 Task: Use high contrast lighting for a bold and impactful portrait.
Action: Mouse moved to (704, 263)
Screenshot: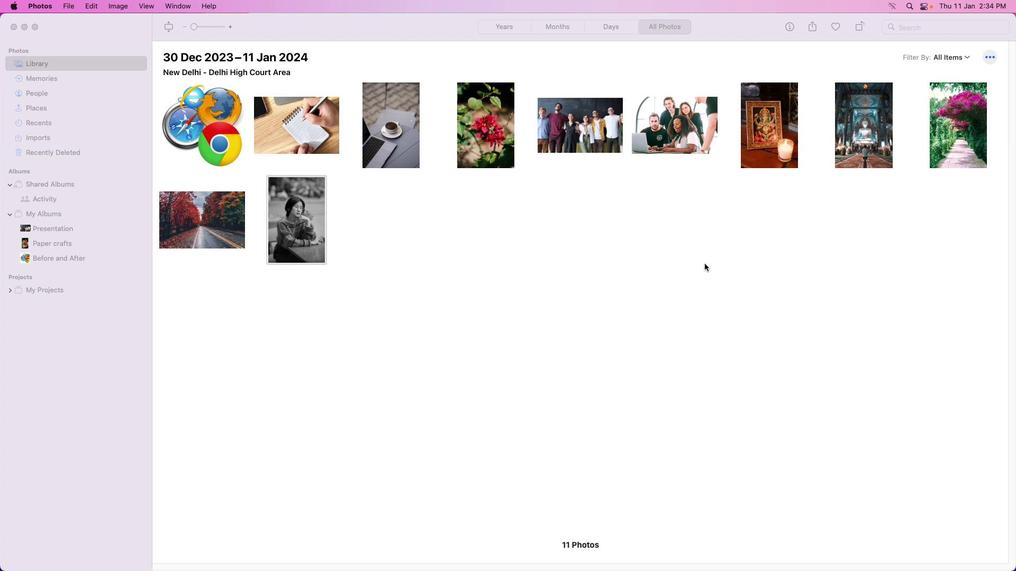 
Action: Mouse pressed left at (704, 263)
Screenshot: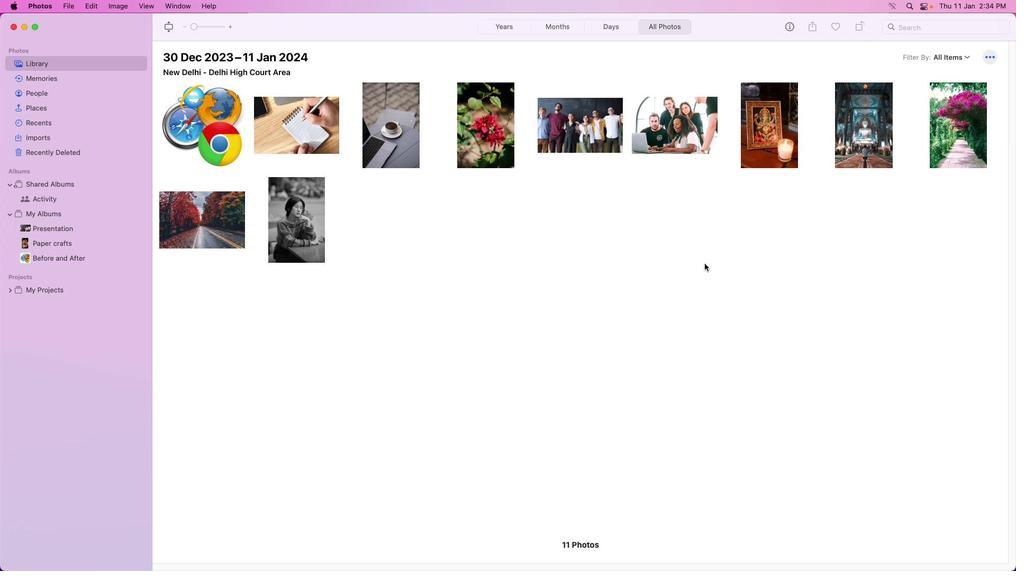 
Action: Mouse moved to (69, 9)
Screenshot: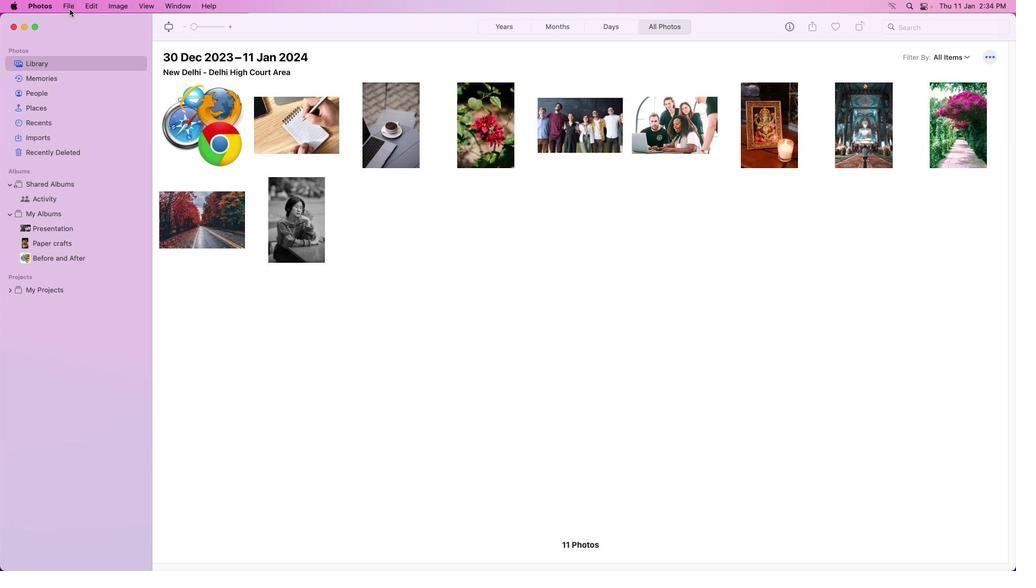 
Action: Mouse pressed left at (69, 9)
Screenshot: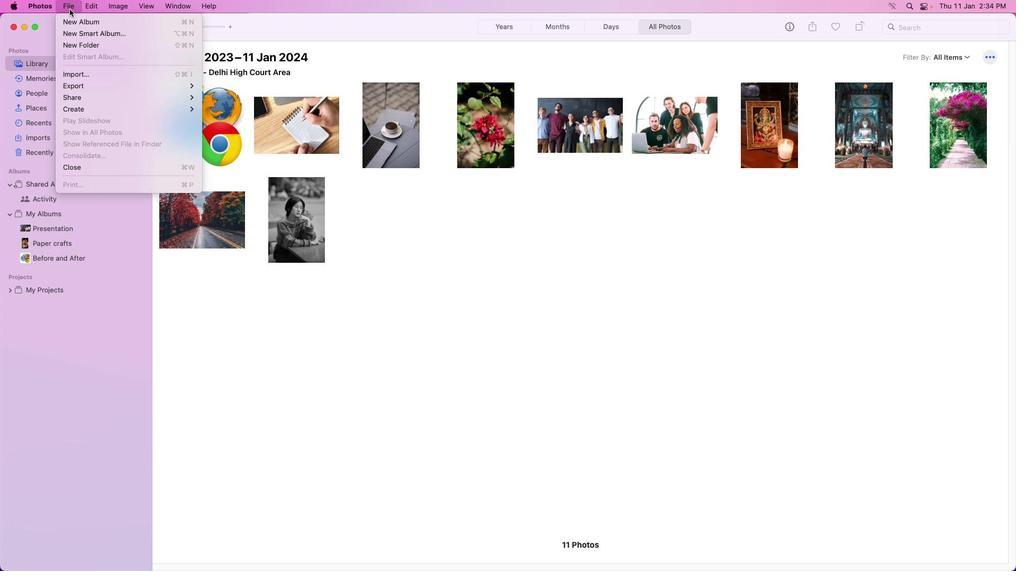 
Action: Mouse moved to (99, 71)
Screenshot: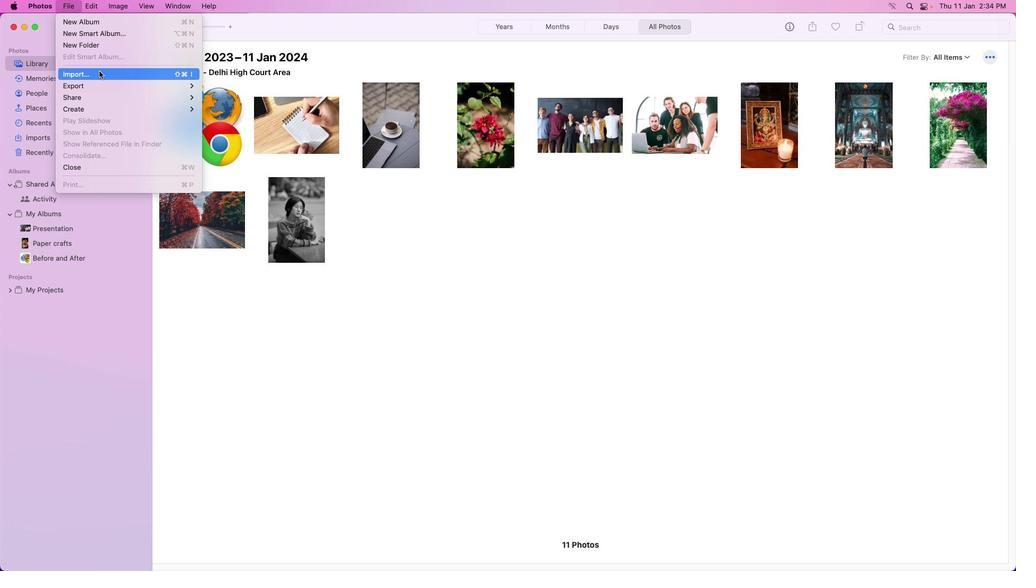 
Action: Mouse pressed left at (99, 71)
Screenshot: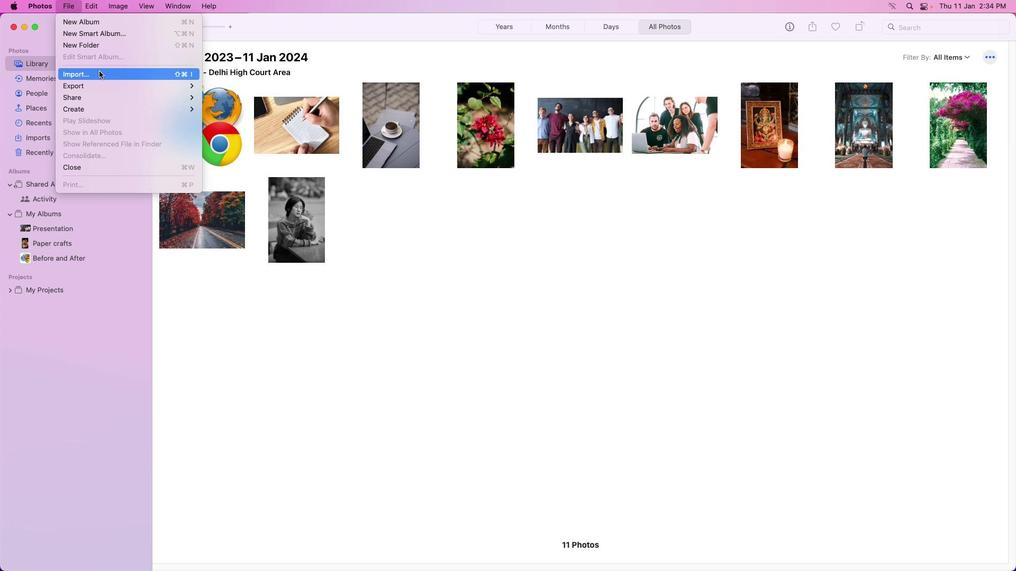 
Action: Mouse moved to (451, 296)
Screenshot: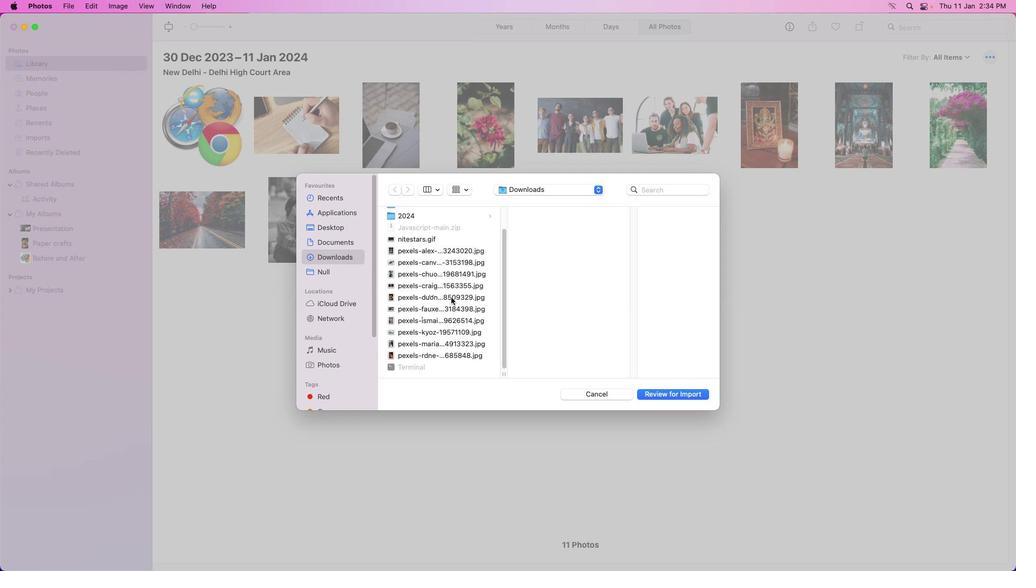 
Action: Mouse scrolled (451, 296) with delta (0, 0)
Screenshot: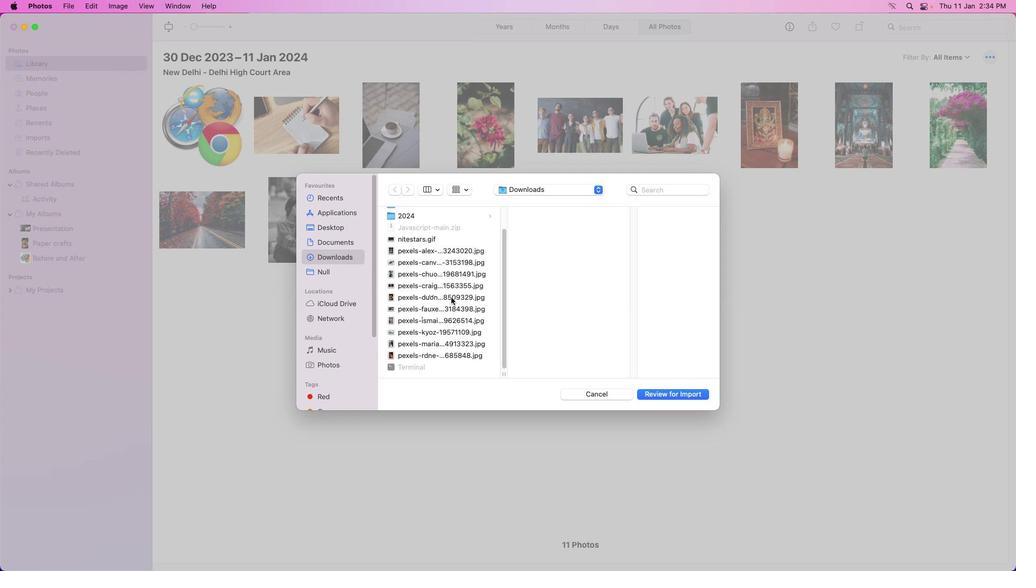
Action: Mouse moved to (451, 297)
Screenshot: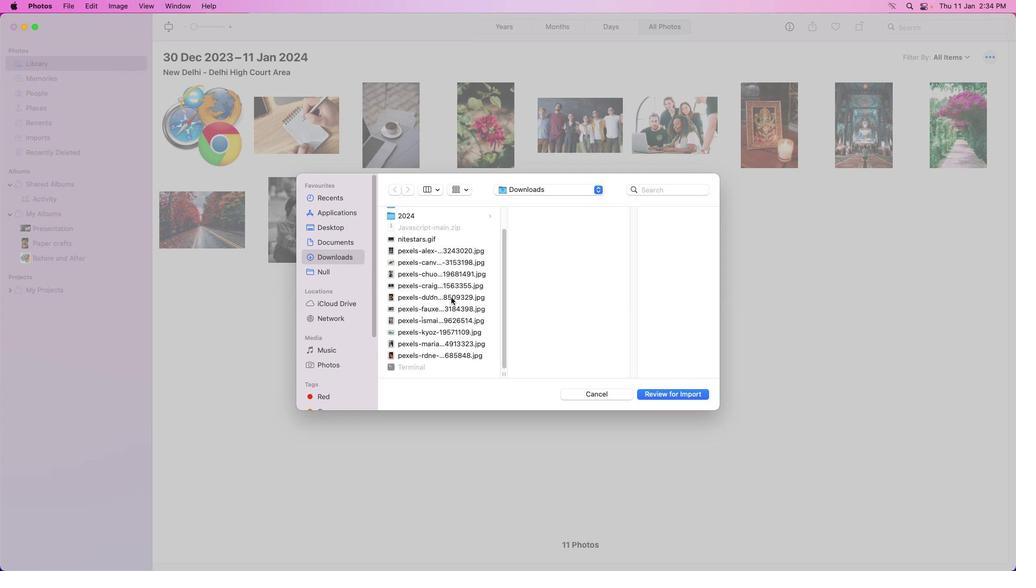 
Action: Mouse scrolled (451, 297) with delta (0, 0)
Screenshot: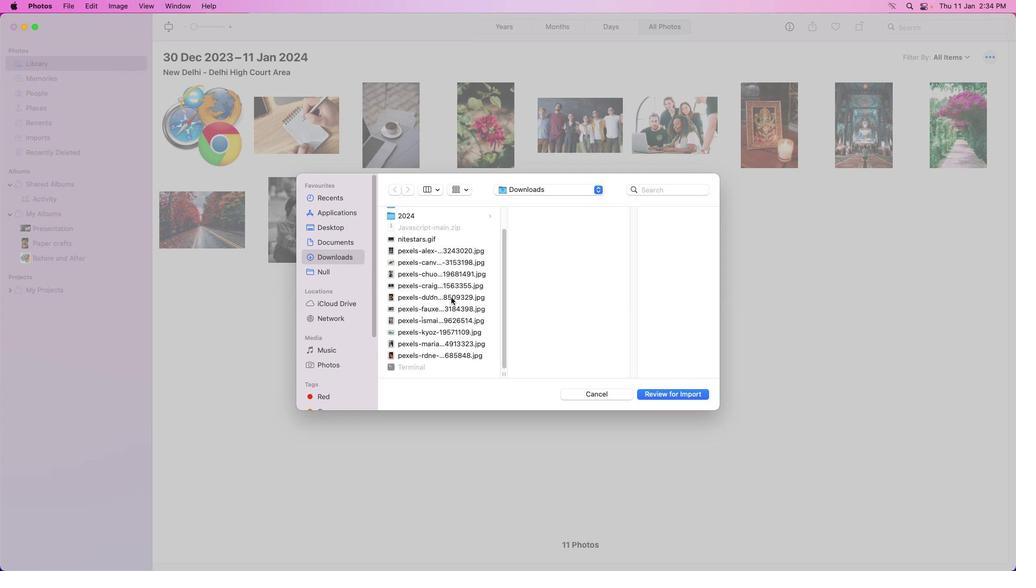 
Action: Mouse moved to (451, 298)
Screenshot: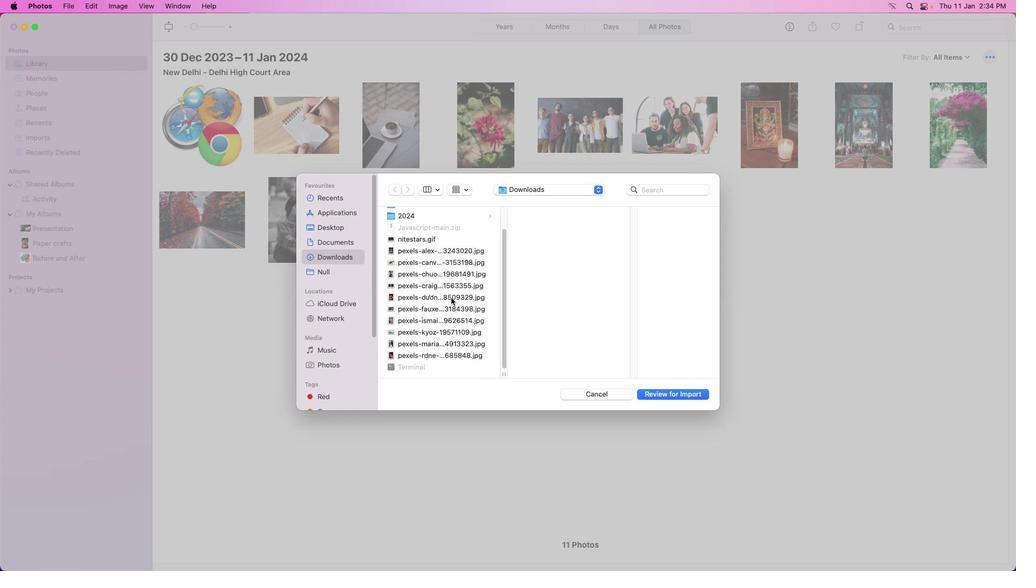 
Action: Mouse scrolled (451, 298) with delta (0, -1)
Screenshot: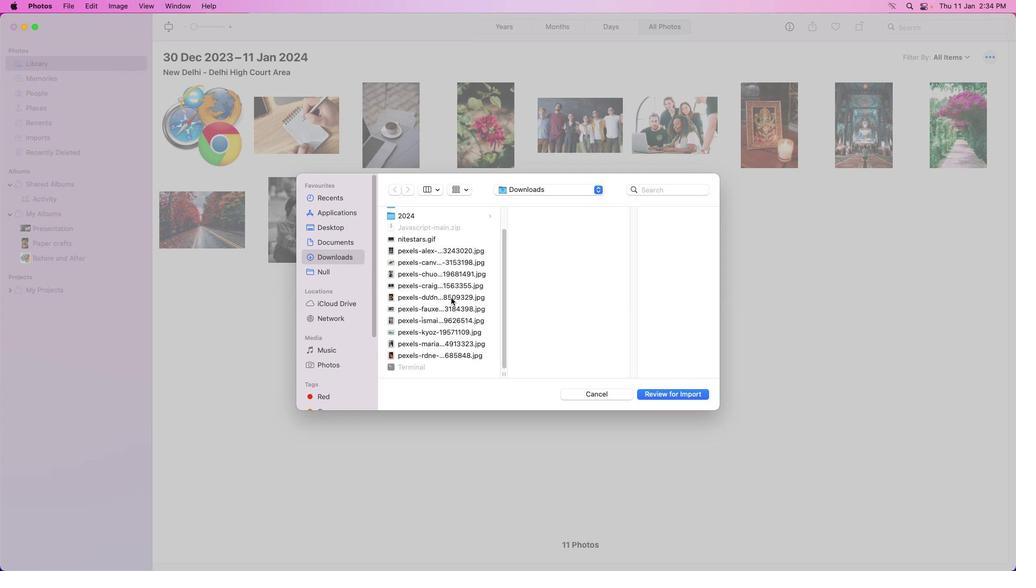
Action: Mouse scrolled (451, 298) with delta (0, 0)
Screenshot: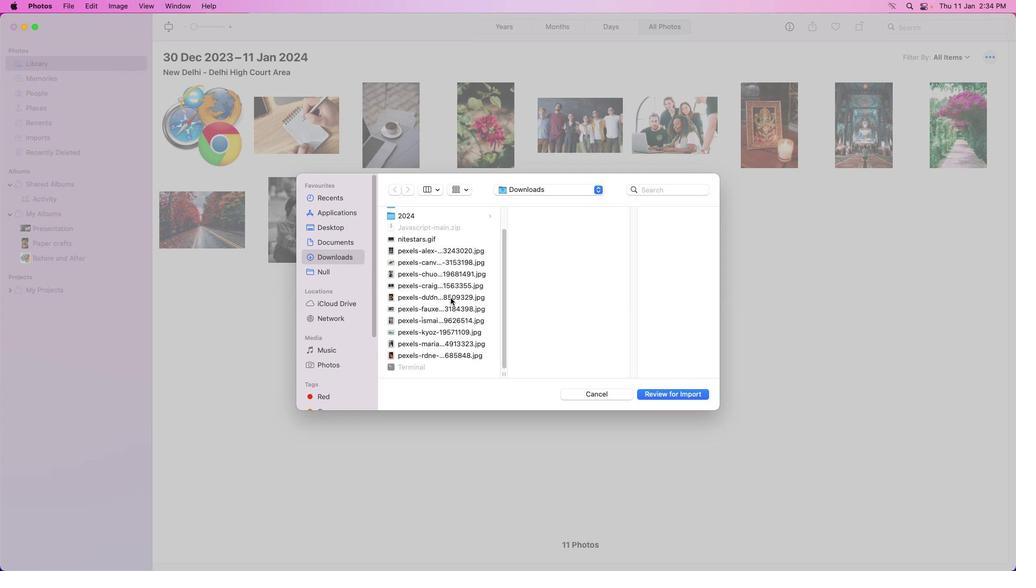 
Action: Mouse moved to (451, 298)
Screenshot: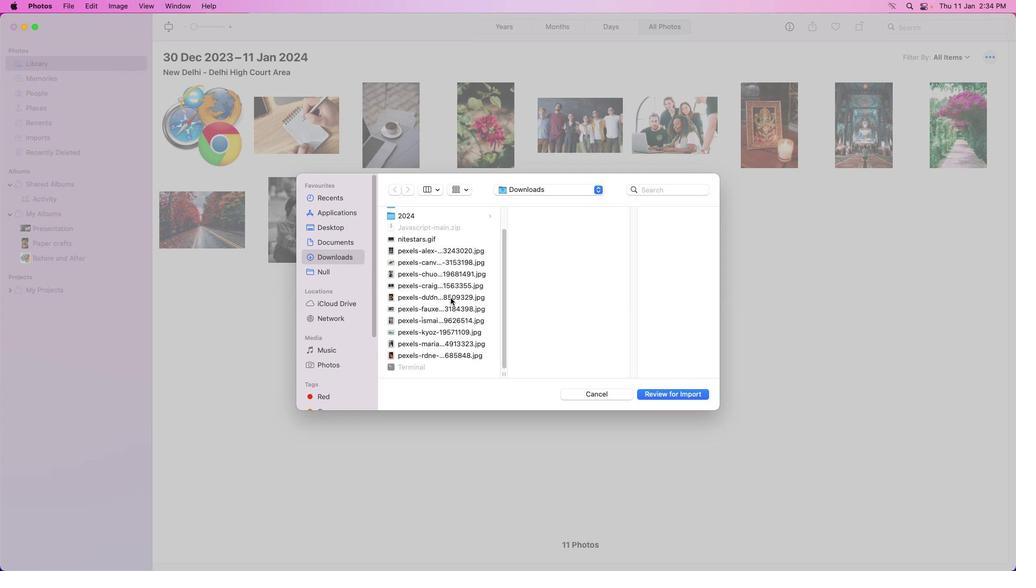 
Action: Mouse scrolled (451, 298) with delta (0, -1)
Screenshot: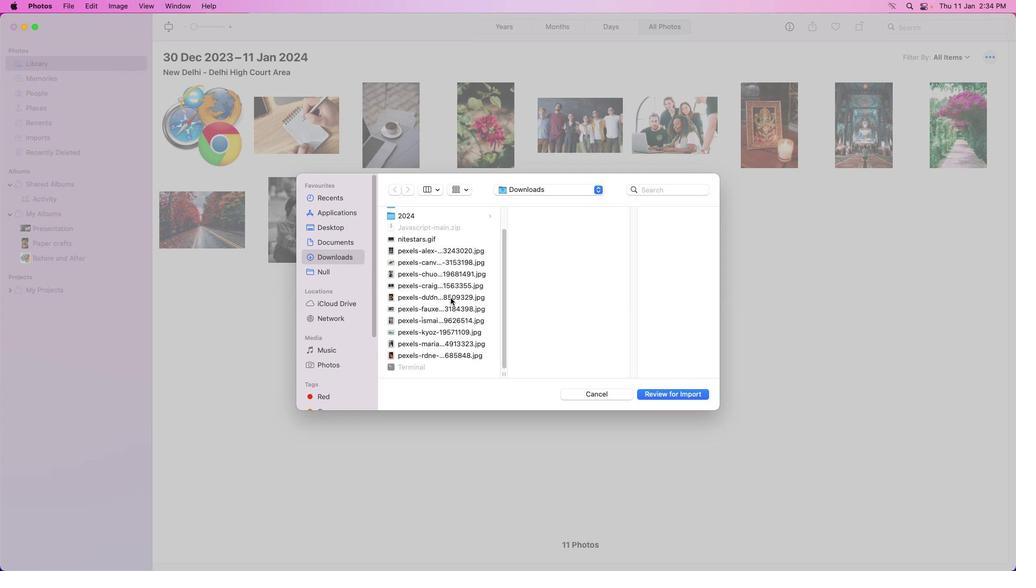 
Action: Mouse moved to (456, 270)
Screenshot: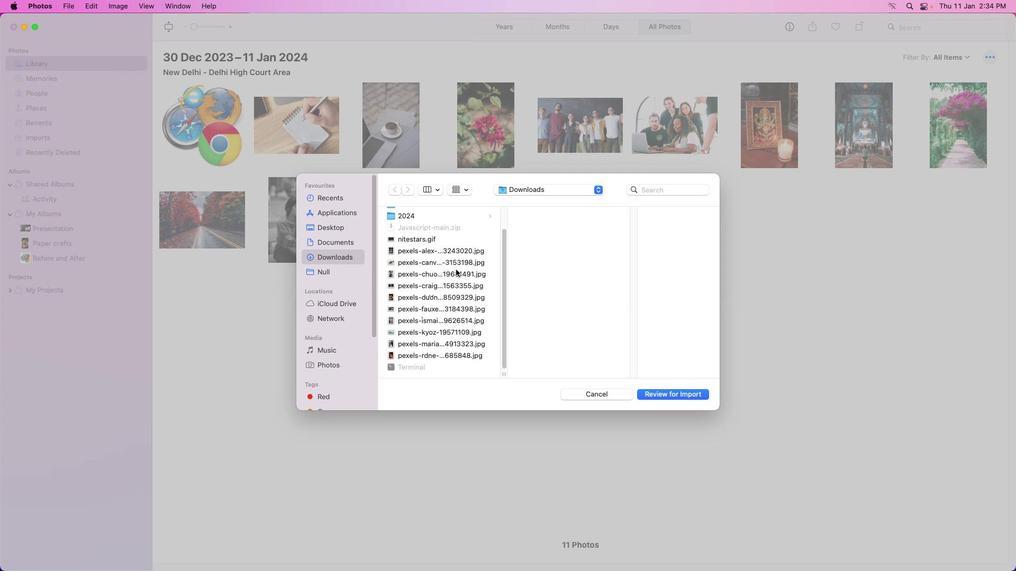 
Action: Mouse pressed left at (456, 270)
Screenshot: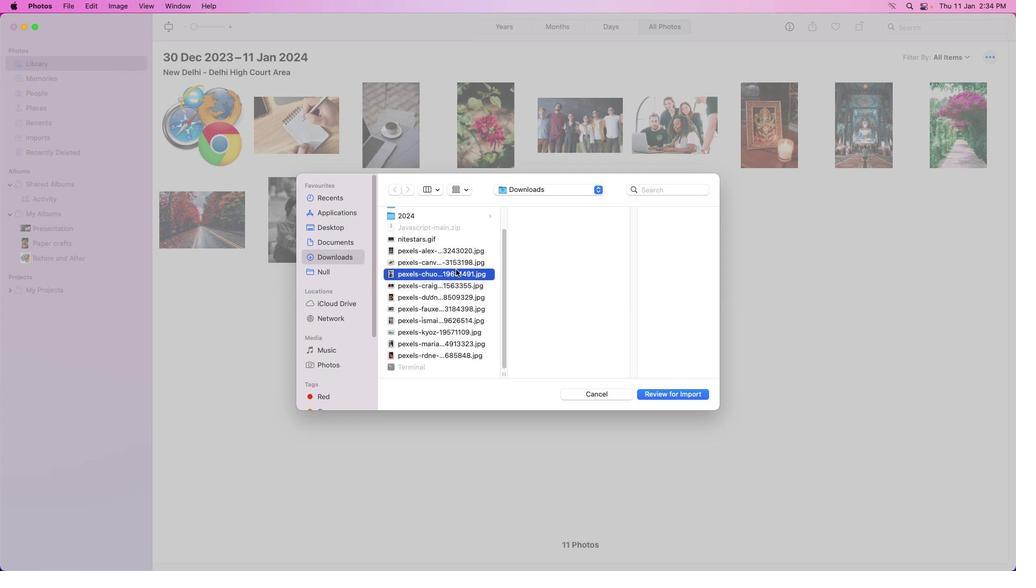 
Action: Mouse moved to (456, 263)
Screenshot: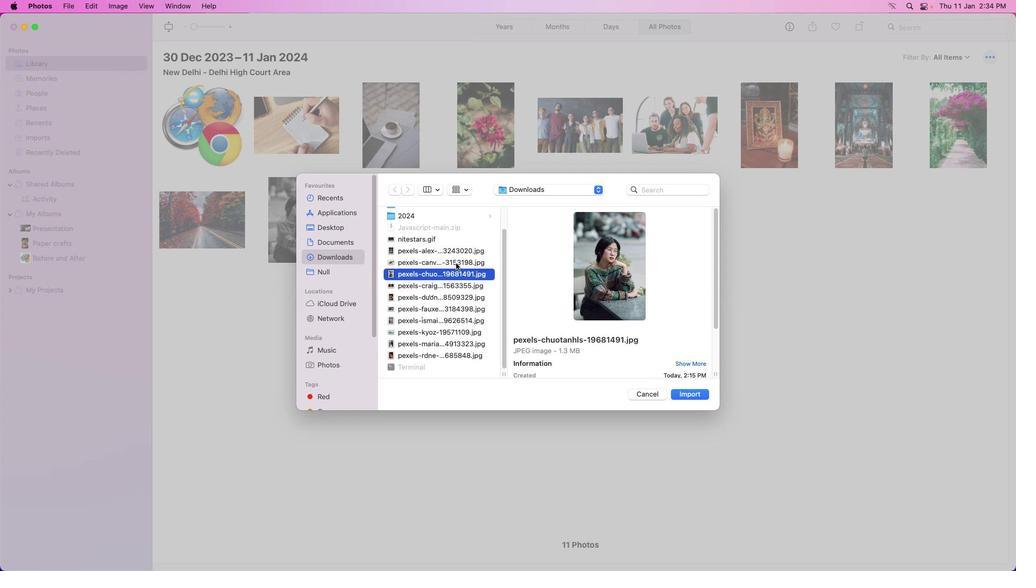 
Action: Mouse pressed left at (456, 263)
Screenshot: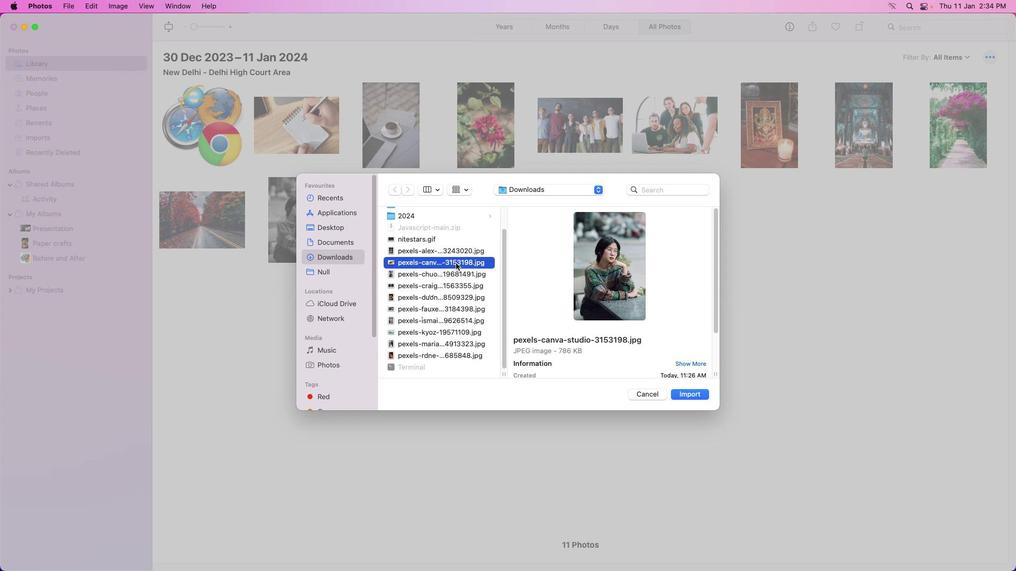 
Action: Mouse moved to (460, 253)
Screenshot: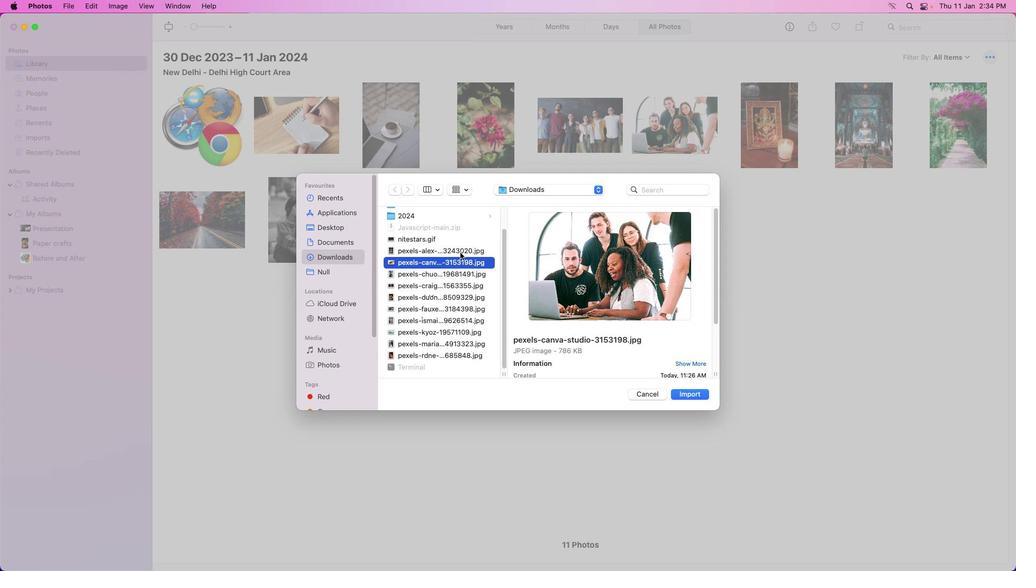 
Action: Mouse pressed left at (460, 253)
Screenshot: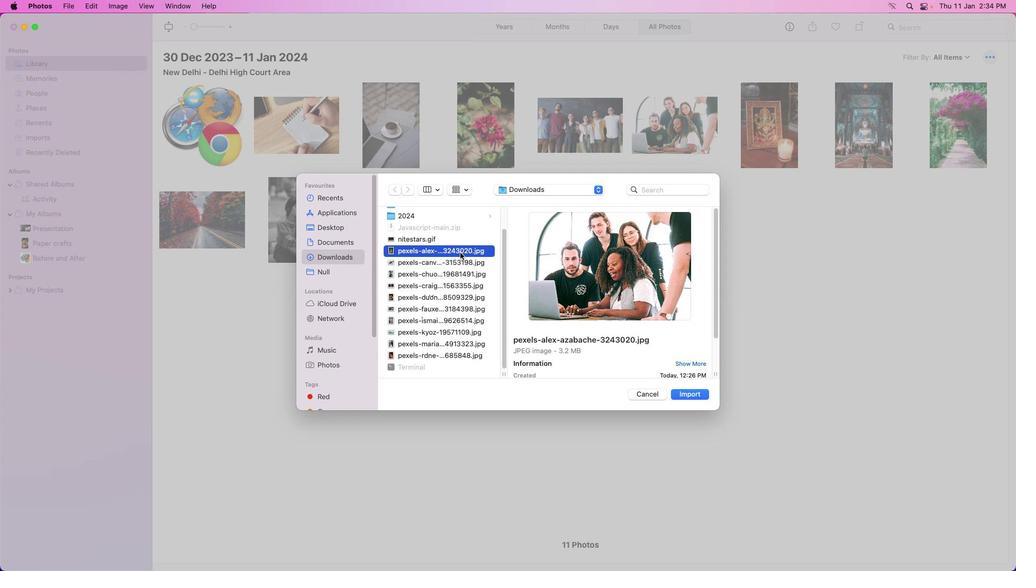 
Action: Mouse moved to (439, 276)
Screenshot: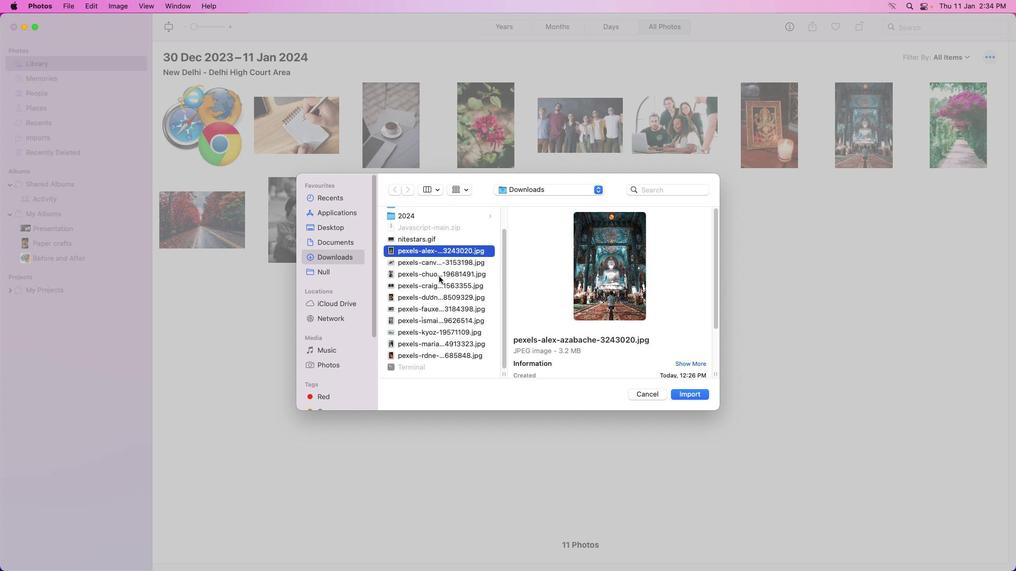 
Action: Mouse pressed left at (439, 276)
Screenshot: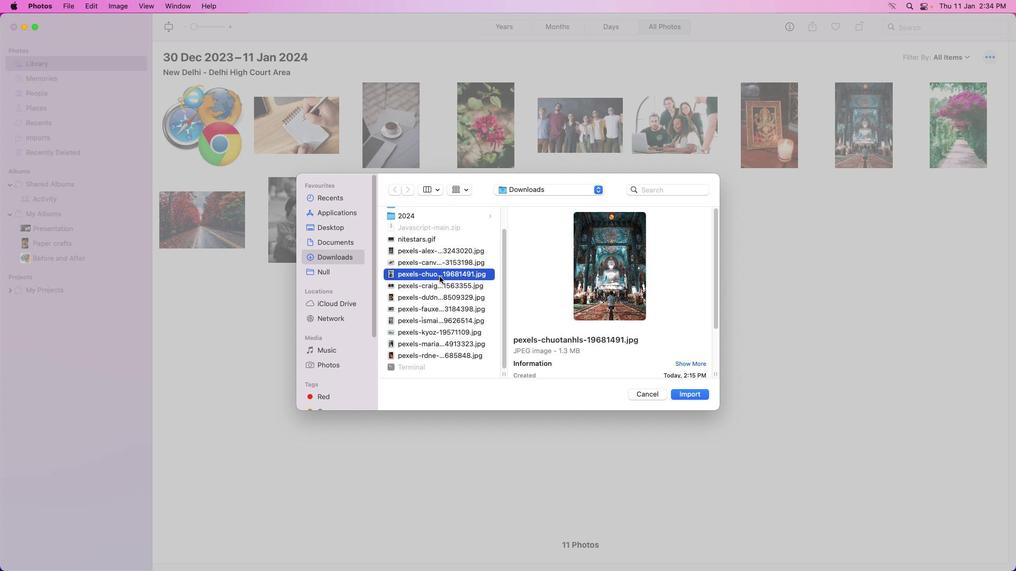 
Action: Mouse moved to (438, 283)
Screenshot: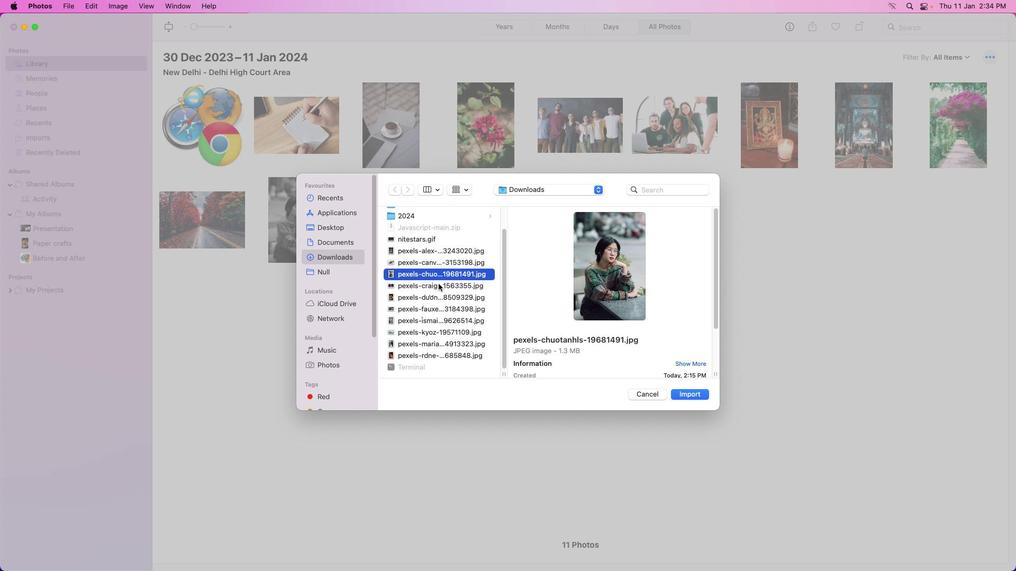 
Action: Mouse pressed left at (438, 283)
Screenshot: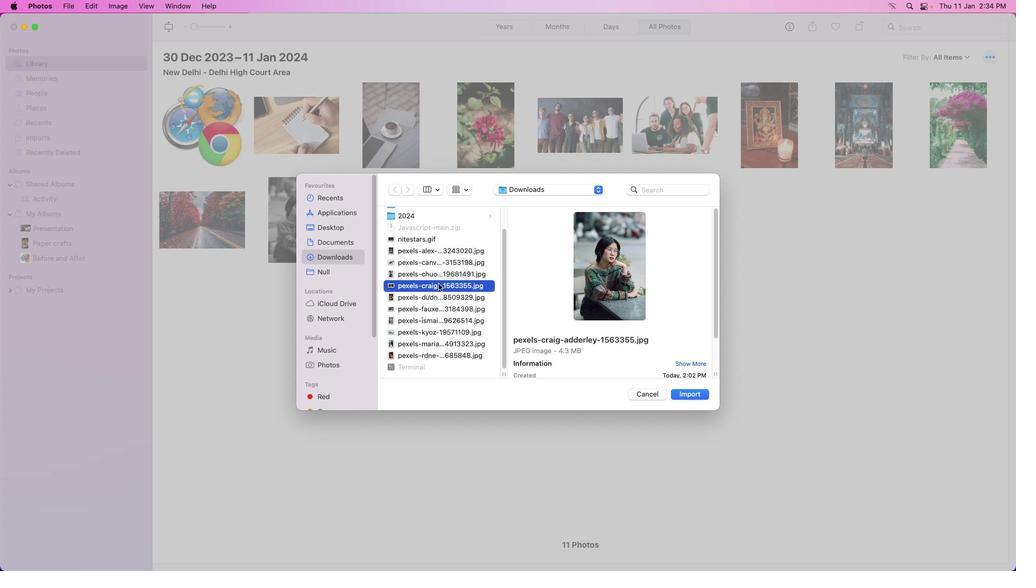 
Action: Mouse moved to (443, 297)
Screenshot: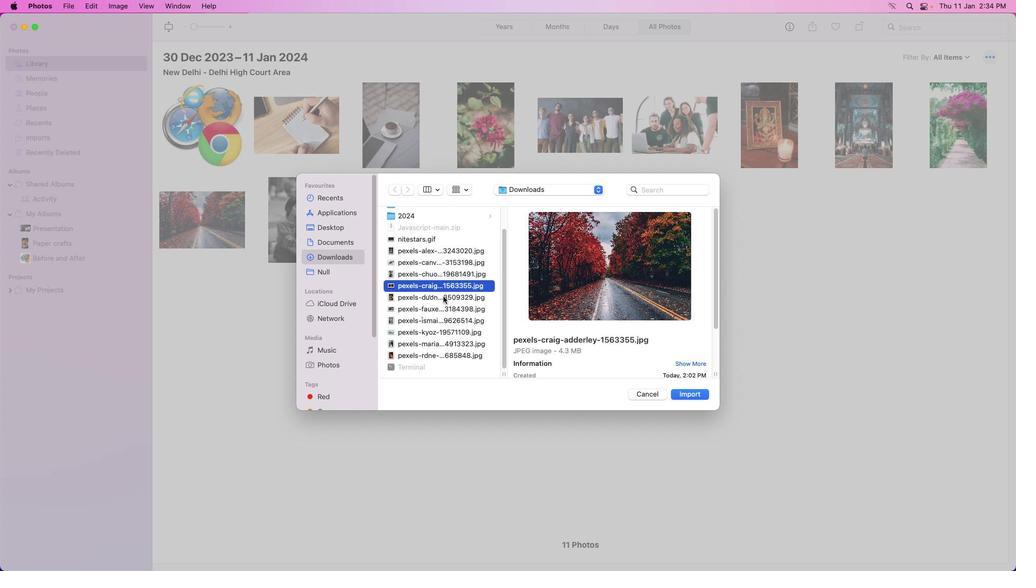 
Action: Mouse pressed left at (443, 297)
Screenshot: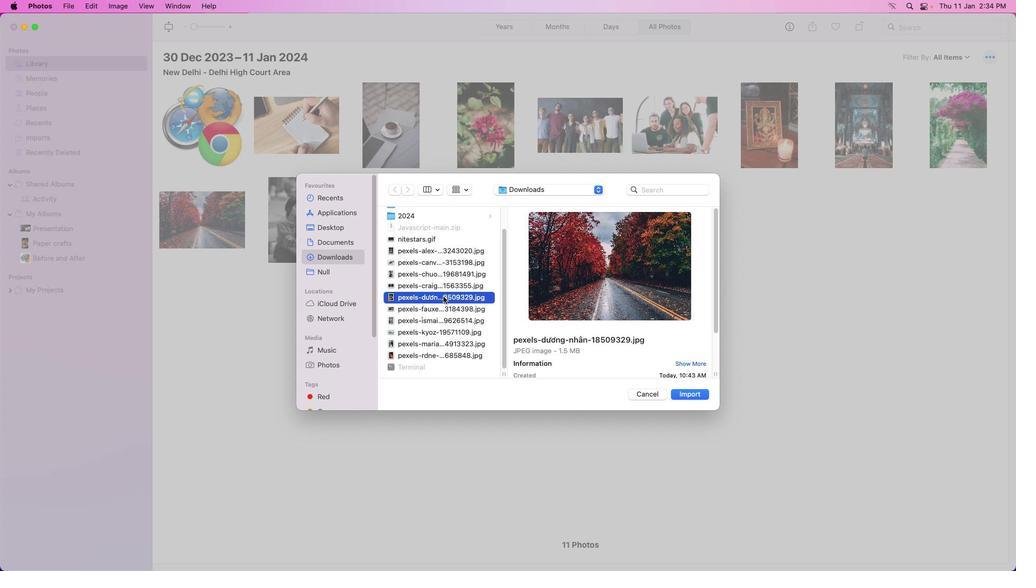 
Action: Mouse moved to (442, 306)
Screenshot: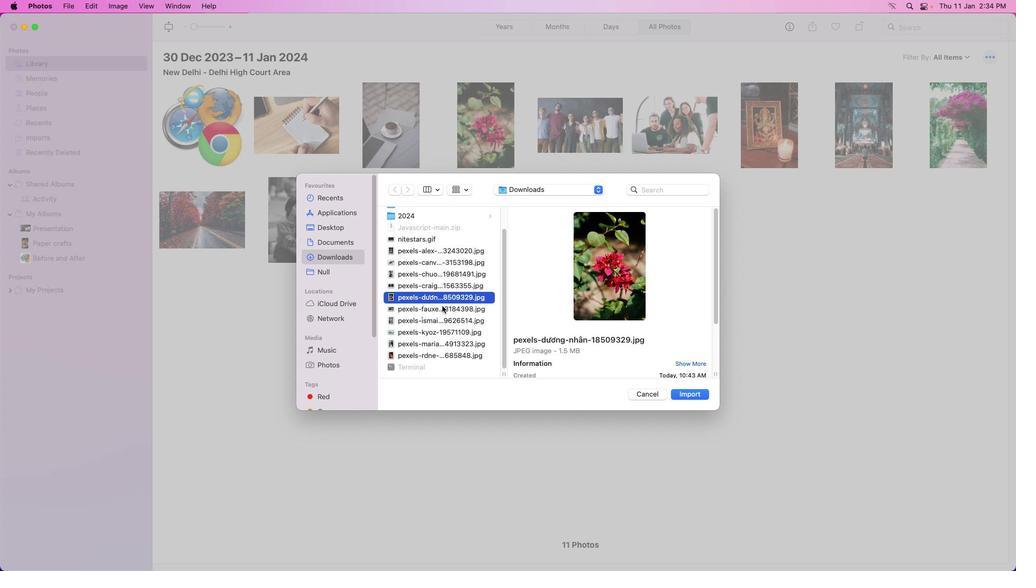 
Action: Mouse pressed left at (442, 306)
Screenshot: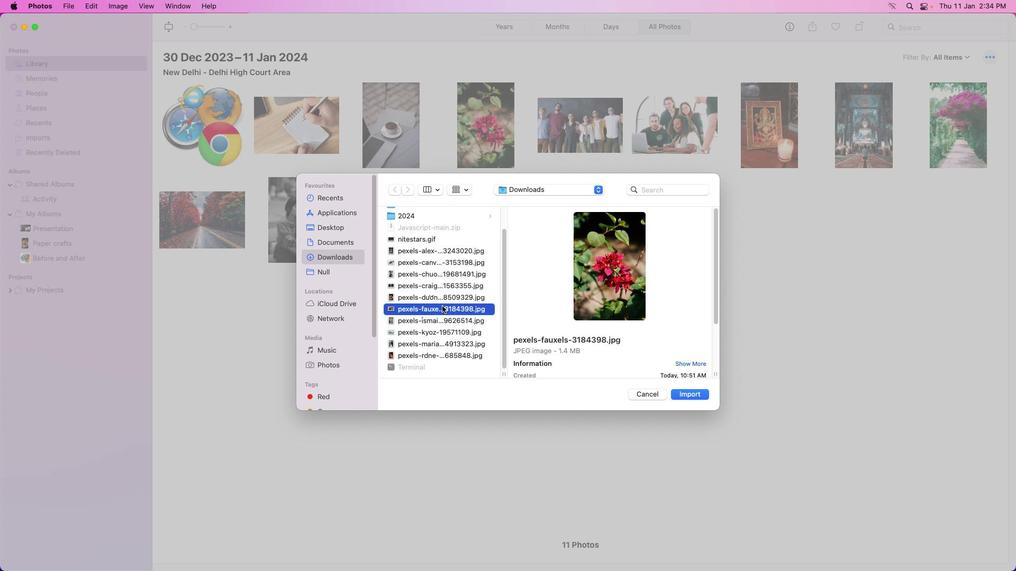 
Action: Mouse moved to (452, 324)
Screenshot: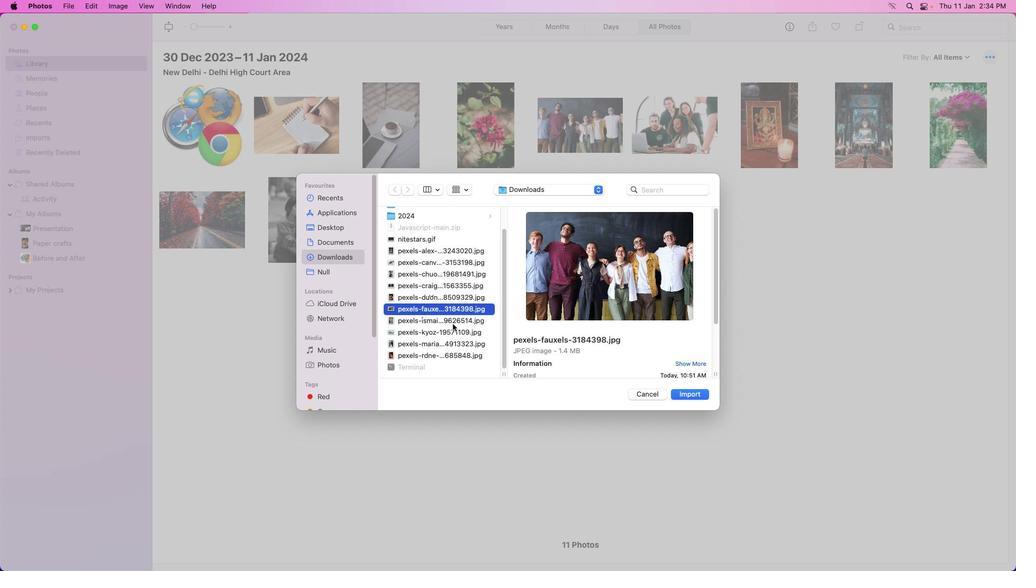 
Action: Mouse pressed left at (452, 324)
Screenshot: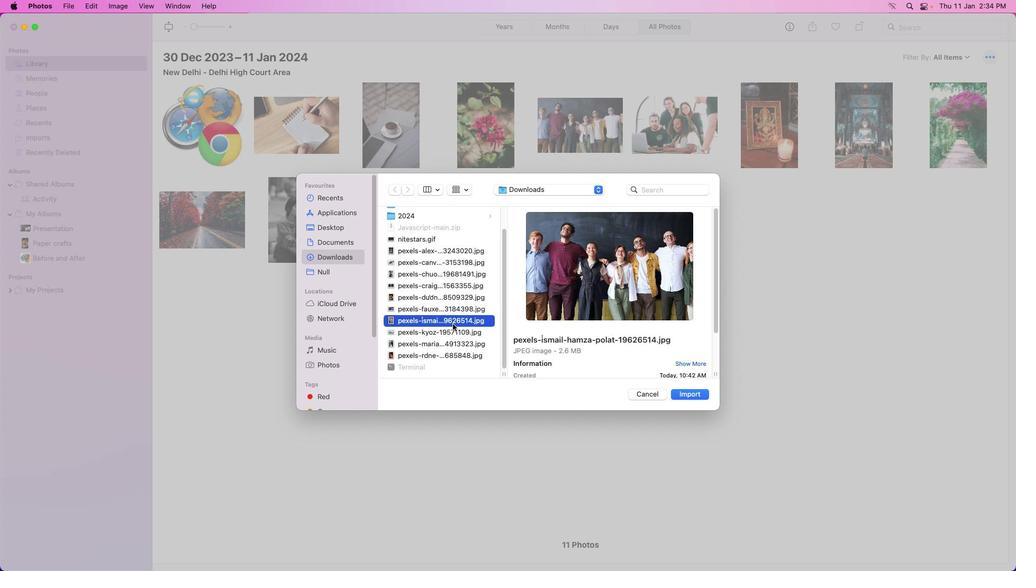 
Action: Mouse moved to (442, 352)
Screenshot: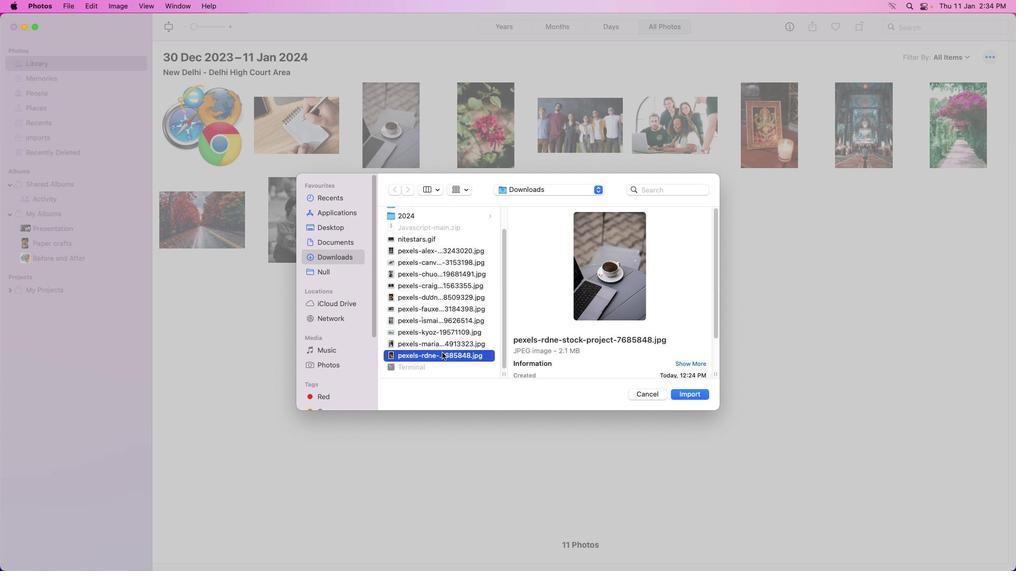 
Action: Mouse pressed left at (442, 352)
Screenshot: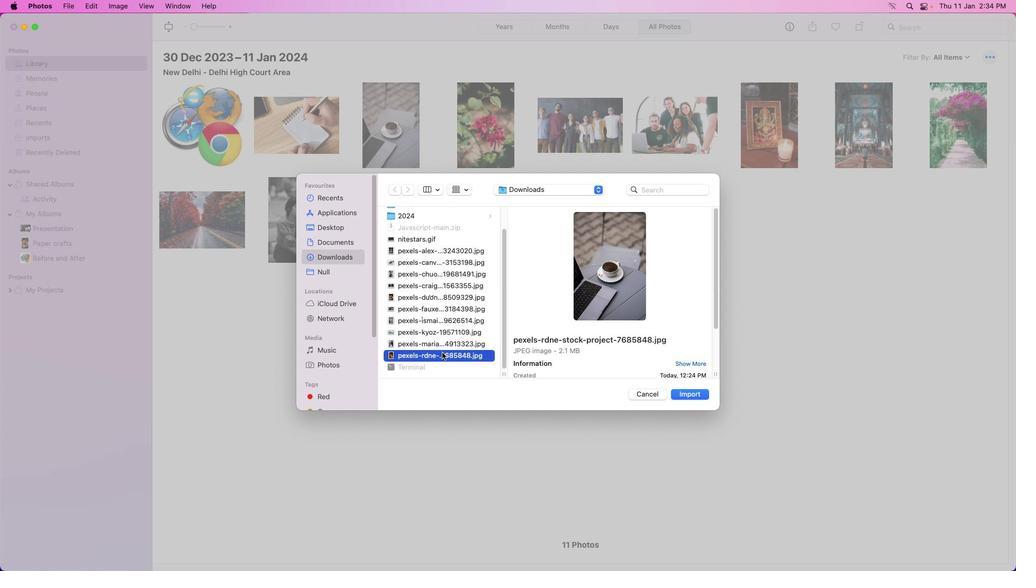 
Action: Mouse moved to (442, 346)
Screenshot: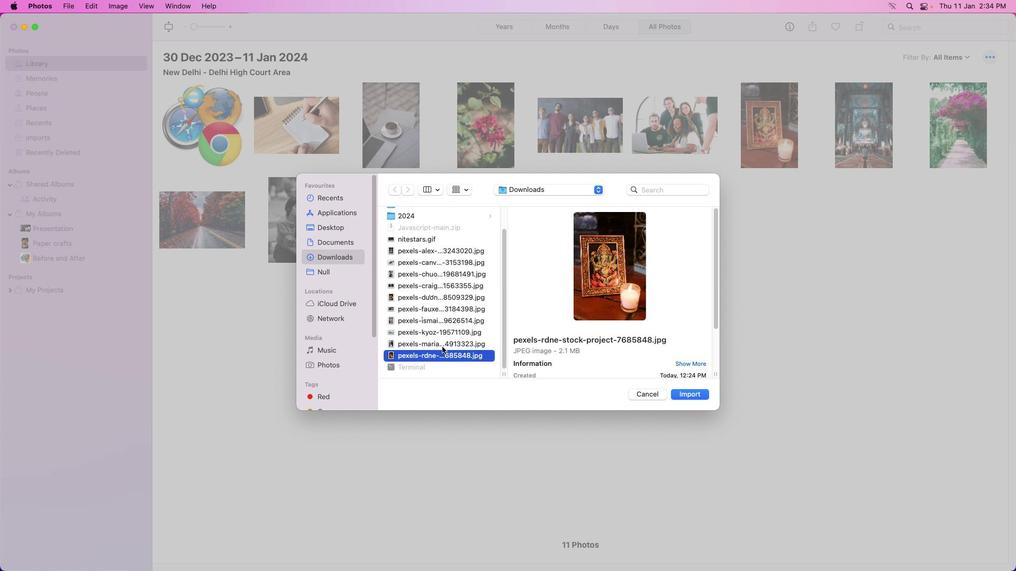 
Action: Mouse pressed left at (442, 346)
Screenshot: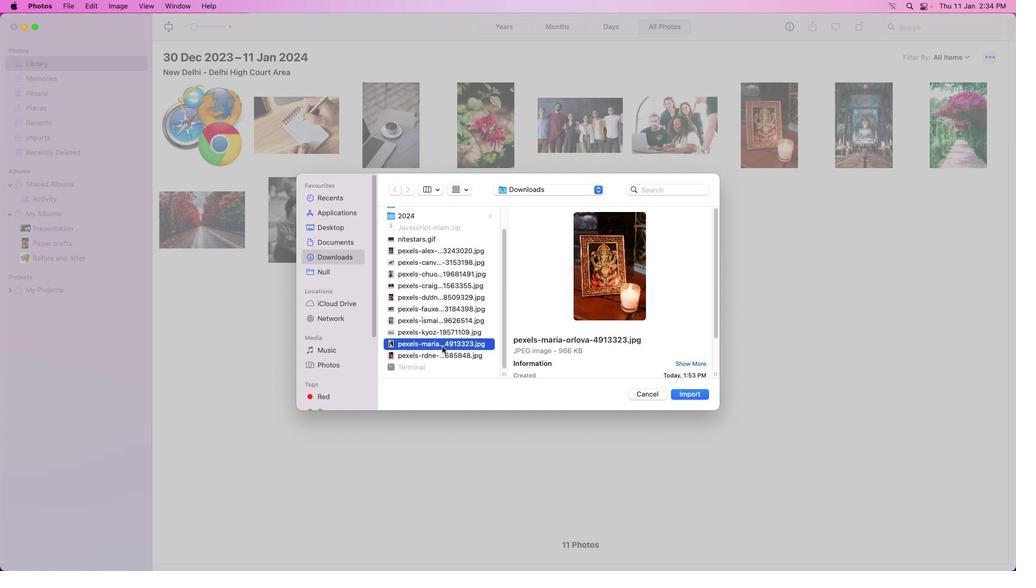 
Action: Mouse moved to (441, 336)
Screenshot: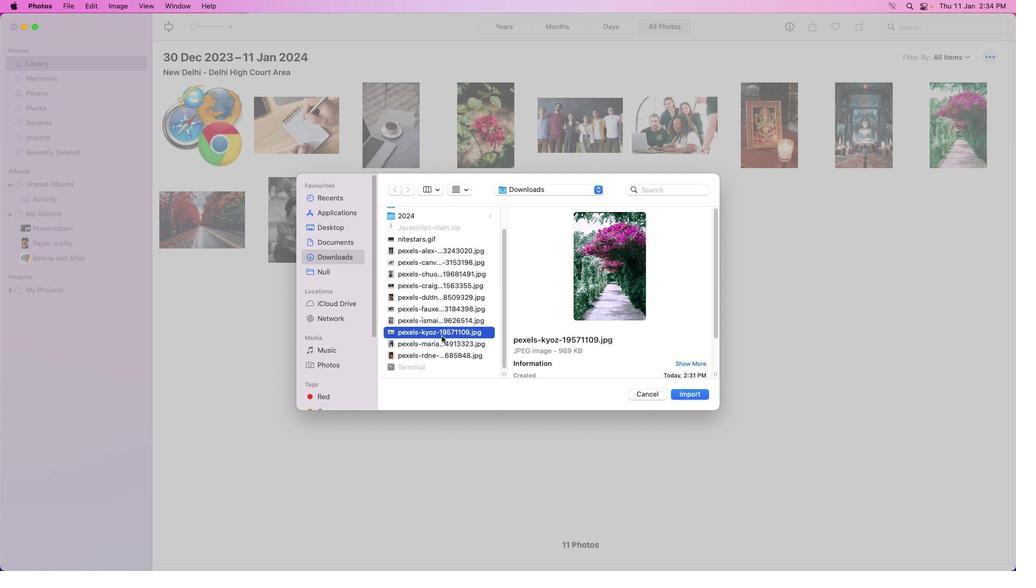 
Action: Mouse pressed left at (441, 336)
Screenshot: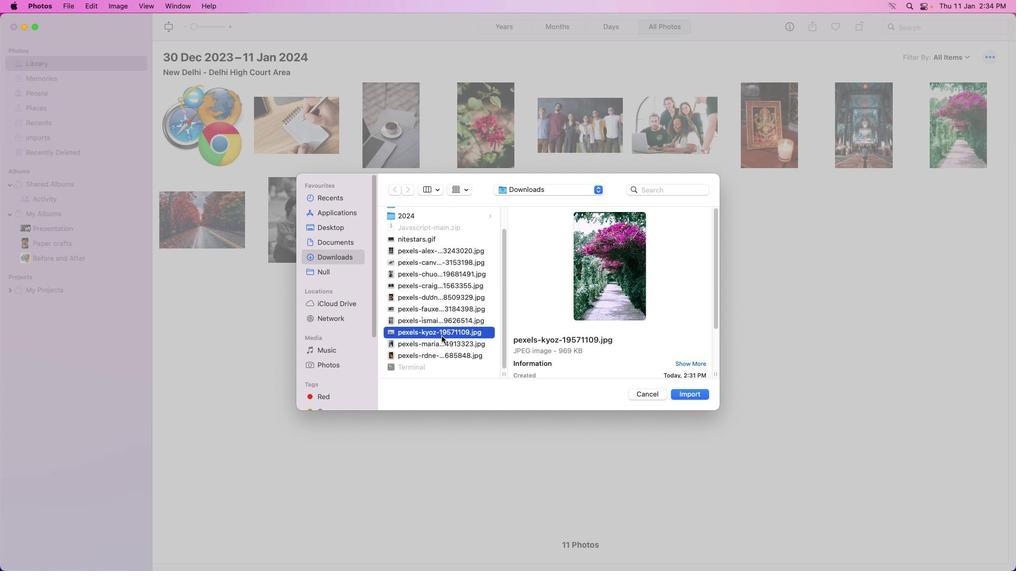 
Action: Mouse moved to (688, 394)
Screenshot: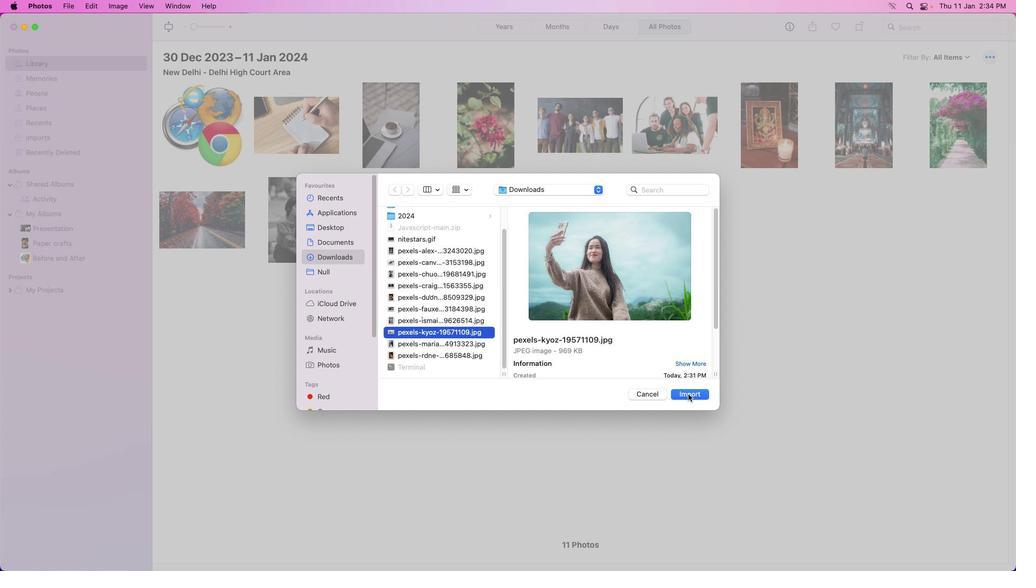 
Action: Mouse pressed left at (688, 394)
Screenshot: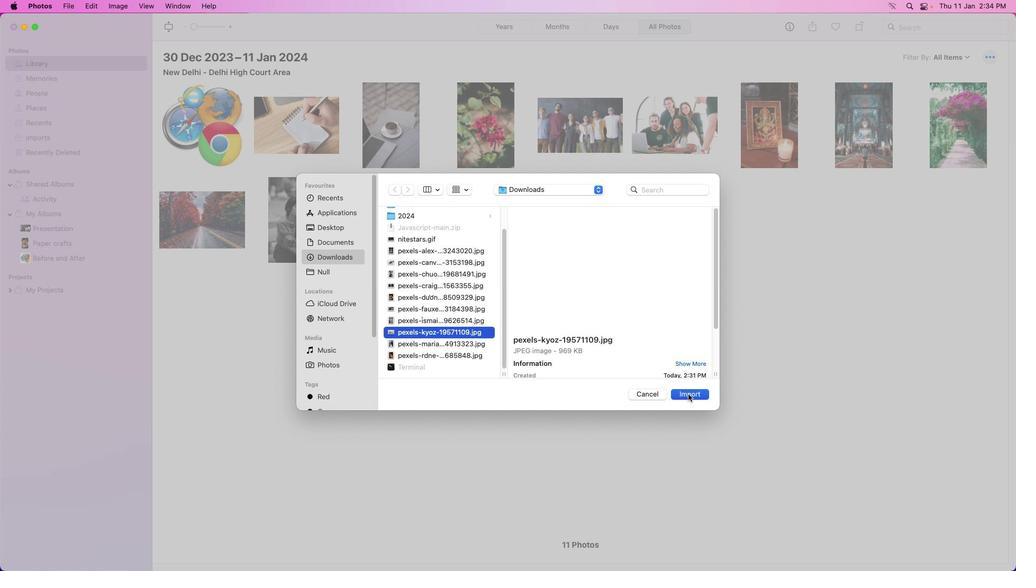 
Action: Mouse moved to (403, 236)
Screenshot: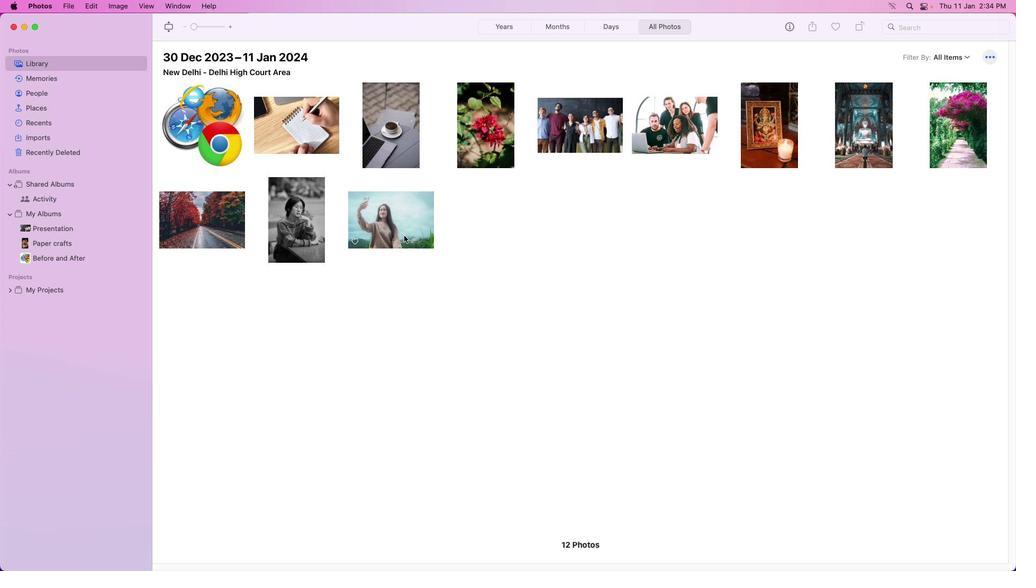 
Action: Mouse pressed left at (403, 236)
Screenshot: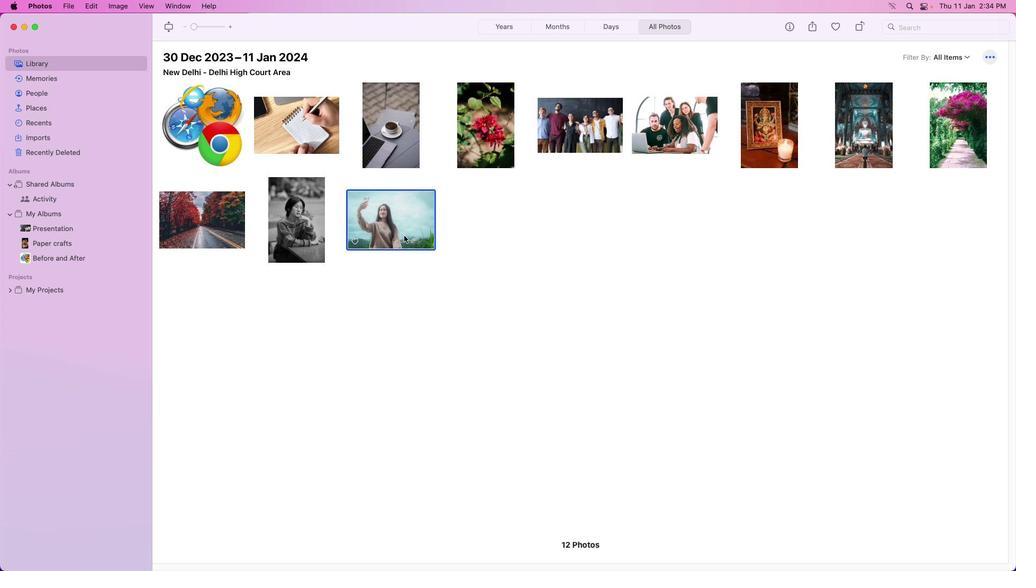 
Action: Mouse pressed left at (403, 236)
Screenshot: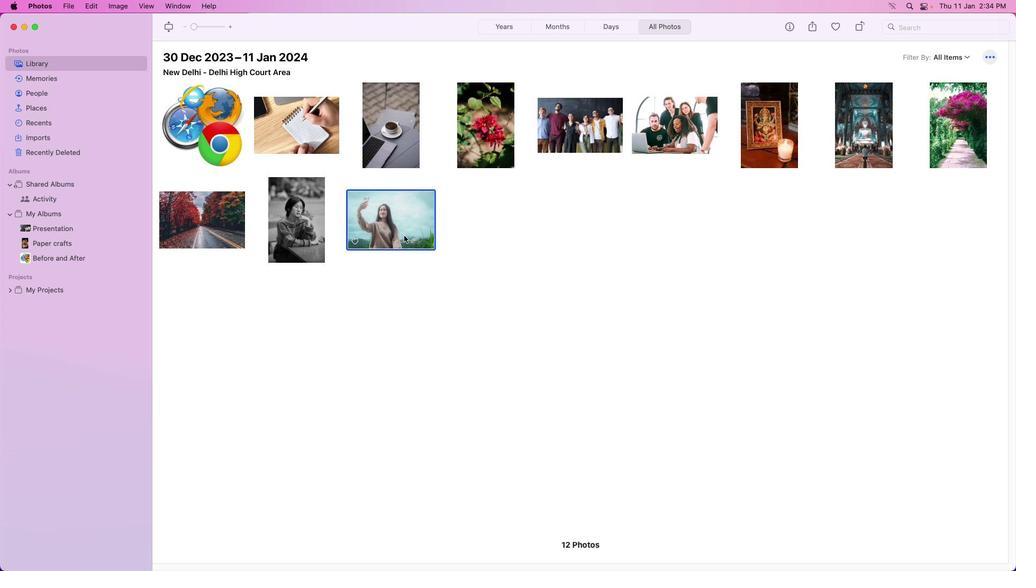 
Action: Mouse pressed left at (403, 236)
Screenshot: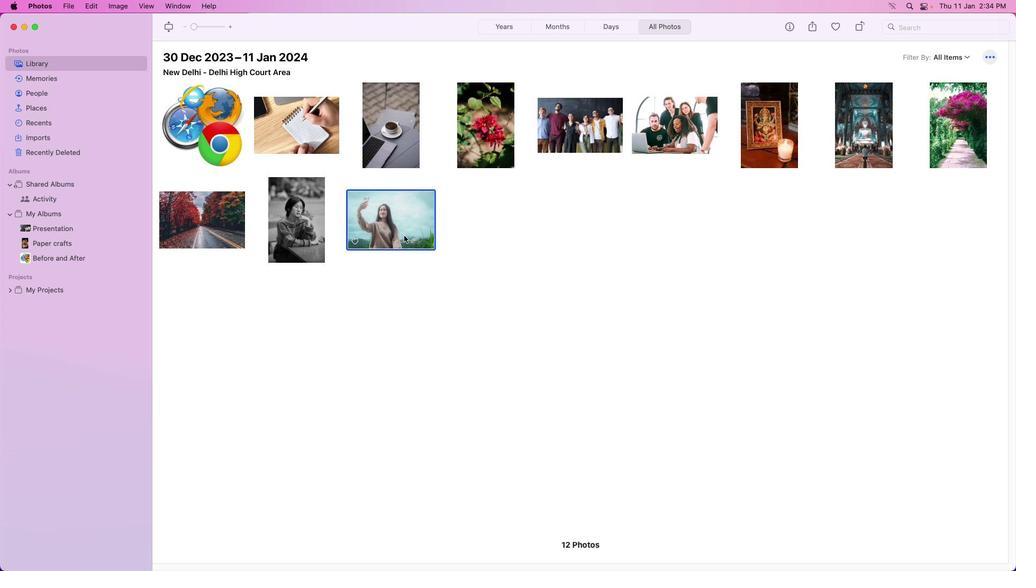 
Action: Mouse moved to (995, 26)
Screenshot: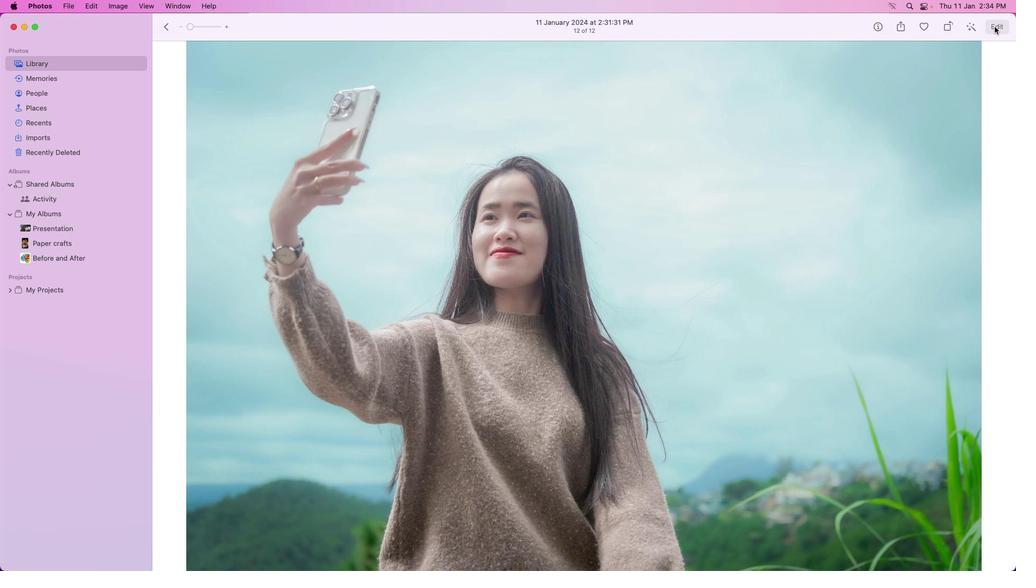 
Action: Mouse pressed left at (995, 26)
Screenshot: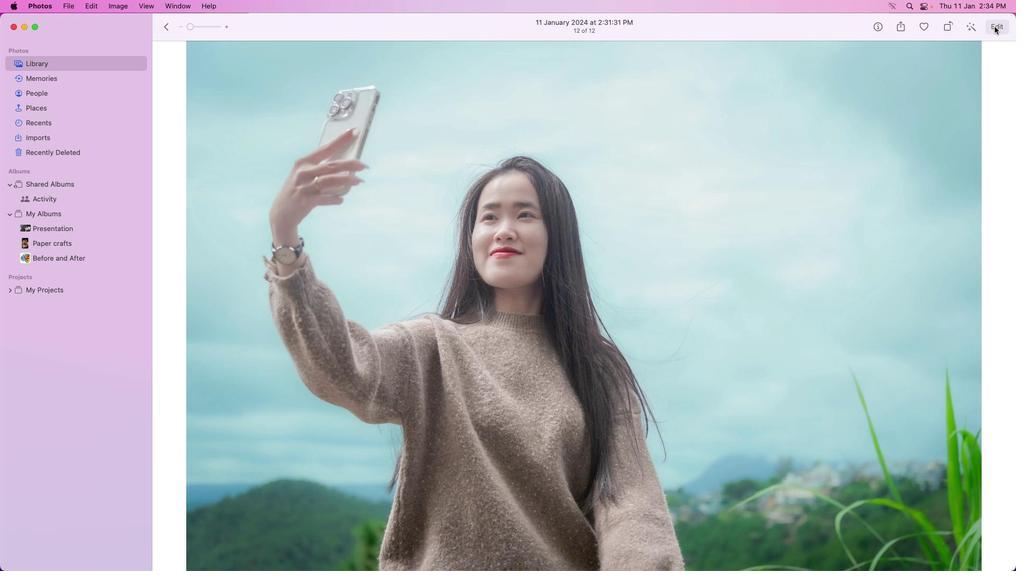 
Action: Mouse moved to (582, 29)
Screenshot: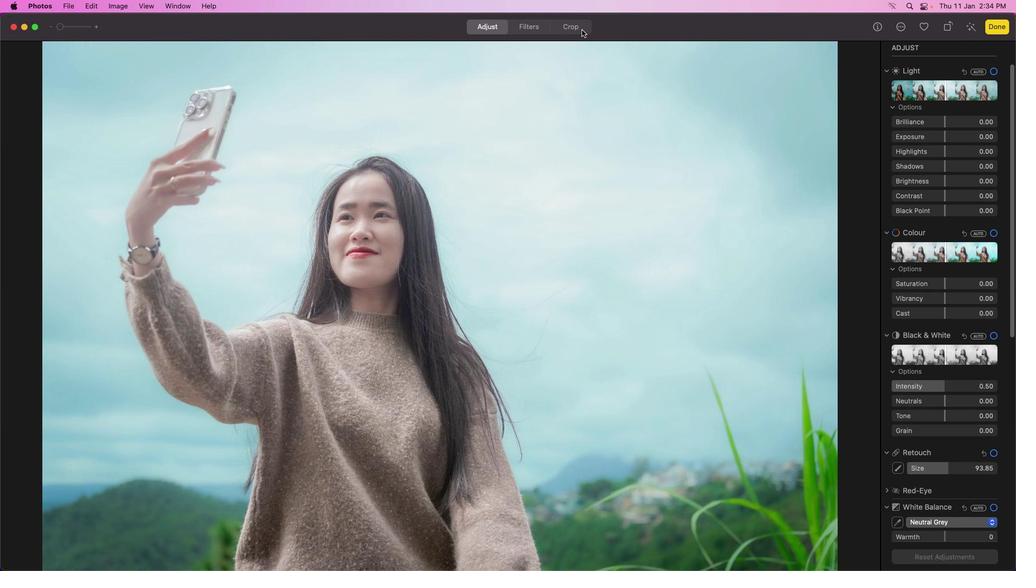 
Action: Mouse pressed left at (582, 29)
Screenshot: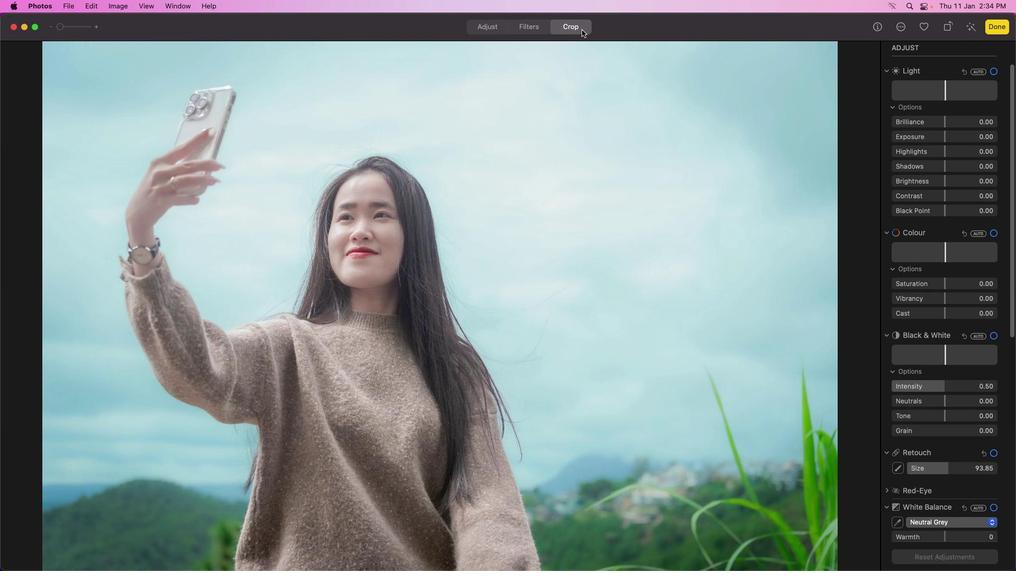 
Action: Mouse moved to (811, 159)
Screenshot: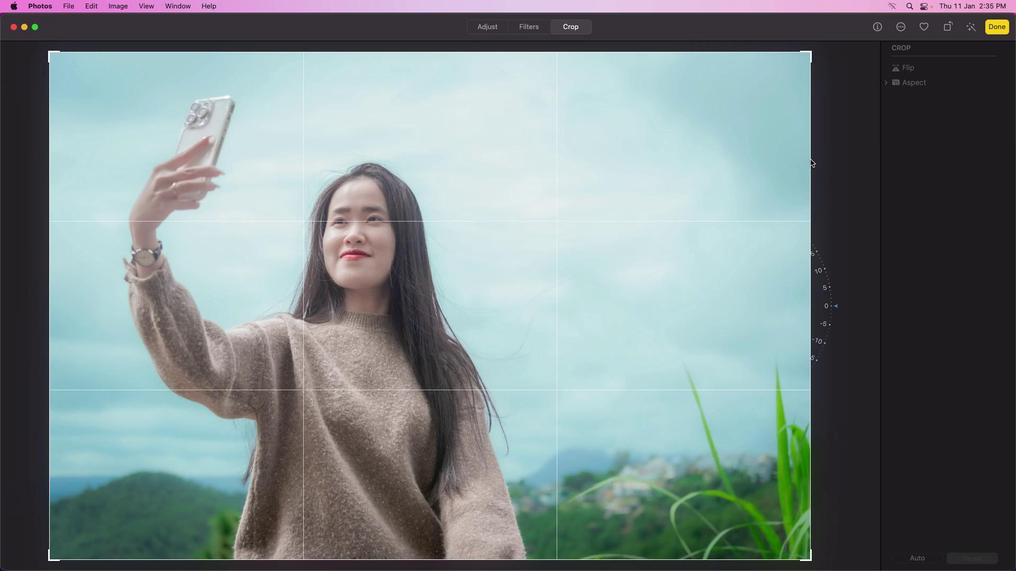 
Action: Mouse pressed left at (811, 159)
Screenshot: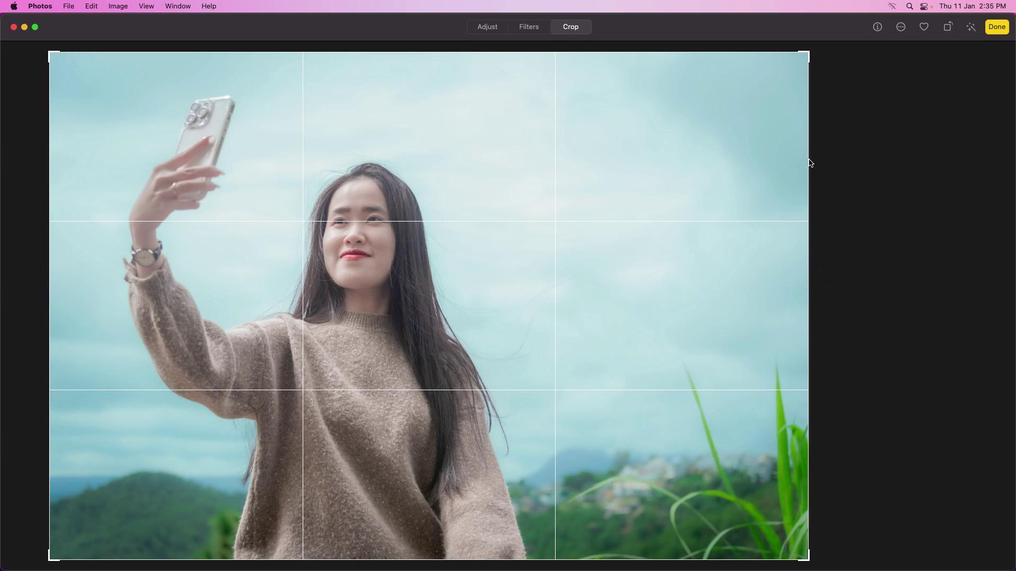 
Action: Mouse moved to (177, 205)
Screenshot: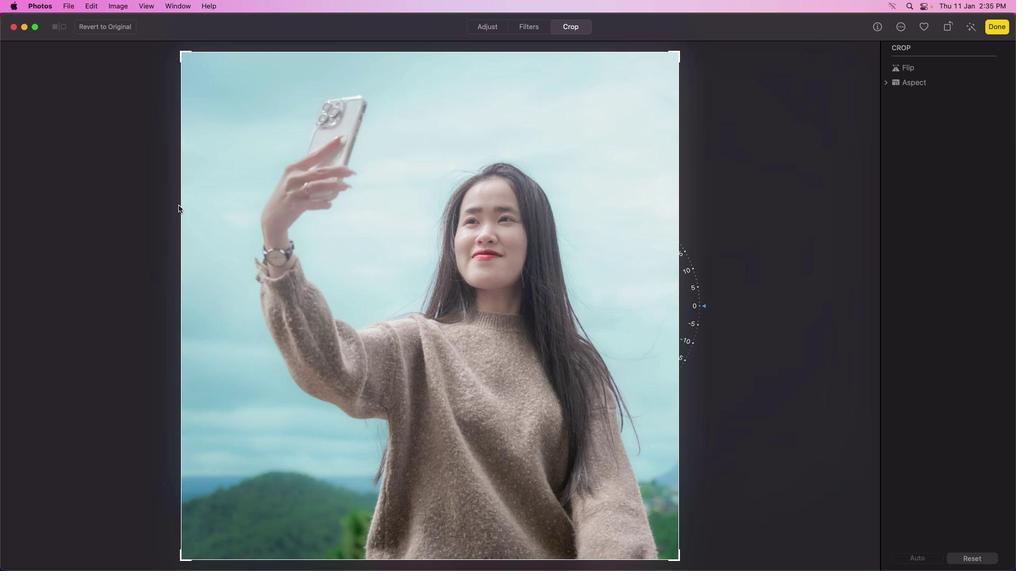 
Action: Mouse pressed left at (177, 205)
Screenshot: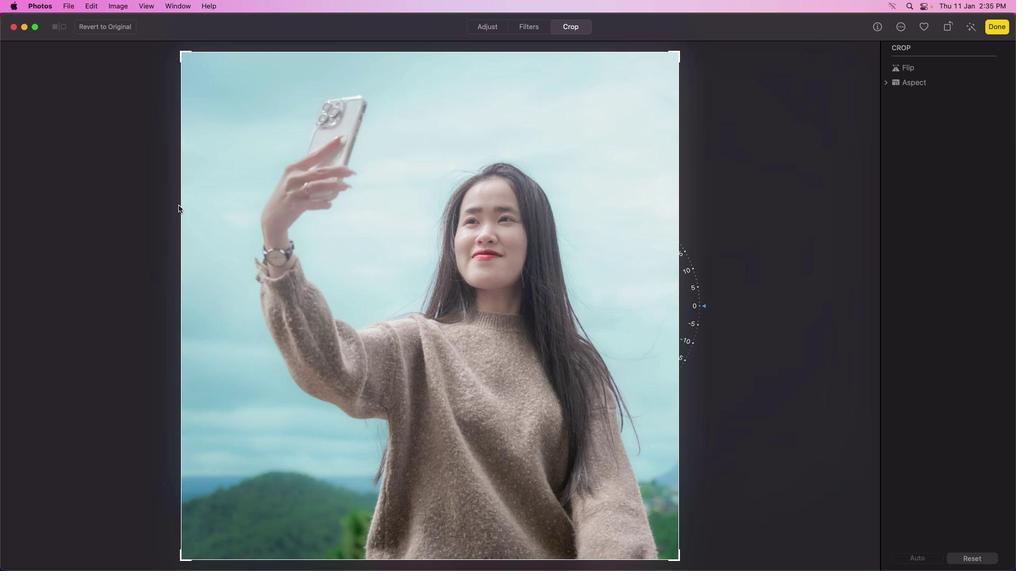 
Action: Mouse moved to (178, 205)
Screenshot: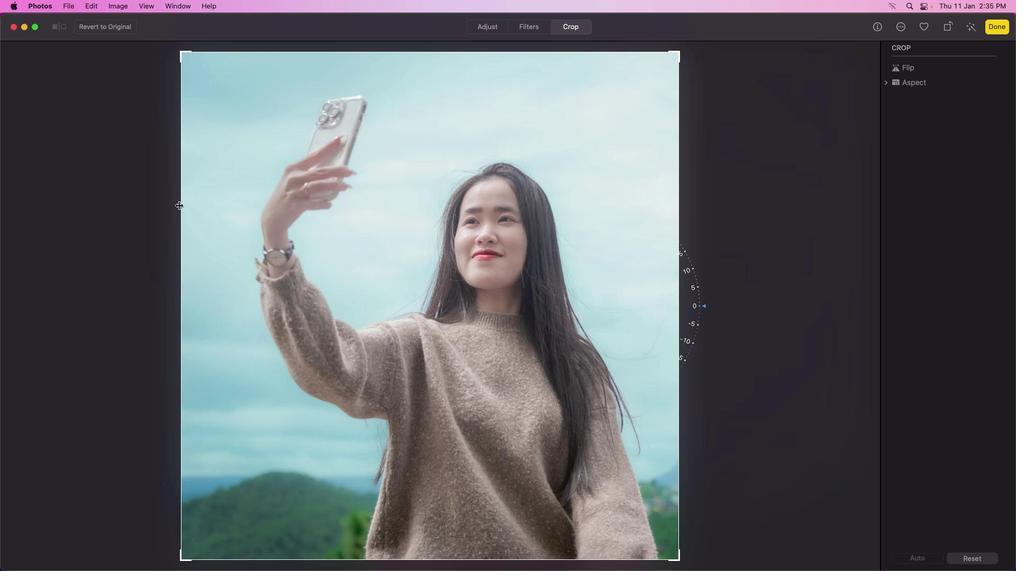 
Action: Mouse pressed left at (178, 205)
Screenshot: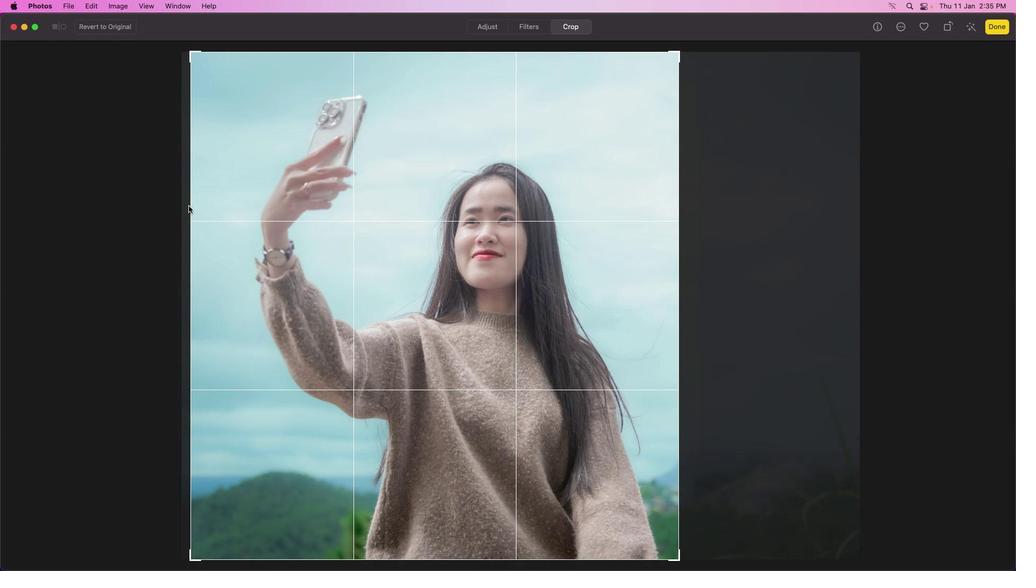 
Action: Mouse moved to (1002, 29)
Screenshot: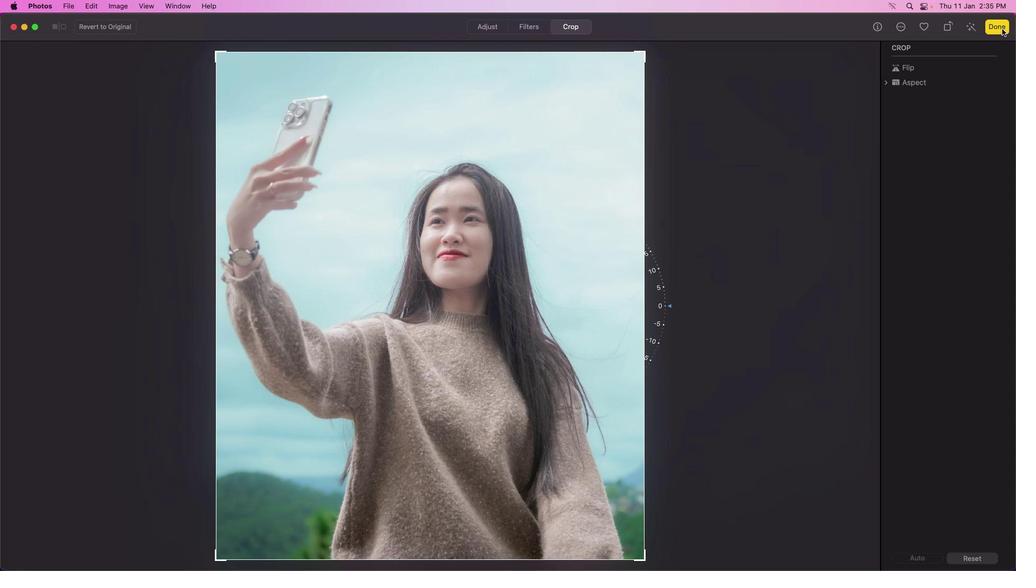 
Action: Mouse pressed left at (1002, 29)
Screenshot: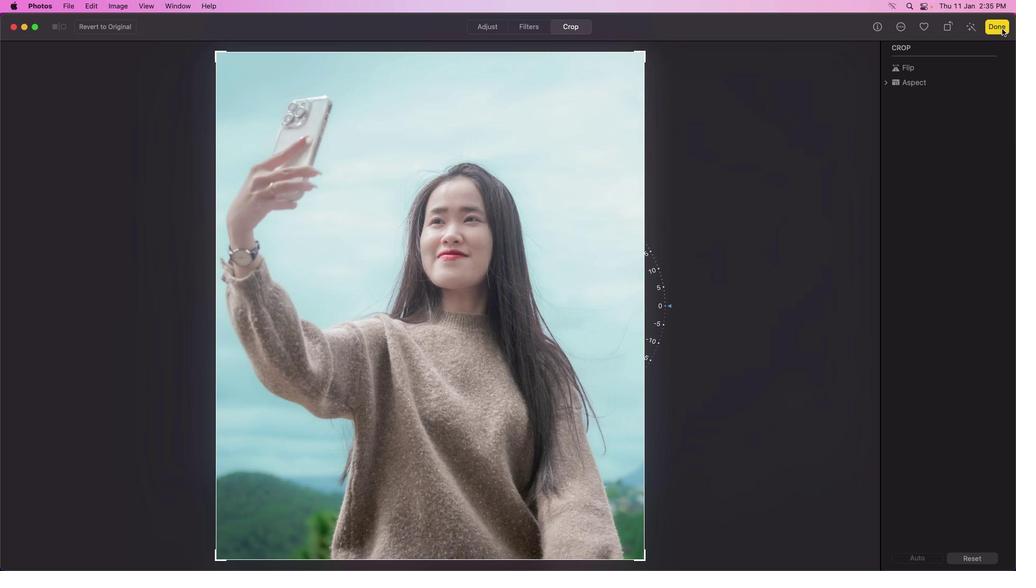 
Action: Mouse moved to (995, 26)
Screenshot: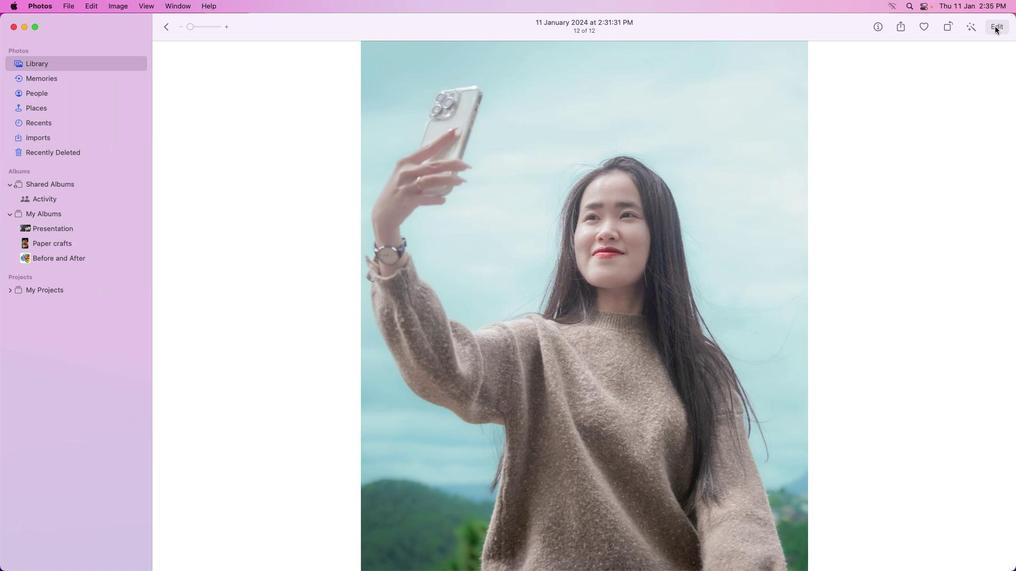 
Action: Mouse pressed left at (995, 26)
Screenshot: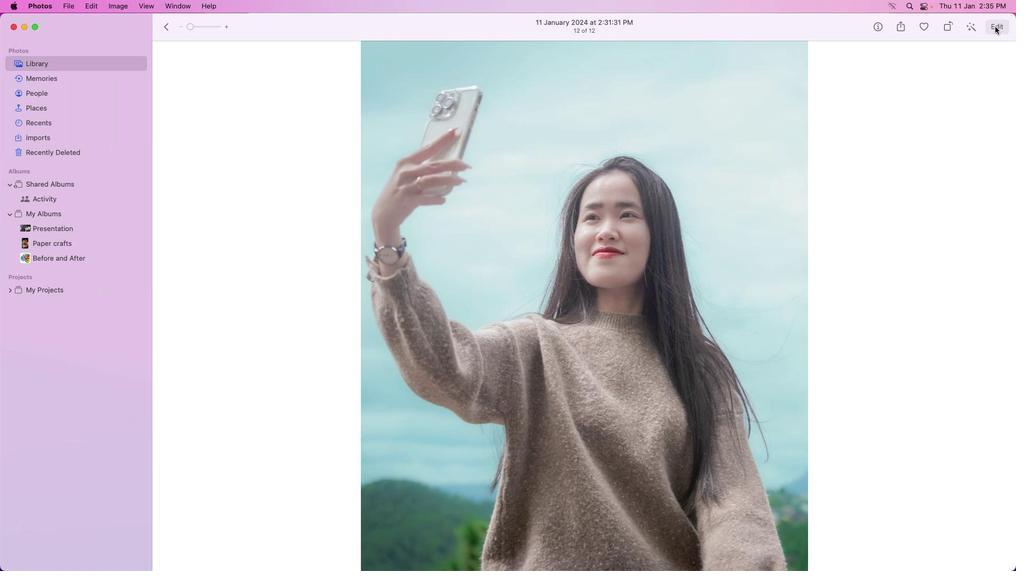 
Action: Mouse moved to (961, 123)
Screenshot: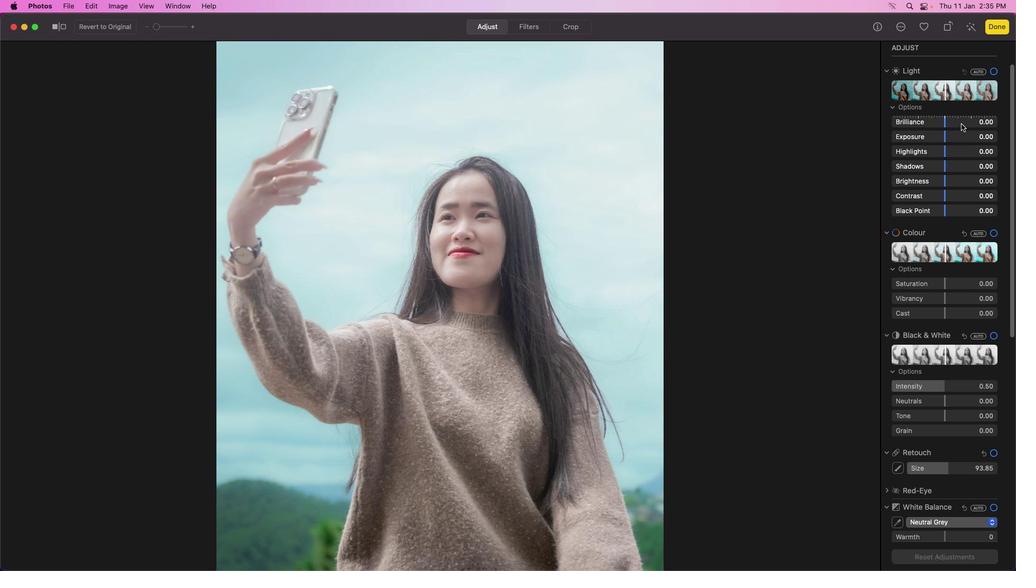 
Action: Mouse scrolled (961, 123) with delta (0, 0)
Screenshot: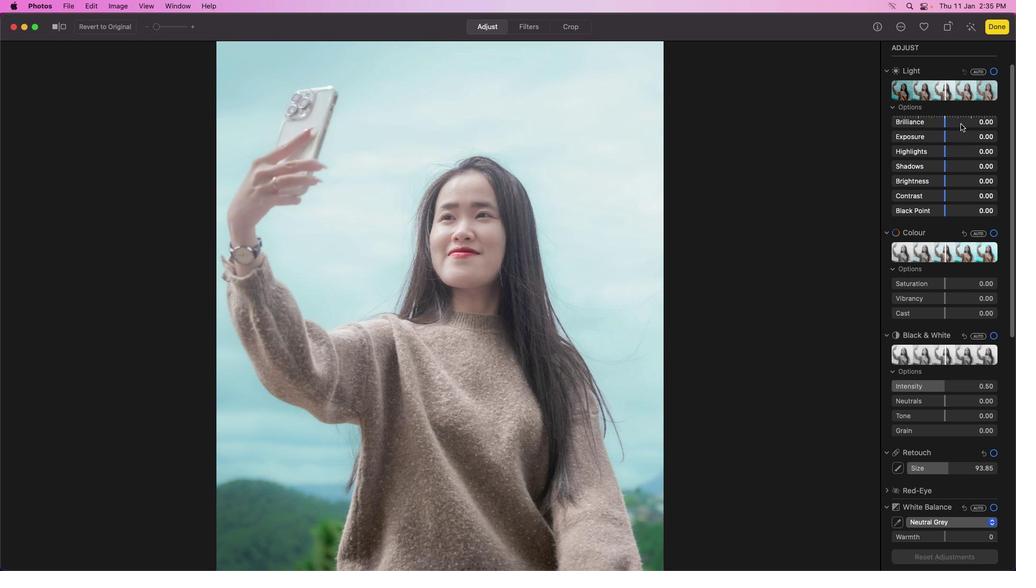 
Action: Mouse scrolled (961, 123) with delta (0, 0)
Screenshot: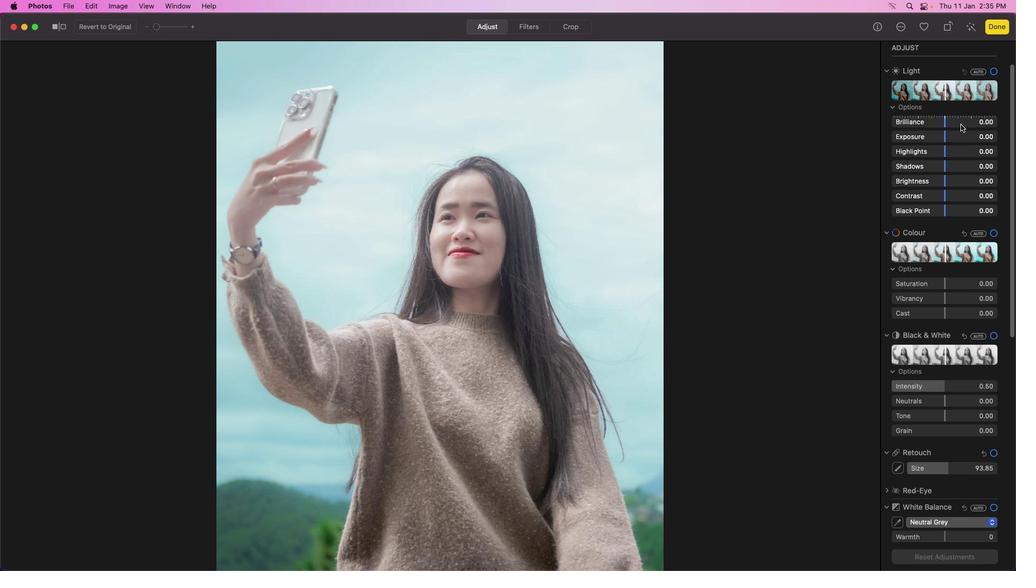 
Action: Mouse scrolled (961, 123) with delta (0, 1)
Screenshot: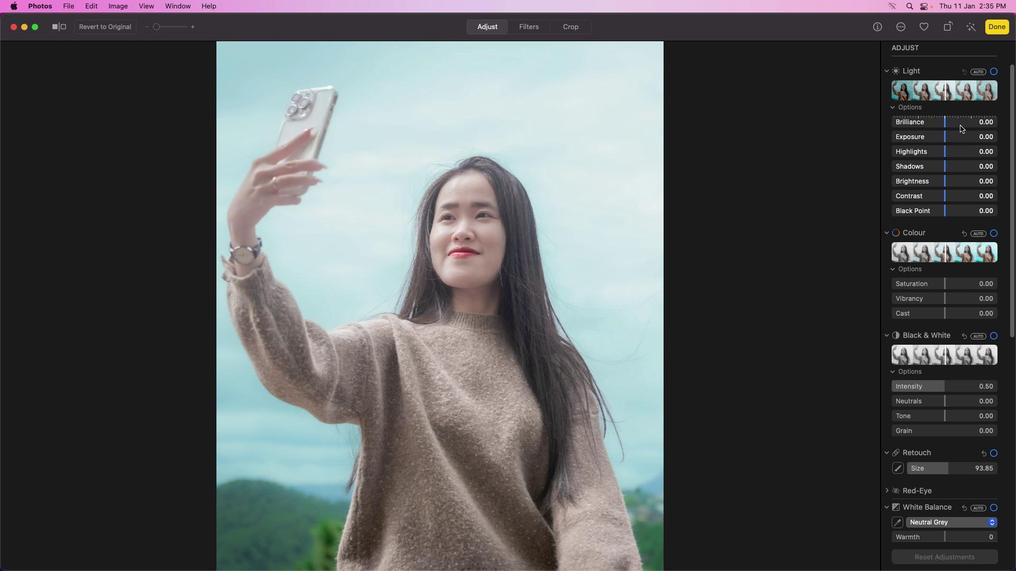 
Action: Mouse moved to (942, 300)
Screenshot: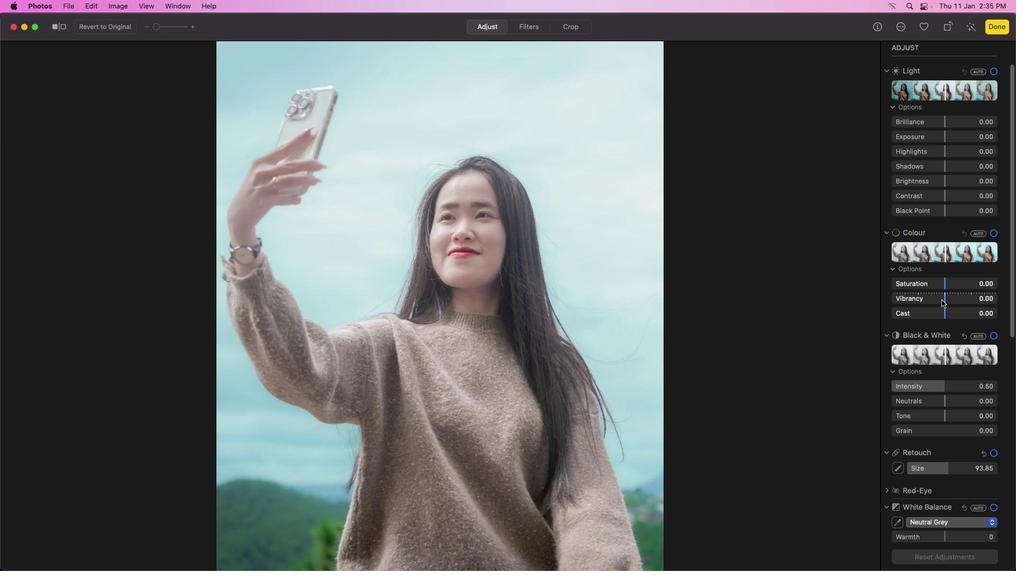 
Action: Mouse scrolled (942, 300) with delta (0, 0)
Screenshot: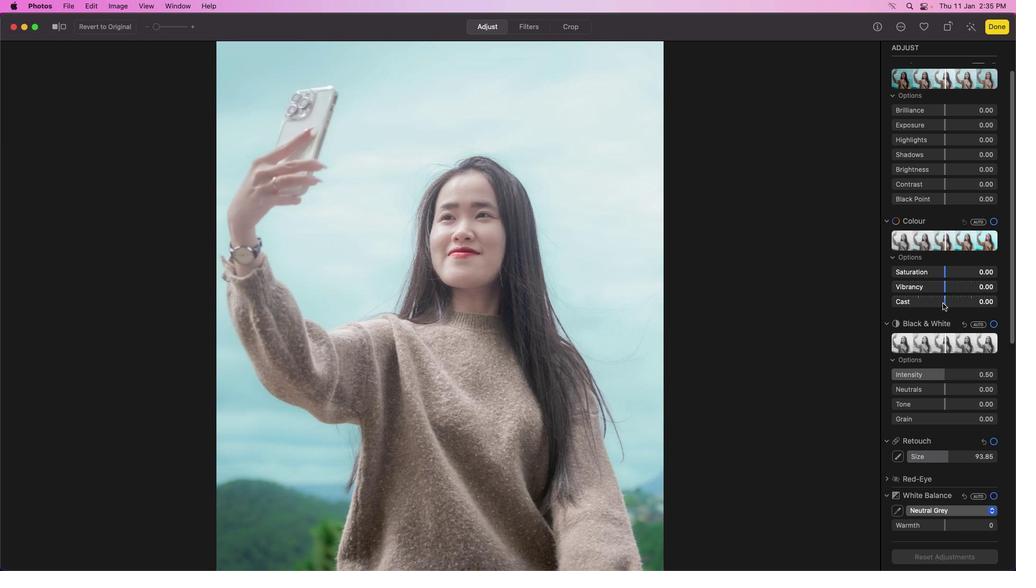 
Action: Mouse scrolled (942, 300) with delta (0, 0)
Screenshot: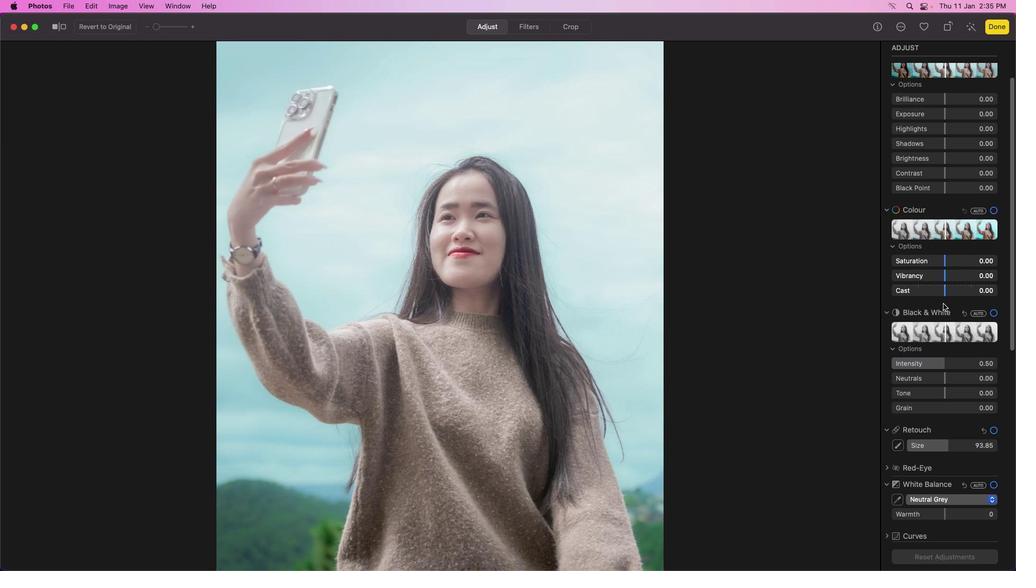 
Action: Mouse moved to (942, 302)
Screenshot: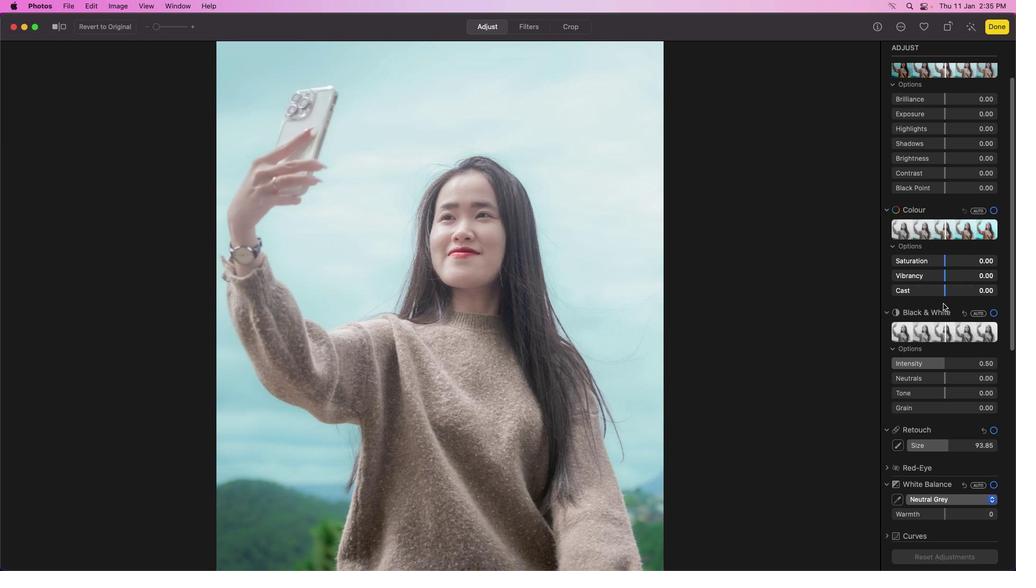 
Action: Mouse scrolled (942, 302) with delta (0, 0)
Screenshot: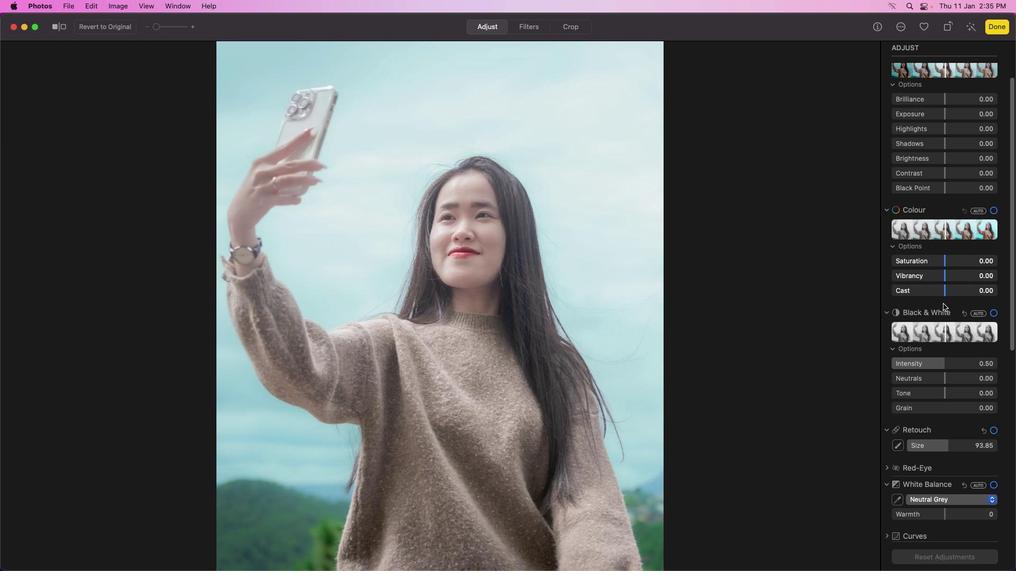 
Action: Mouse moved to (943, 303)
Screenshot: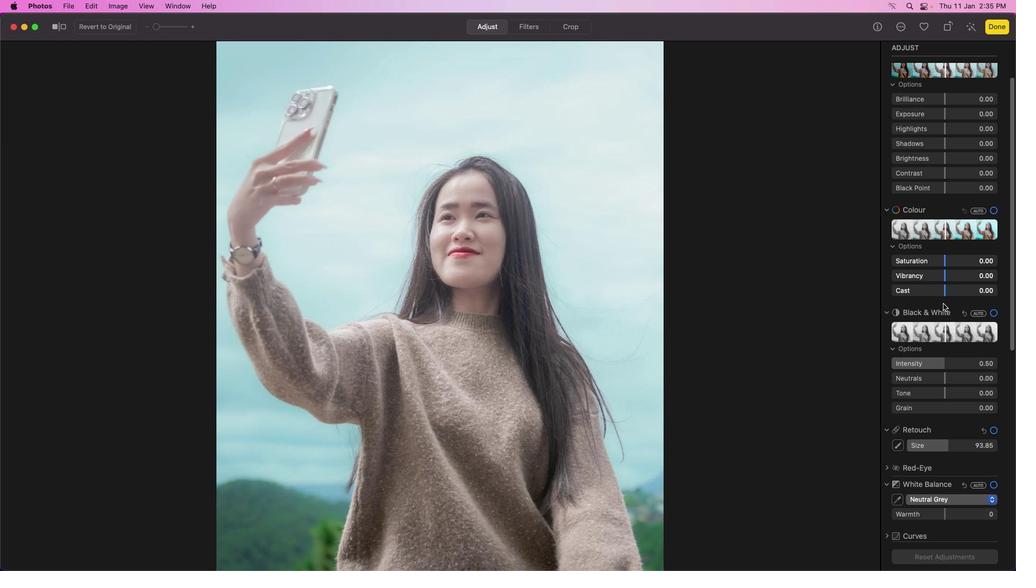 
Action: Mouse scrolled (943, 303) with delta (0, -1)
Screenshot: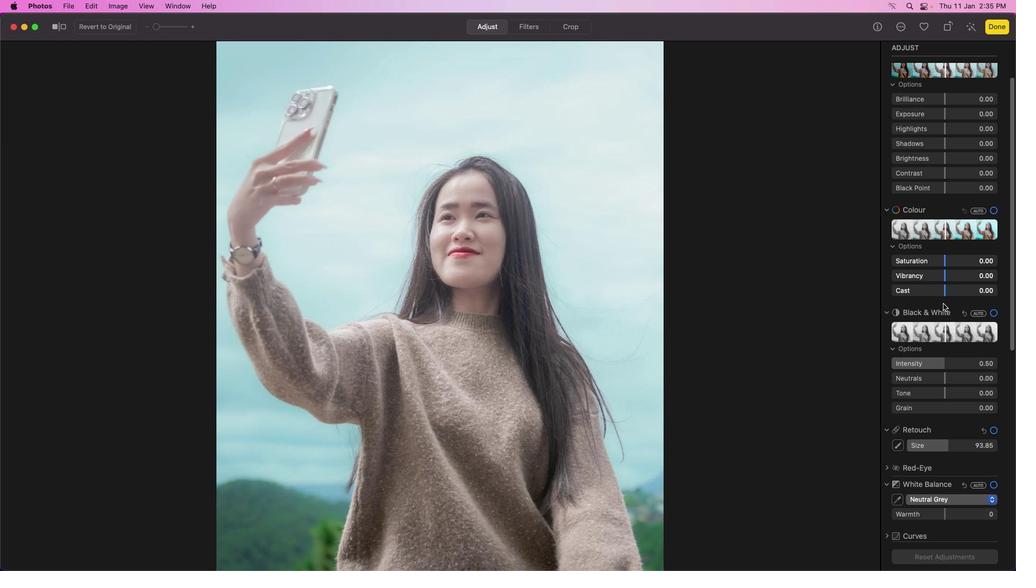 
Action: Mouse moved to (942, 237)
Screenshot: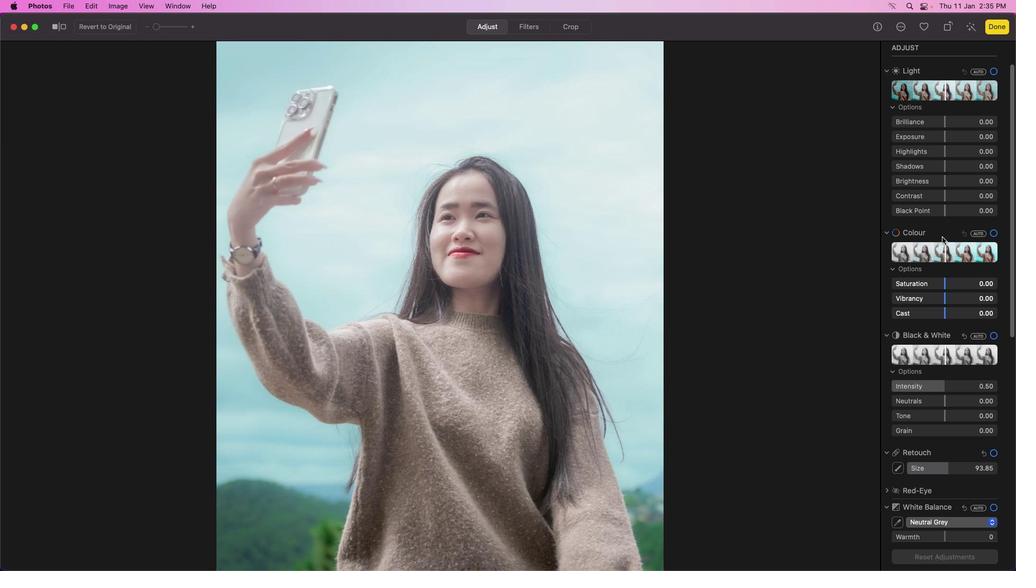 
Action: Mouse scrolled (942, 237) with delta (0, 0)
Screenshot: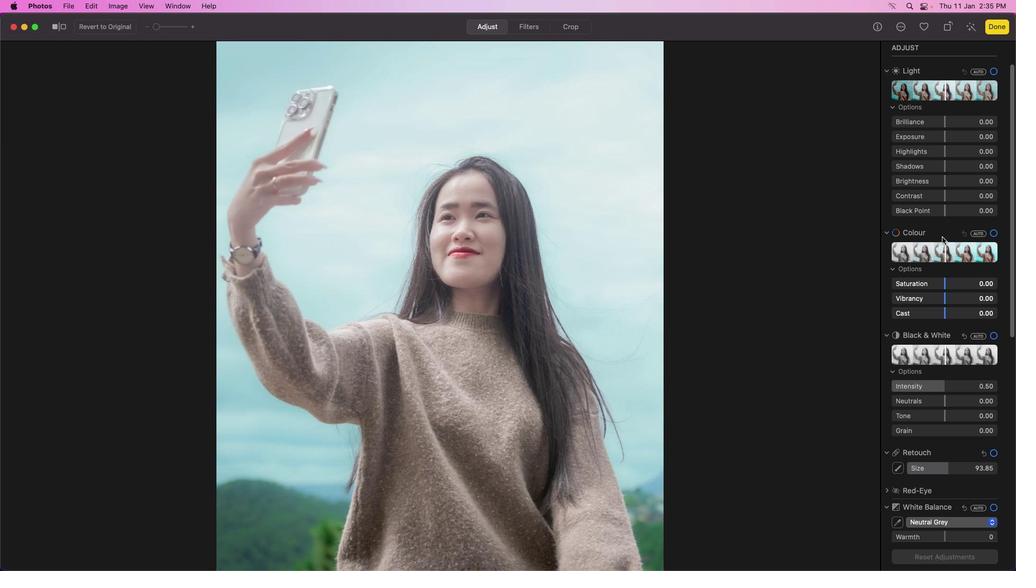 
Action: Mouse moved to (942, 237)
Screenshot: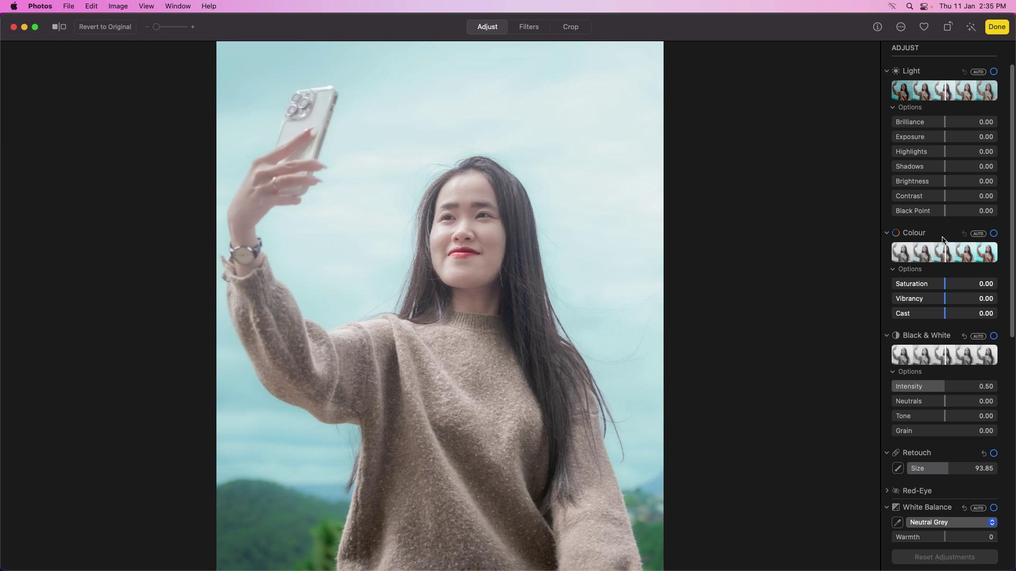 
Action: Mouse scrolled (942, 237) with delta (0, 0)
Screenshot: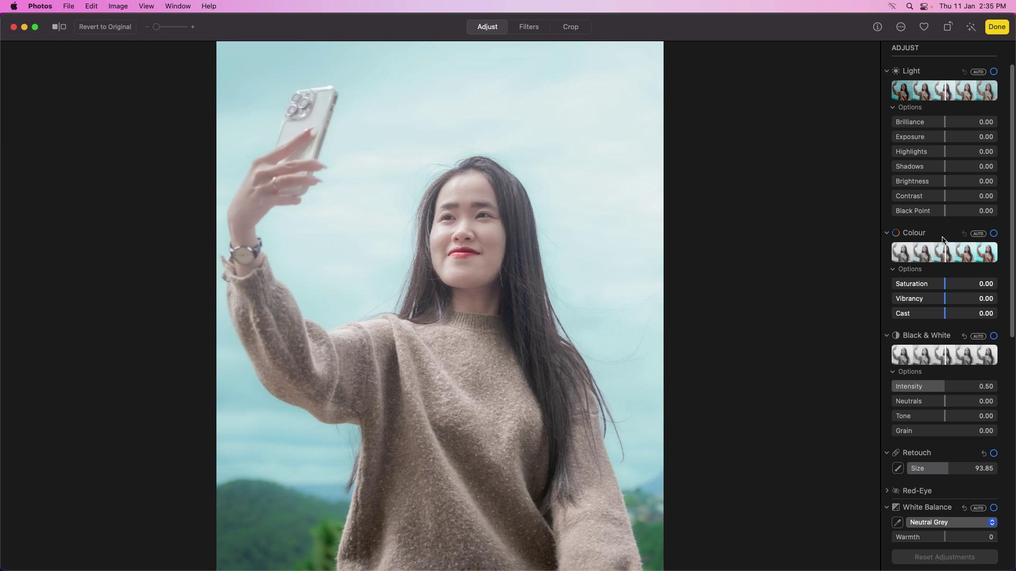 
Action: Mouse scrolled (942, 237) with delta (0, 1)
Screenshot: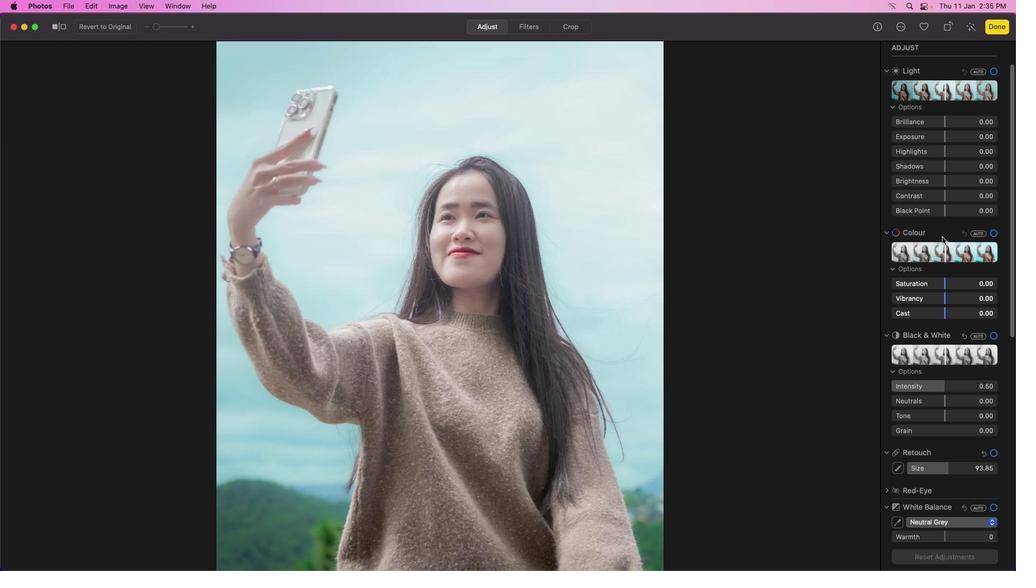 
Action: Mouse scrolled (942, 237) with delta (0, 1)
Screenshot: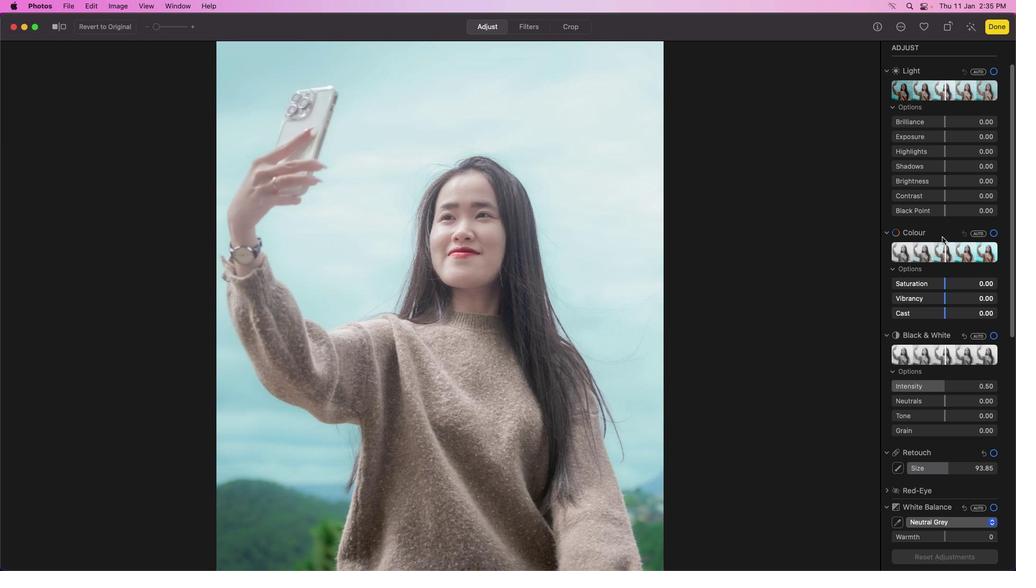 
Action: Mouse scrolled (942, 237) with delta (0, 1)
Screenshot: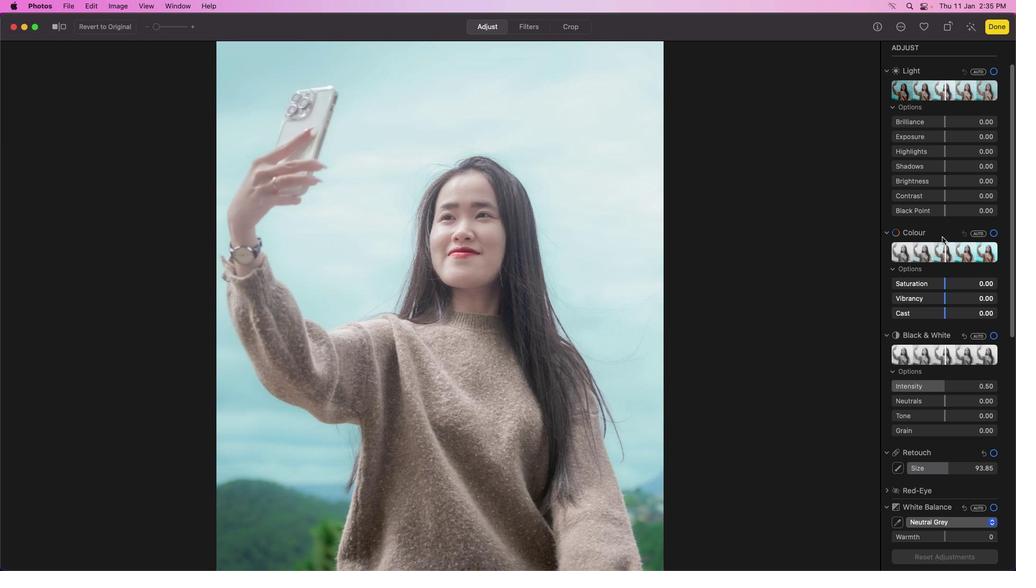 
Action: Mouse moved to (949, 123)
Screenshot: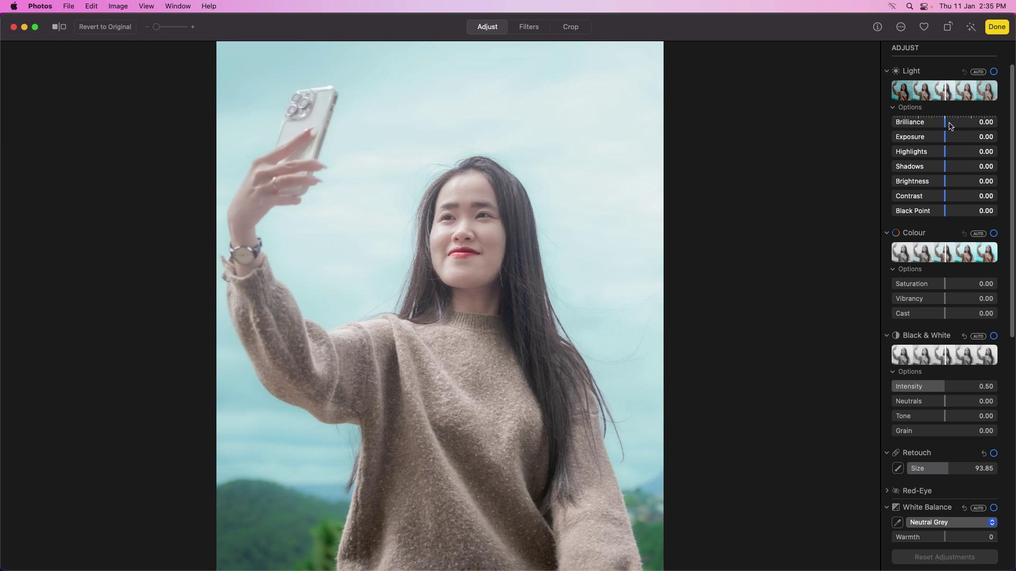 
Action: Mouse pressed left at (949, 123)
Screenshot: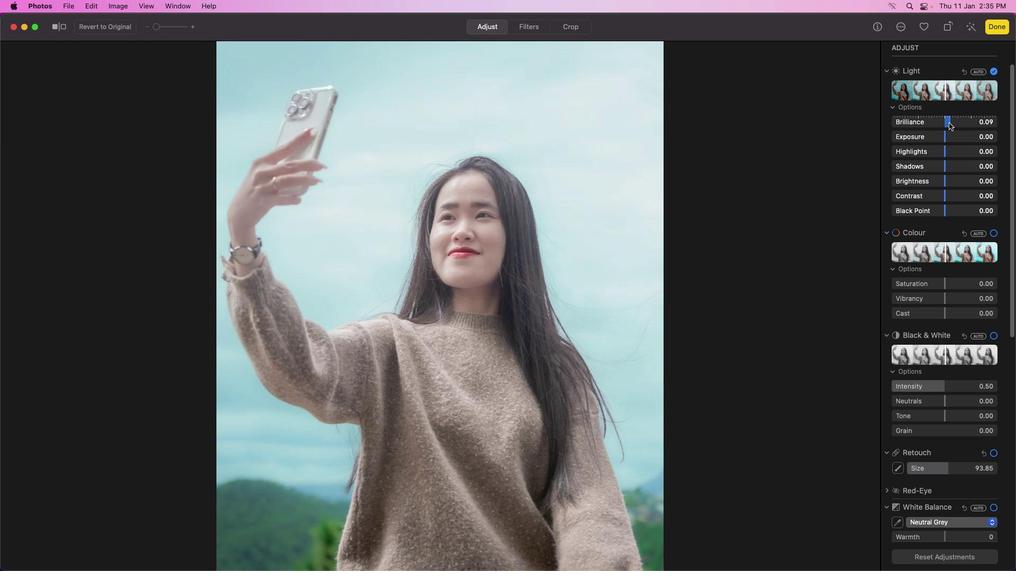 
Action: Mouse moved to (944, 122)
Screenshot: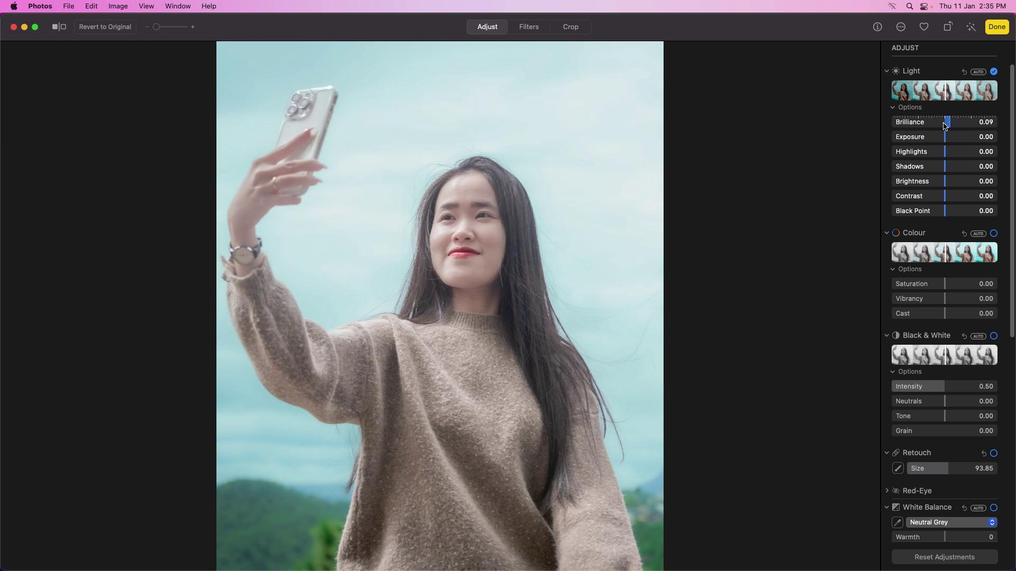 
Action: Mouse pressed left at (944, 122)
Screenshot: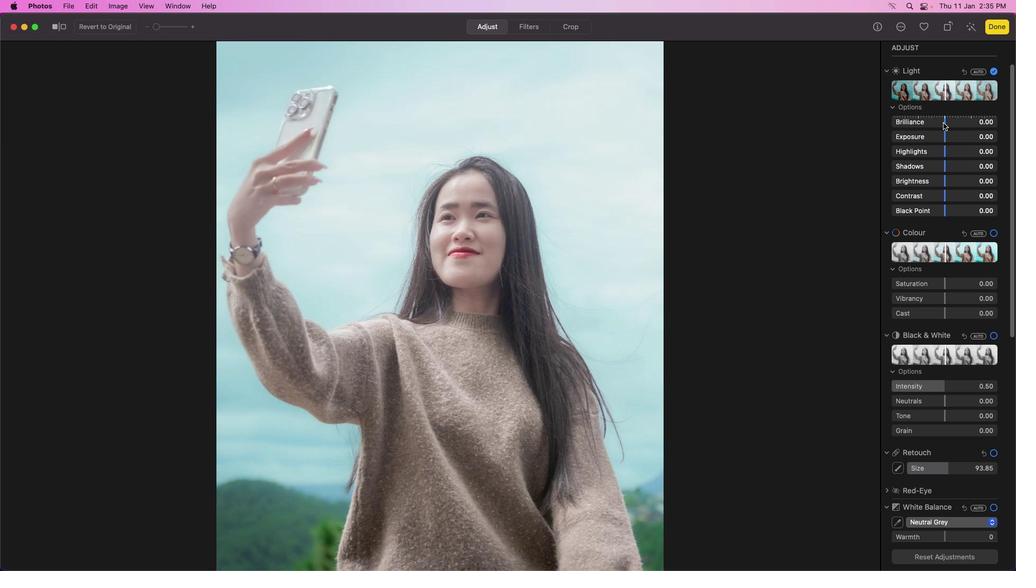 
Action: Mouse moved to (939, 122)
Screenshot: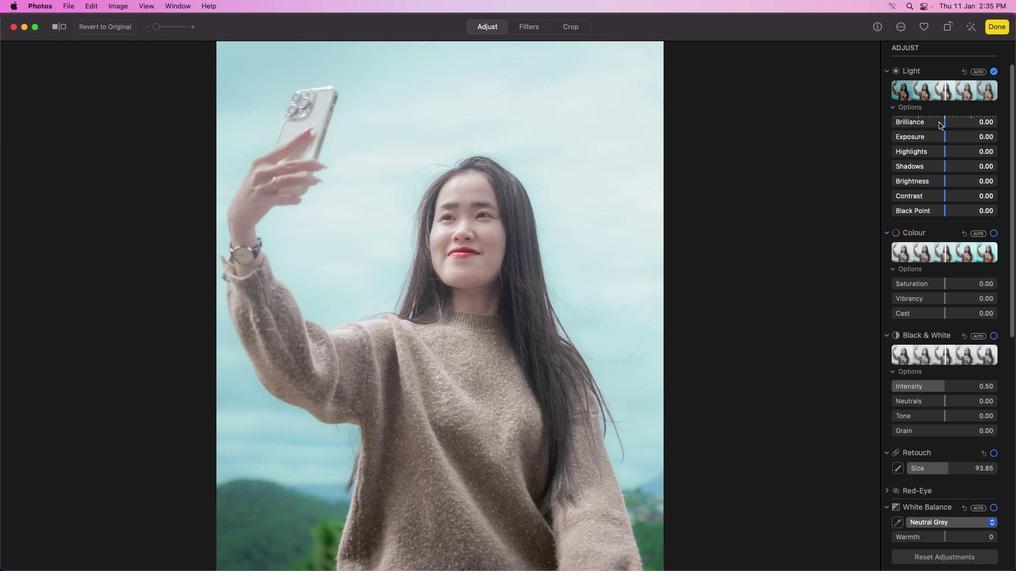 
Action: Mouse pressed left at (939, 122)
Screenshot: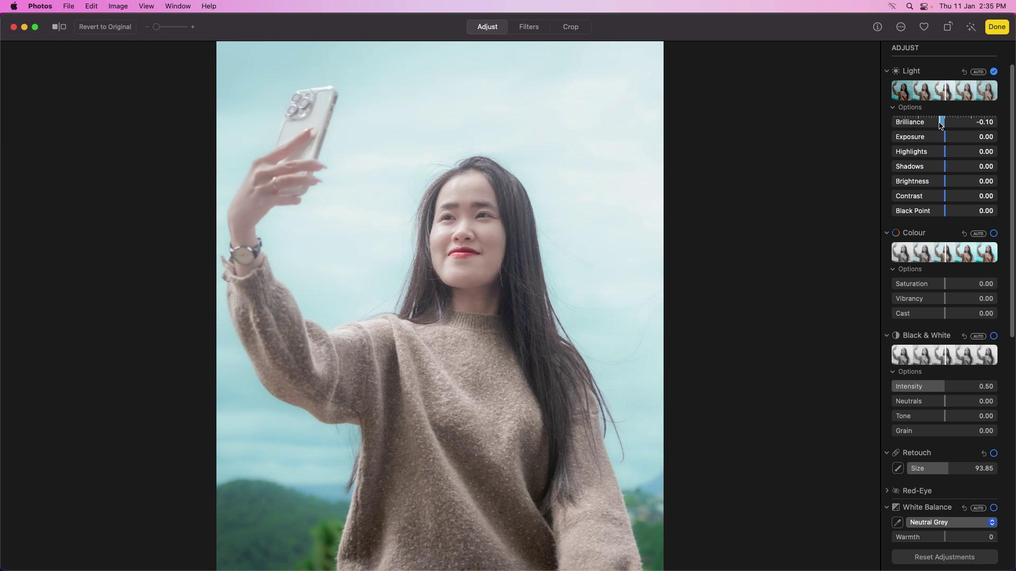 
Action: Mouse moved to (936, 121)
Screenshot: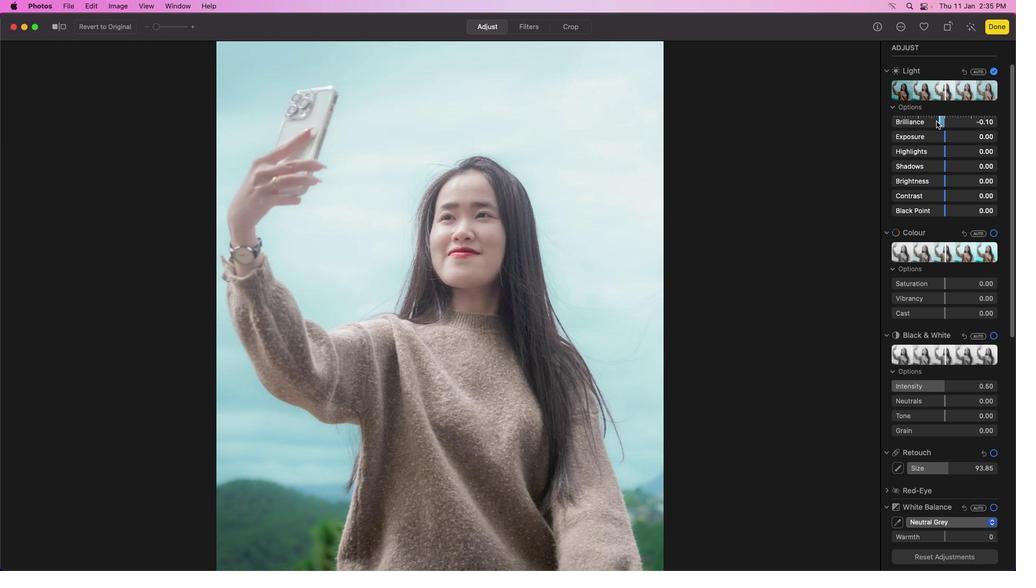 
Action: Mouse pressed left at (936, 121)
Screenshot: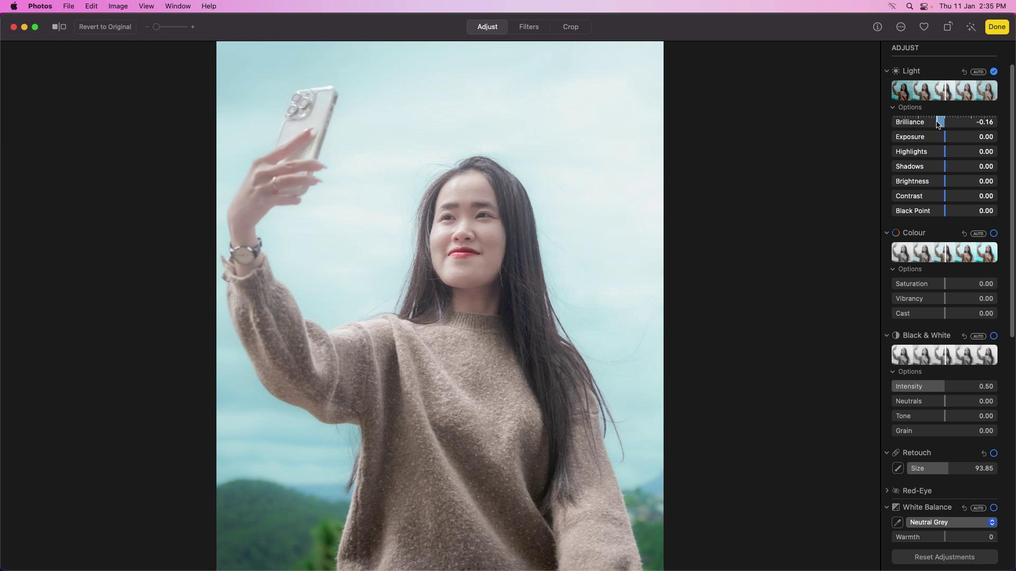 
Action: Mouse moved to (934, 120)
Screenshot: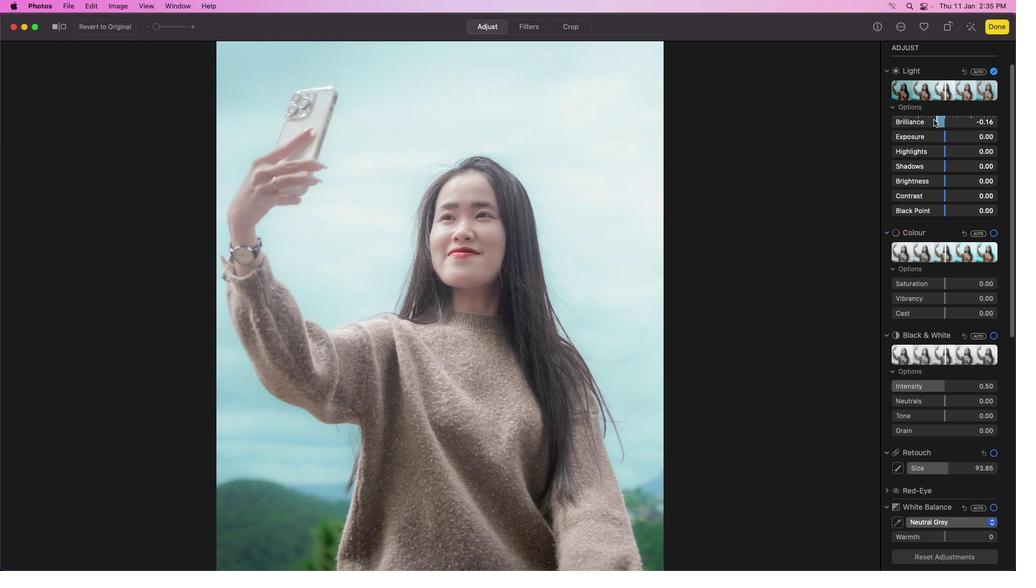 
Action: Mouse pressed left at (934, 120)
Screenshot: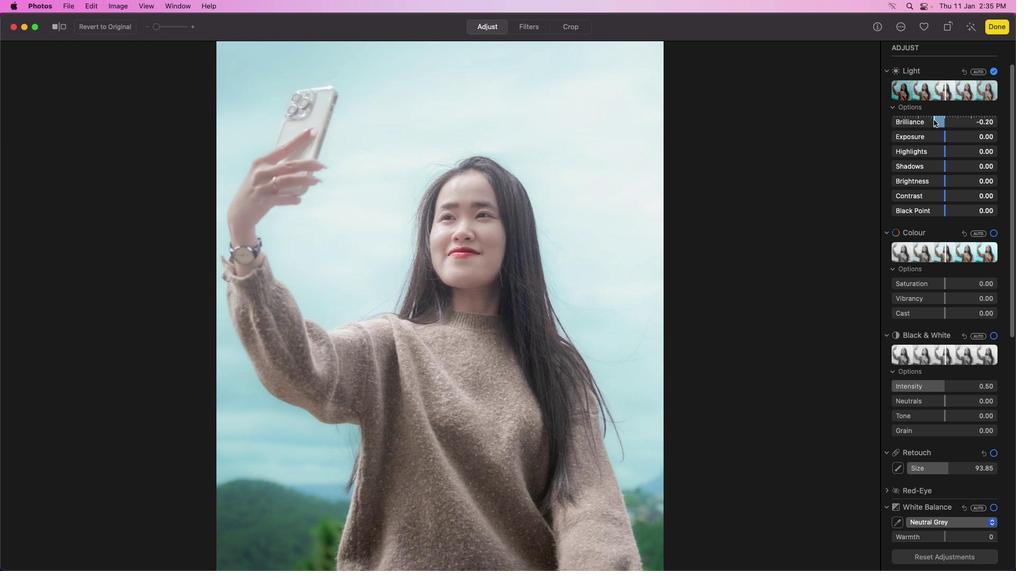 
Action: Mouse moved to (932, 119)
Screenshot: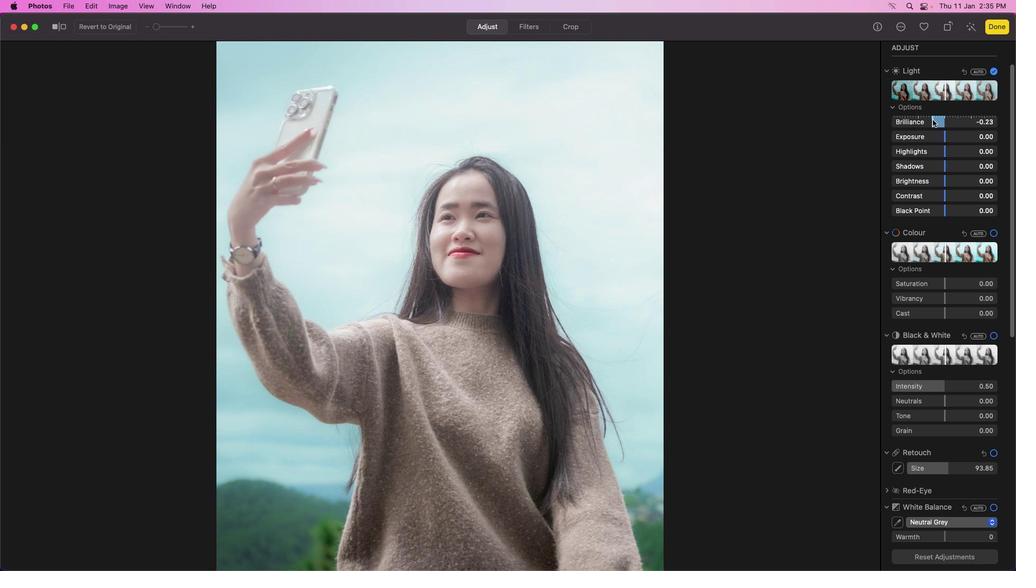 
Action: Mouse pressed left at (932, 119)
Screenshot: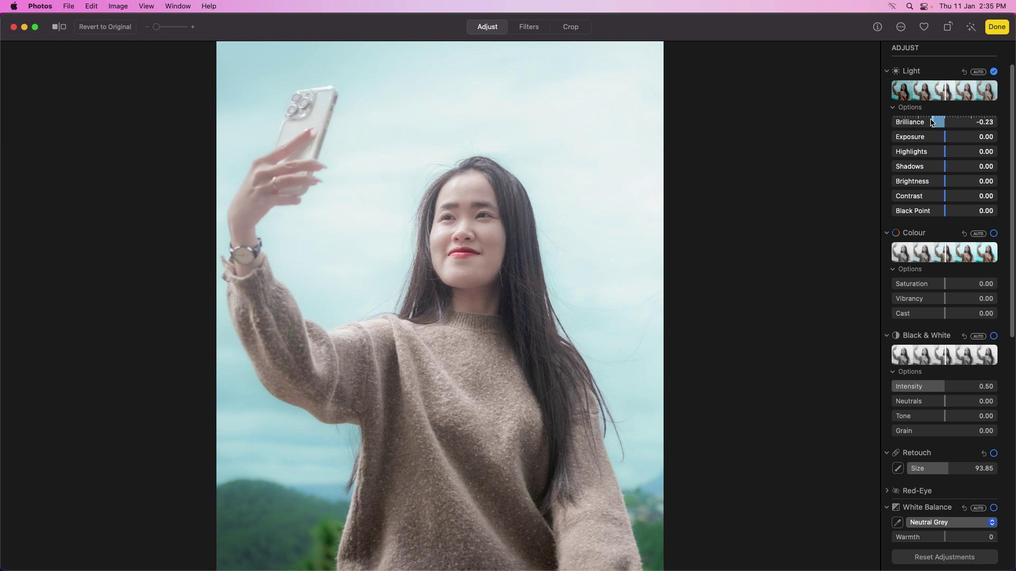 
Action: Mouse moved to (929, 119)
Screenshot: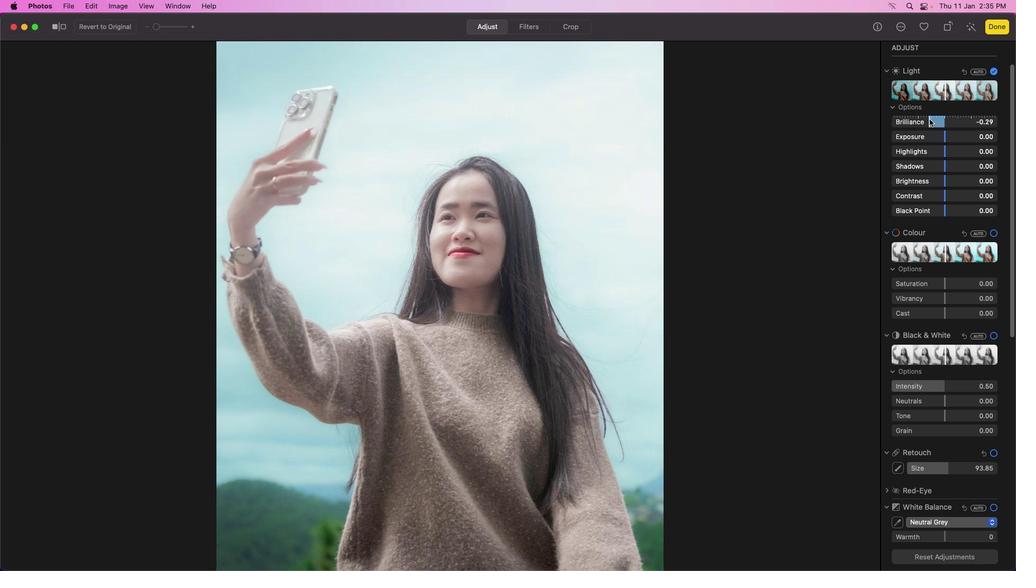 
Action: Mouse pressed left at (929, 119)
Screenshot: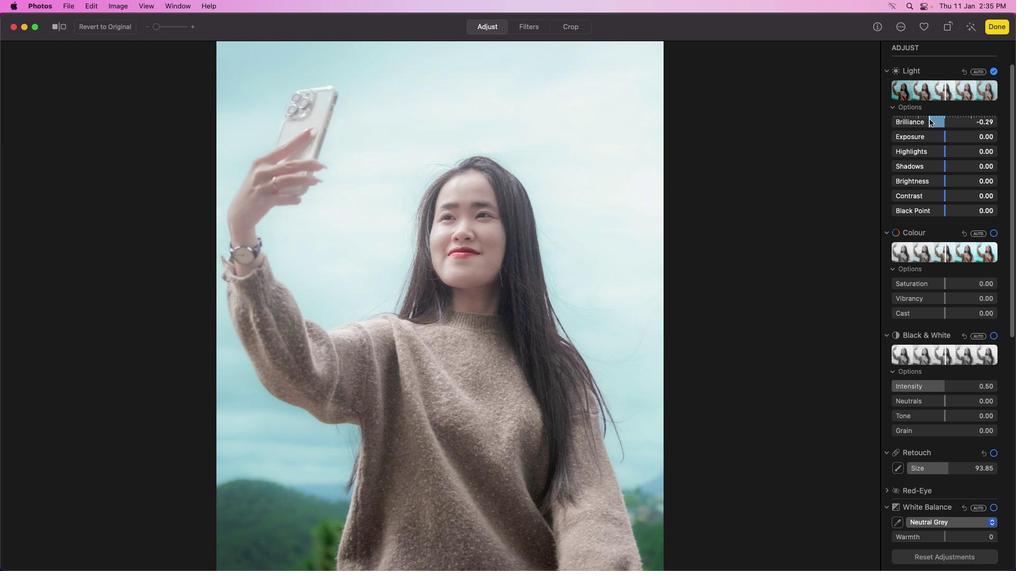 
Action: Mouse moved to (926, 122)
Screenshot: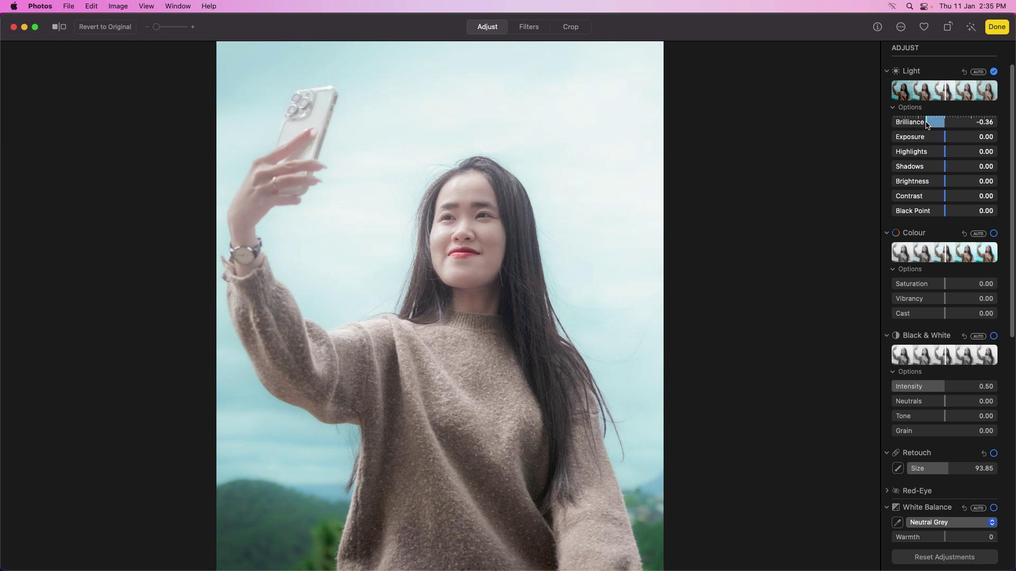 
Action: Mouse pressed left at (926, 122)
Screenshot: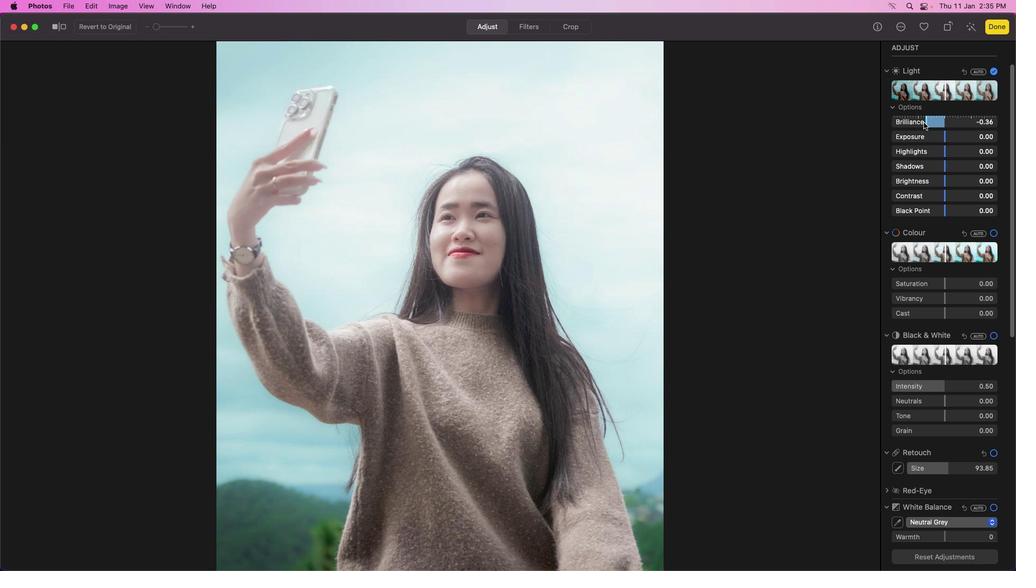 
Action: Mouse moved to (911, 121)
Screenshot: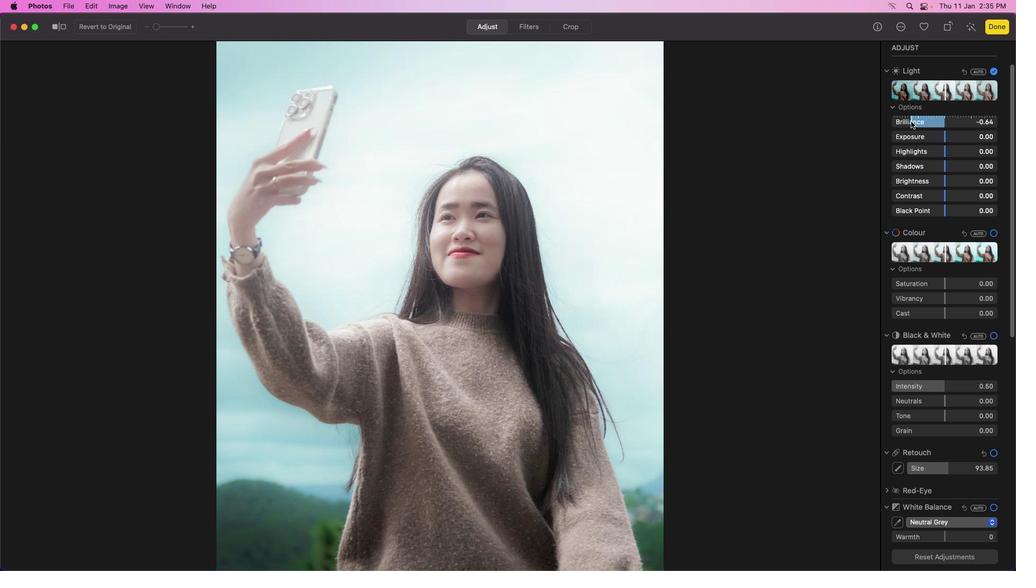 
Action: Mouse pressed left at (911, 121)
Screenshot: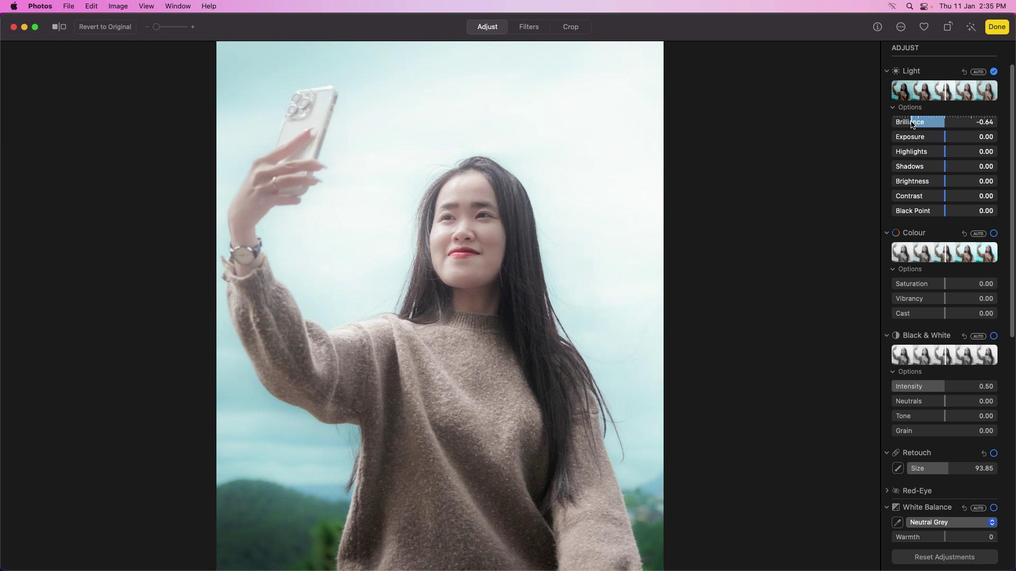 
Action: Mouse moved to (936, 121)
Screenshot: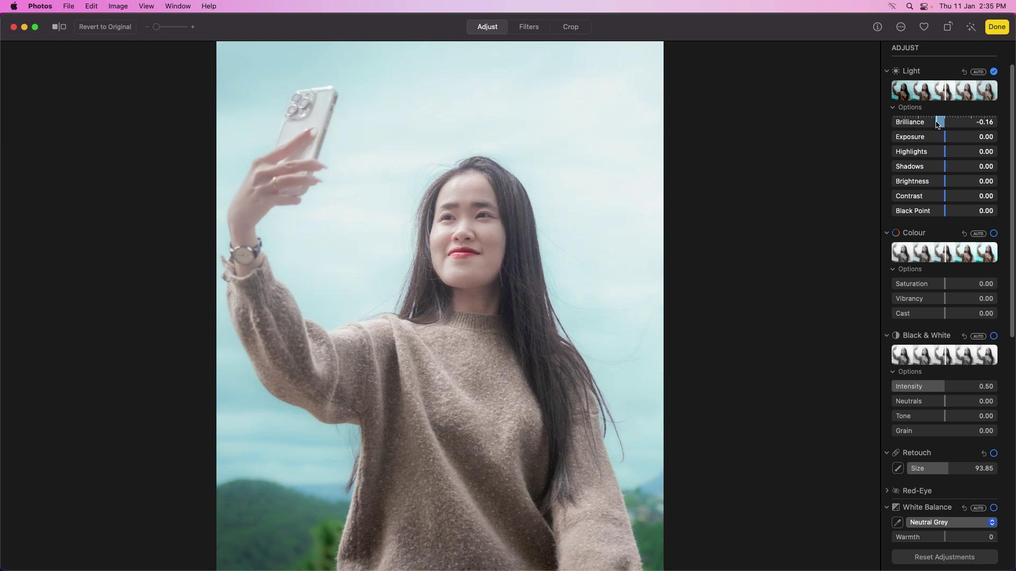
Action: Mouse pressed left at (936, 121)
Screenshot: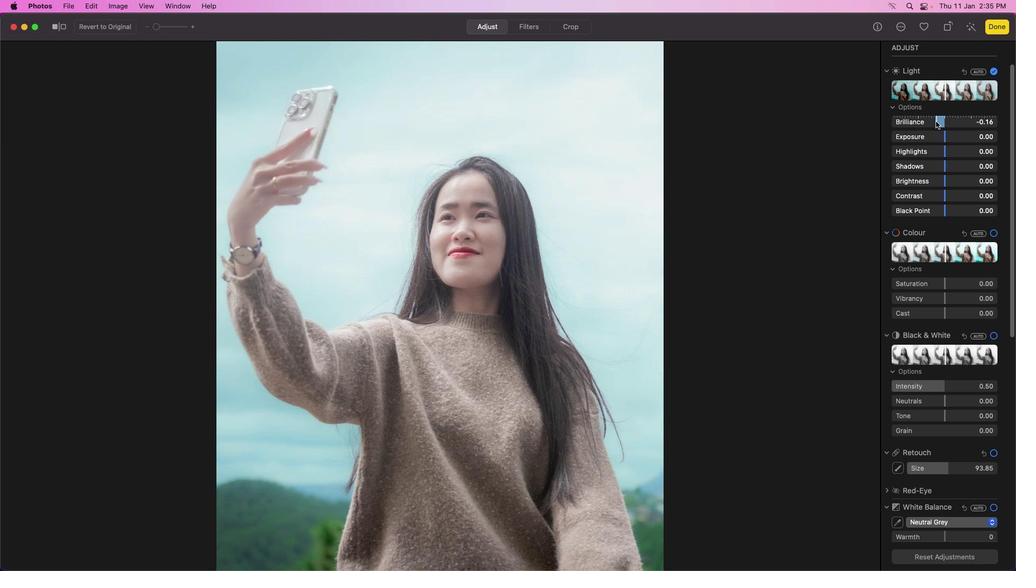 
Action: Mouse moved to (945, 199)
Screenshot: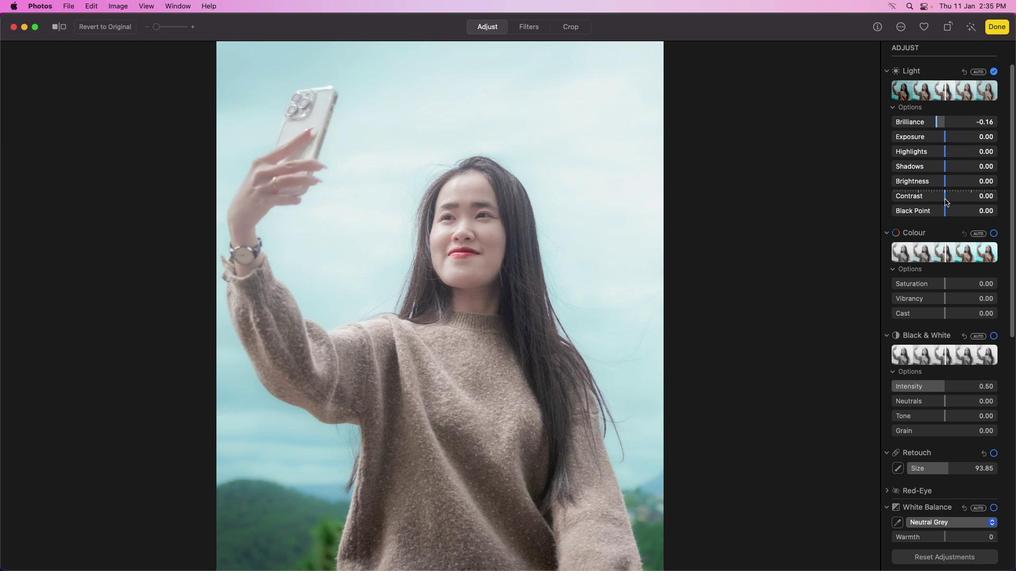 
Action: Mouse pressed left at (945, 199)
Screenshot: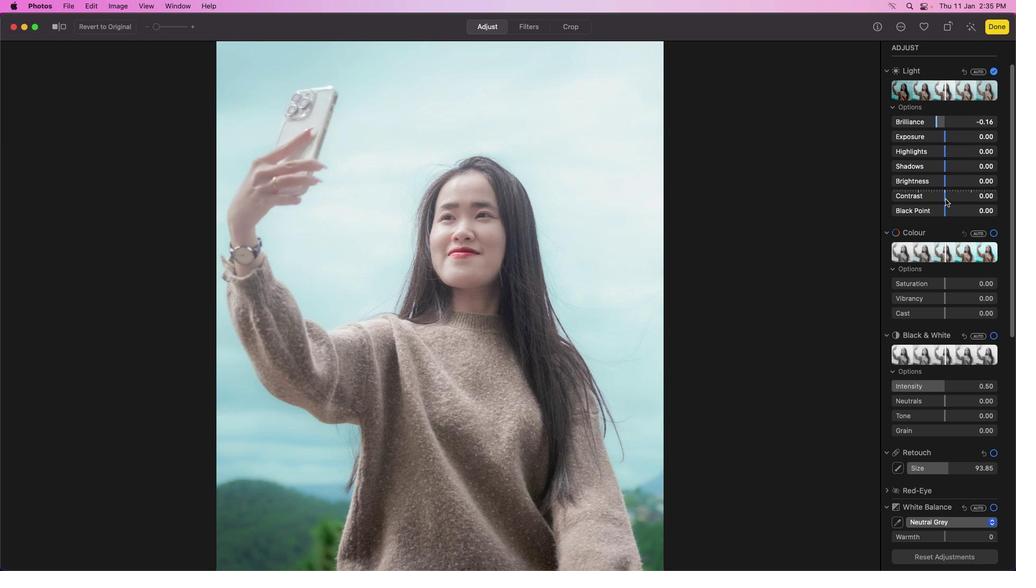 
Action: Mouse moved to (946, 199)
Screenshot: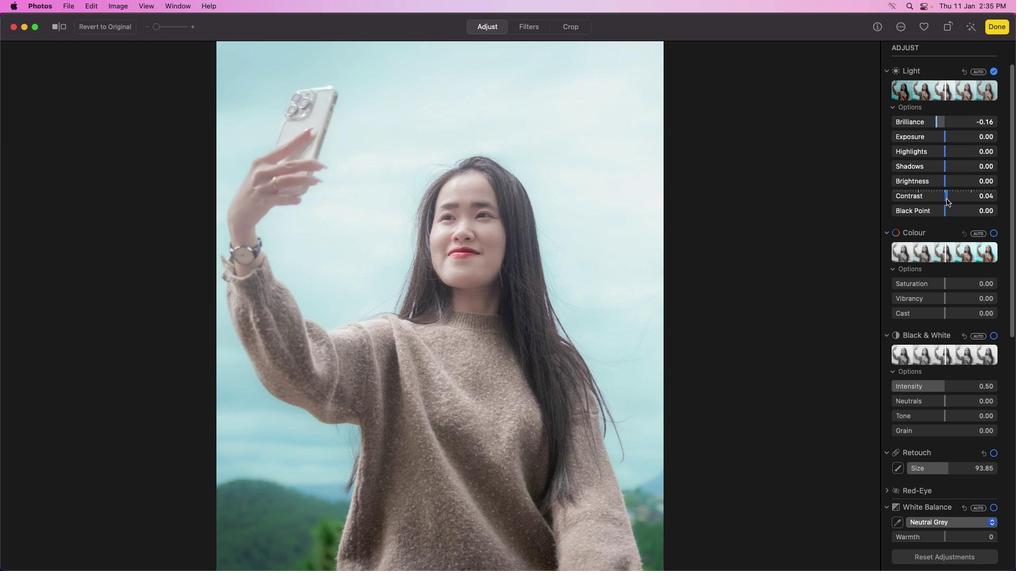 
Action: Mouse pressed left at (946, 199)
Screenshot: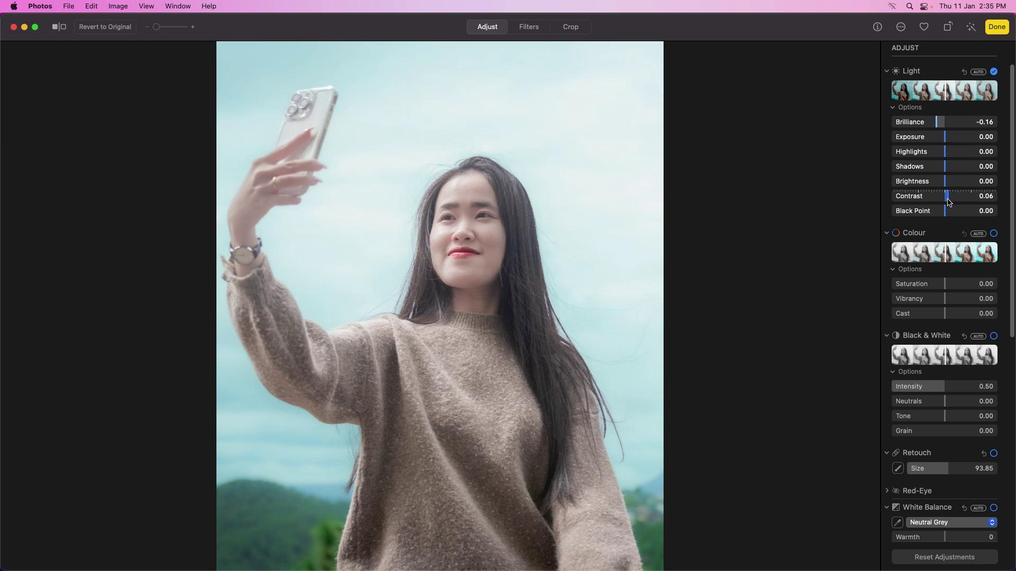 
Action: Mouse moved to (953, 141)
Screenshot: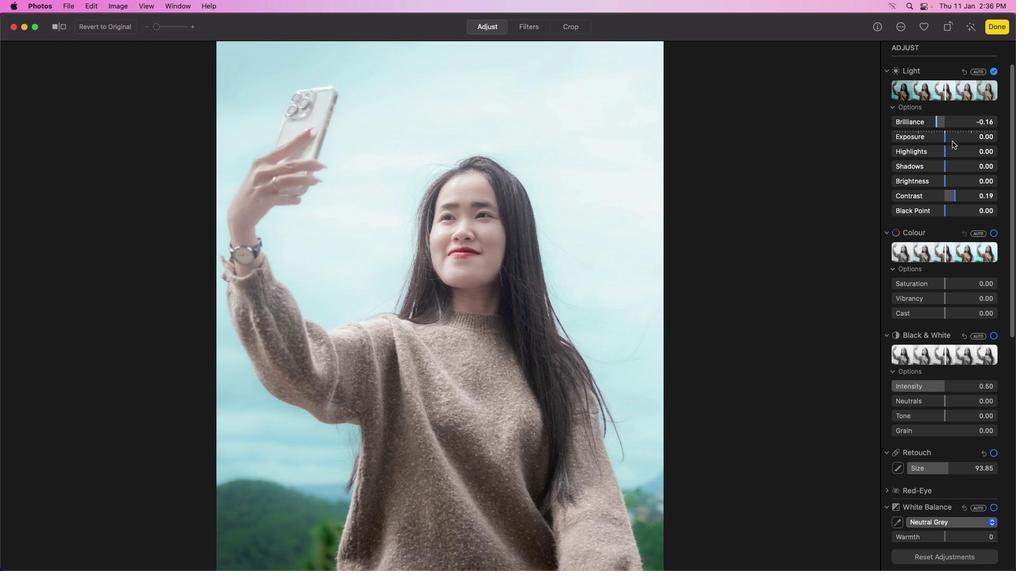 
Action: Mouse pressed left at (953, 141)
Screenshot: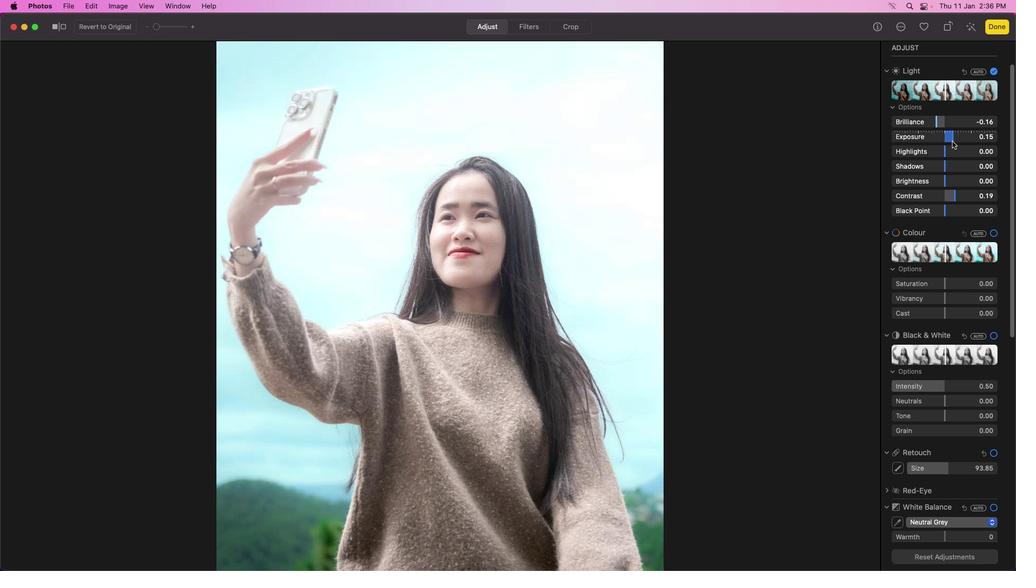 
Action: Mouse moved to (935, 141)
Screenshot: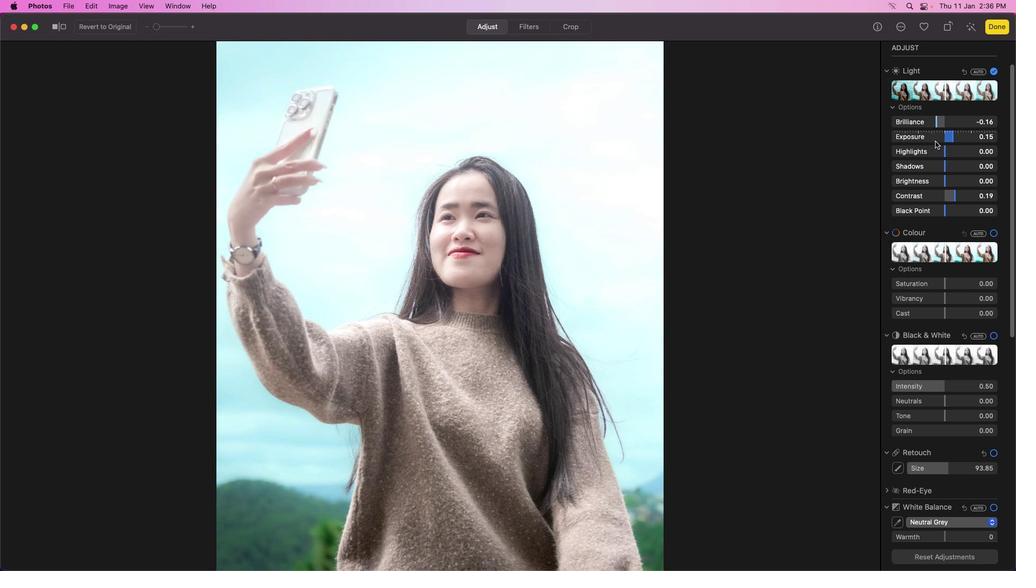 
Action: Mouse pressed left at (935, 141)
Screenshot: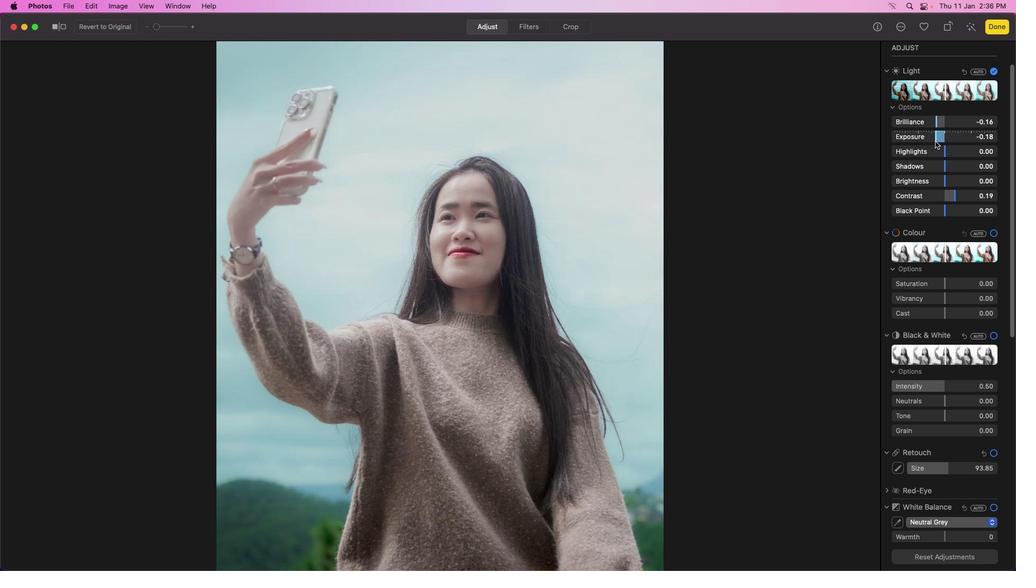 
Action: Mouse moved to (944, 139)
Screenshot: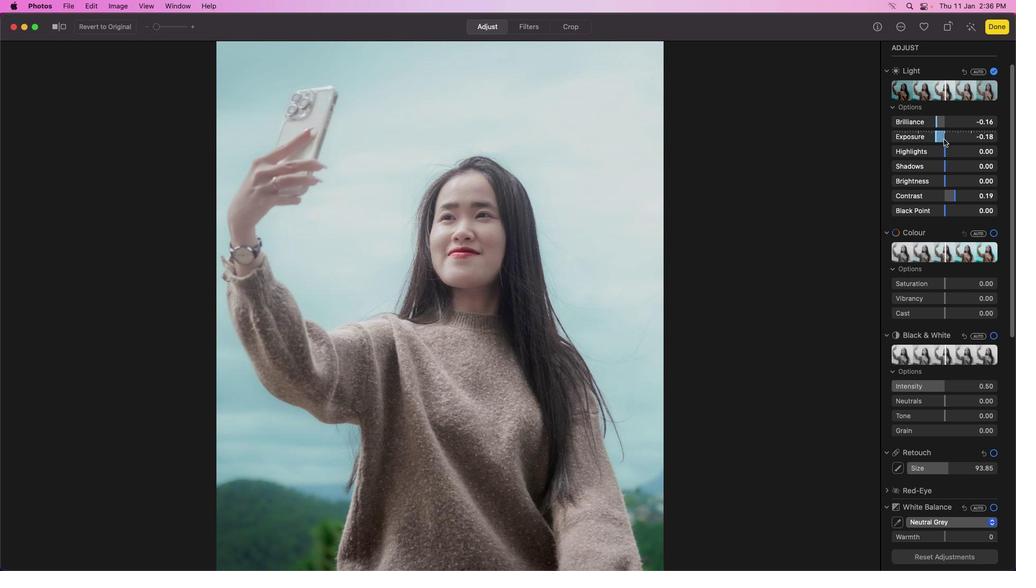 
Action: Mouse pressed left at (944, 139)
Screenshot: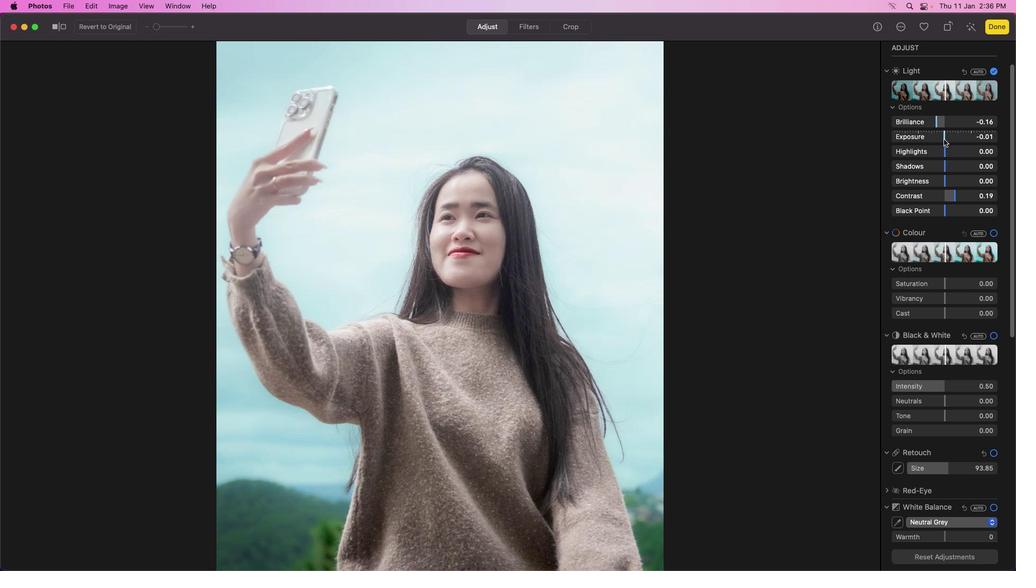 
Action: Mouse moved to (947, 154)
Screenshot: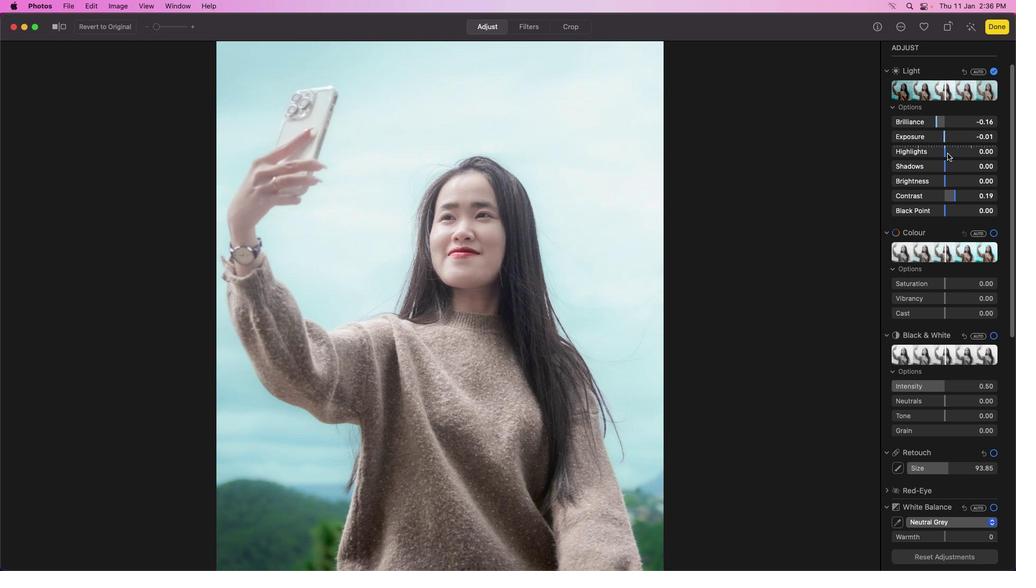 
Action: Mouse pressed left at (947, 154)
Screenshot: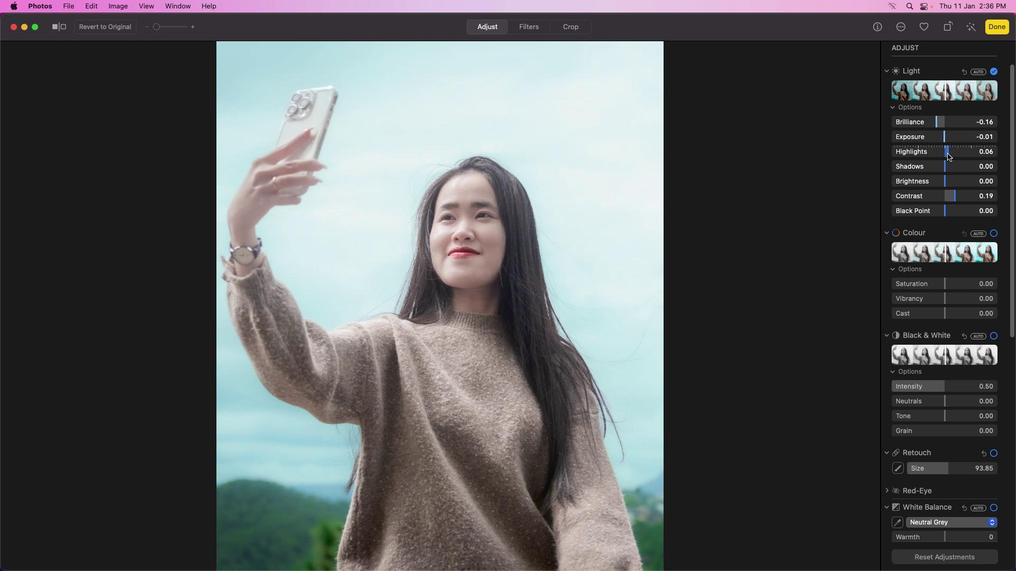 
Action: Mouse moved to (940, 153)
Screenshot: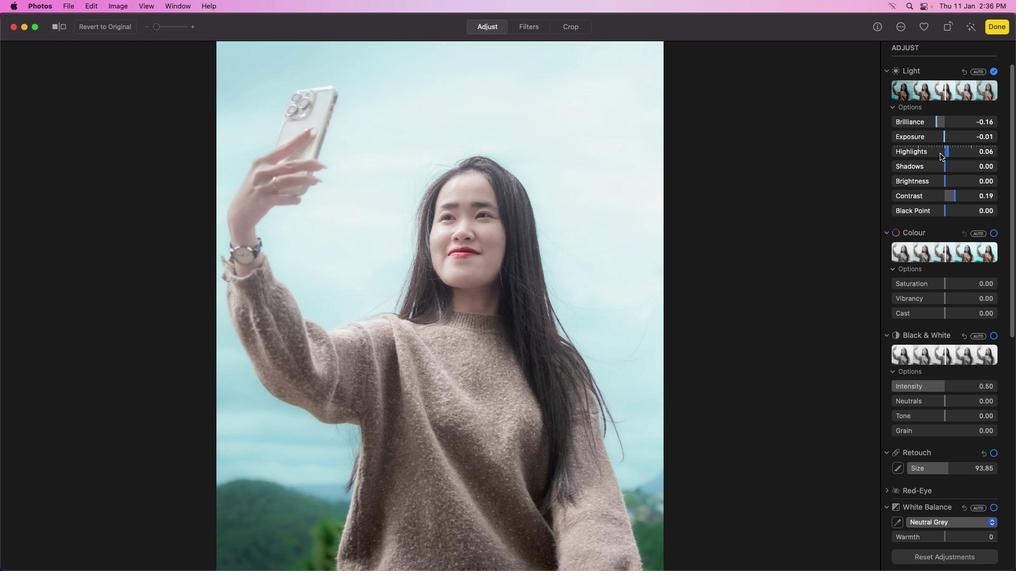 
Action: Mouse pressed left at (940, 153)
Screenshot: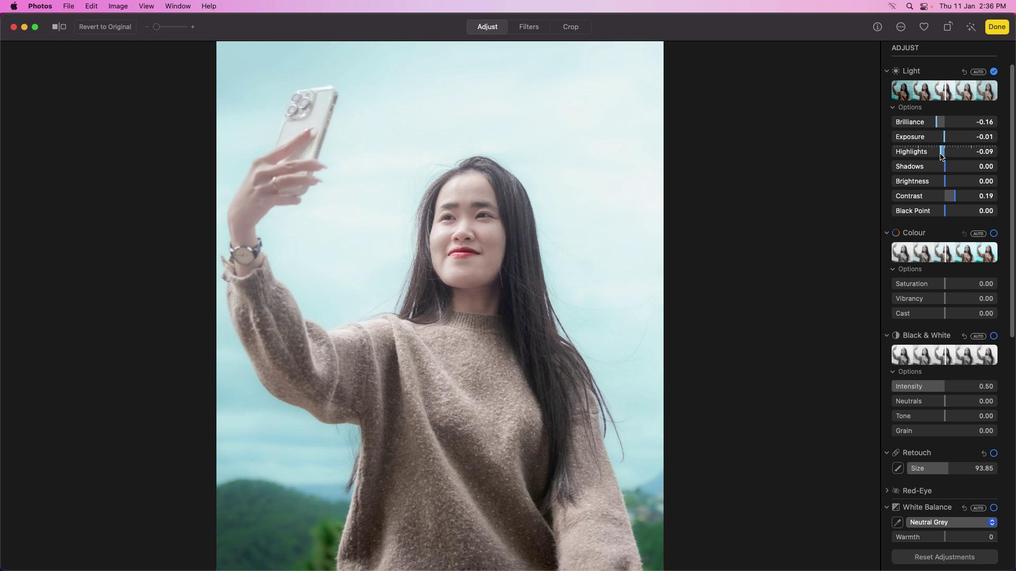 
Action: Mouse moved to (933, 151)
Screenshot: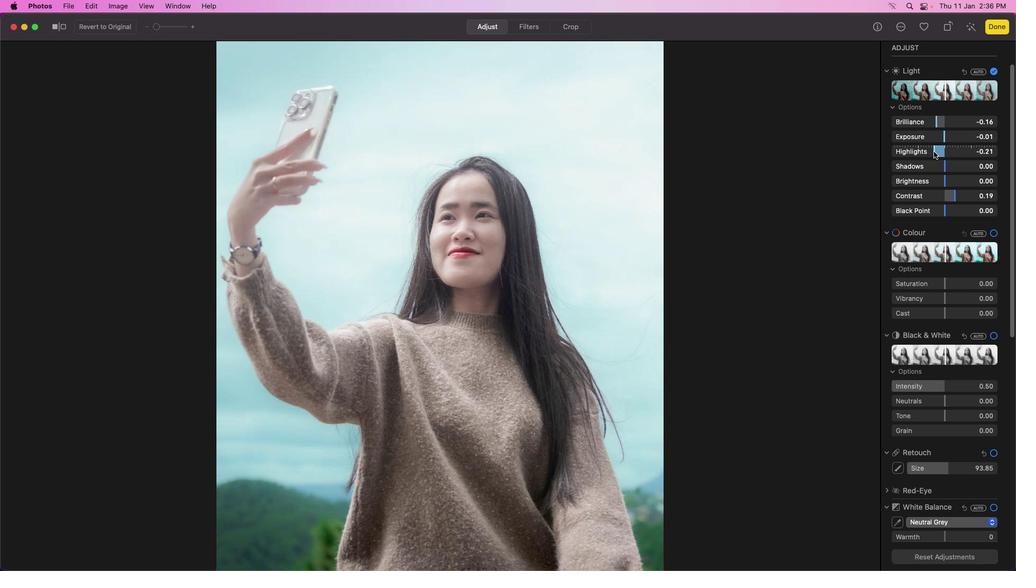 
Action: Mouse pressed left at (933, 151)
Screenshot: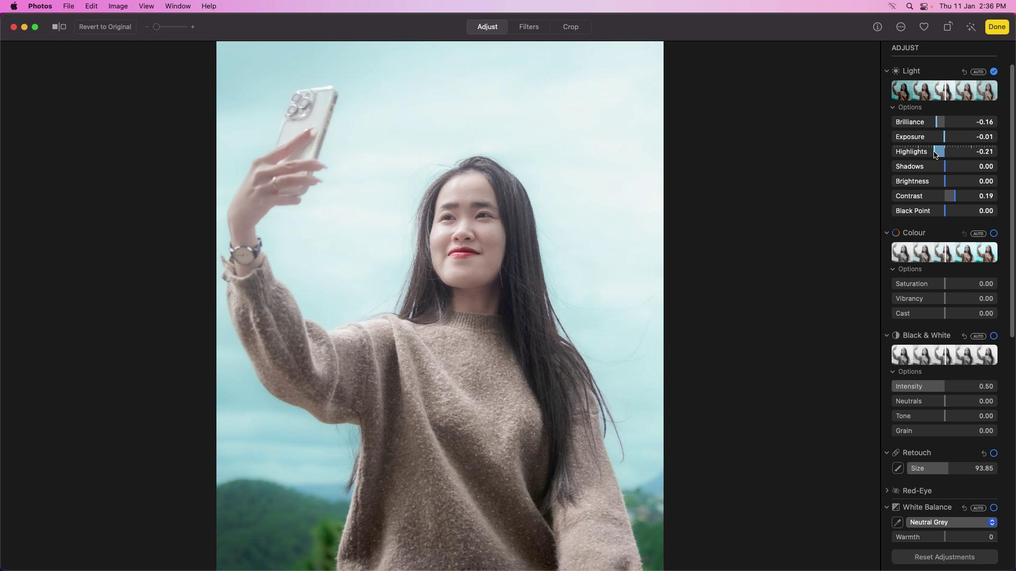 
Action: Mouse moved to (930, 152)
Screenshot: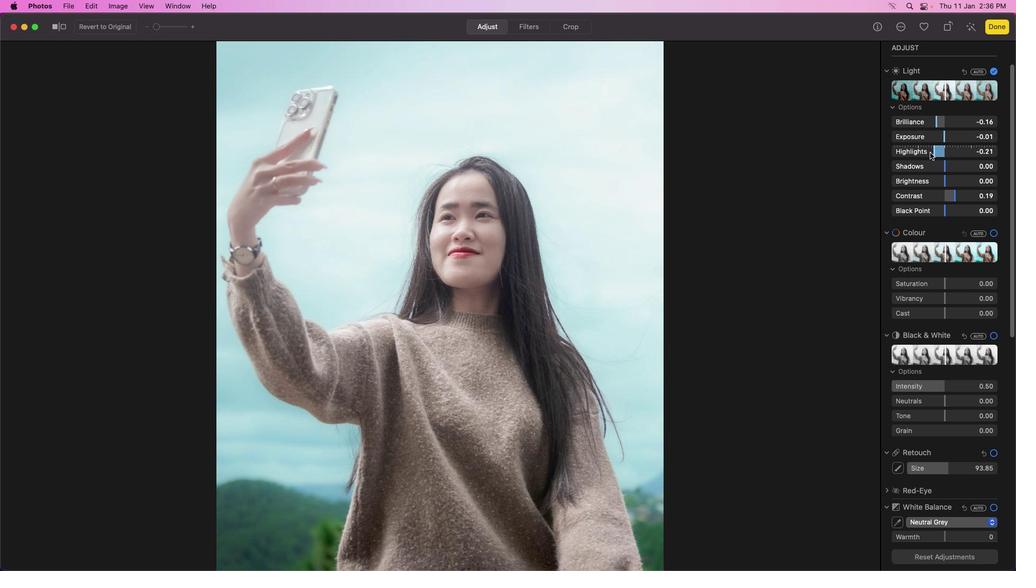 
Action: Mouse pressed left at (930, 152)
Screenshot: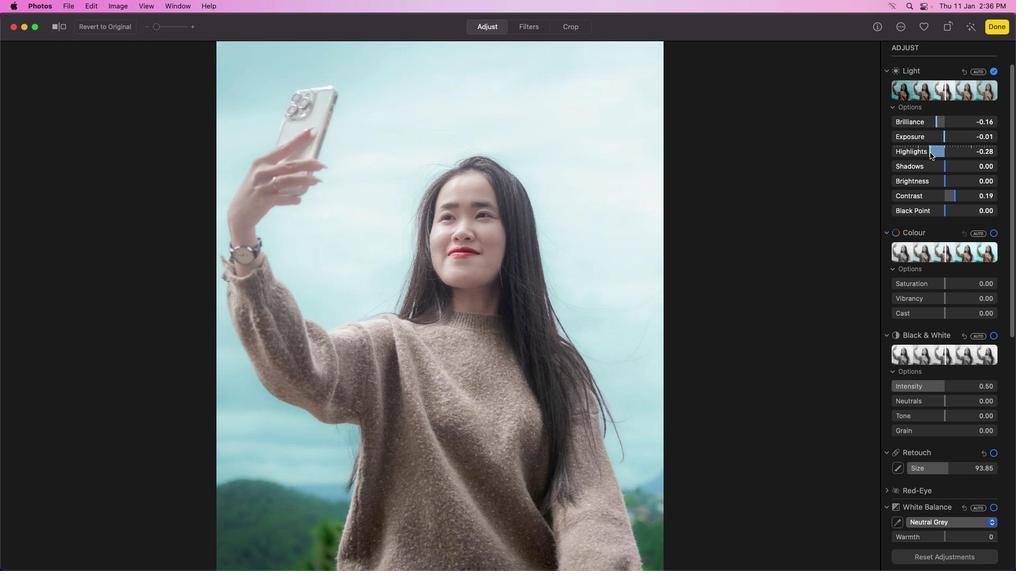 
Action: Mouse moved to (926, 151)
Screenshot: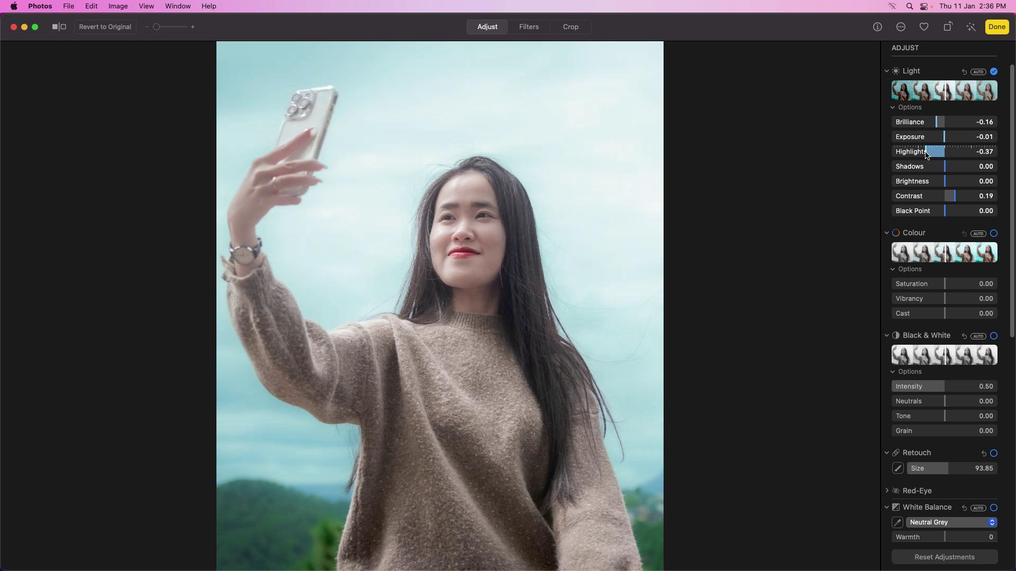 
Action: Mouse pressed left at (926, 151)
Screenshot: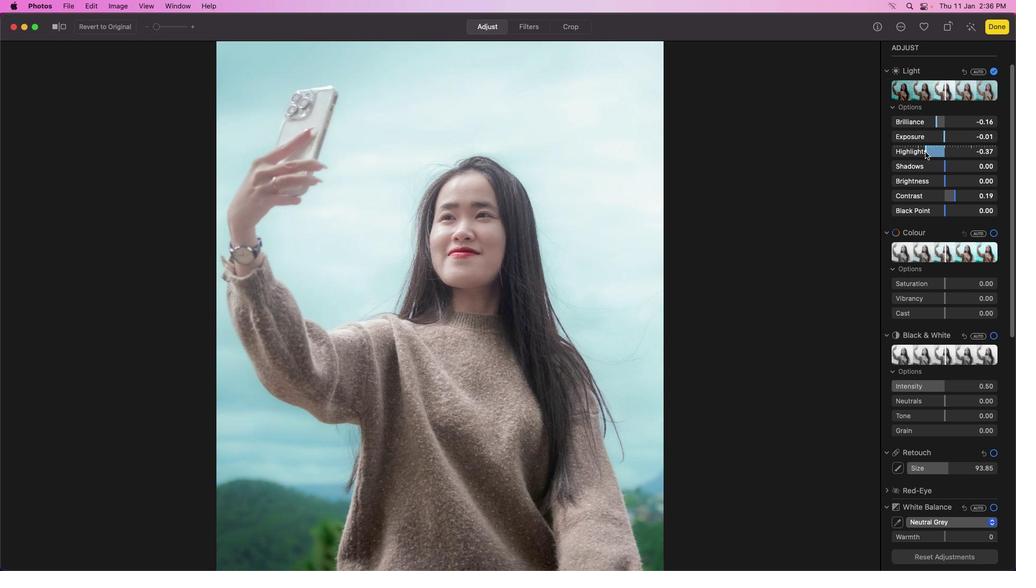 
Action: Mouse moved to (923, 151)
Screenshot: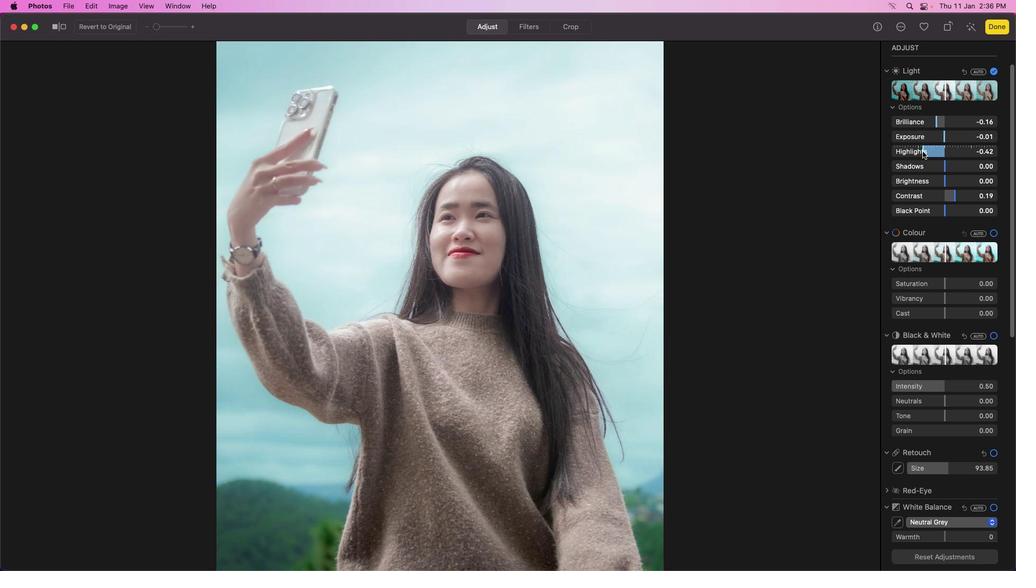 
Action: Mouse pressed left at (923, 151)
Screenshot: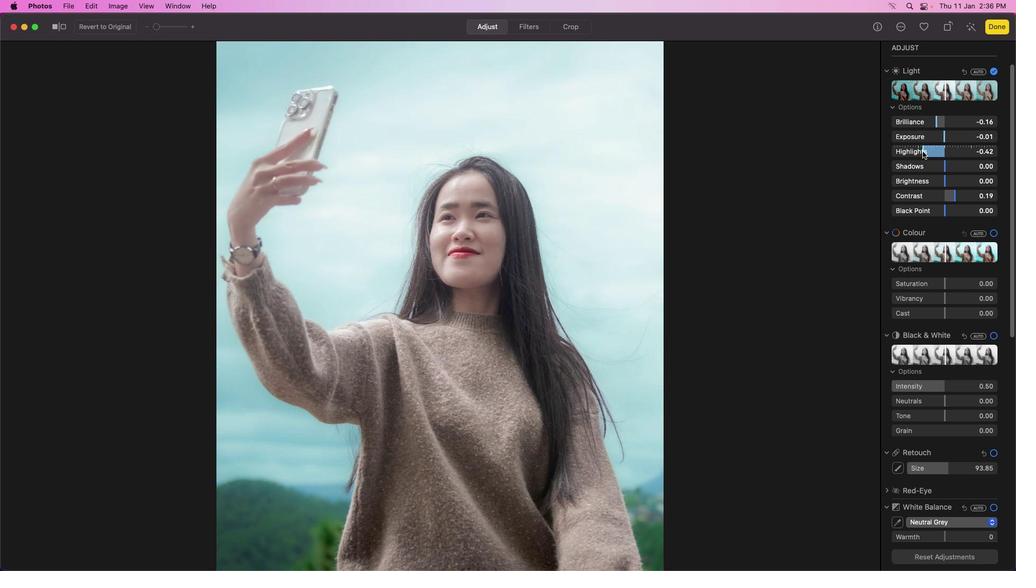 
Action: Mouse moved to (916, 151)
Screenshot: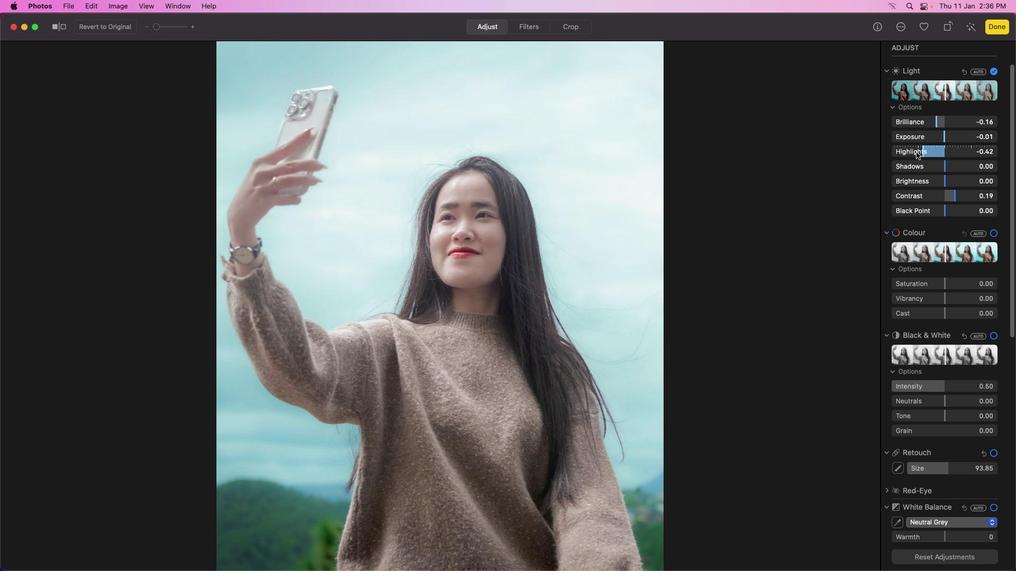 
Action: Mouse pressed left at (916, 151)
Screenshot: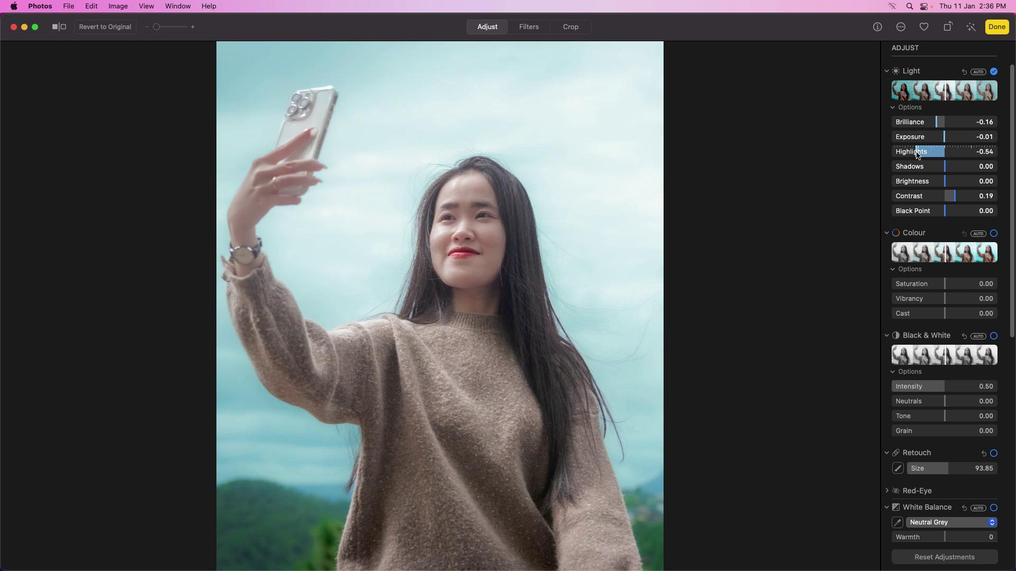 
Action: Mouse moved to (926, 154)
Screenshot: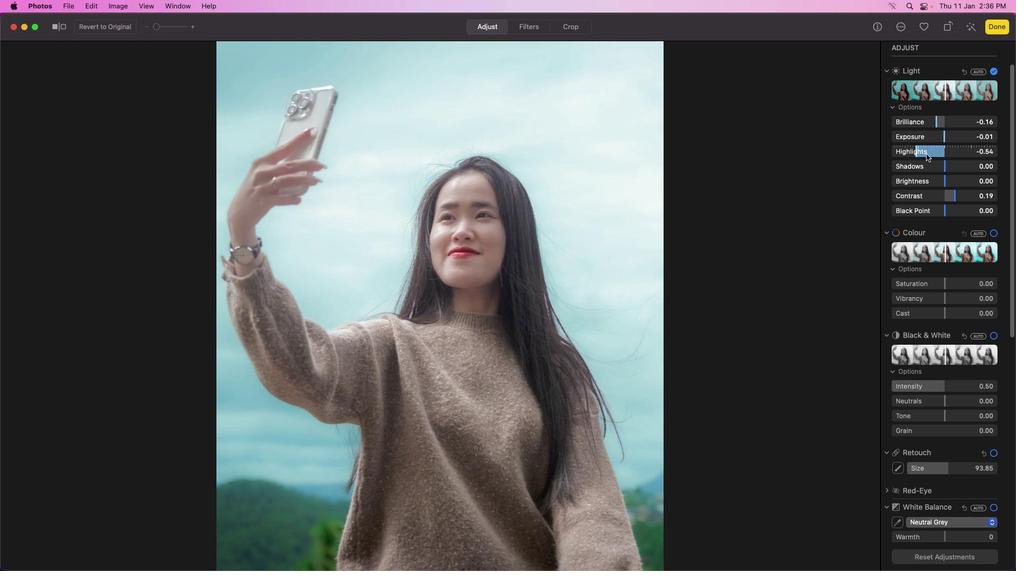 
Action: Mouse pressed left at (926, 154)
Screenshot: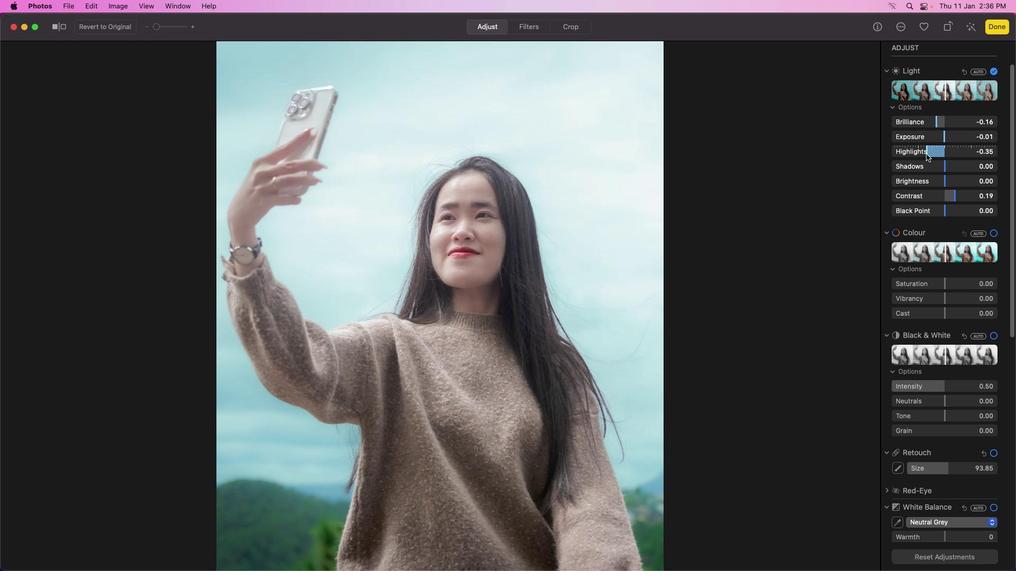 
Action: Mouse moved to (930, 156)
Screenshot: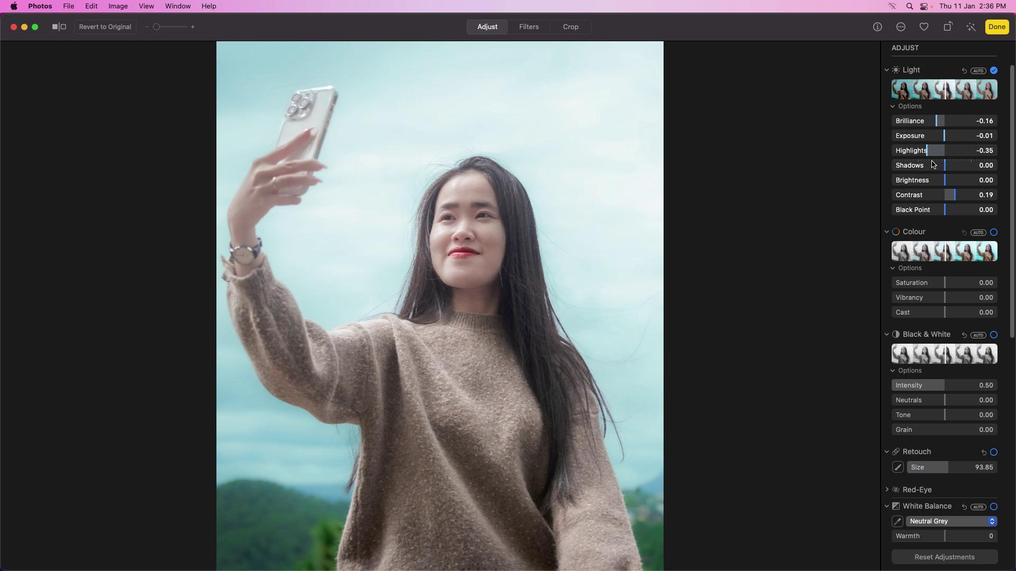 
Action: Mouse scrolled (930, 156) with delta (0, 0)
Screenshot: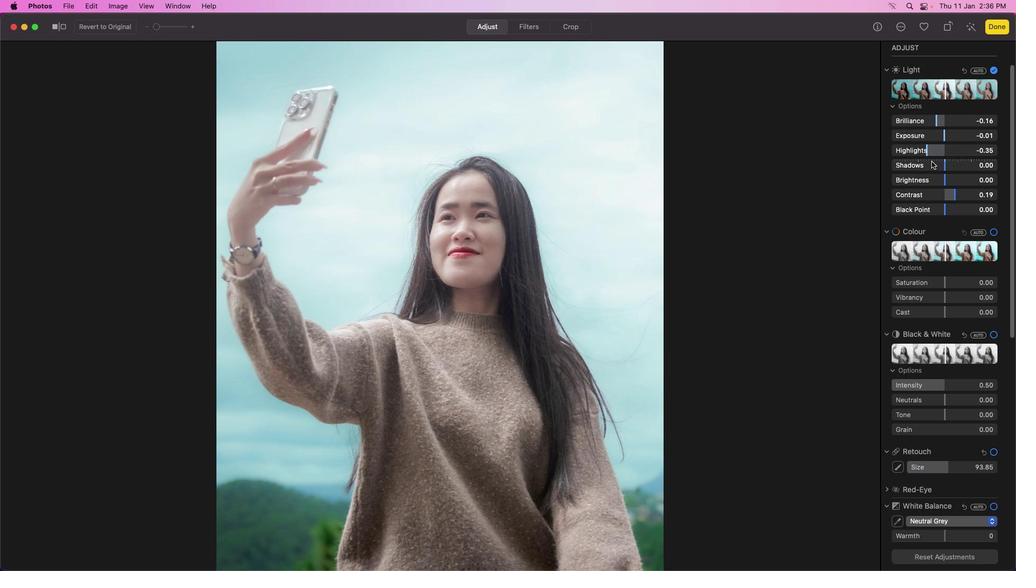 
Action: Mouse moved to (931, 159)
Screenshot: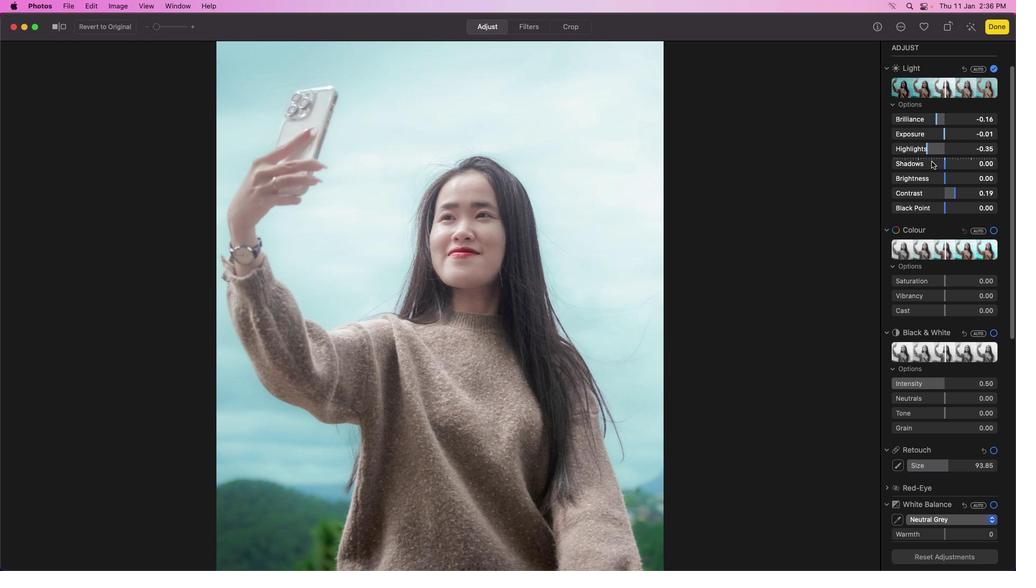 
Action: Mouse scrolled (931, 159) with delta (0, 0)
Screenshot: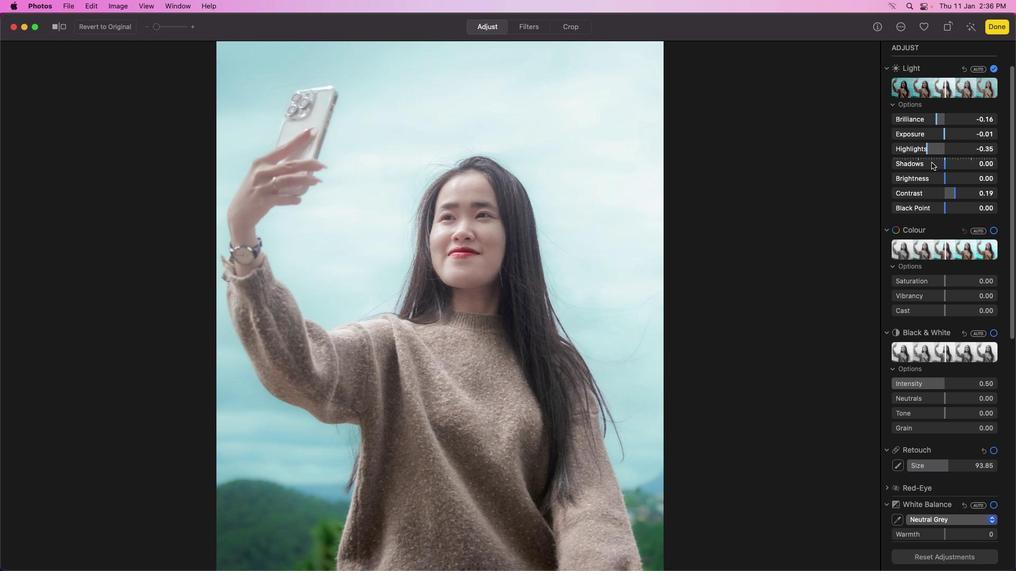 
Action: Mouse moved to (932, 162)
Screenshot: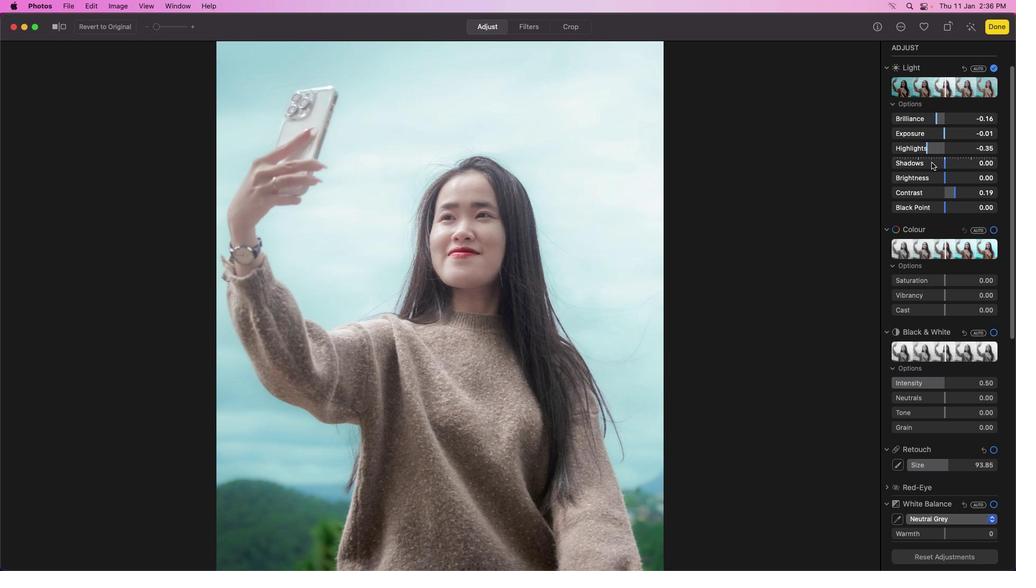 
Action: Mouse scrolled (932, 162) with delta (0, 0)
Screenshot: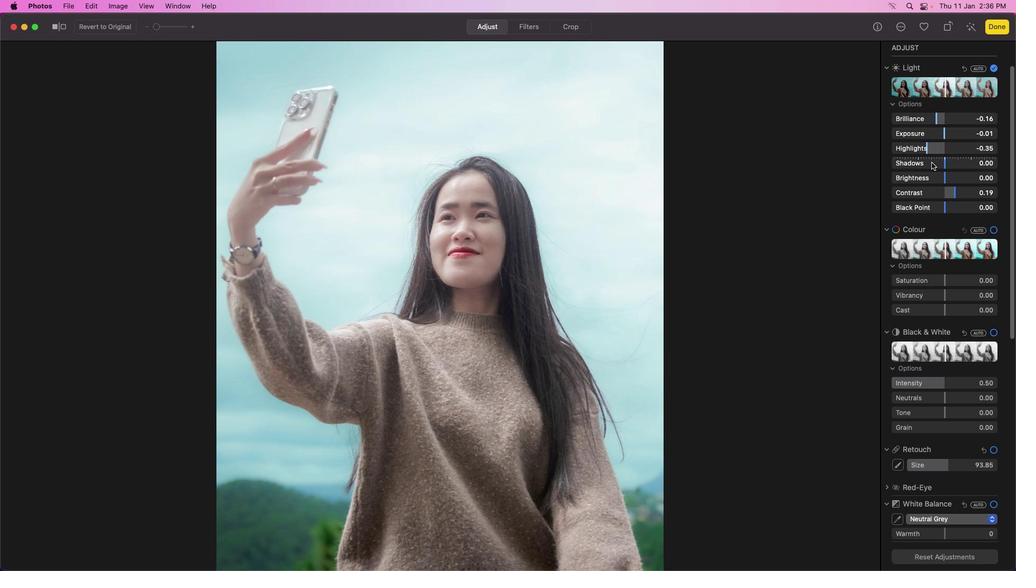 
Action: Mouse moved to (932, 163)
Screenshot: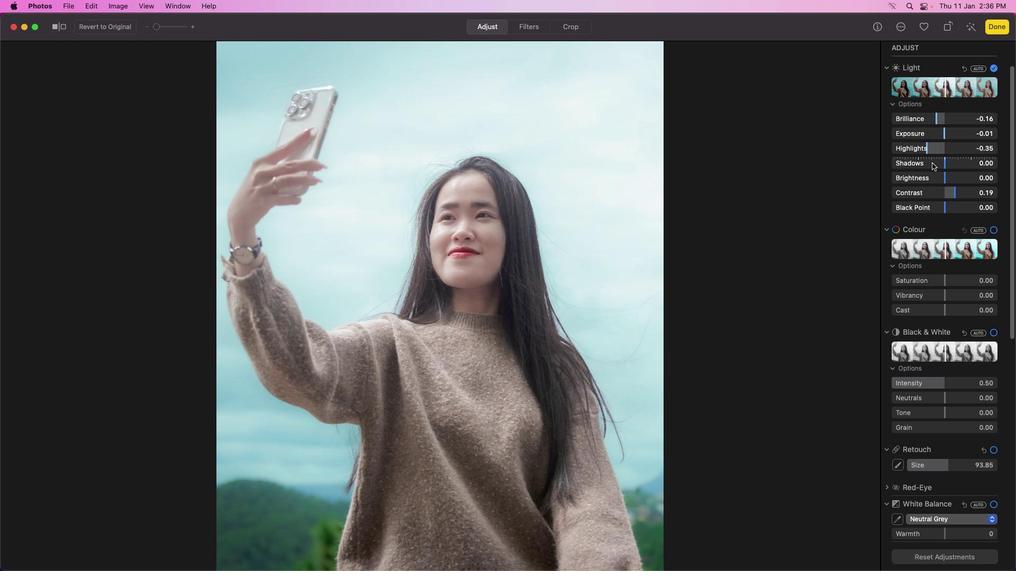 
Action: Mouse scrolled (932, 163) with delta (0, 0)
Screenshot: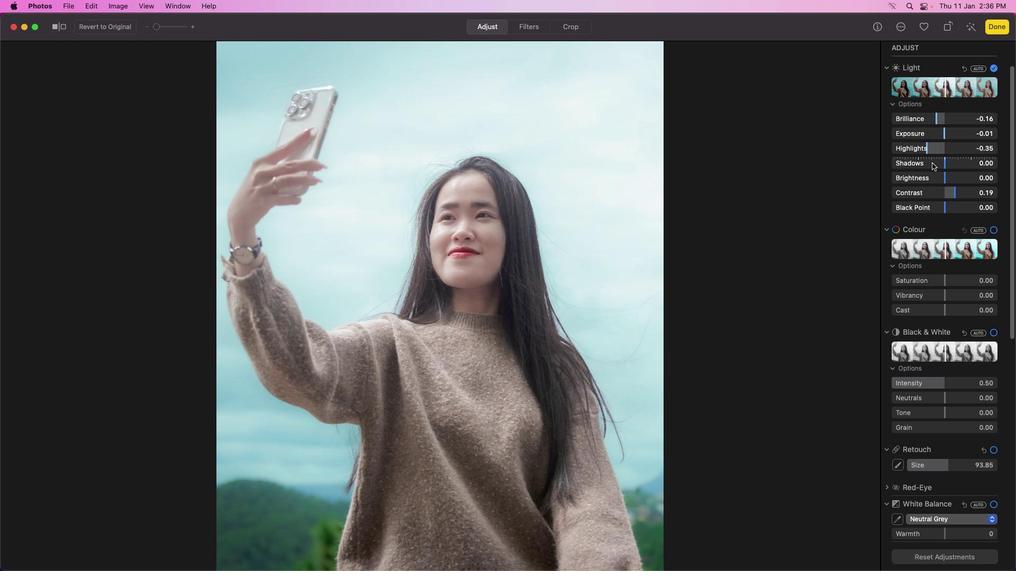 
Action: Mouse moved to (955, 166)
Screenshot: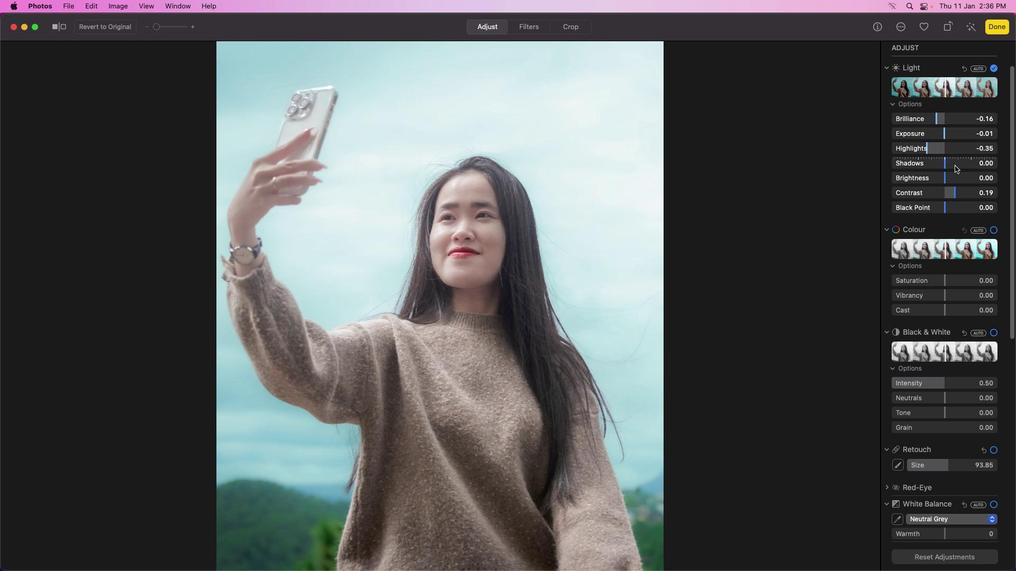 
Action: Mouse pressed left at (955, 166)
Screenshot: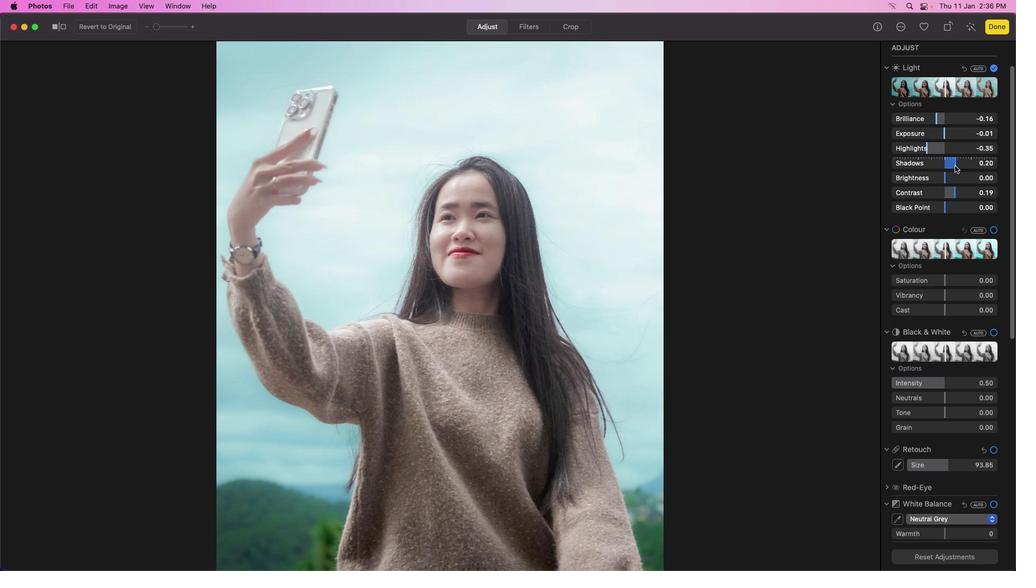 
Action: Mouse moved to (929, 165)
Screenshot: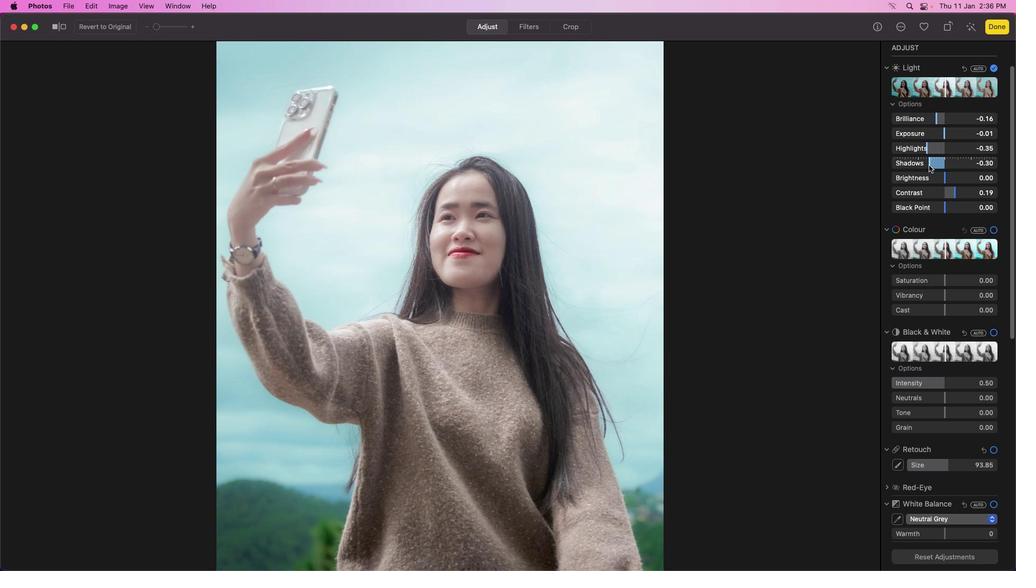 
Action: Mouse pressed left at (929, 165)
Screenshot: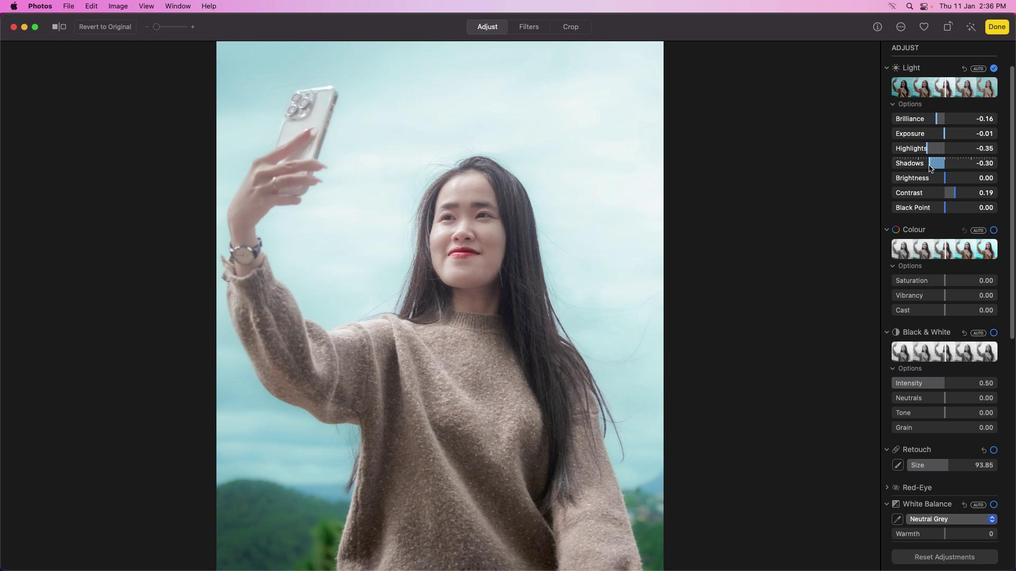 
Action: Mouse moved to (924, 166)
Screenshot: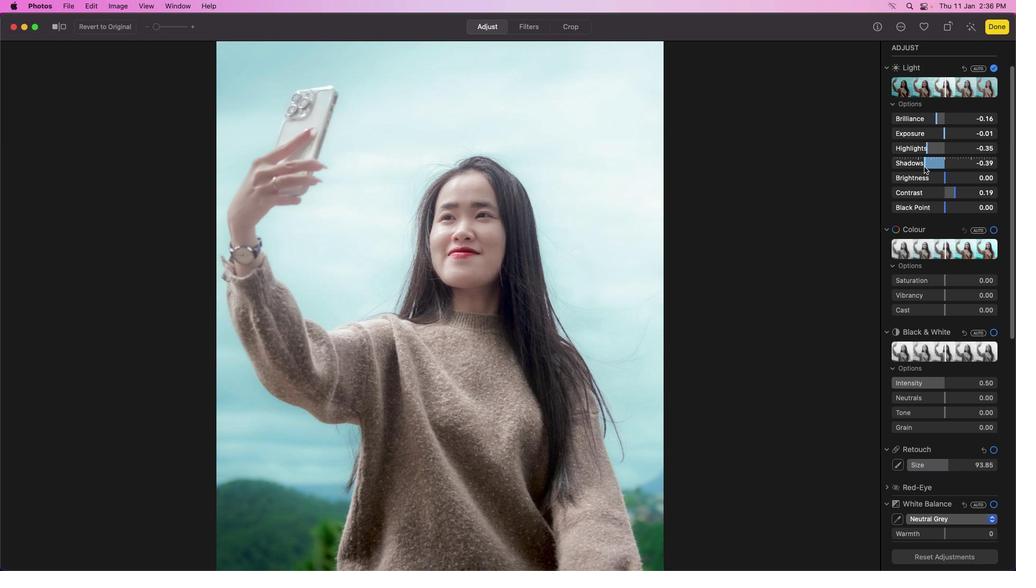 
Action: Mouse pressed left at (924, 166)
Screenshot: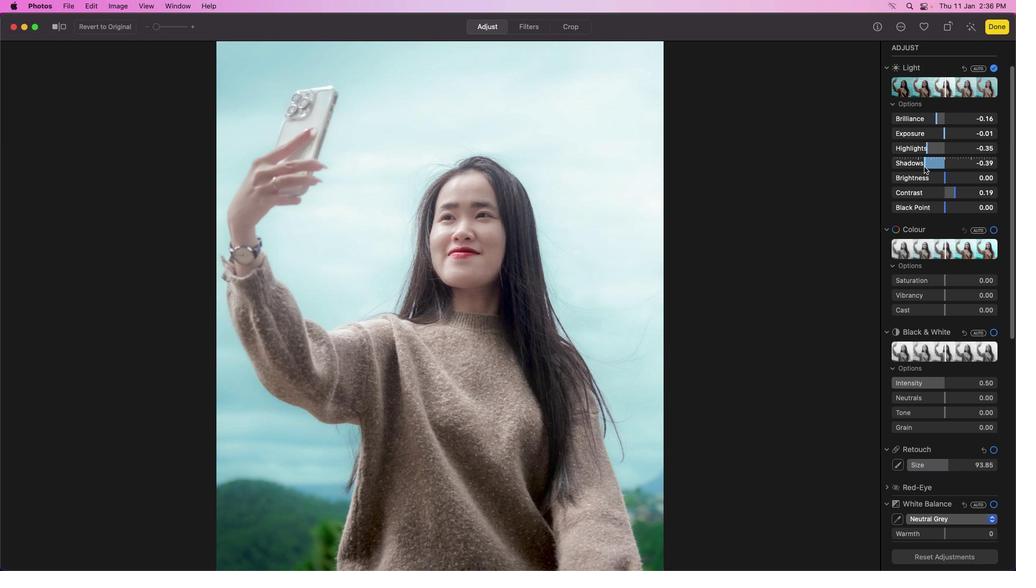 
Action: Mouse moved to (964, 165)
Screenshot: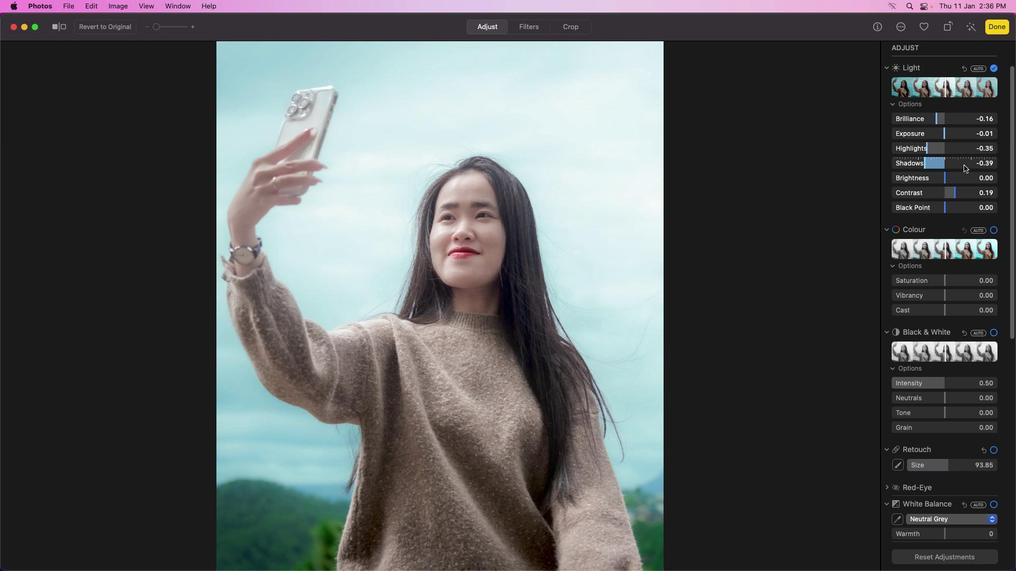
Action: Mouse pressed left at (964, 165)
Screenshot: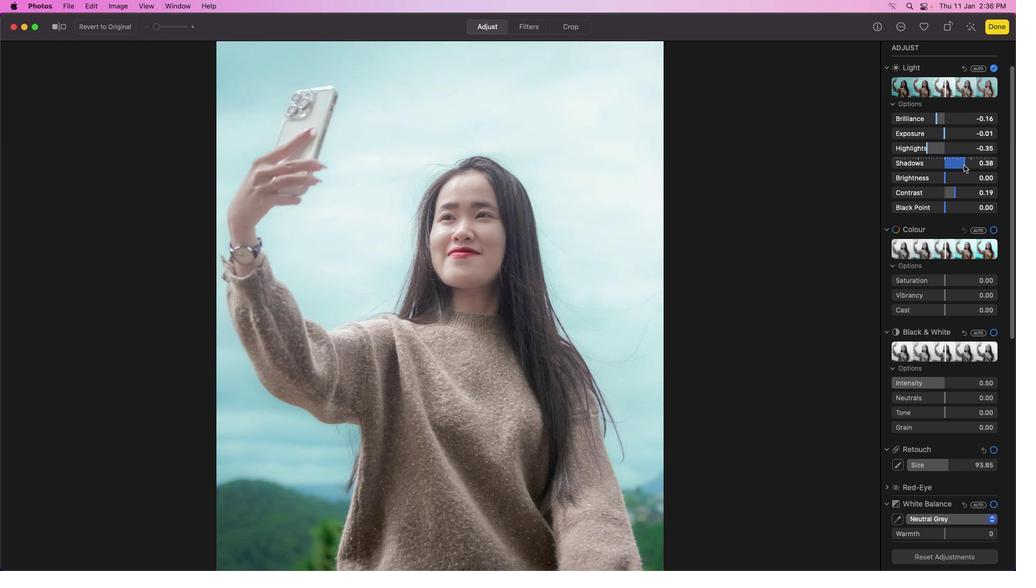 
Action: Mouse moved to (957, 166)
Screenshot: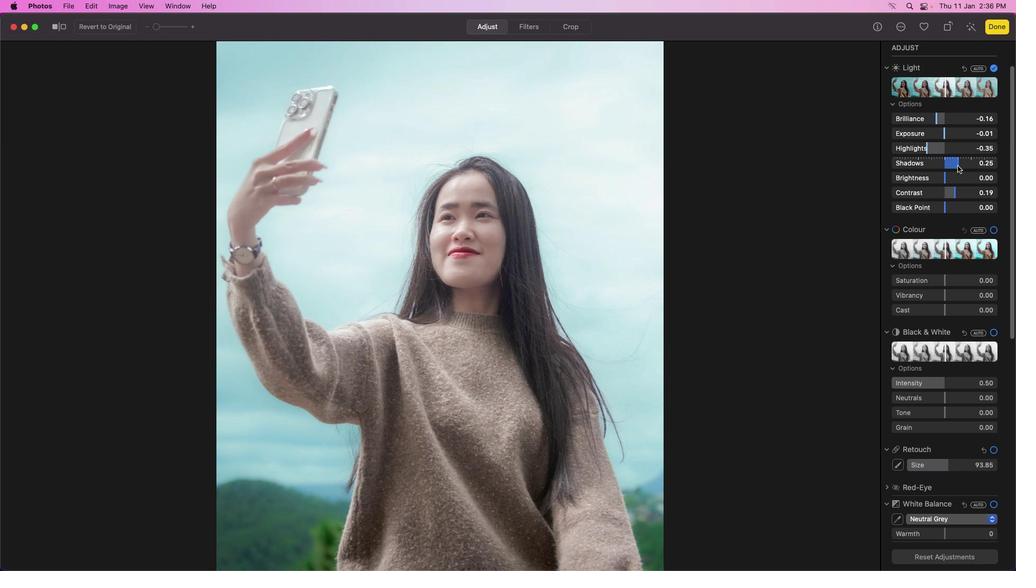 
Action: Mouse pressed left at (957, 166)
Screenshot: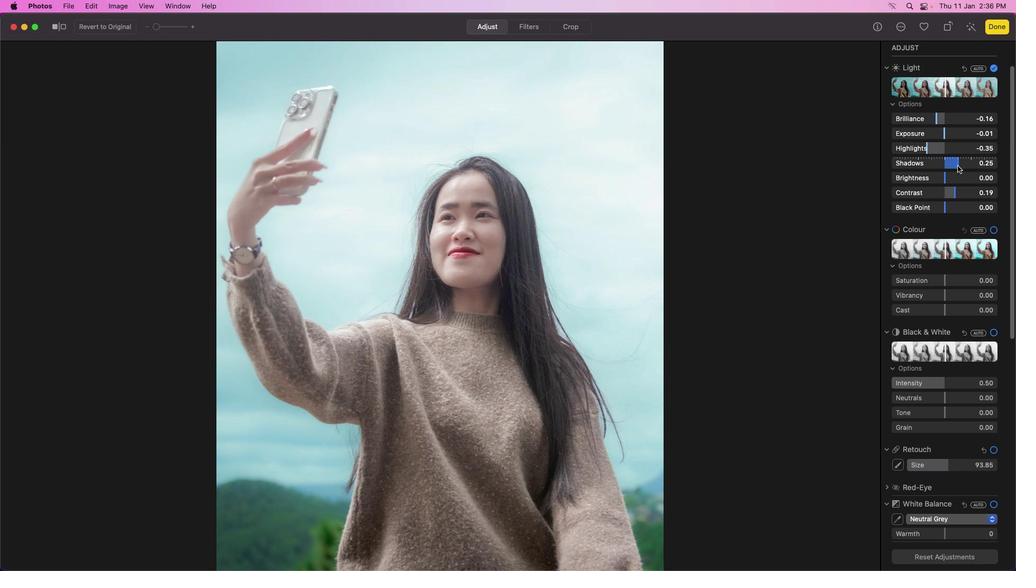 
Action: Mouse moved to (952, 166)
Screenshot: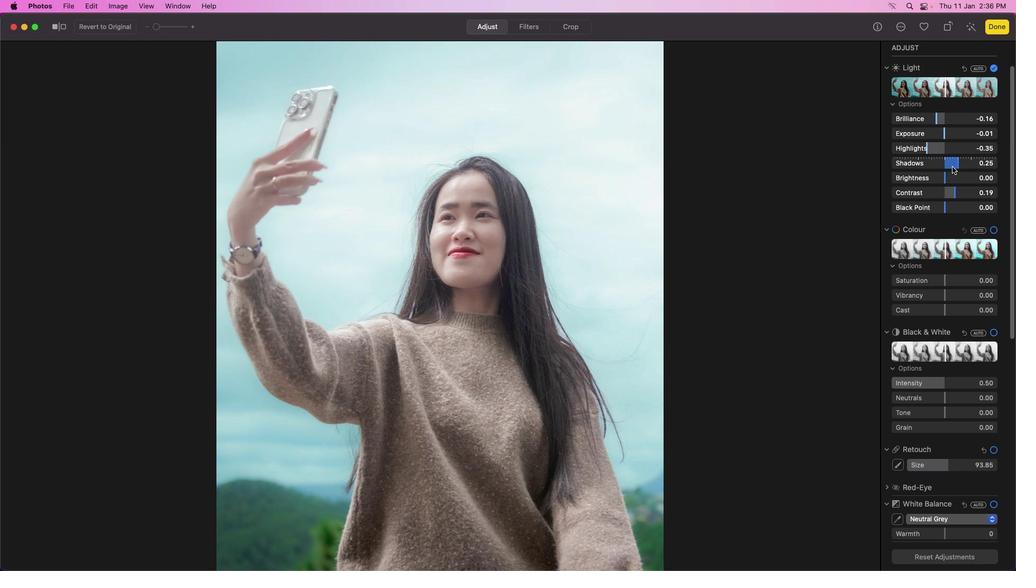 
Action: Mouse pressed left at (952, 166)
Screenshot: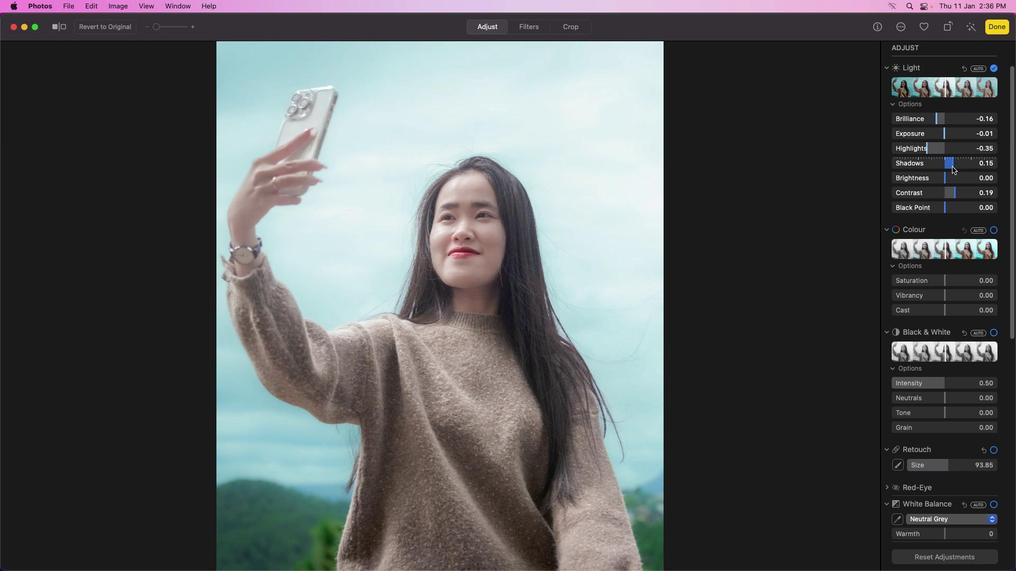 
Action: Mouse moved to (958, 167)
Screenshot: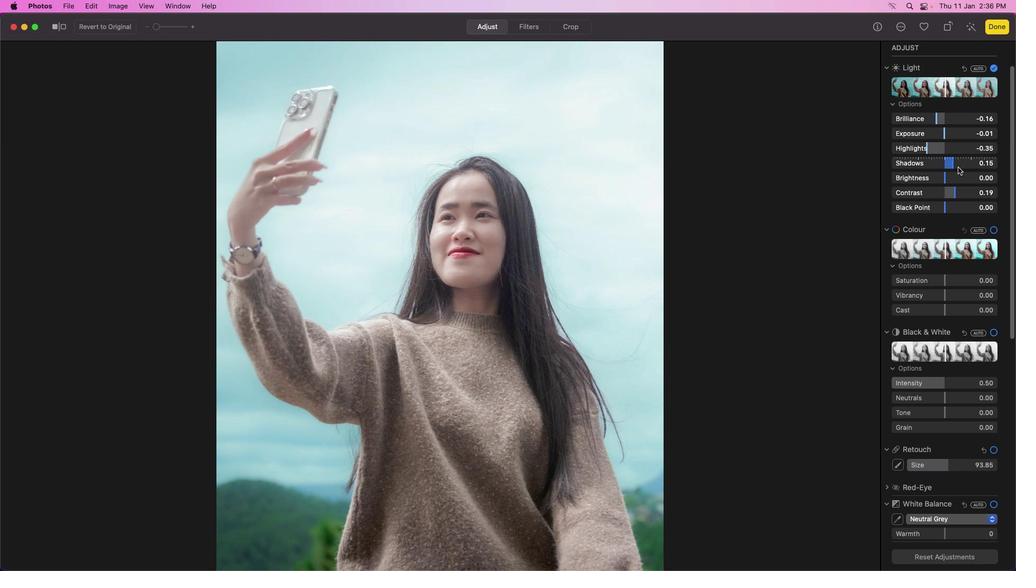 
Action: Mouse pressed left at (958, 167)
Screenshot: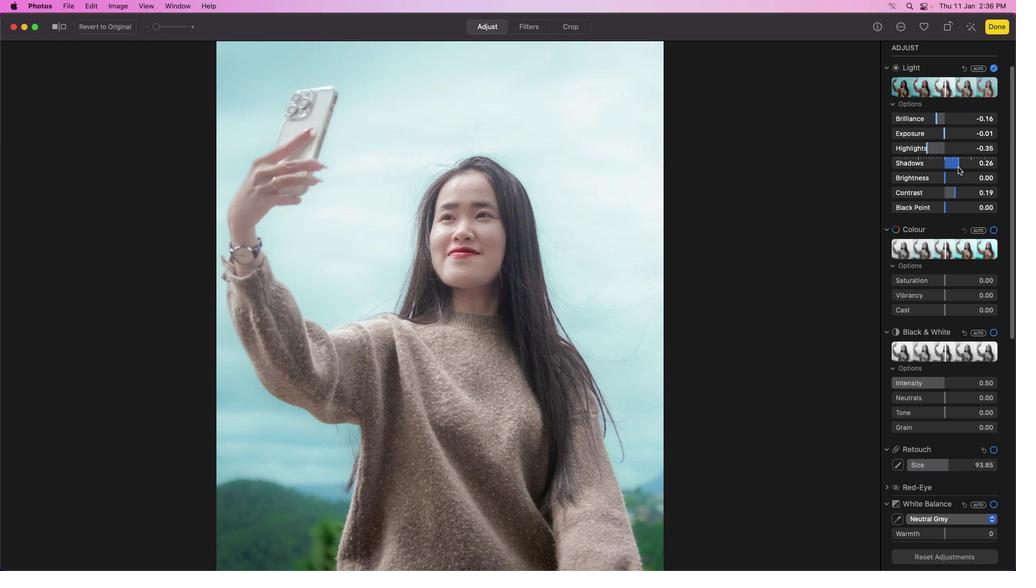 
Action: Mouse moved to (962, 179)
Screenshot: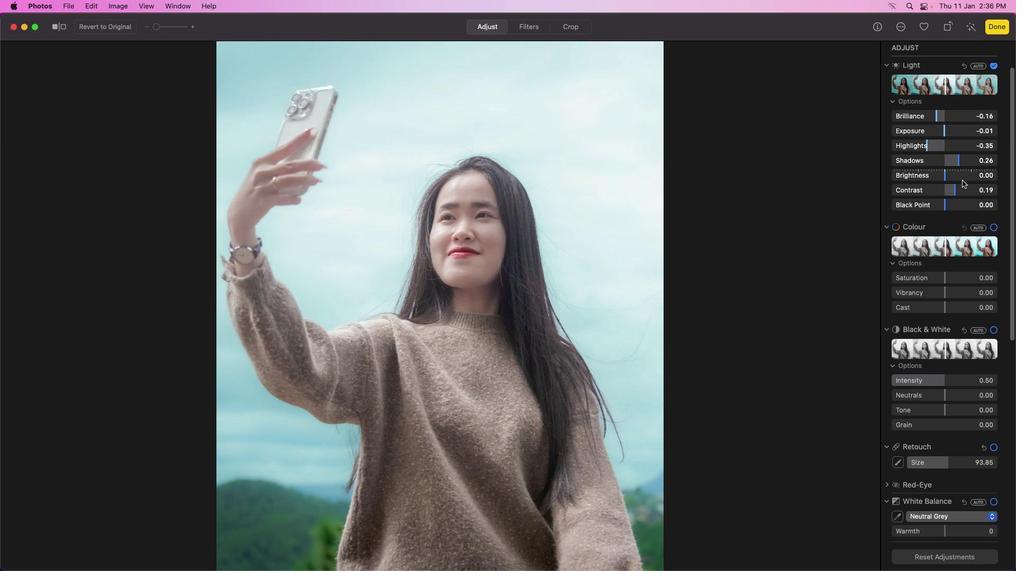 
Action: Mouse scrolled (962, 179) with delta (0, 0)
Screenshot: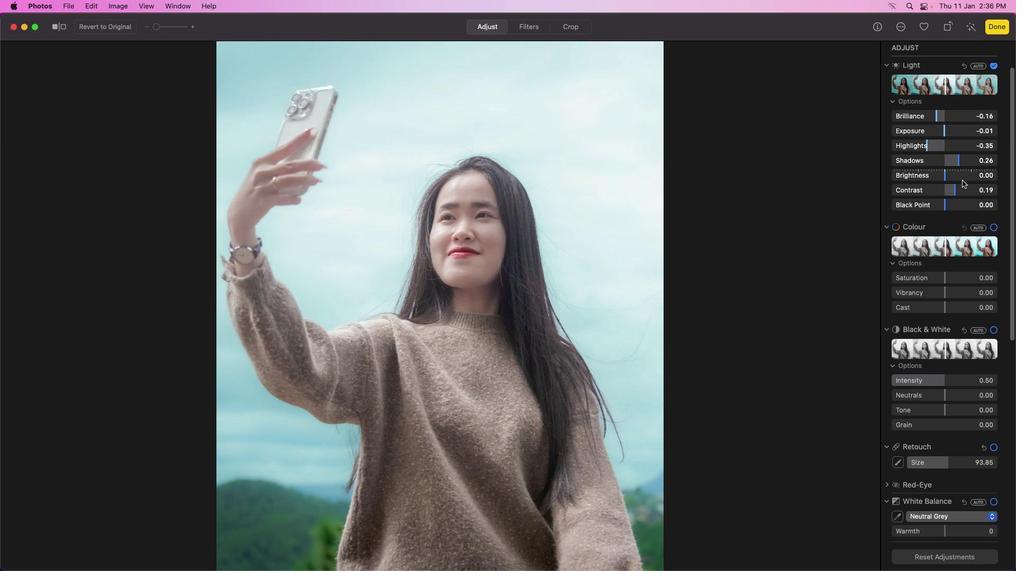 
Action: Mouse moved to (963, 180)
Screenshot: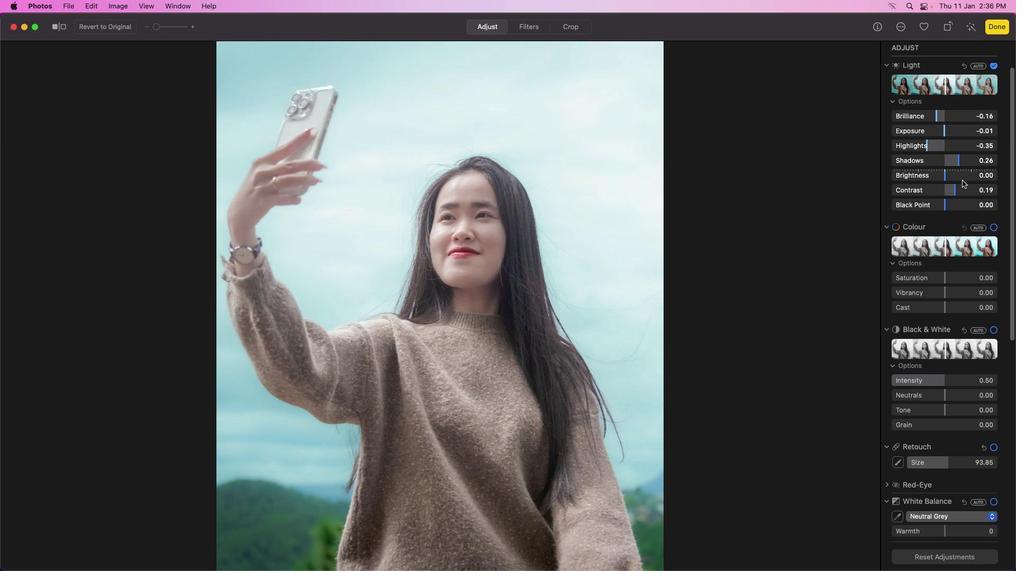
Action: Mouse scrolled (963, 180) with delta (0, 0)
Screenshot: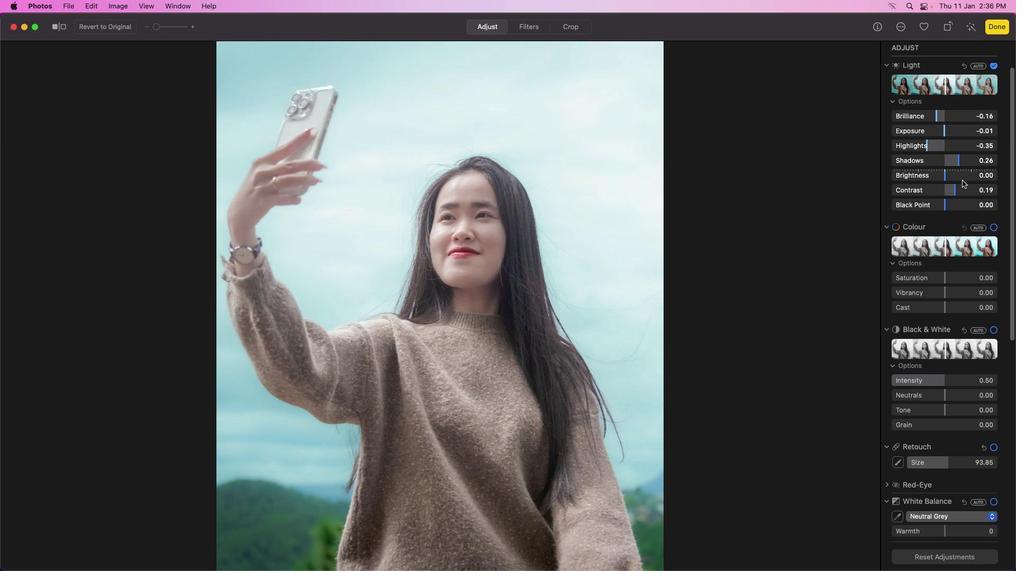 
Action: Mouse moved to (958, 178)
Screenshot: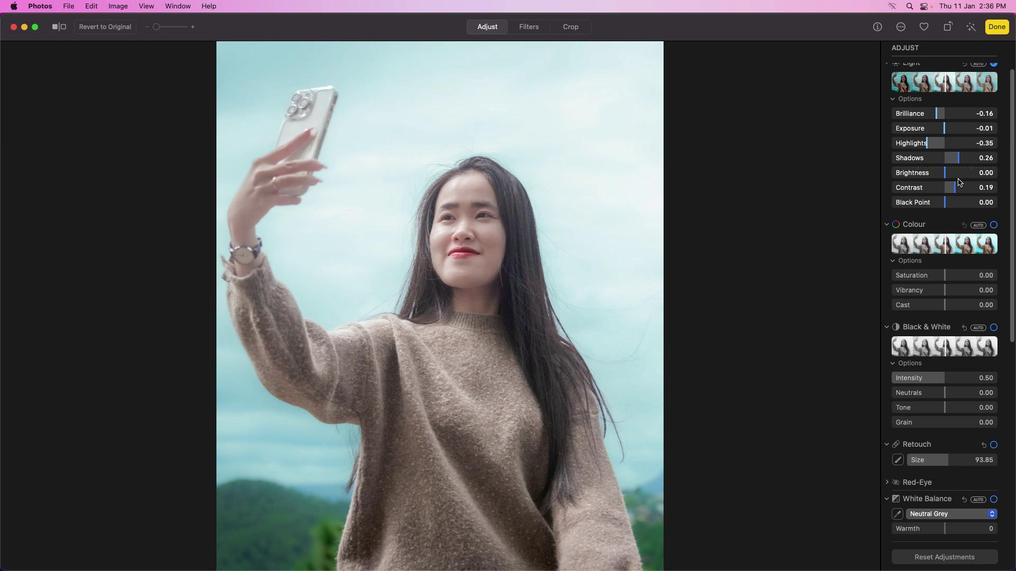 
Action: Mouse scrolled (958, 178) with delta (0, 0)
Screenshot: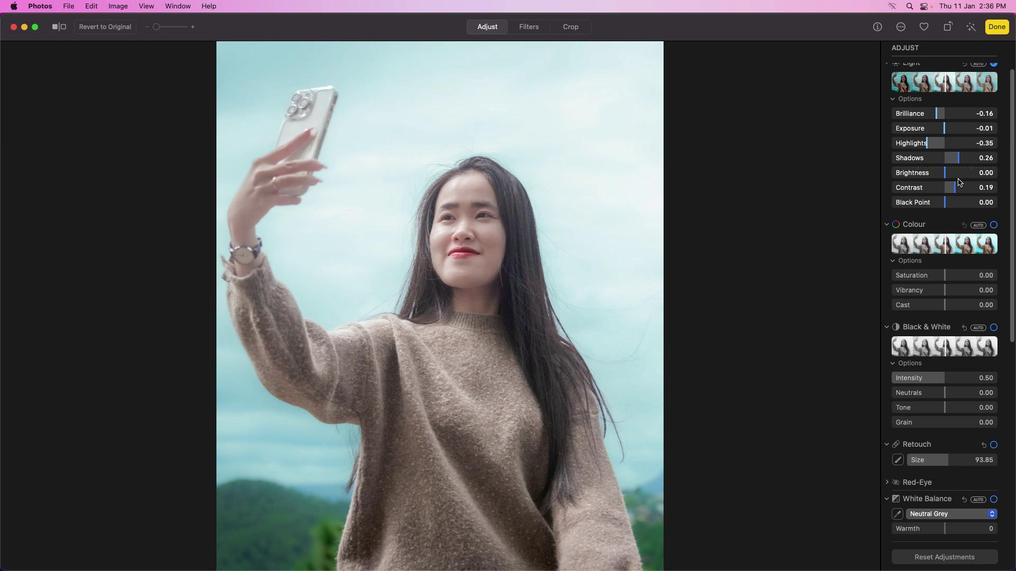 
Action: Mouse moved to (958, 178)
Screenshot: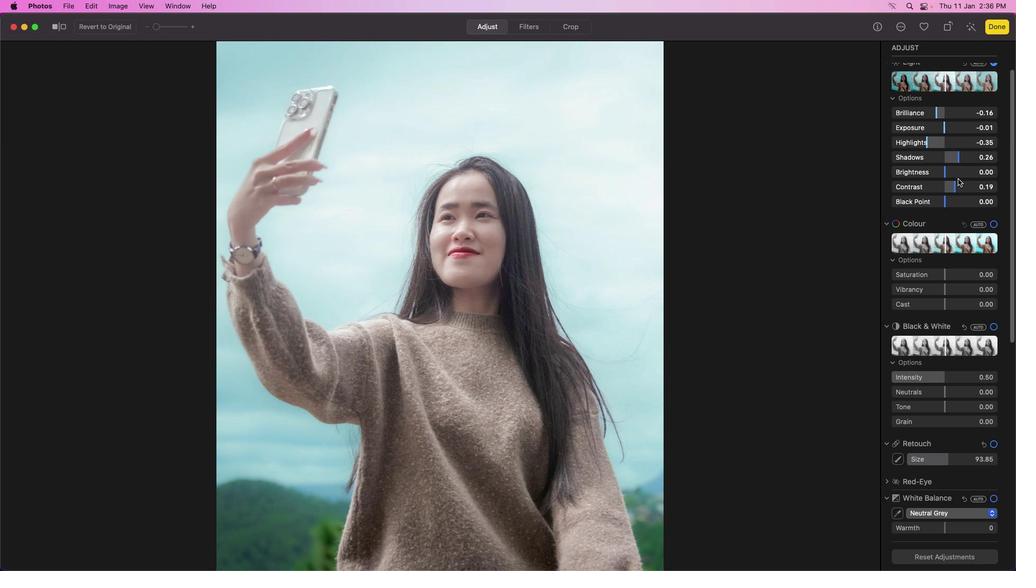 
Action: Mouse scrolled (958, 178) with delta (0, 0)
Screenshot: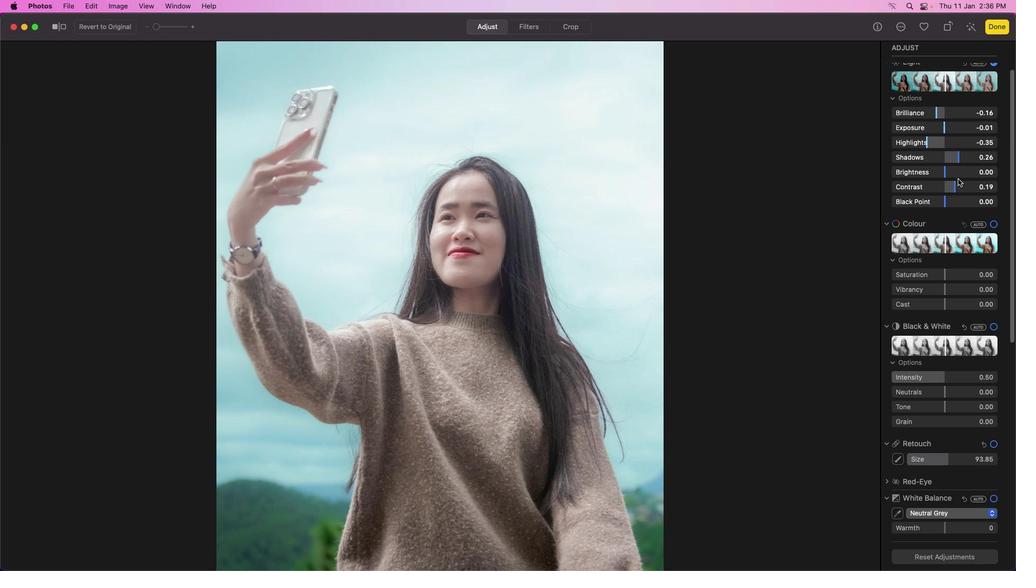 
Action: Mouse moved to (958, 179)
Screenshot: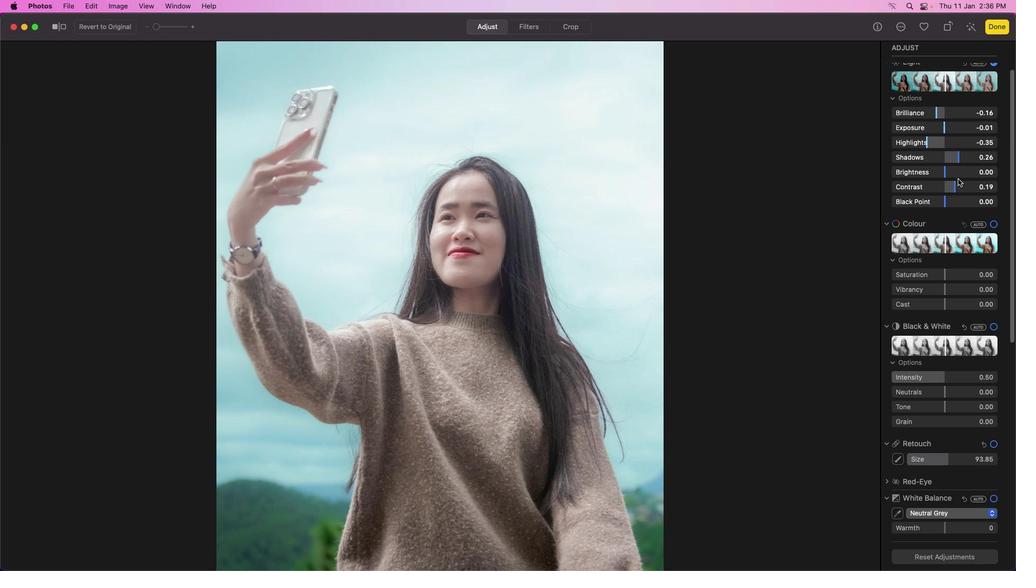 
Action: Mouse scrolled (958, 179) with delta (0, 0)
Screenshot: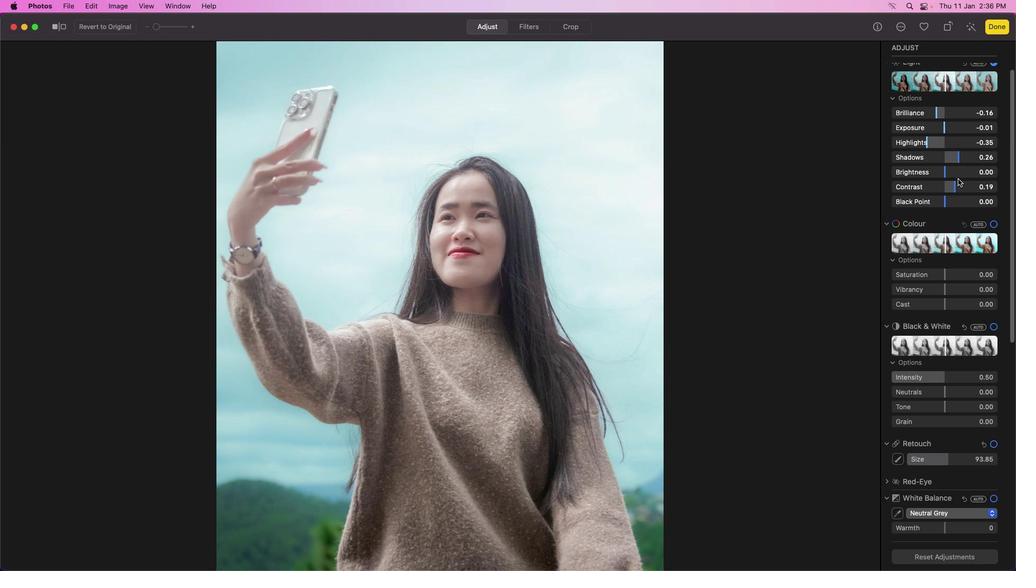 
Action: Mouse moved to (953, 174)
Screenshot: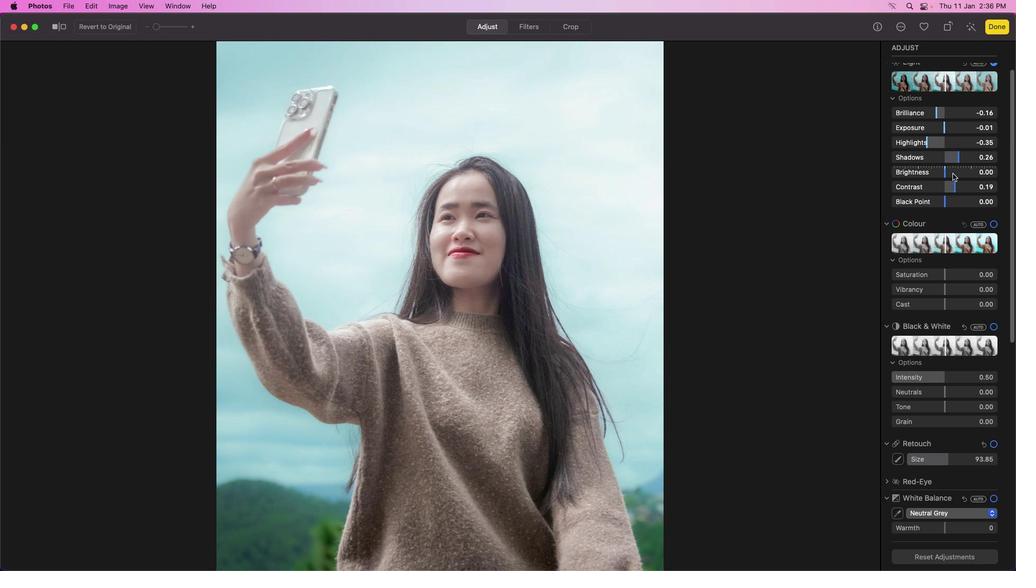 
Action: Mouse pressed left at (953, 174)
Screenshot: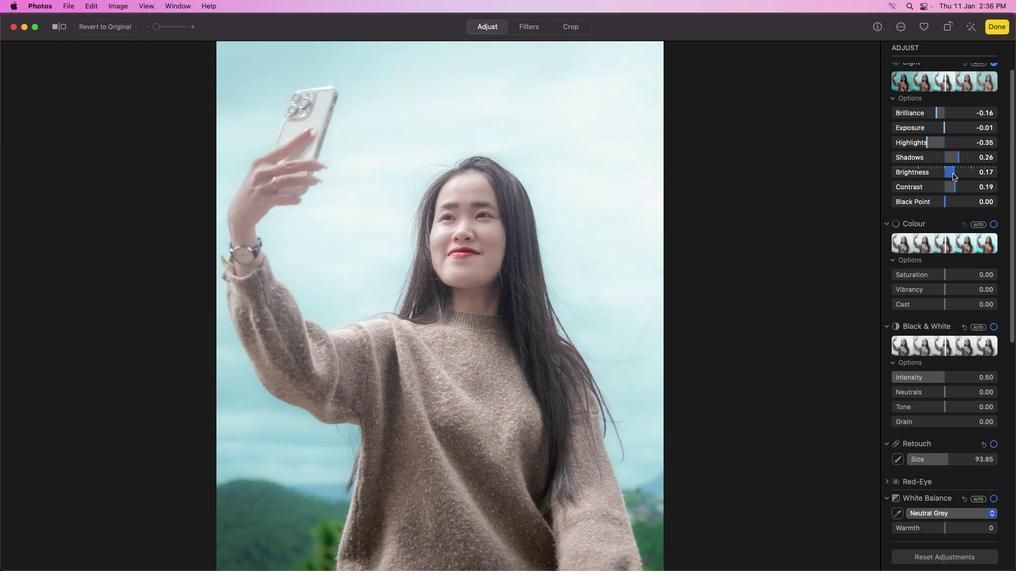 
Action: Mouse moved to (932, 174)
Screenshot: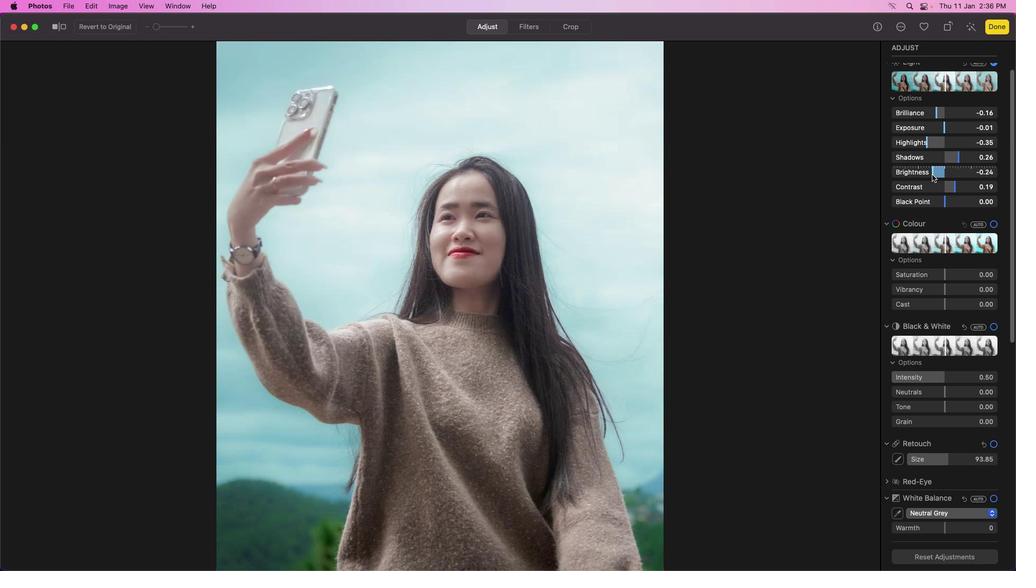 
Action: Mouse pressed left at (932, 174)
Screenshot: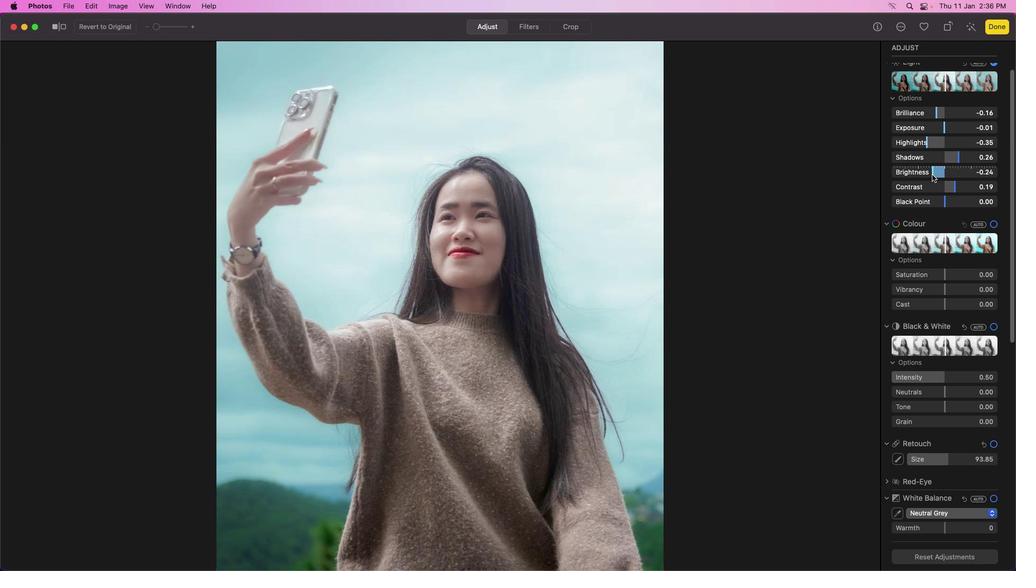 
Action: Mouse moved to (924, 174)
Screenshot: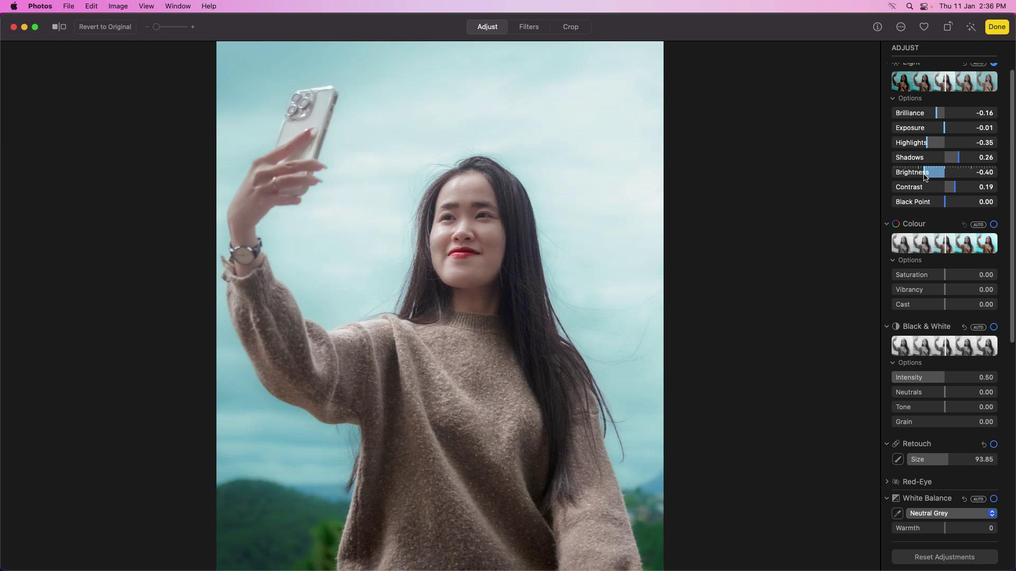 
Action: Mouse pressed left at (924, 174)
Screenshot: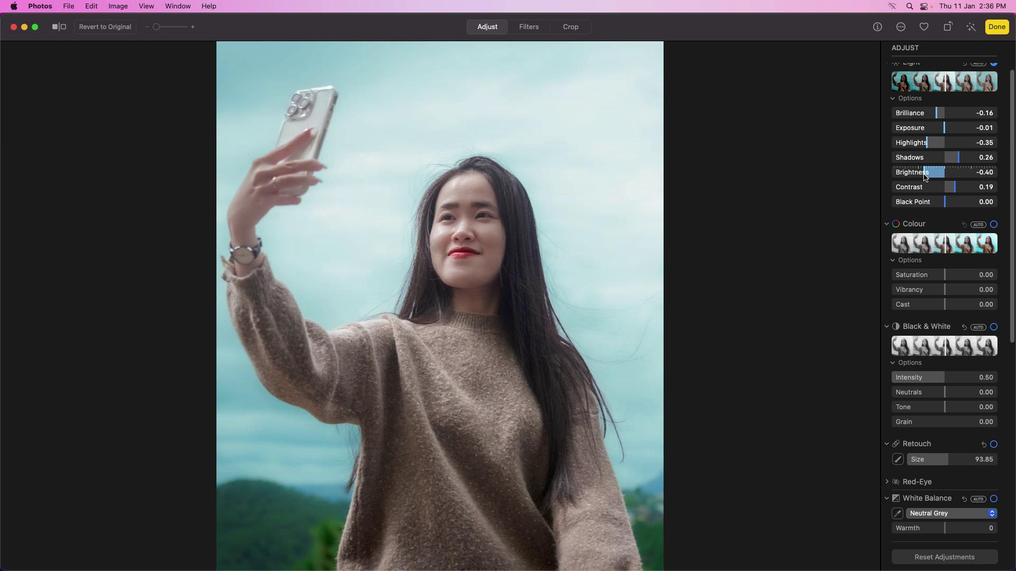 
Action: Mouse moved to (917, 173)
Screenshot: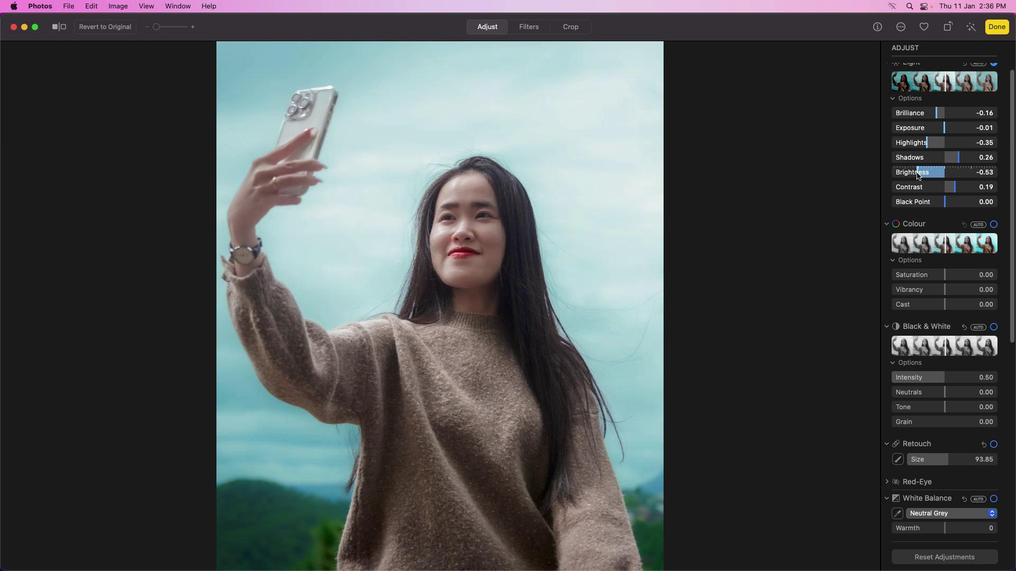 
Action: Mouse pressed left at (917, 173)
Screenshot: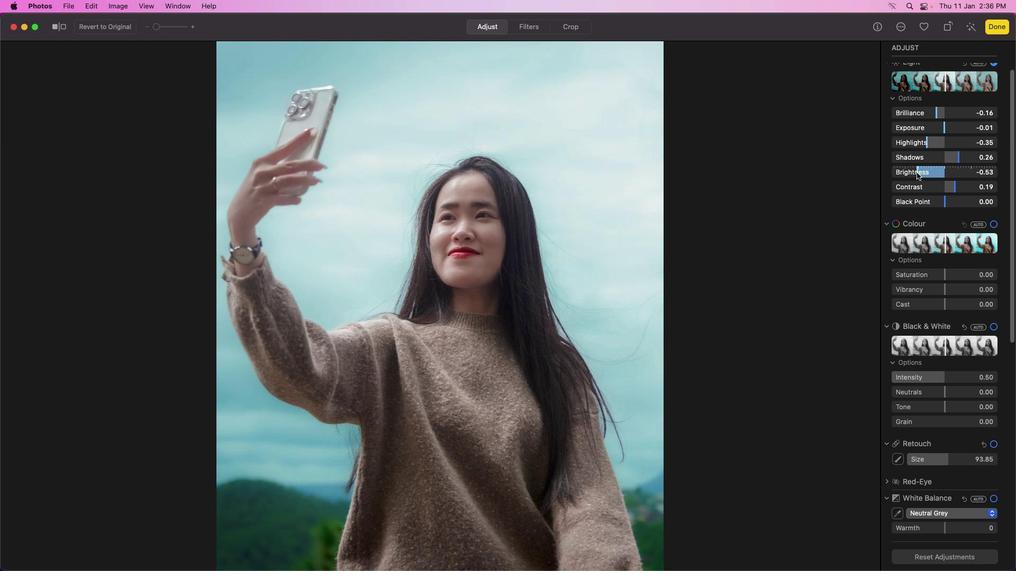 
Action: Mouse moved to (925, 173)
Screenshot: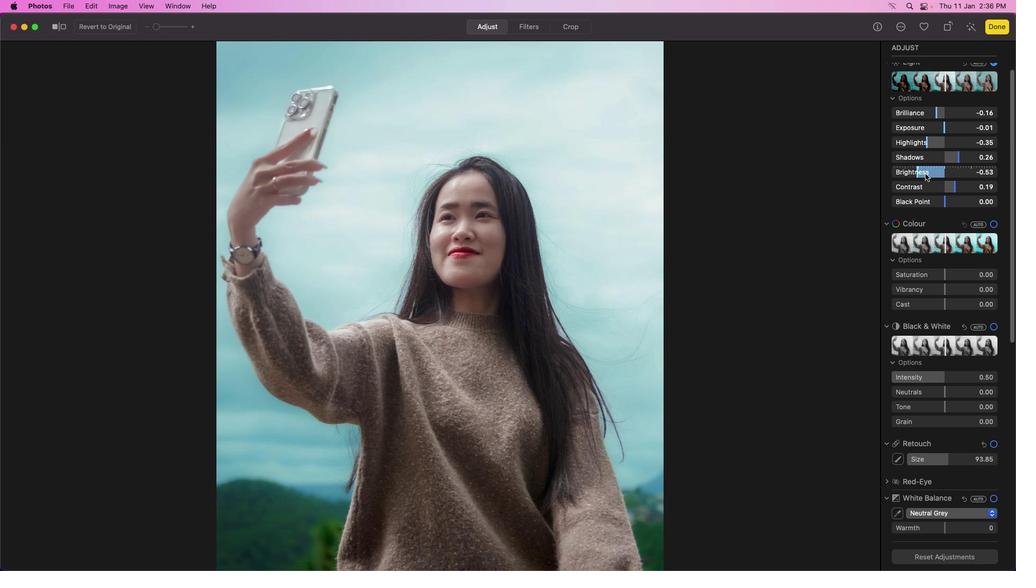 
Action: Mouse pressed left at (925, 173)
Screenshot: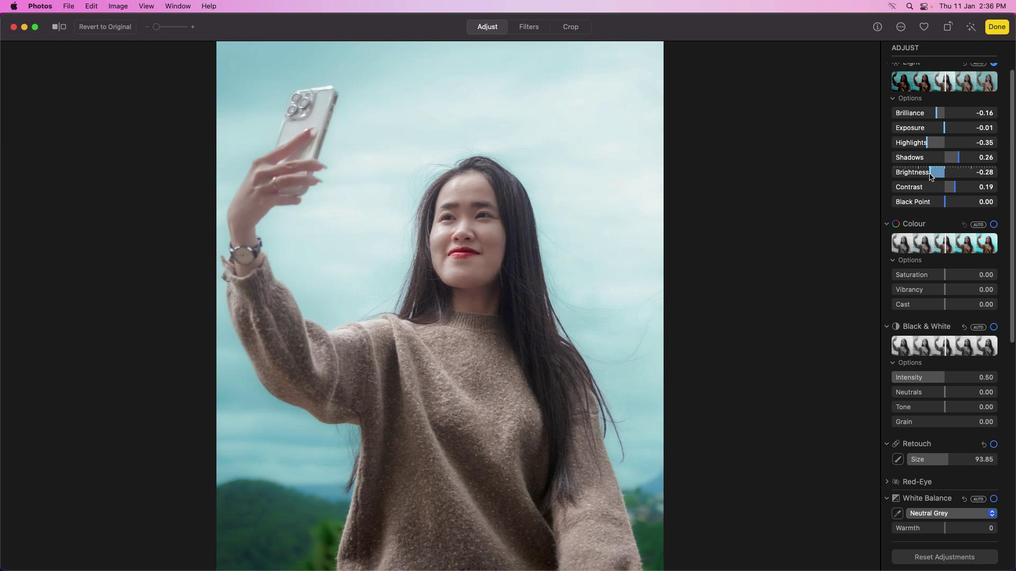 
Action: Mouse moved to (932, 174)
Screenshot: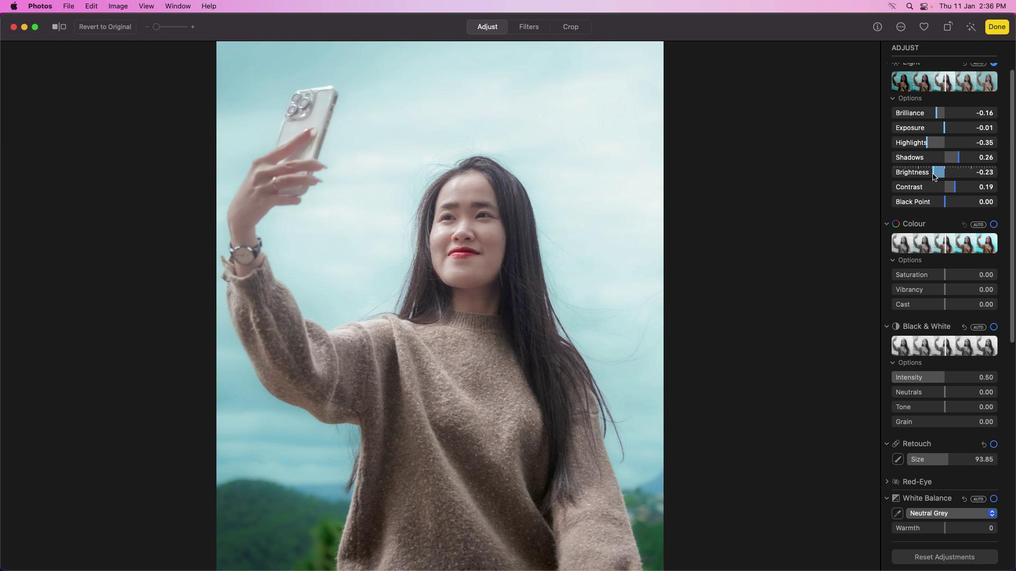 
Action: Mouse pressed left at (932, 174)
Screenshot: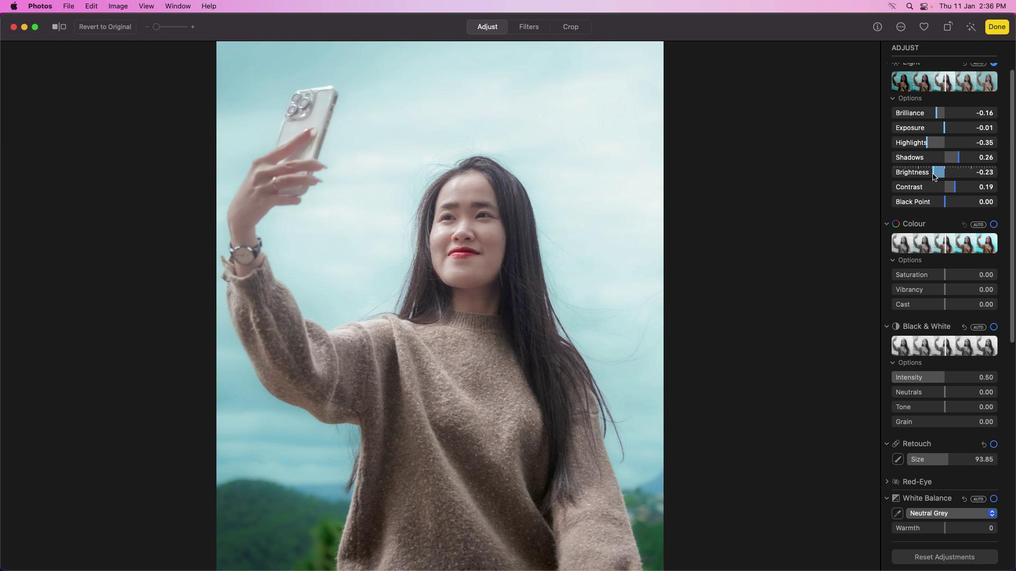 
Action: Mouse moved to (935, 174)
Screenshot: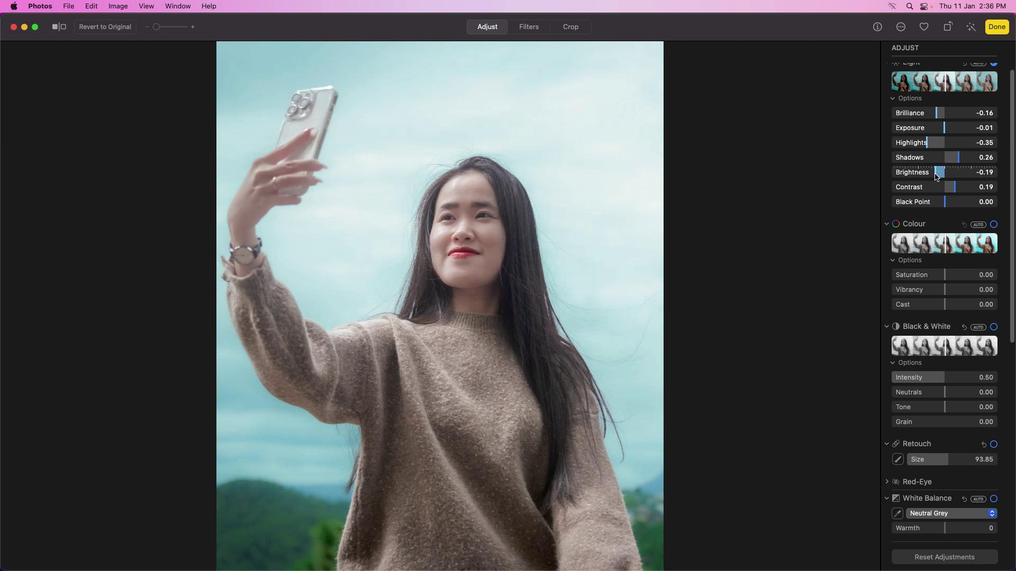 
Action: Mouse pressed left at (935, 174)
Screenshot: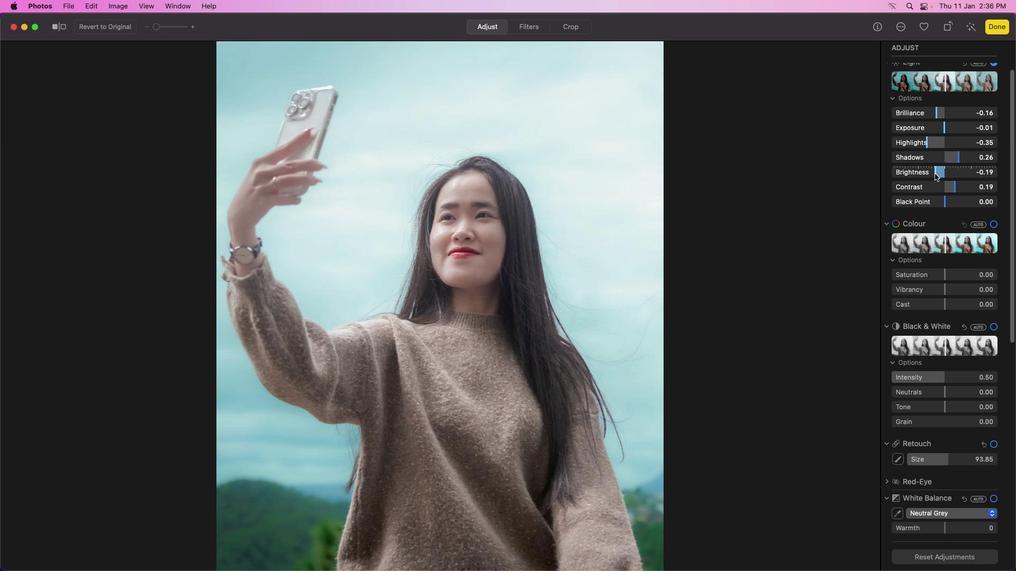 
Action: Mouse moved to (937, 173)
Screenshot: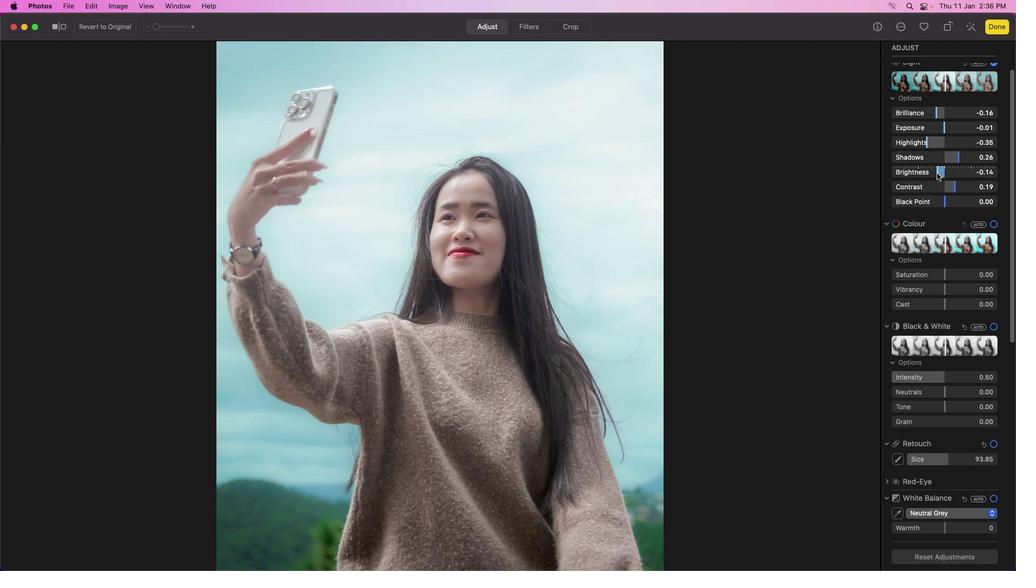 
Action: Mouse pressed left at (937, 173)
Screenshot: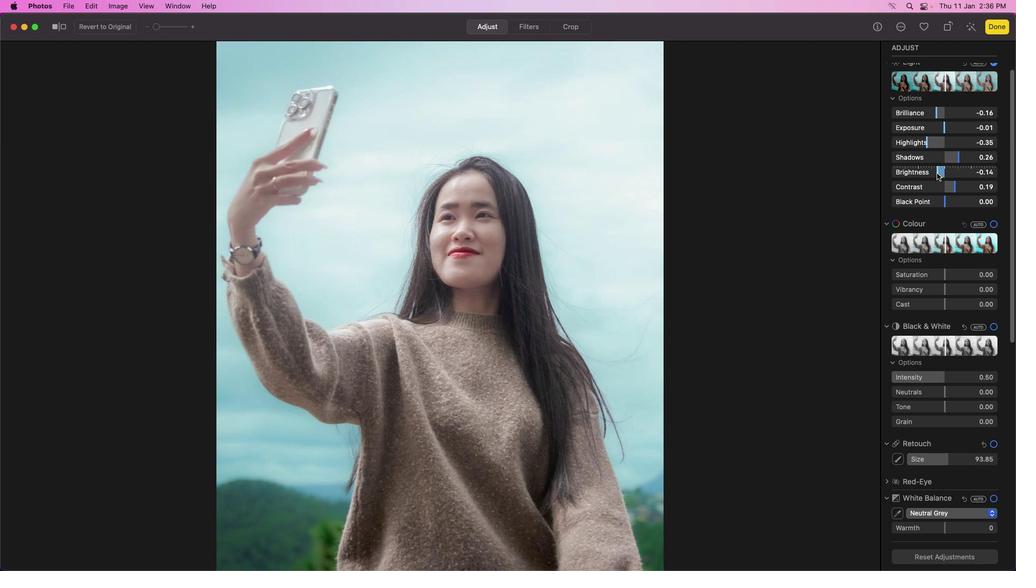 
Action: Mouse moved to (937, 173)
Screenshot: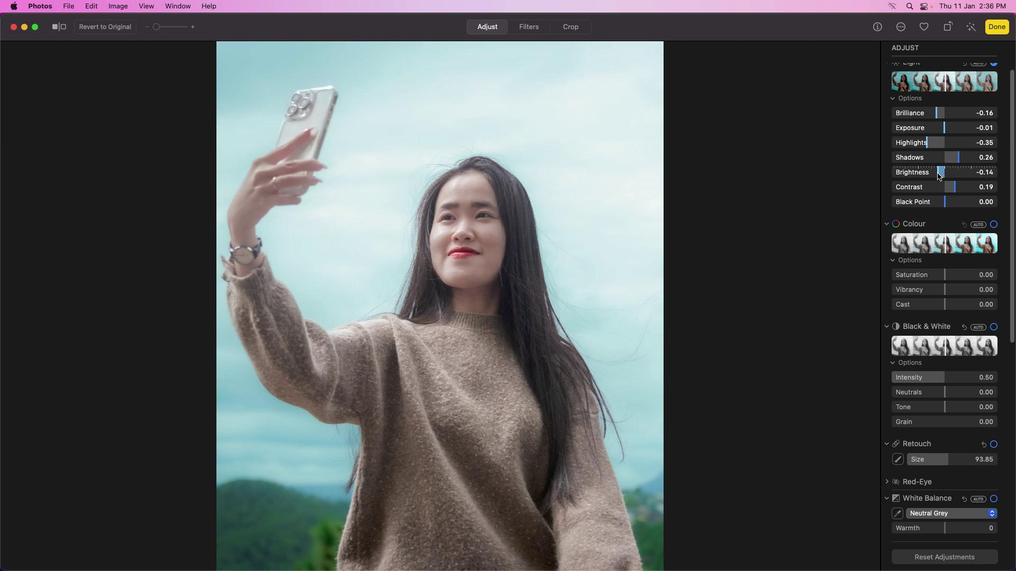 
Action: Mouse pressed left at (937, 173)
Screenshot: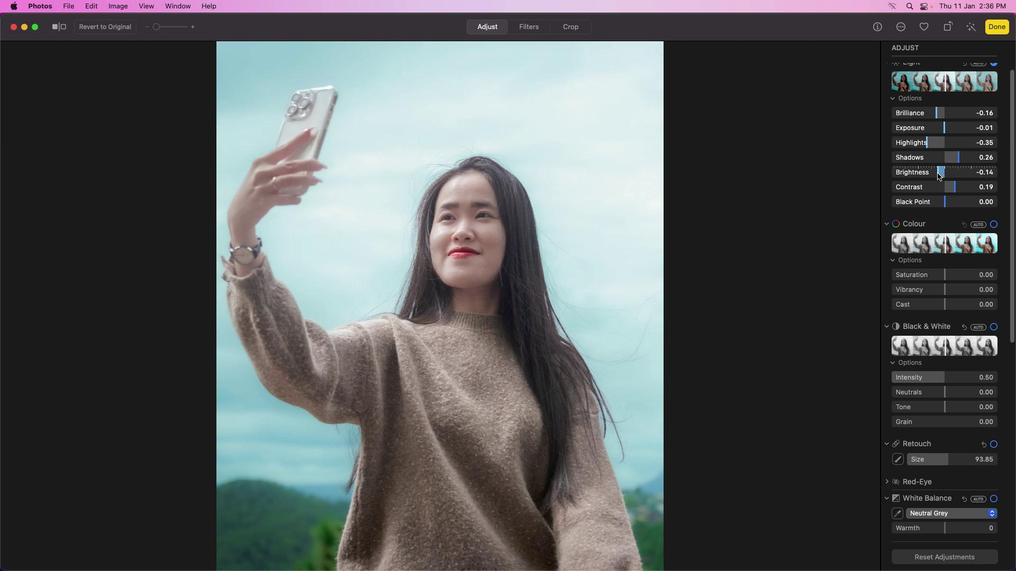 
Action: Mouse moved to (939, 173)
Screenshot: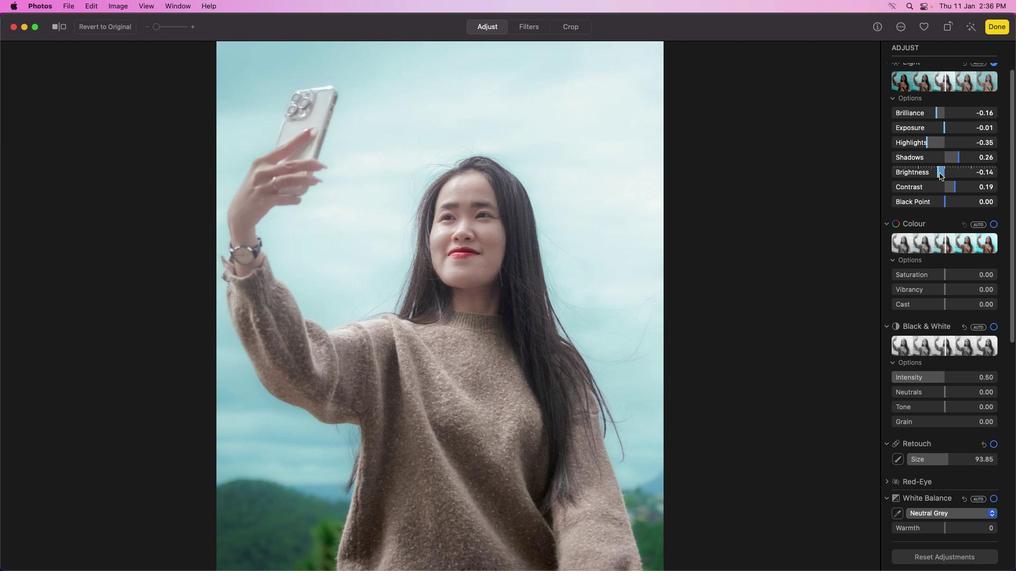 
Action: Mouse pressed left at (939, 173)
Screenshot: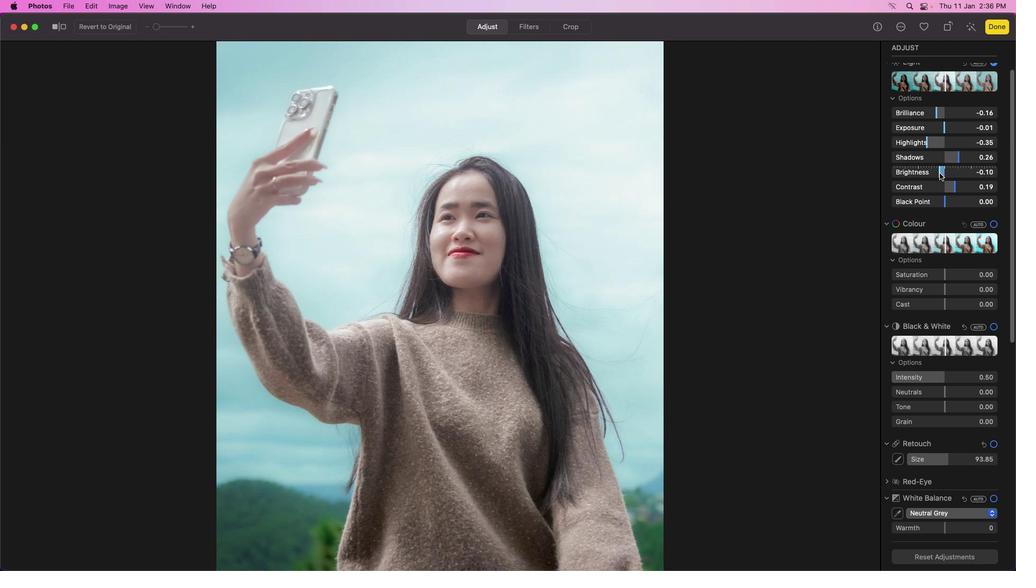 
Action: Mouse moved to (939, 195)
Screenshot: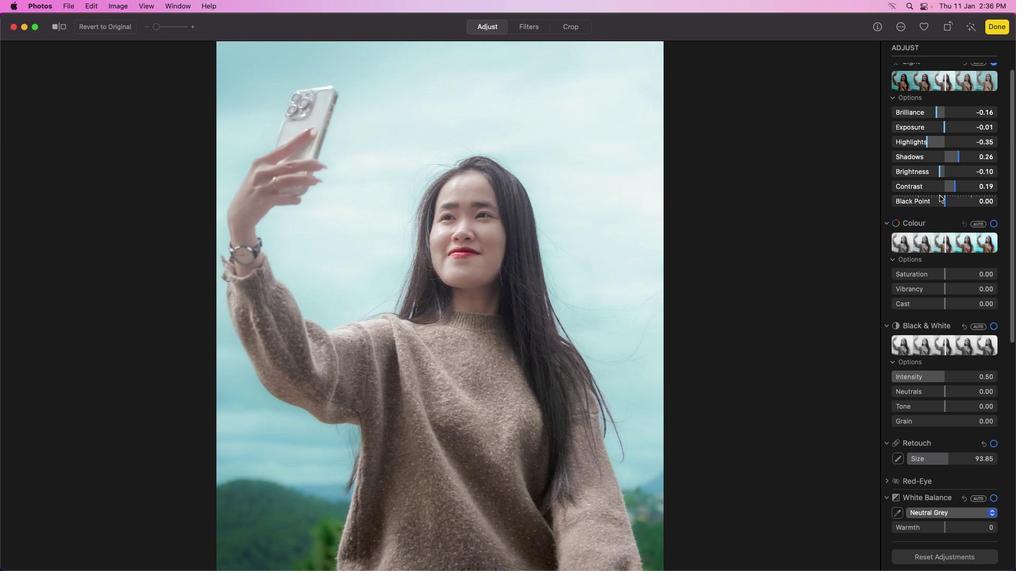 
Action: Mouse scrolled (939, 195) with delta (0, 0)
Screenshot: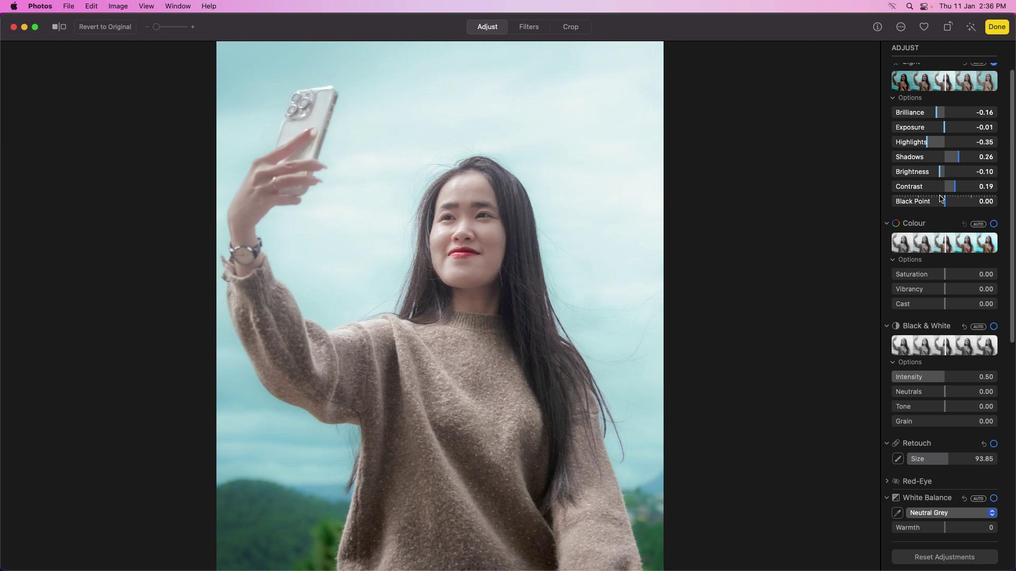 
Action: Mouse moved to (939, 195)
Screenshot: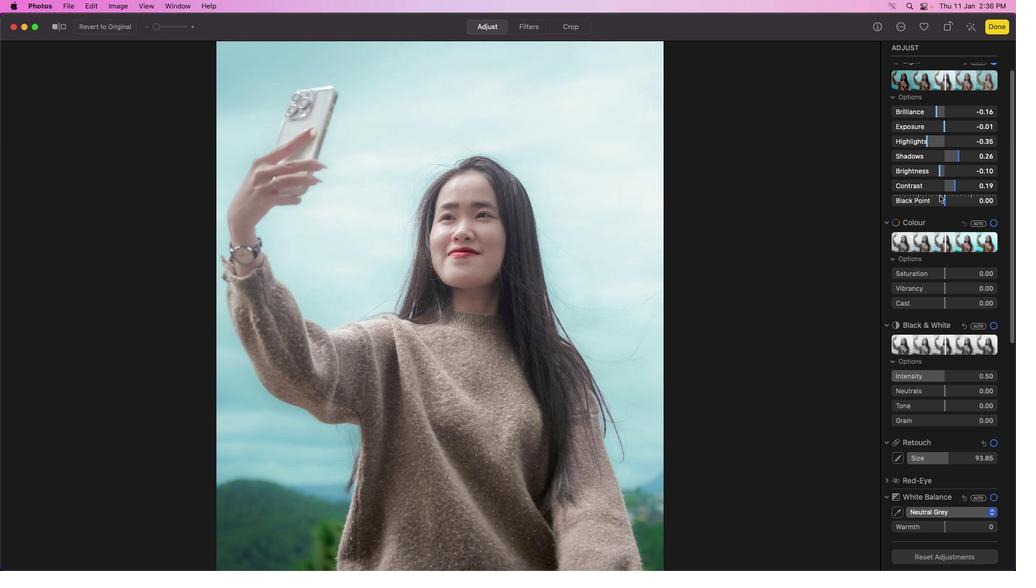 
Action: Mouse scrolled (939, 195) with delta (0, 0)
Screenshot: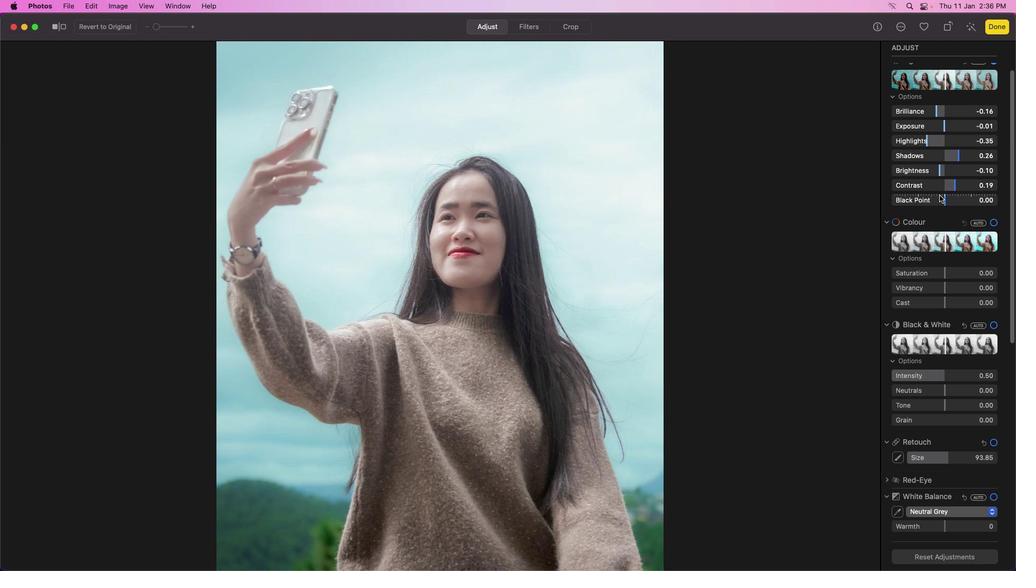 
Action: Mouse moved to (939, 195)
Screenshot: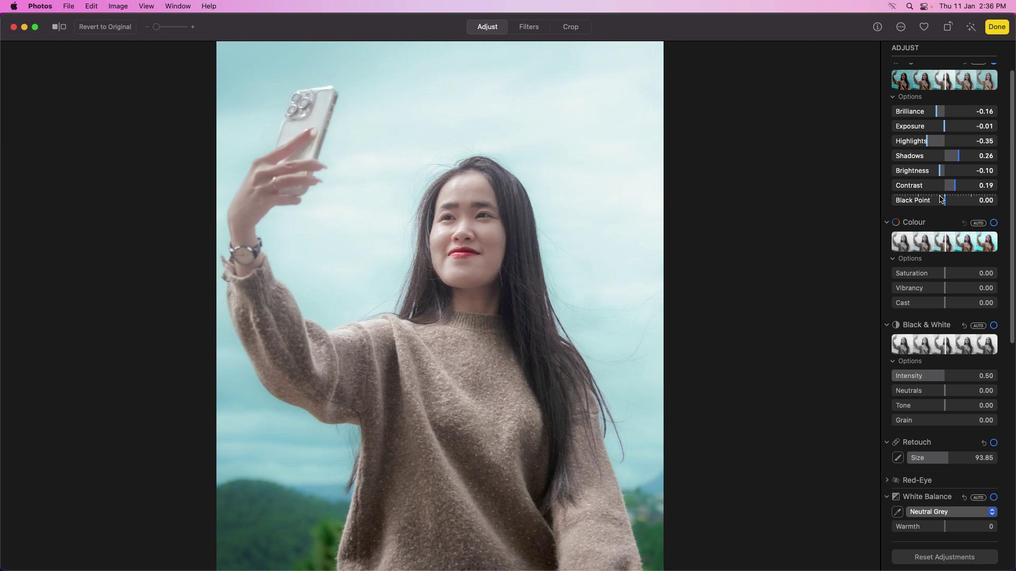
Action: Mouse scrolled (939, 195) with delta (0, 0)
Screenshot: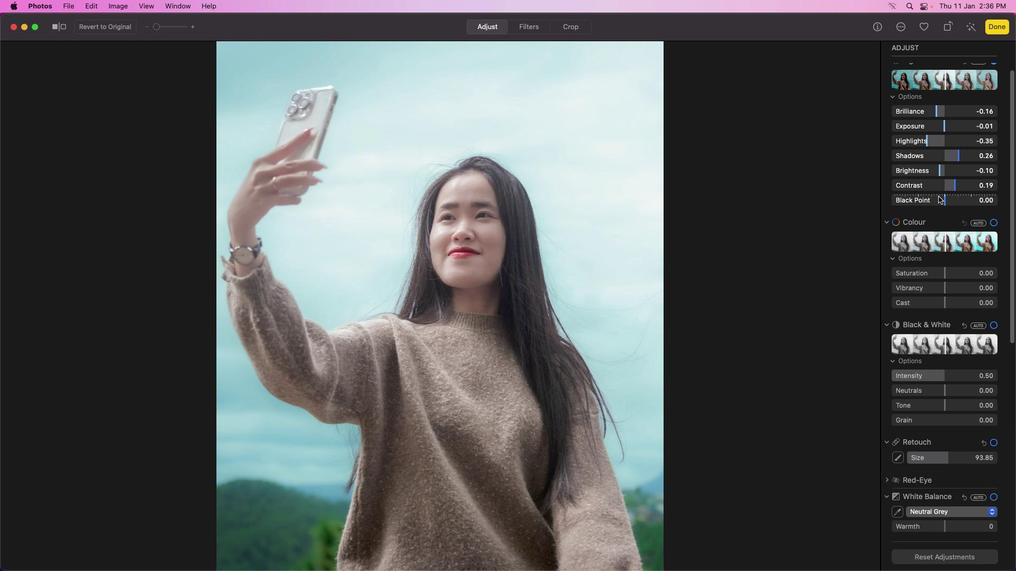 
Action: Mouse moved to (944, 200)
Screenshot: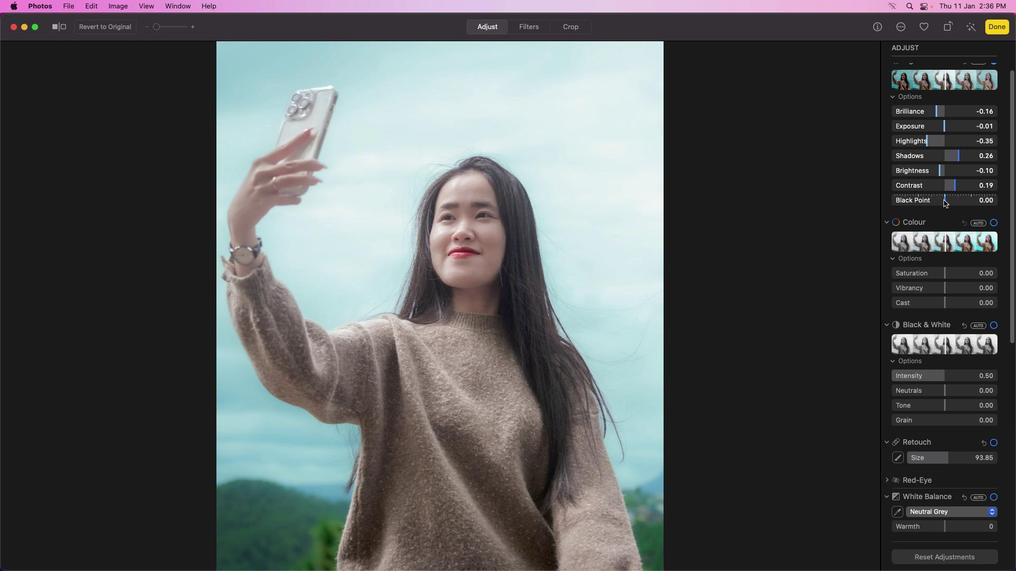 
Action: Mouse pressed left at (944, 200)
Screenshot: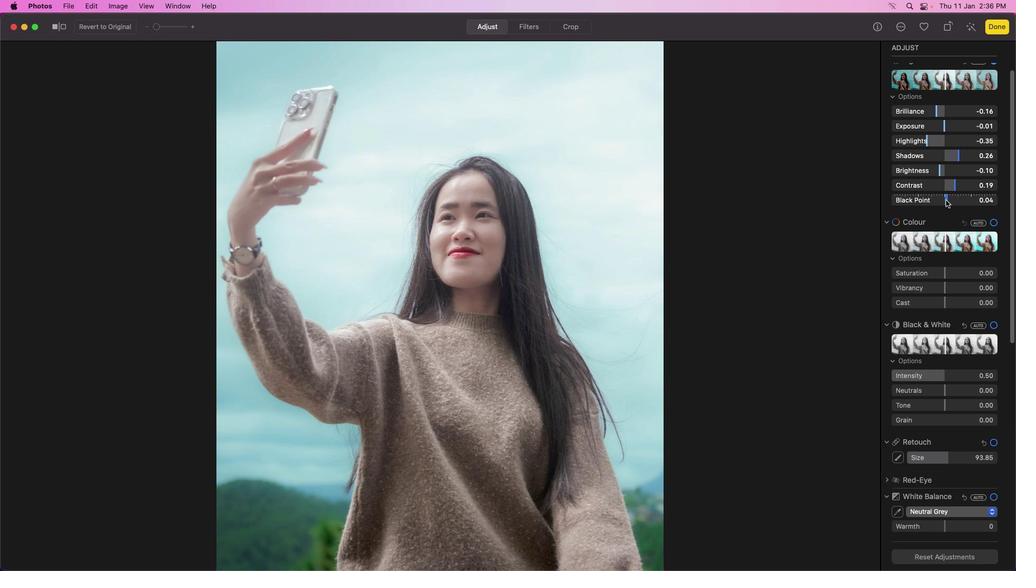 
Action: Mouse moved to (953, 209)
Screenshot: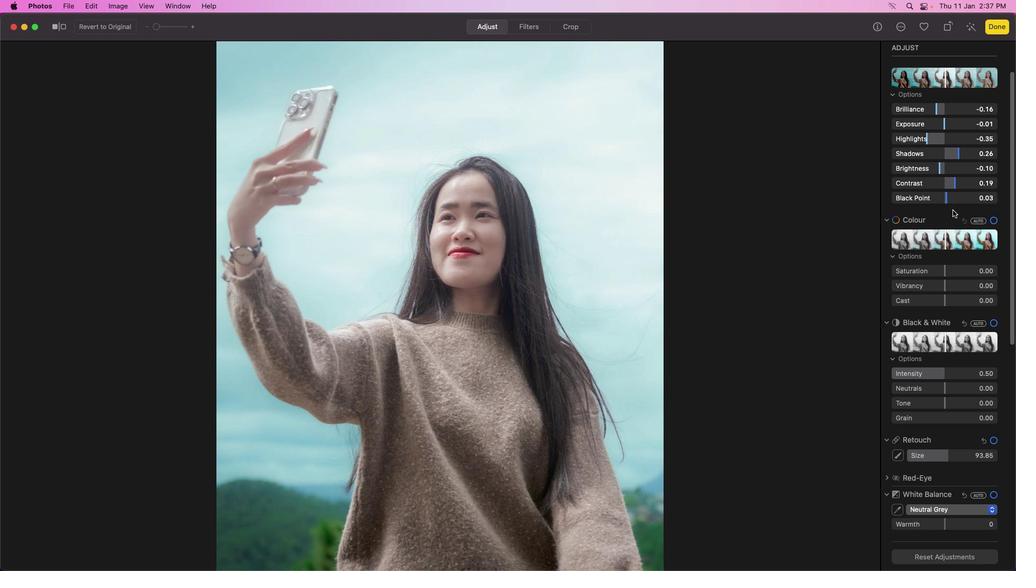 
Action: Mouse scrolled (953, 209) with delta (0, 0)
Screenshot: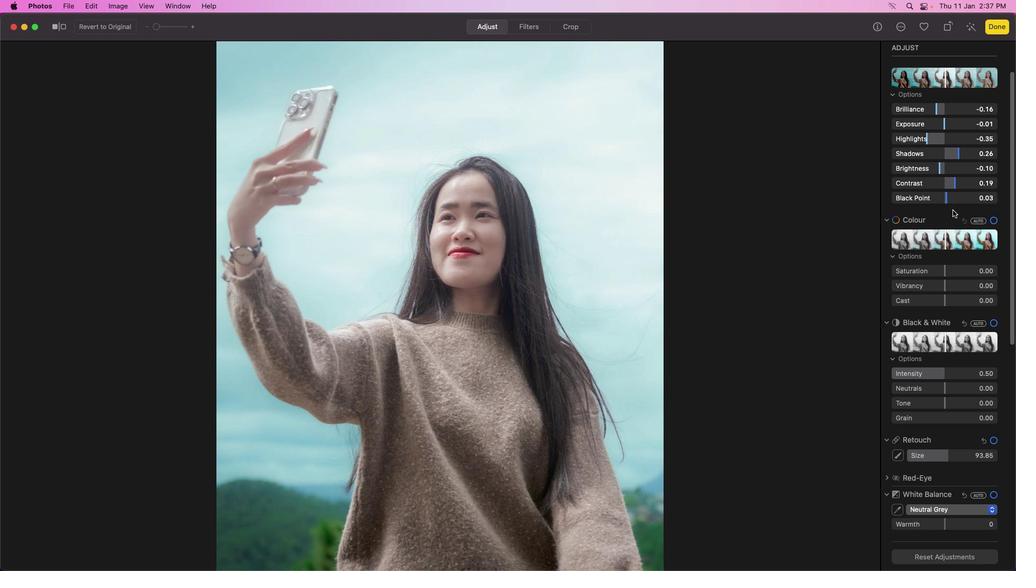 
Action: Mouse moved to (953, 210)
Screenshot: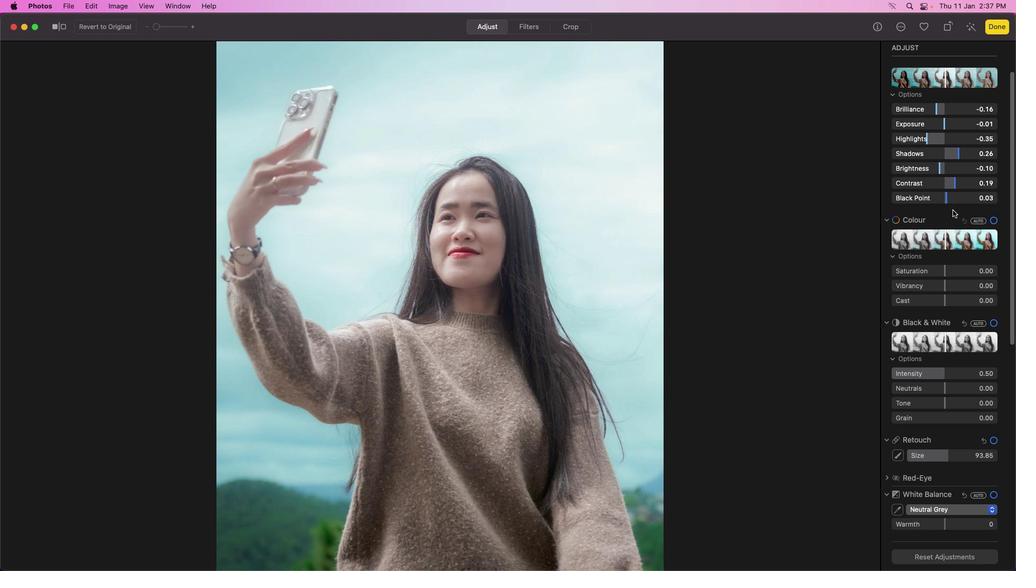 
Action: Mouse scrolled (953, 210) with delta (0, 0)
Screenshot: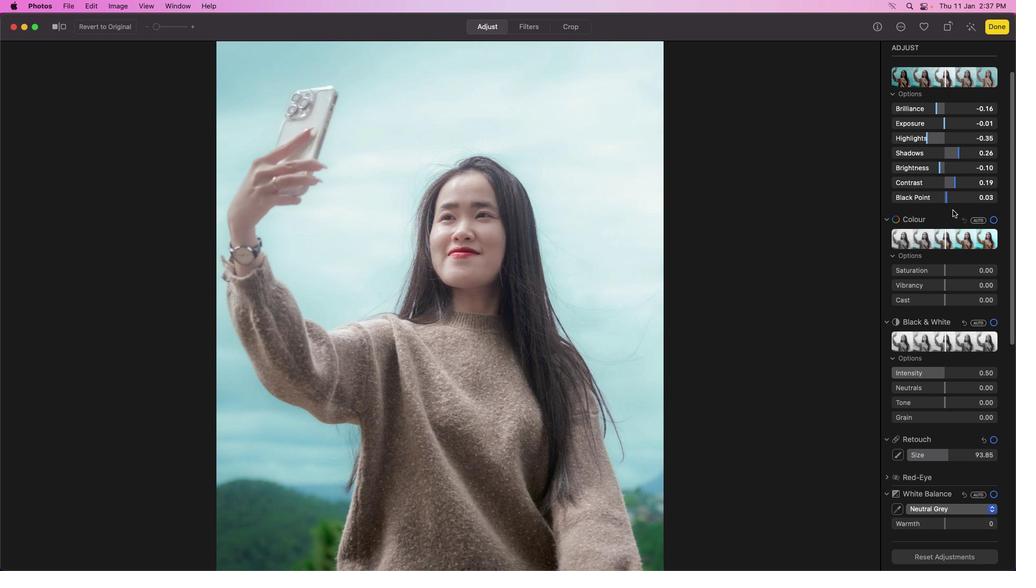
Action: Mouse scrolled (953, 210) with delta (0, 0)
Screenshot: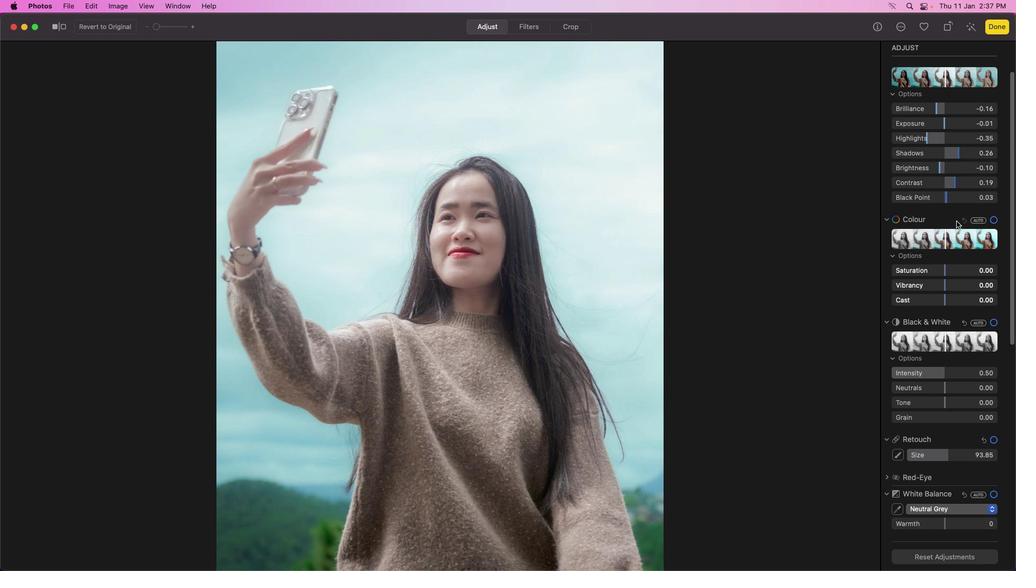 
Action: Mouse moved to (957, 229)
Screenshot: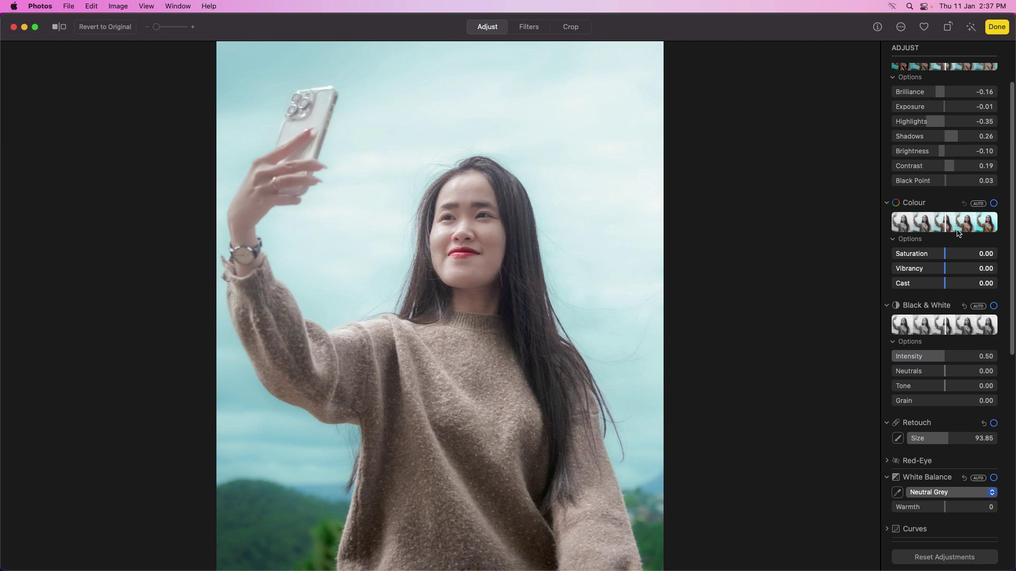 
Action: Mouse scrolled (957, 229) with delta (0, 0)
Screenshot: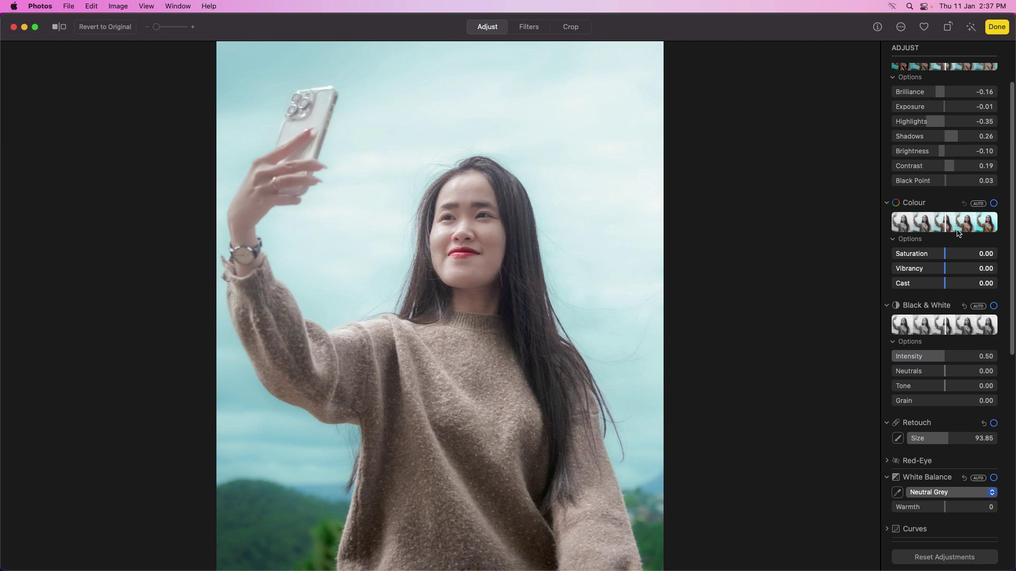 
Action: Mouse moved to (957, 229)
Screenshot: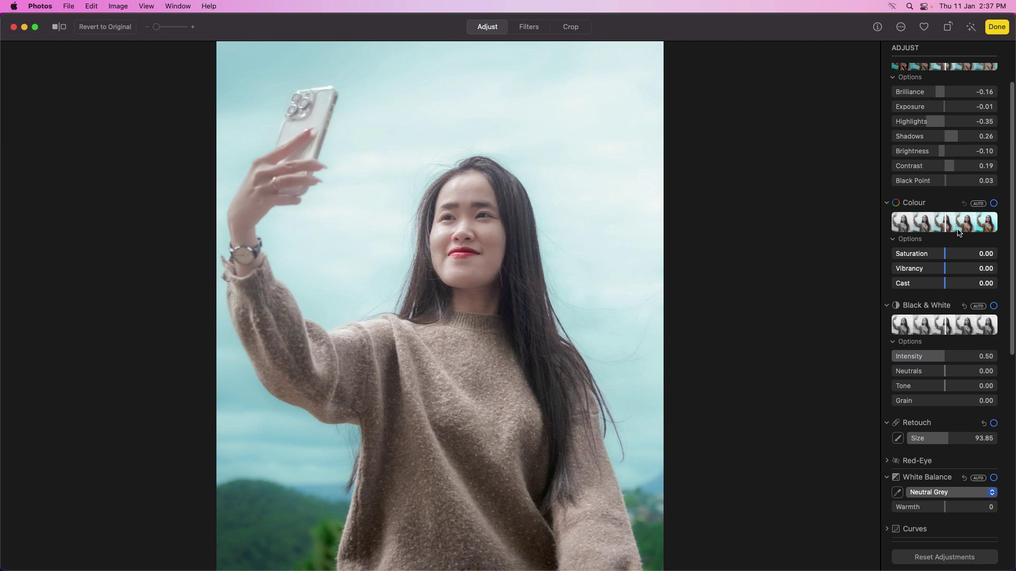 
Action: Mouse scrolled (957, 229) with delta (0, 0)
Screenshot: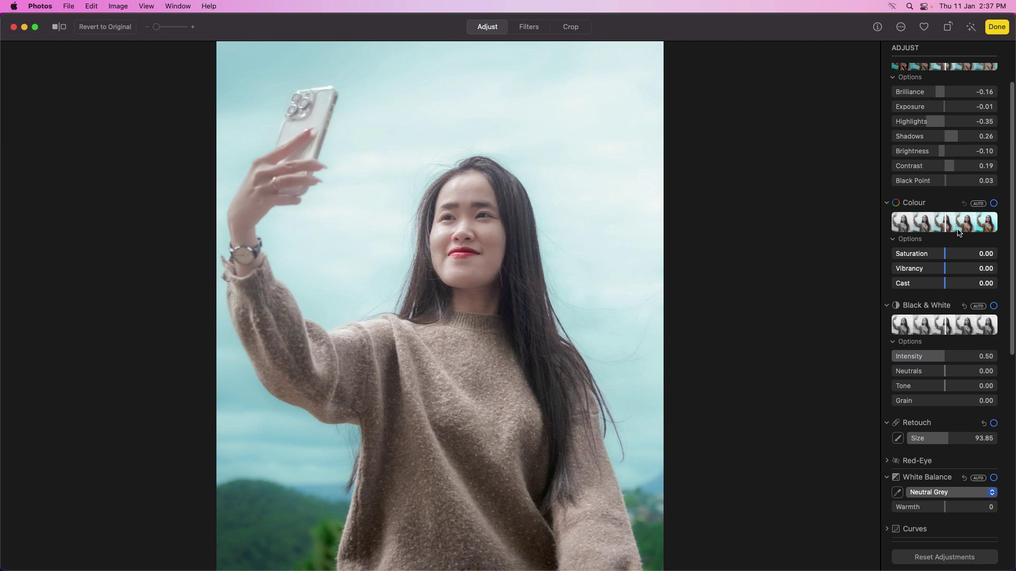 
Action: Mouse moved to (957, 230)
Screenshot: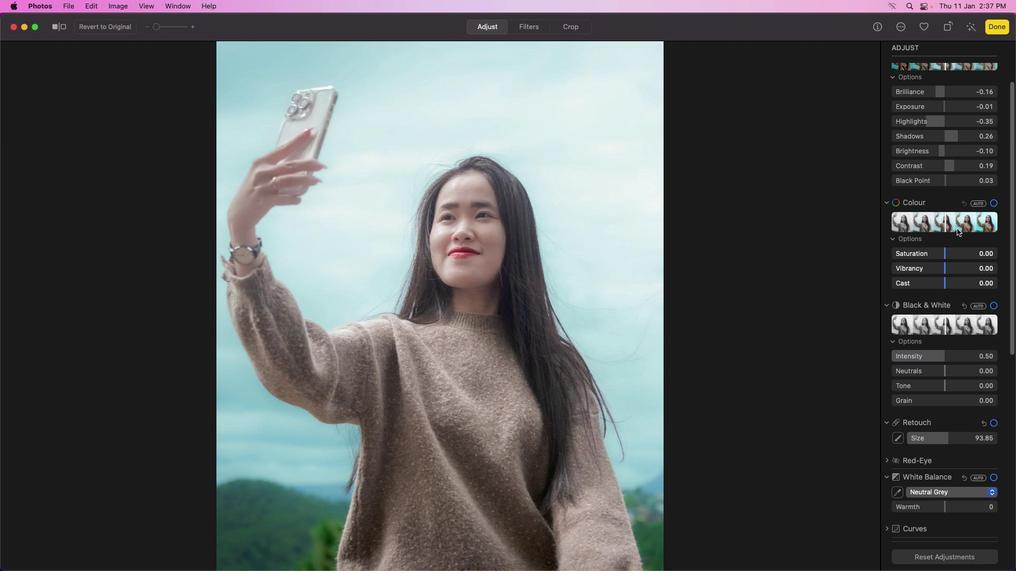 
Action: Mouse scrolled (957, 230) with delta (0, -1)
Screenshot: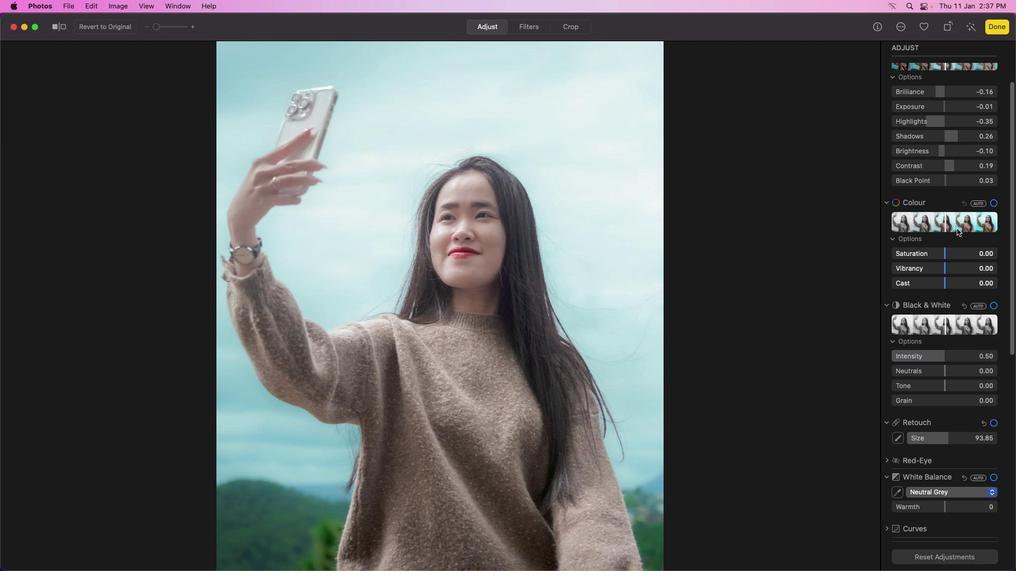 
Action: Mouse moved to (956, 228)
Screenshot: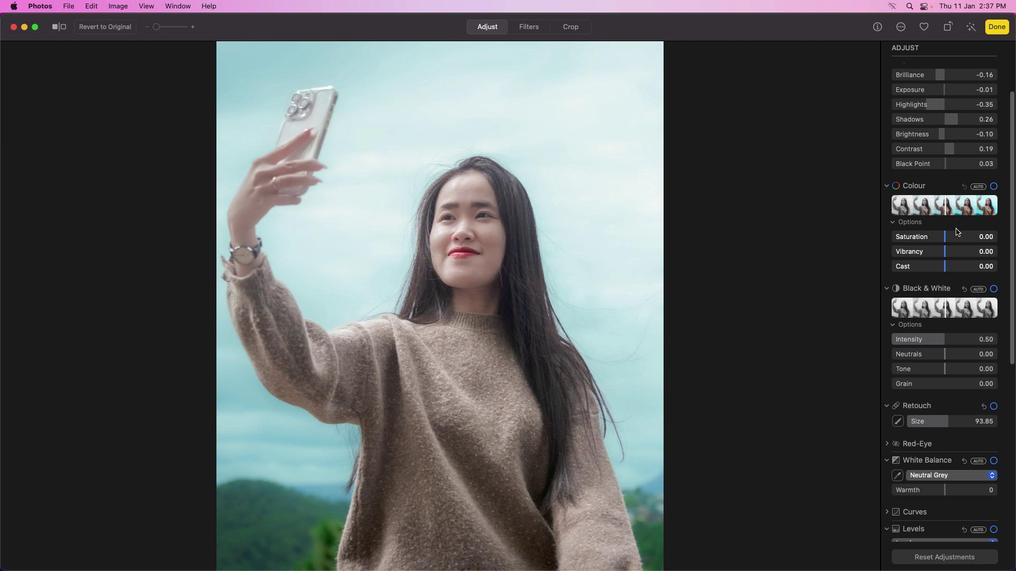 
Action: Mouse scrolled (956, 228) with delta (0, 0)
Screenshot: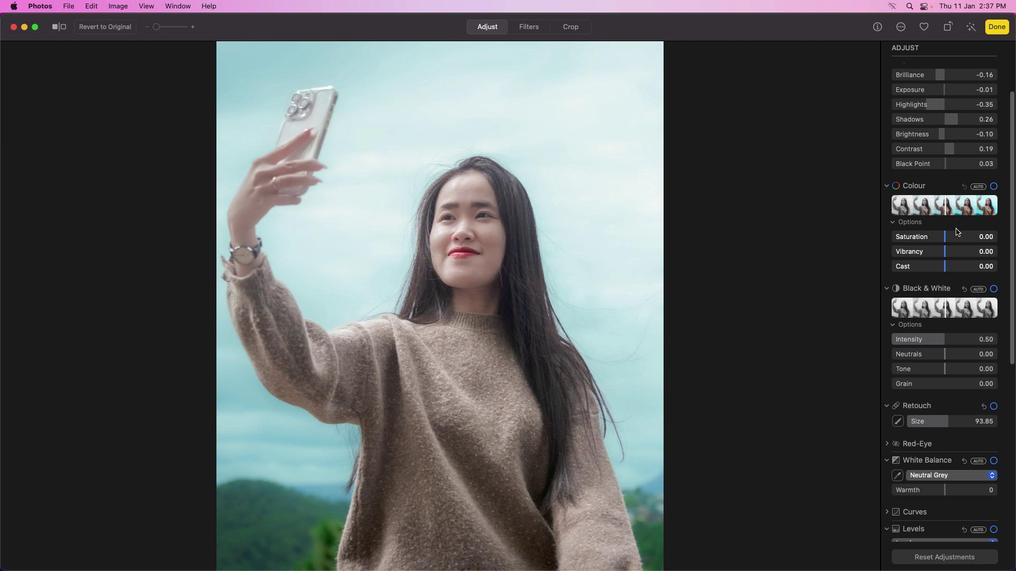 
Action: Mouse moved to (956, 228)
Screenshot: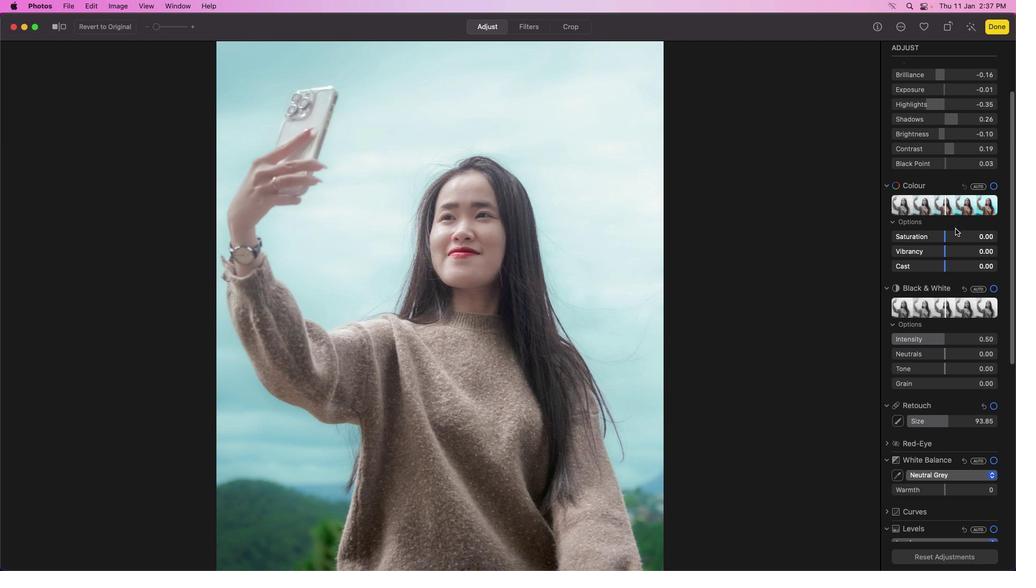 
Action: Mouse scrolled (956, 228) with delta (0, 0)
Screenshot: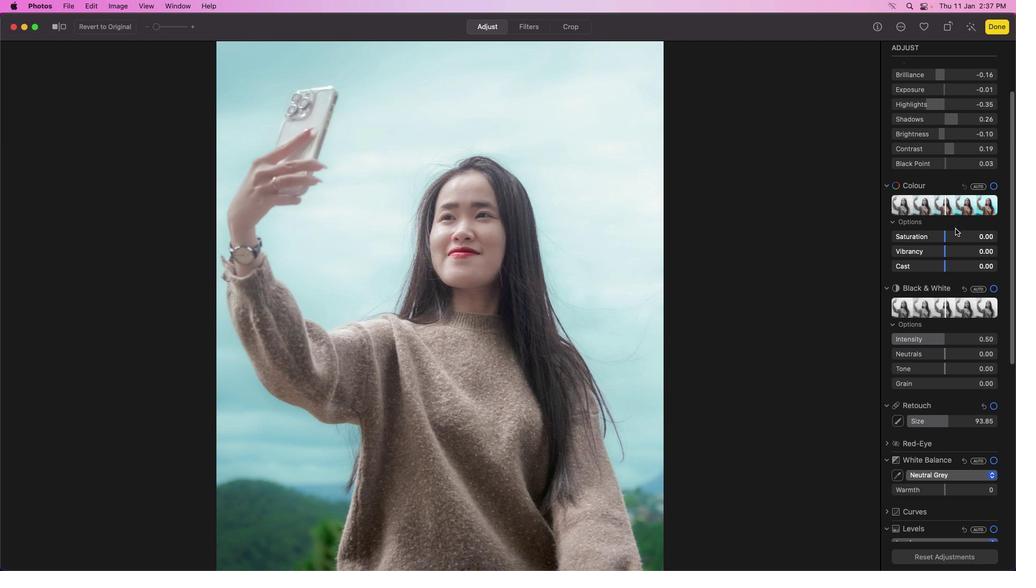 
Action: Mouse moved to (956, 228)
Screenshot: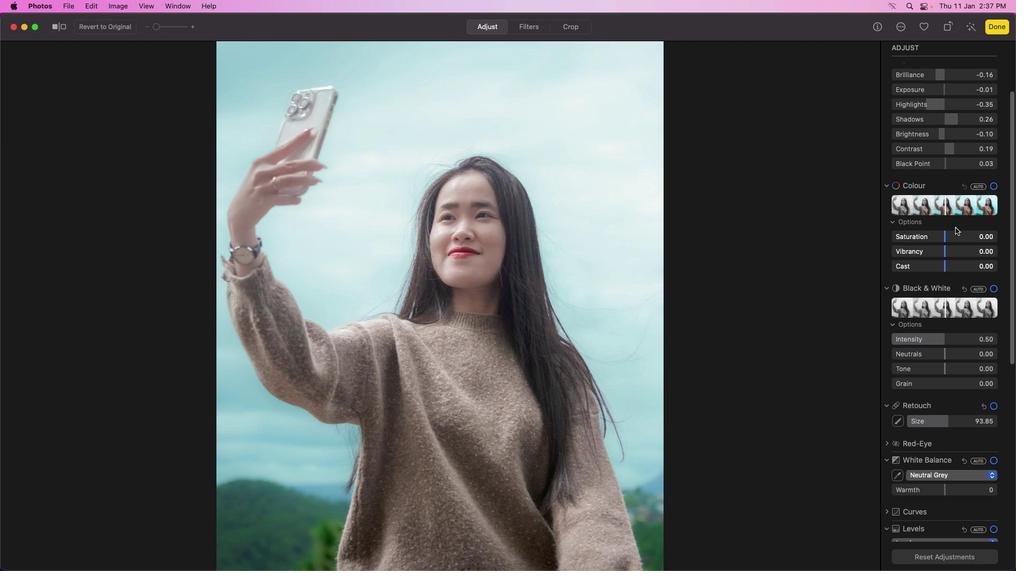 
Action: Mouse scrolled (956, 228) with delta (0, -1)
Screenshot: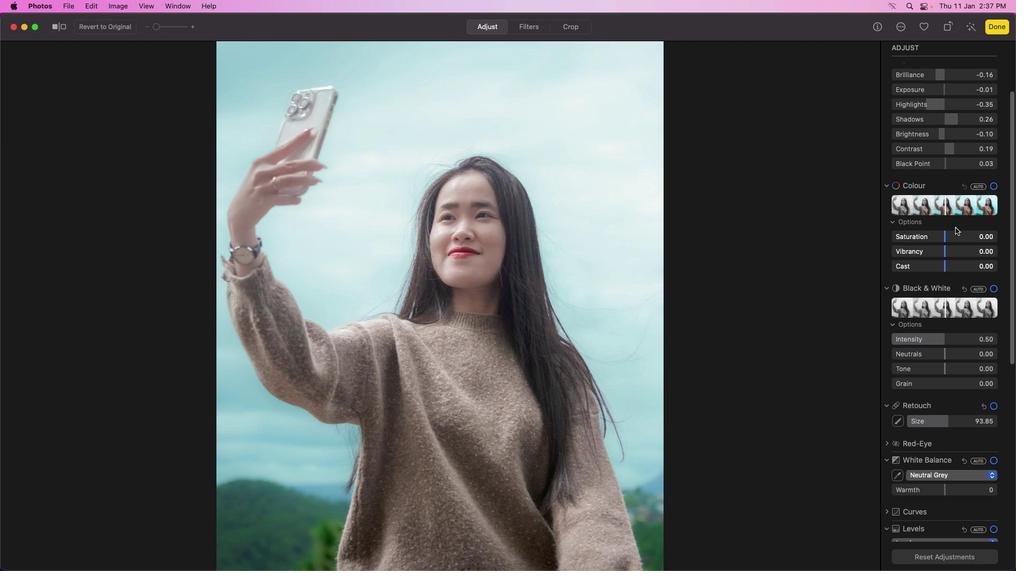 
Action: Mouse moved to (951, 226)
Screenshot: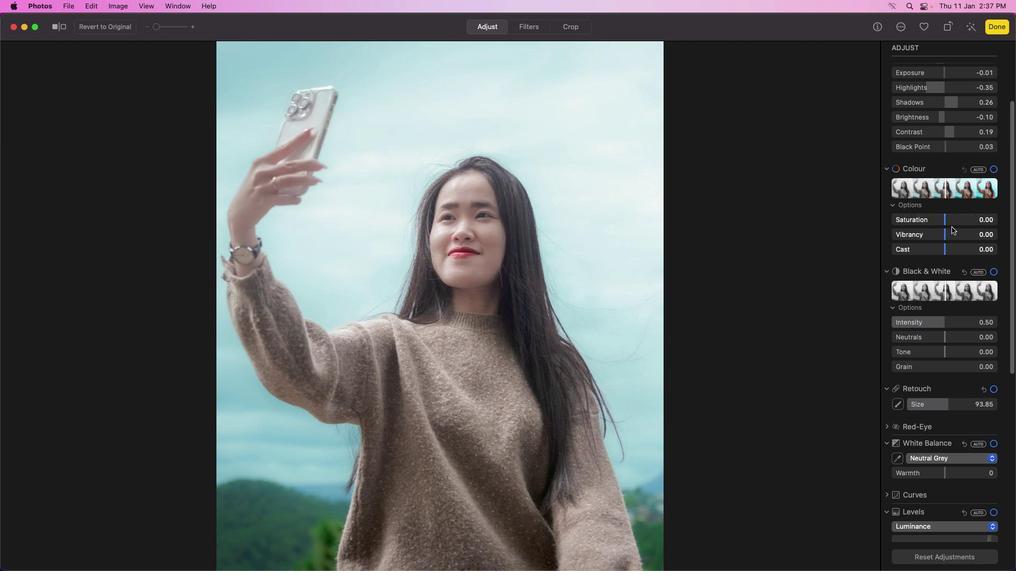 
Action: Mouse scrolled (951, 226) with delta (0, 0)
Screenshot: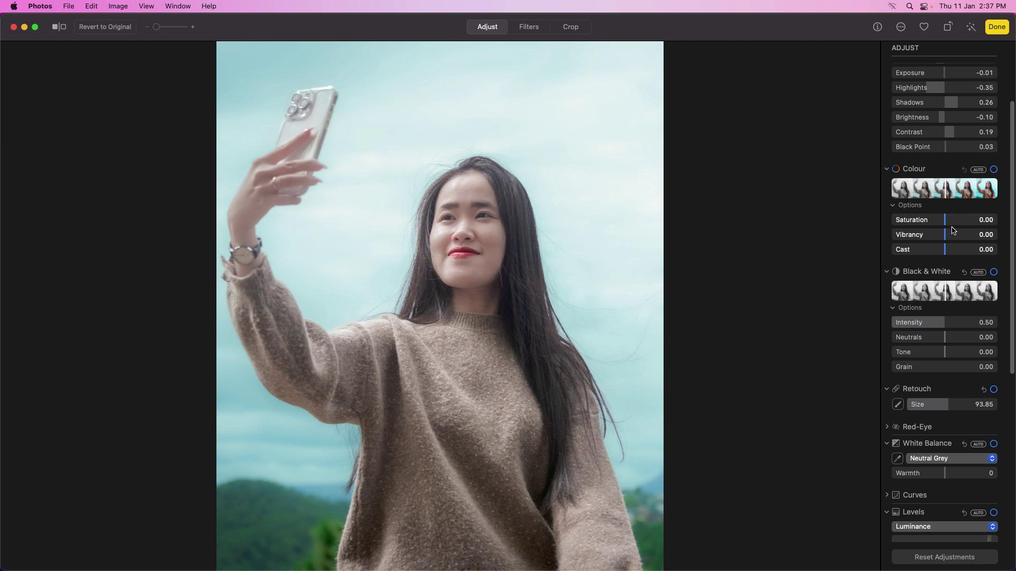 
Action: Mouse moved to (951, 227)
Screenshot: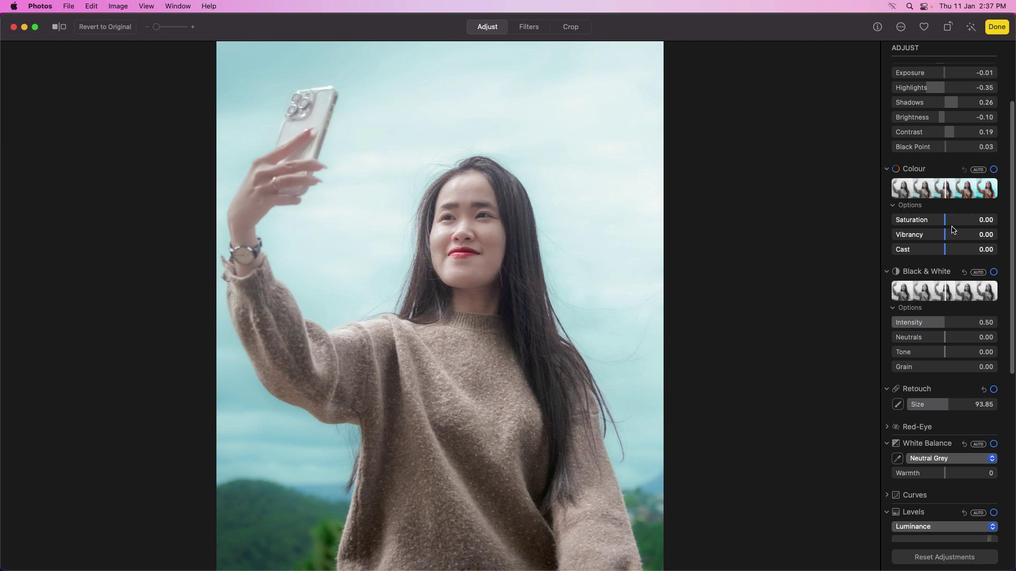 
Action: Mouse scrolled (951, 227) with delta (0, 0)
Screenshot: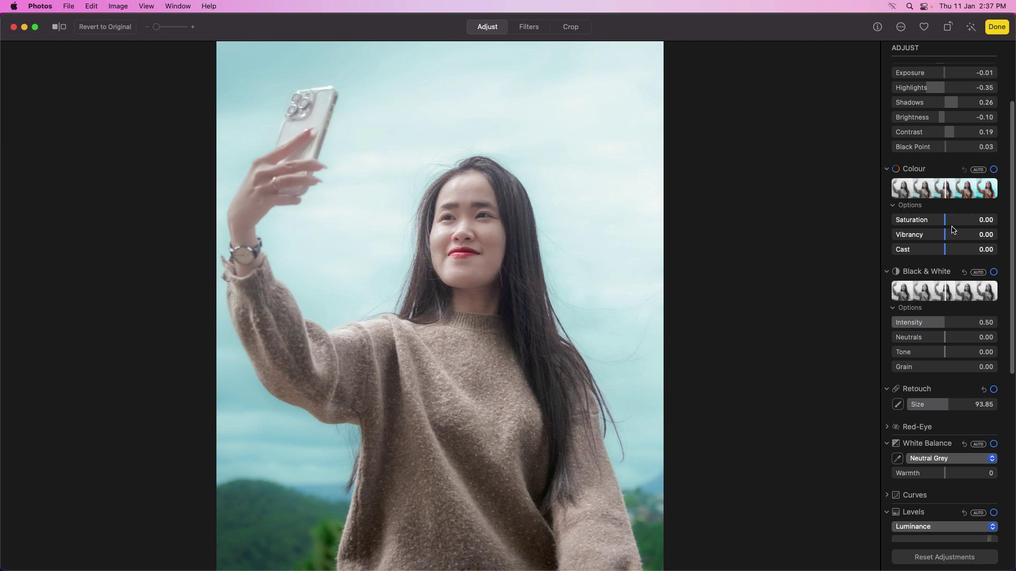 
Action: Mouse moved to (951, 227)
Screenshot: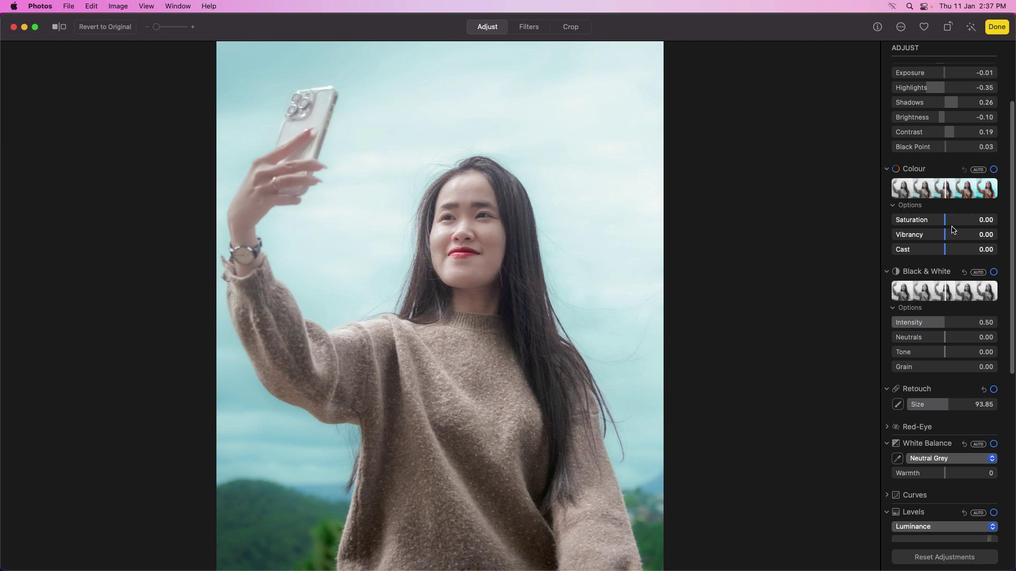 
Action: Mouse scrolled (951, 227) with delta (0, -1)
Screenshot: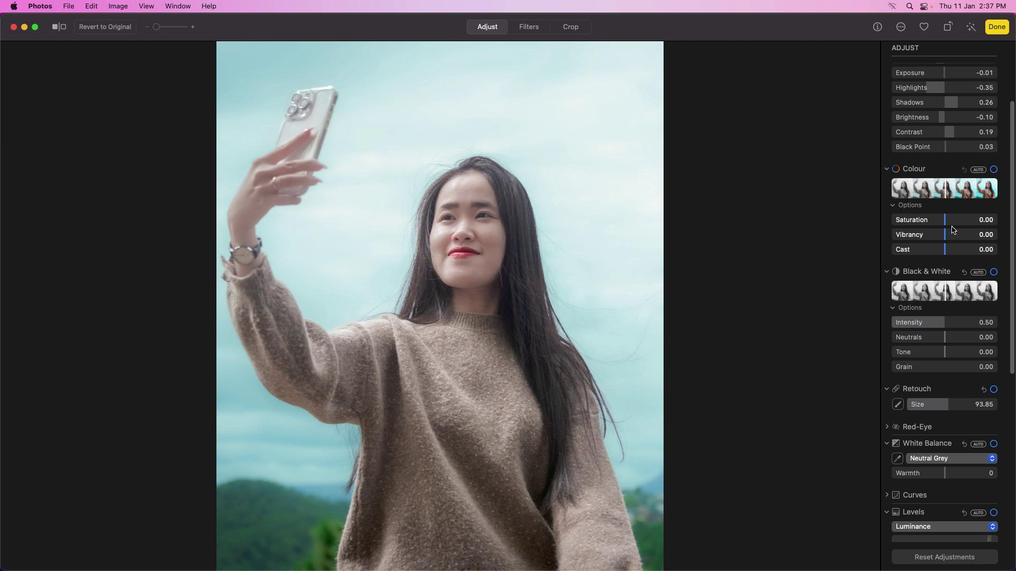 
Action: Mouse moved to (945, 221)
Screenshot: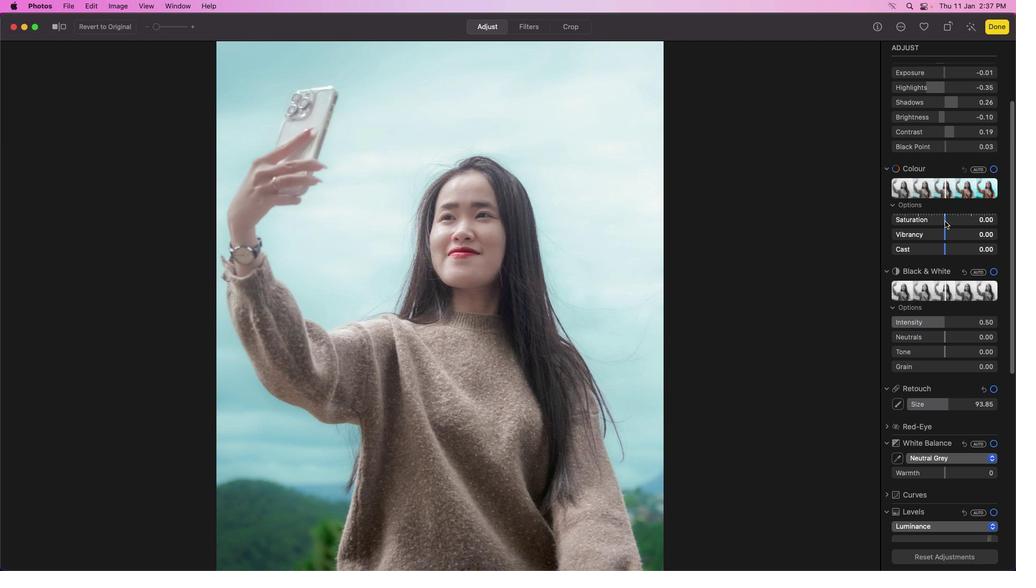 
Action: Mouse pressed left at (945, 221)
Screenshot: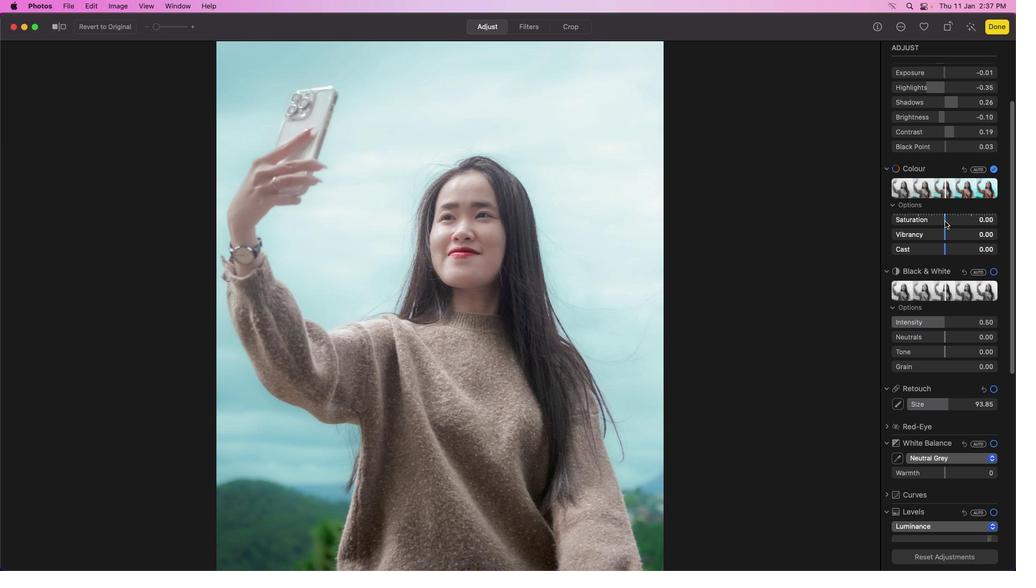 
Action: Mouse moved to (945, 236)
Screenshot: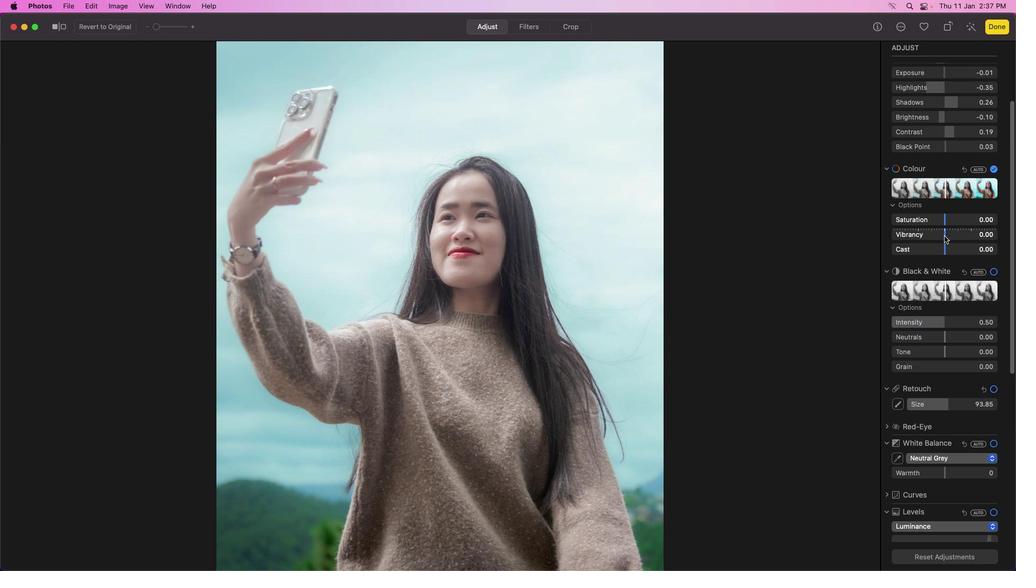 
Action: Mouse pressed left at (945, 236)
Screenshot: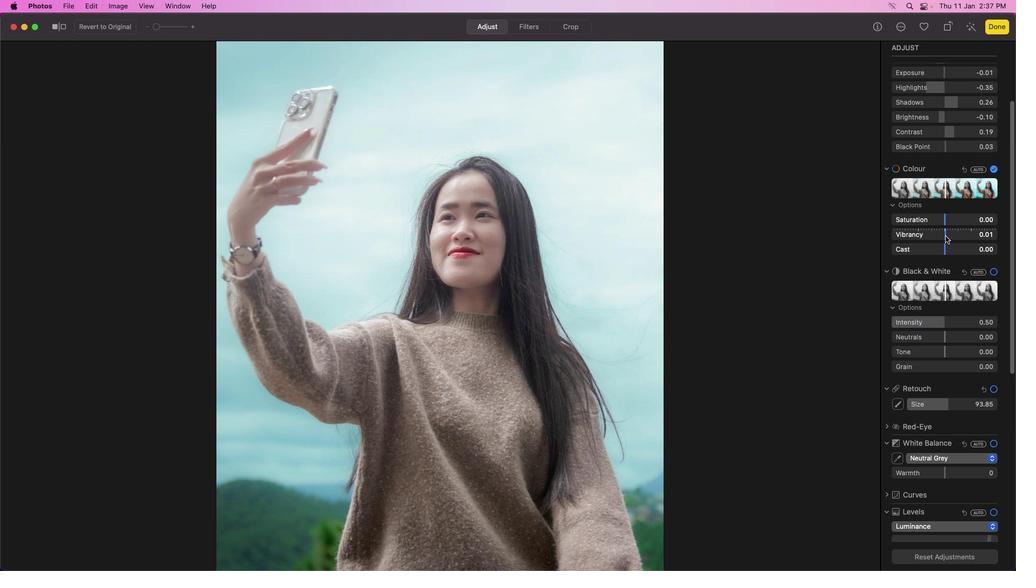 
Action: Mouse moved to (944, 238)
Screenshot: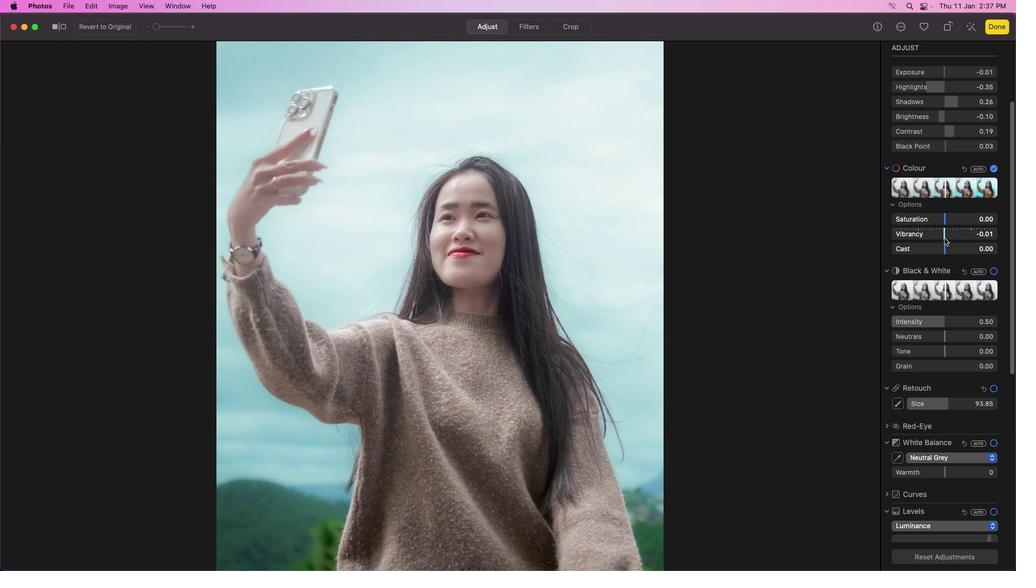 
Action: Mouse scrolled (944, 238) with delta (0, 0)
Screenshot: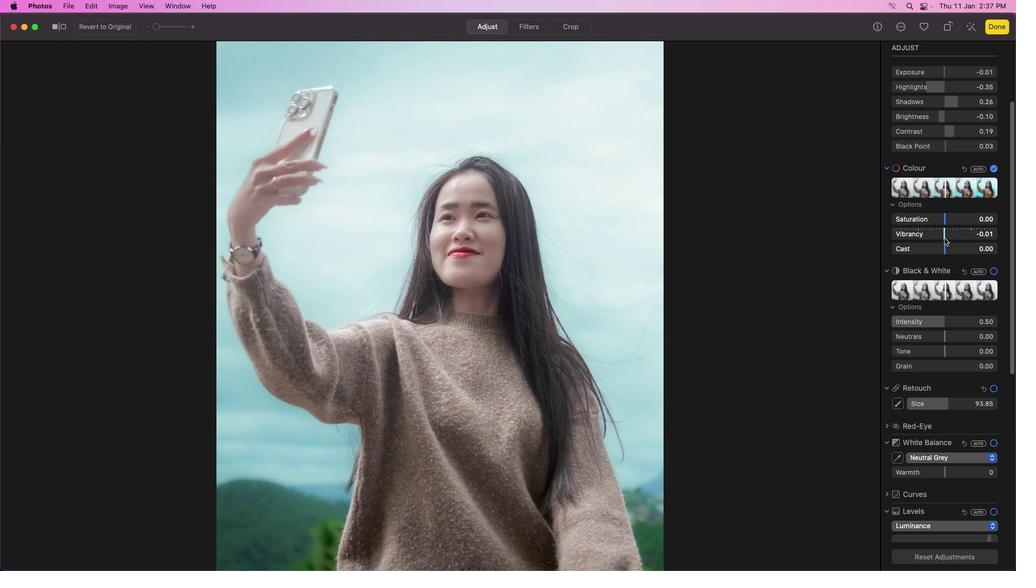 
Action: Mouse moved to (947, 249)
Screenshot: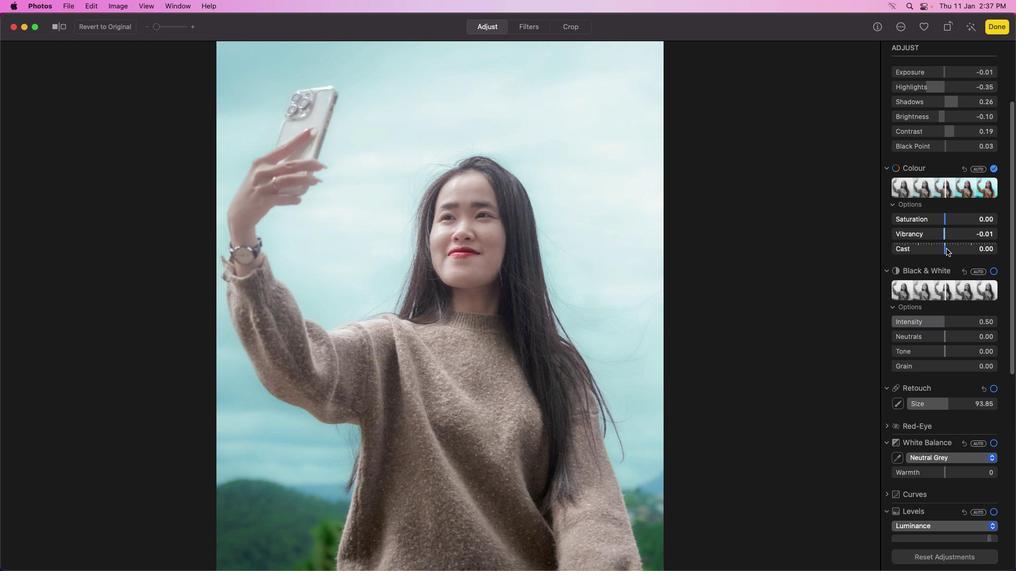 
Action: Mouse pressed left at (947, 249)
Screenshot: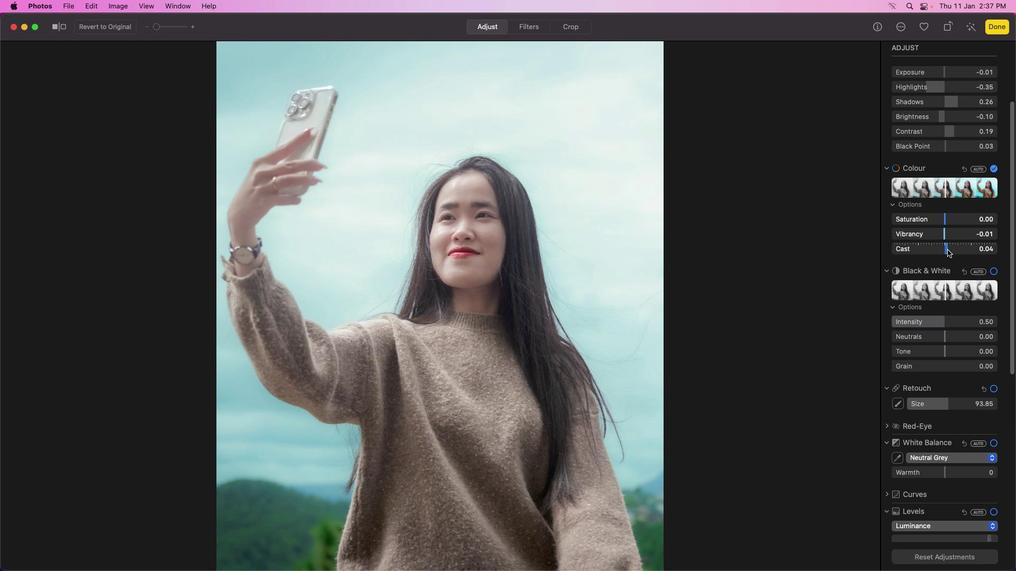 
Action: Mouse moved to (949, 250)
Screenshot: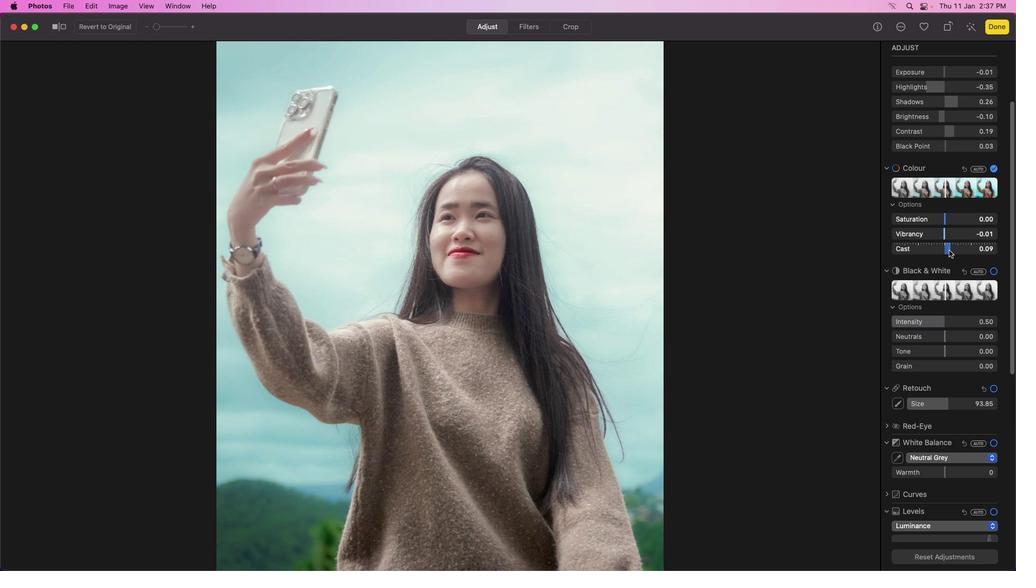 
Action: Mouse pressed left at (949, 250)
Screenshot: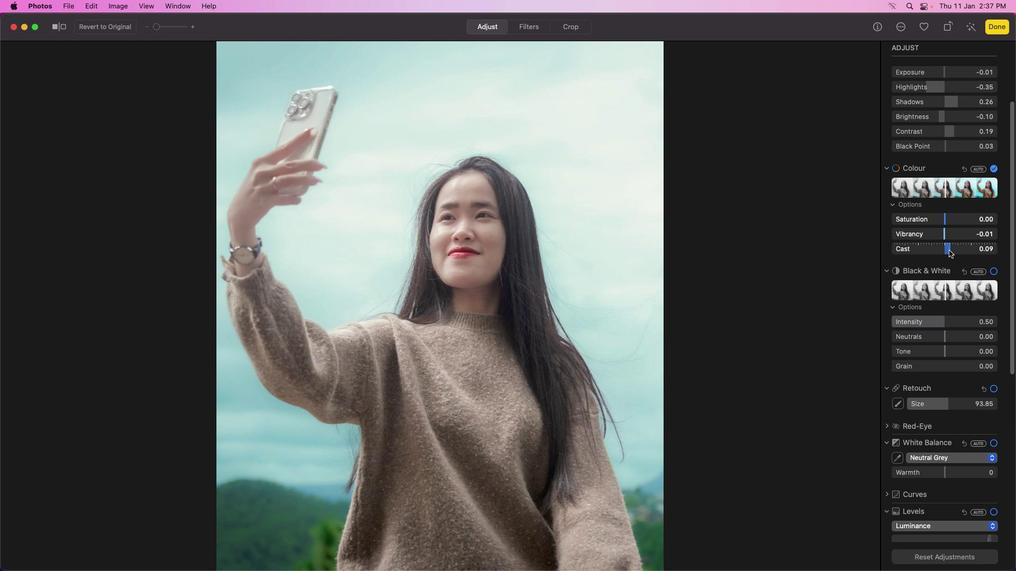
Action: Mouse moved to (949, 250)
Screenshot: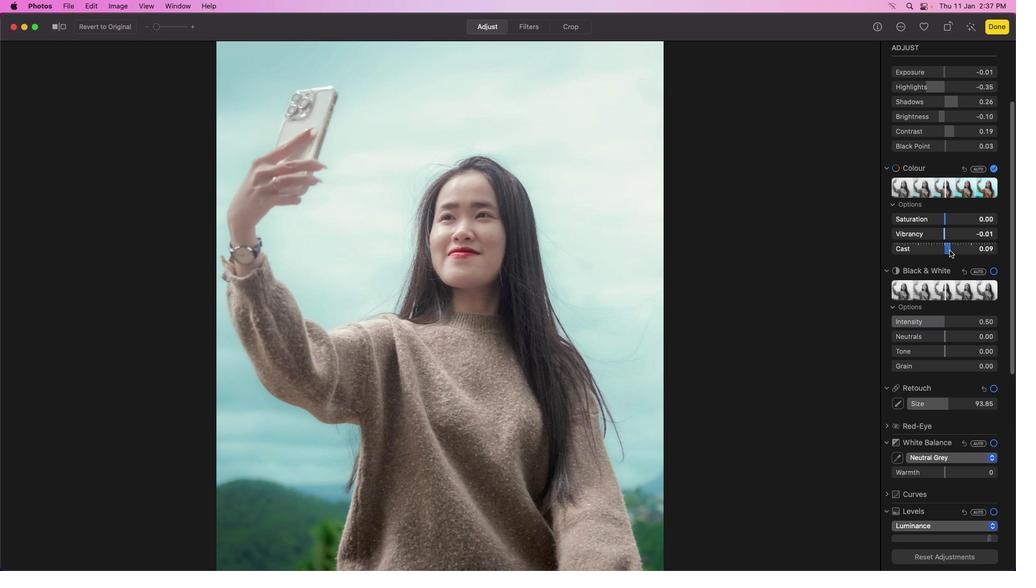 
Action: Mouse pressed left at (949, 250)
Screenshot: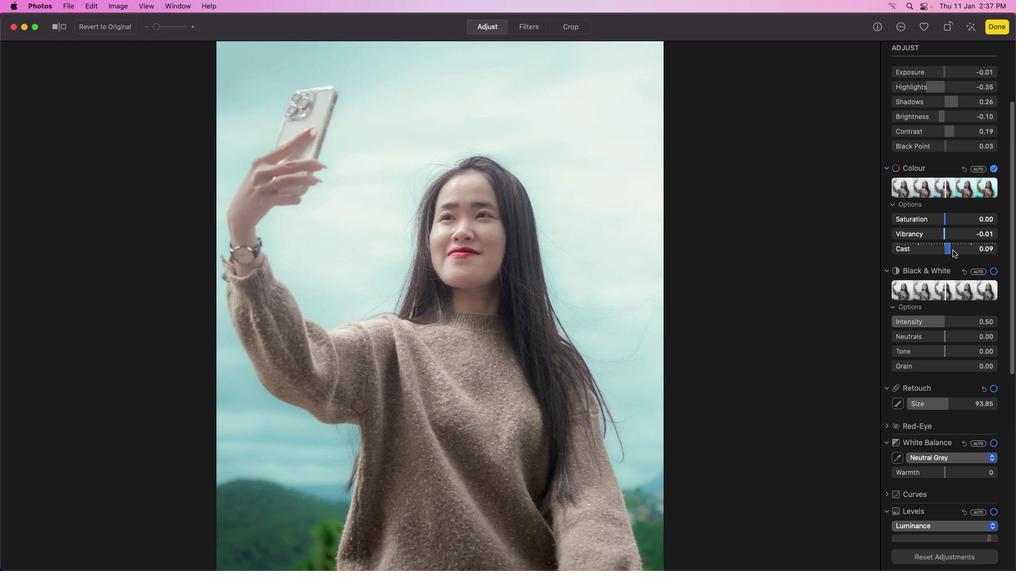 
Action: Mouse moved to (953, 250)
Screenshot: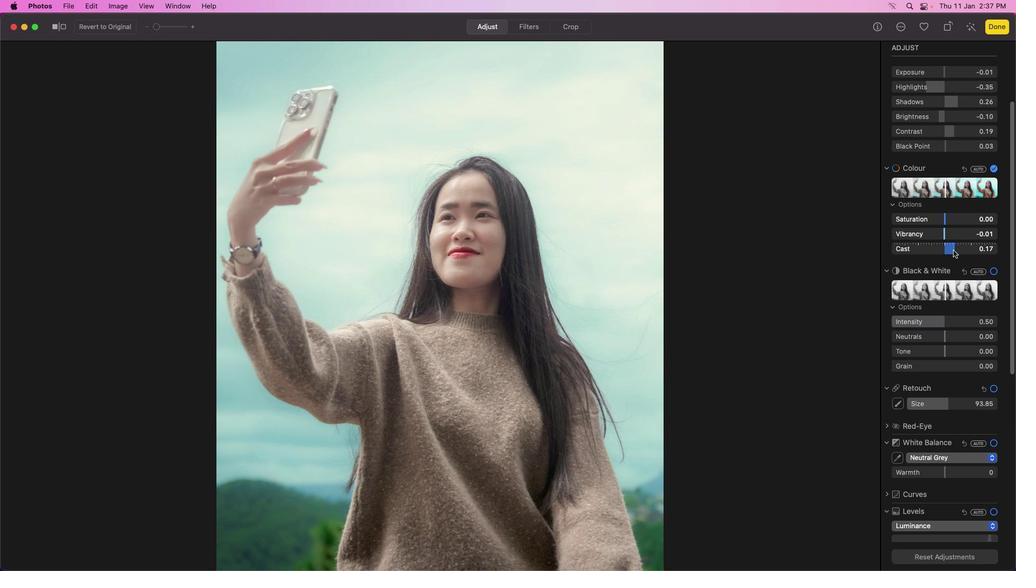 
Action: Mouse pressed left at (953, 250)
Screenshot: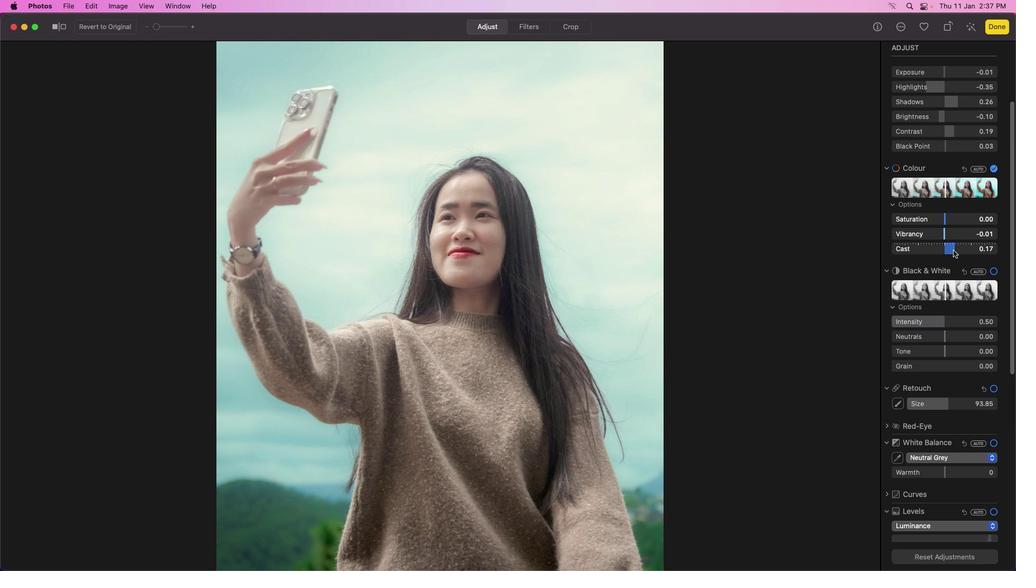 
Action: Mouse moved to (954, 250)
Screenshot: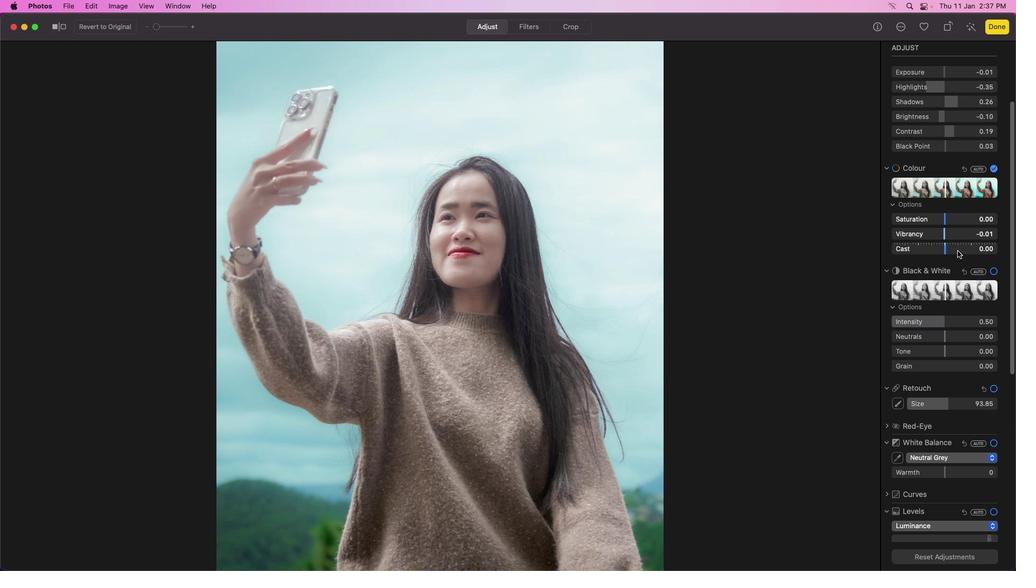 
Action: Mouse pressed left at (954, 250)
Screenshot: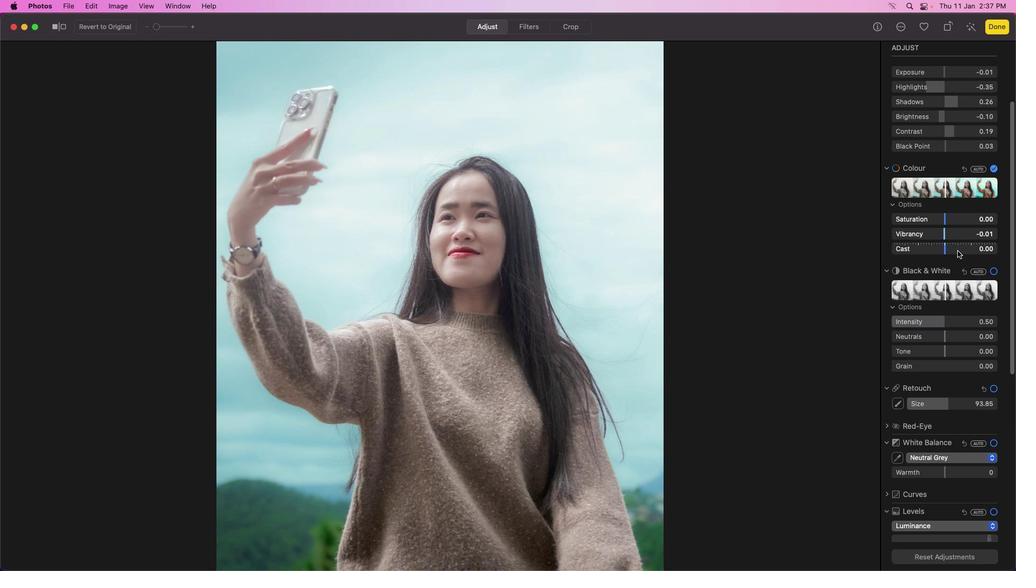 
Action: Mouse moved to (957, 250)
Screenshot: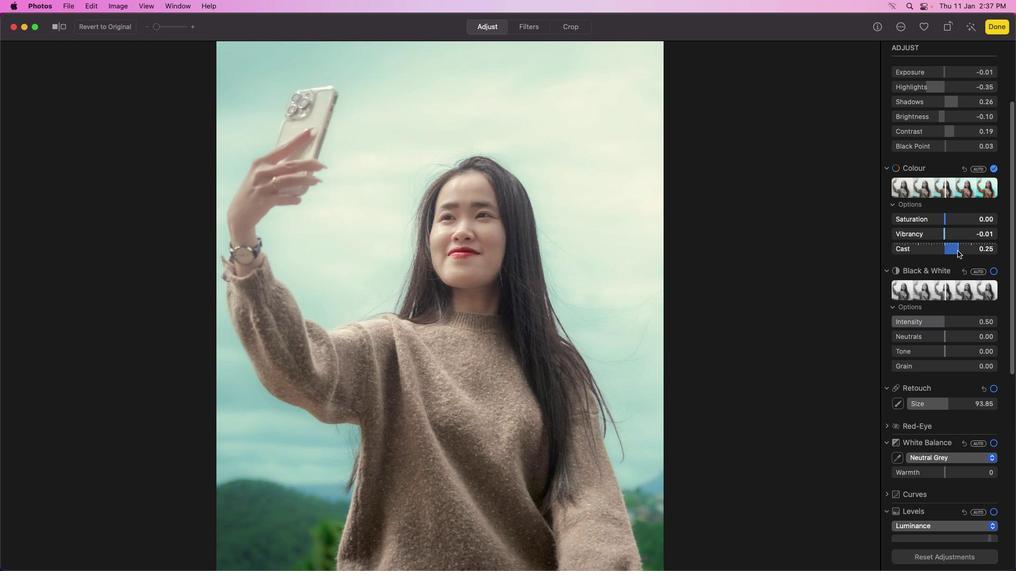 
Action: Mouse pressed left at (957, 250)
Screenshot: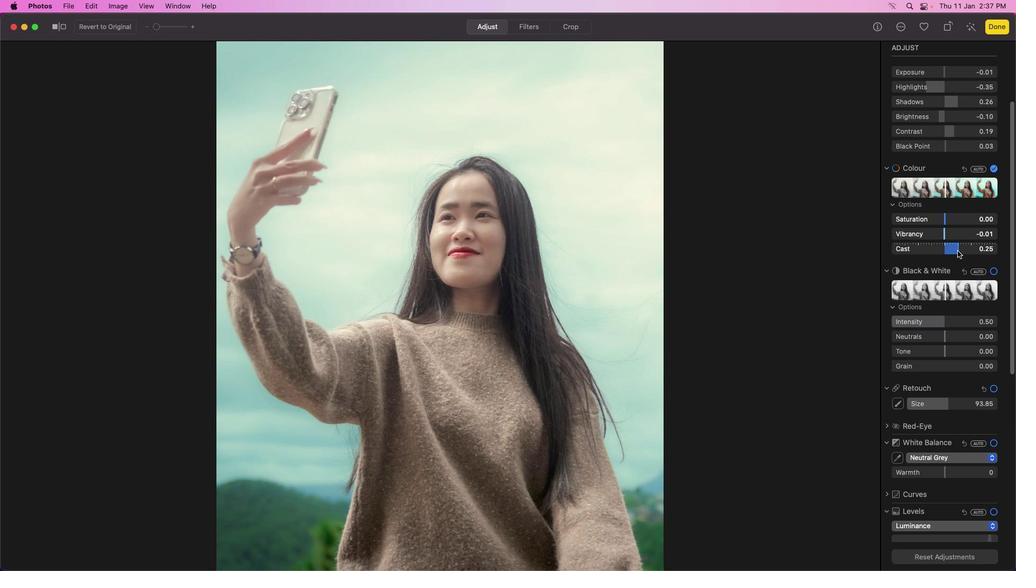 
Action: Mouse moved to (944, 249)
Screenshot: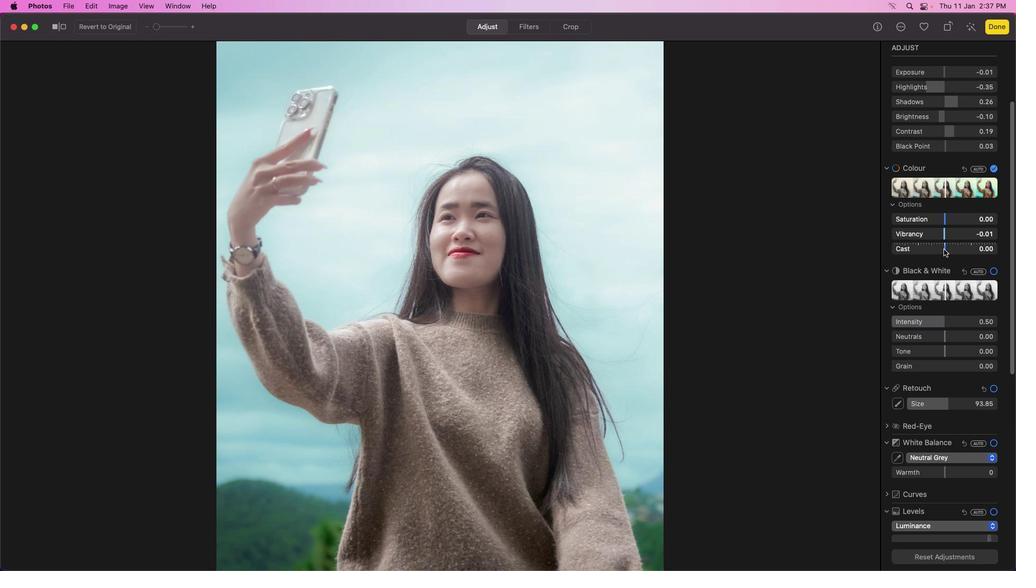 
Action: Mouse pressed left at (944, 249)
Screenshot: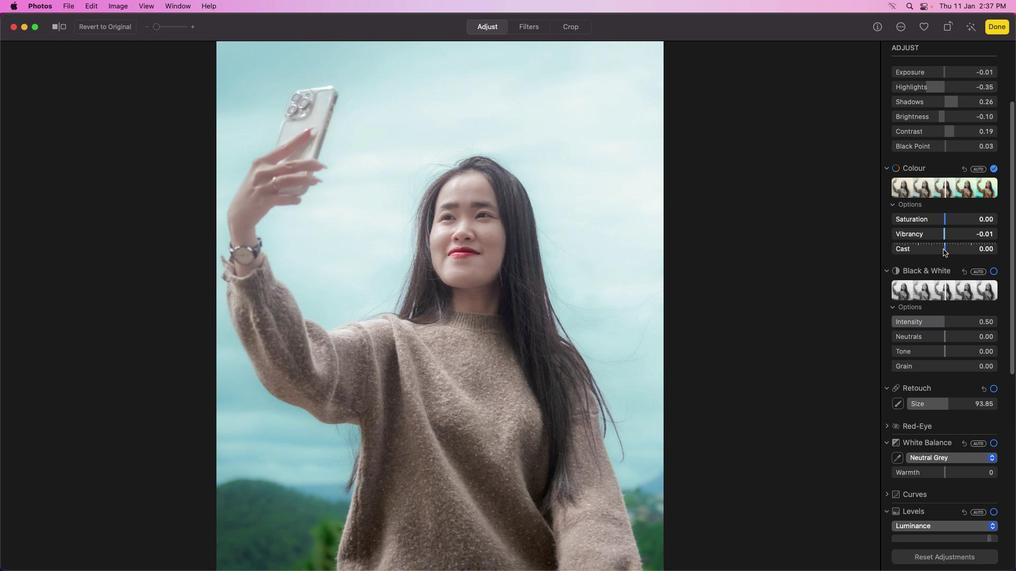 
Action: Mouse moved to (937, 248)
Screenshot: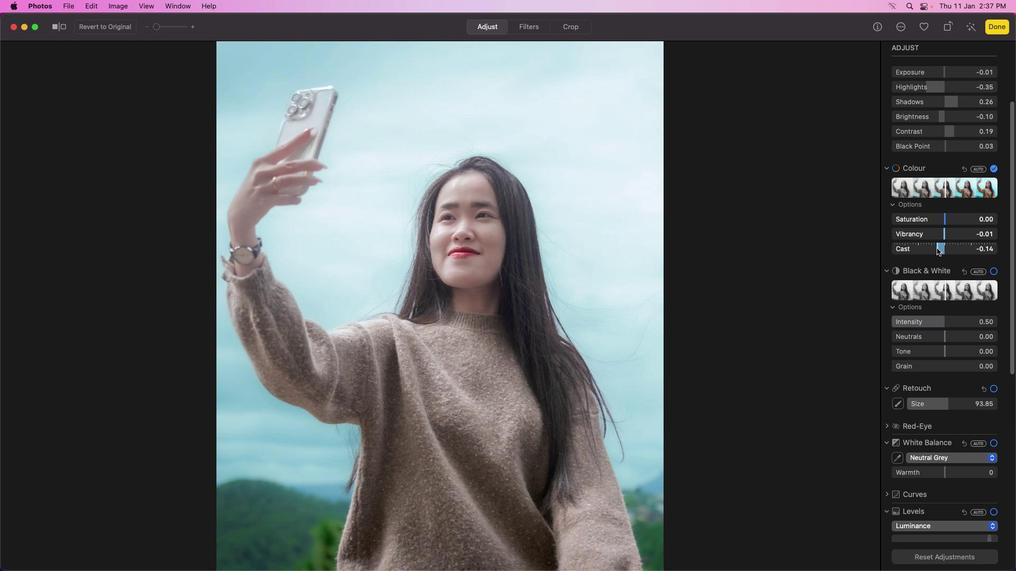 
Action: Mouse pressed left at (937, 248)
Screenshot: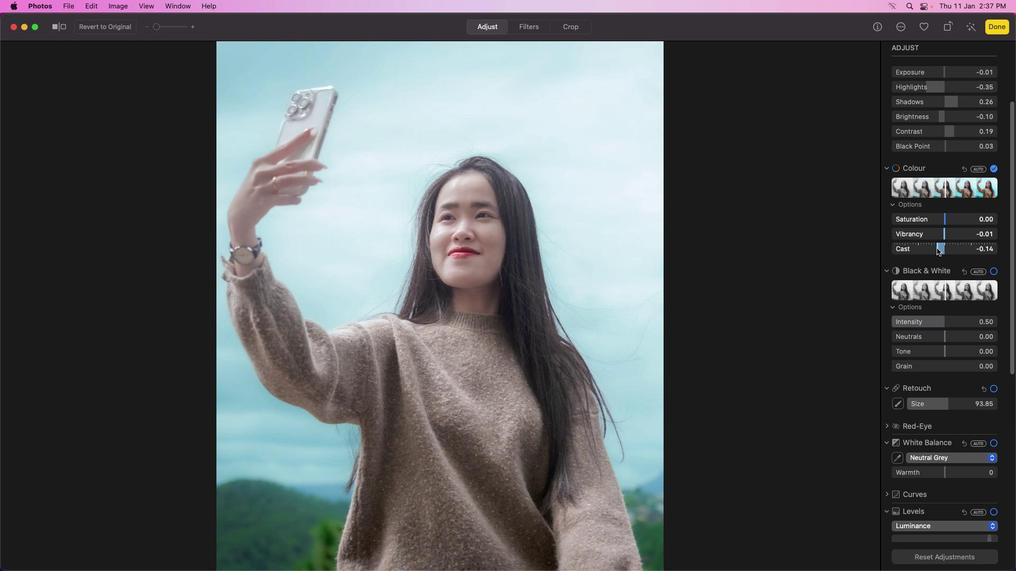 
Action: Mouse moved to (931, 249)
Screenshot: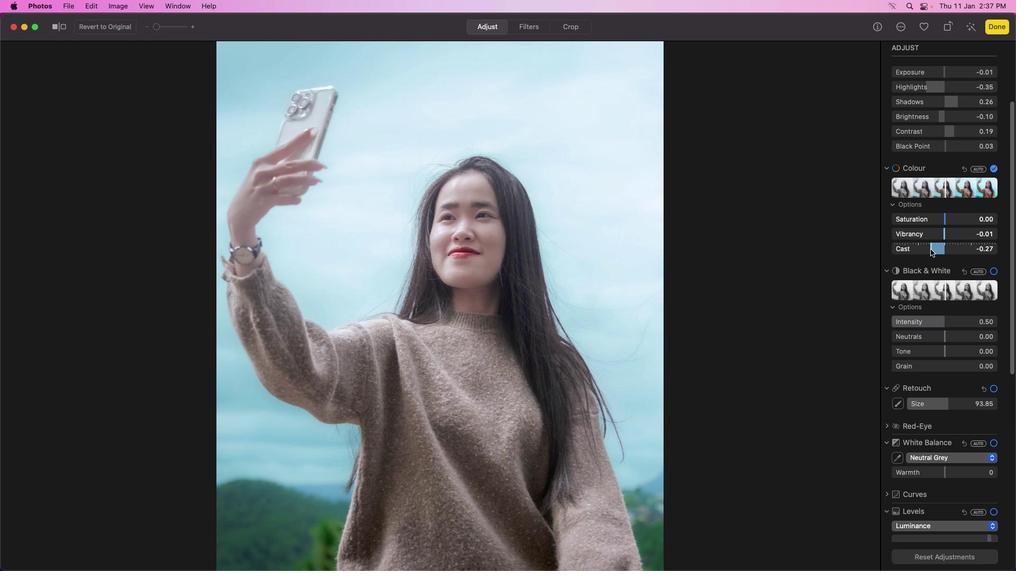 
Action: Mouse pressed left at (931, 249)
Screenshot: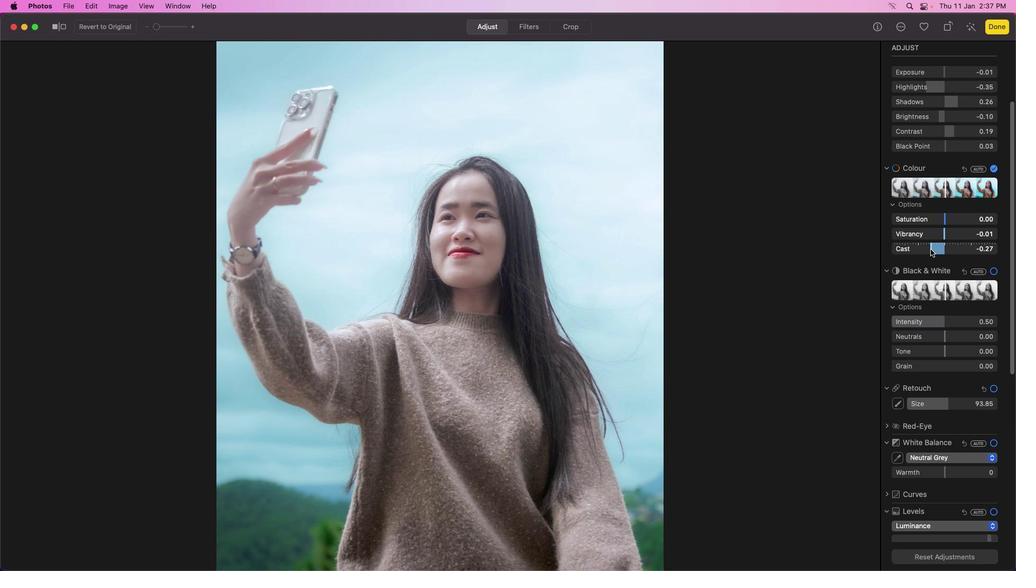 
Action: Mouse moved to (927, 248)
Screenshot: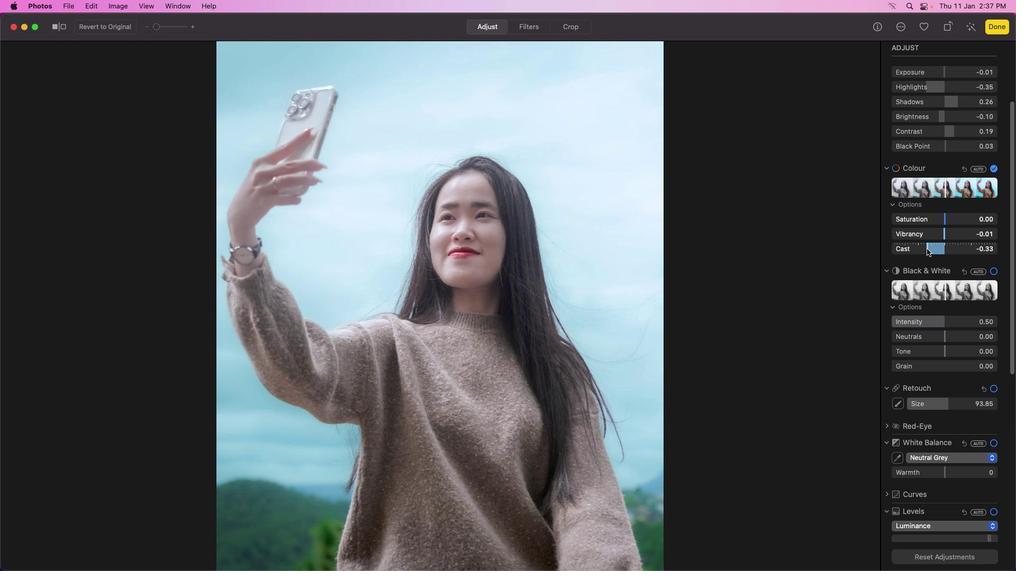 
Action: Mouse pressed left at (927, 248)
Screenshot: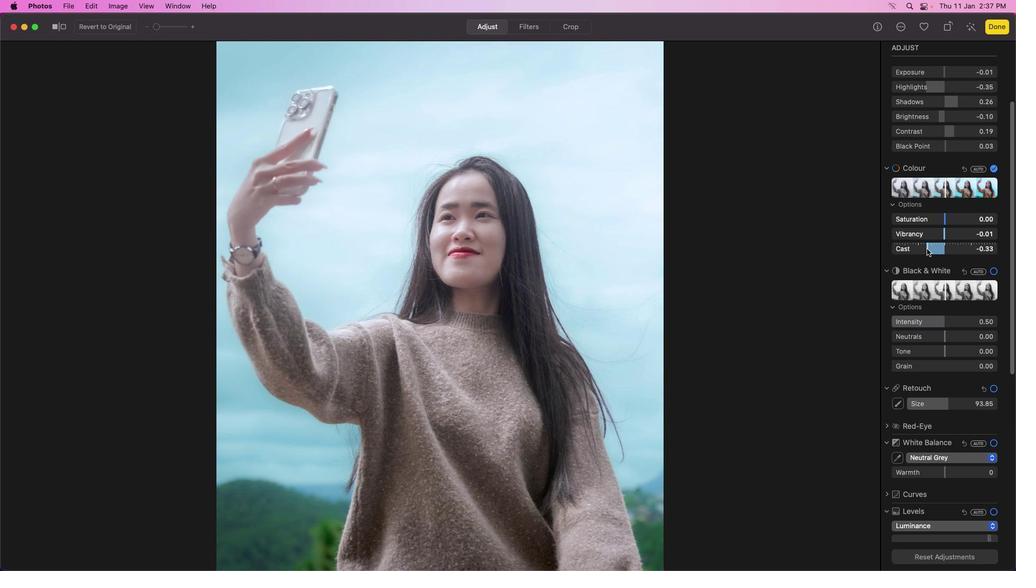
Action: Mouse moved to (921, 247)
Screenshot: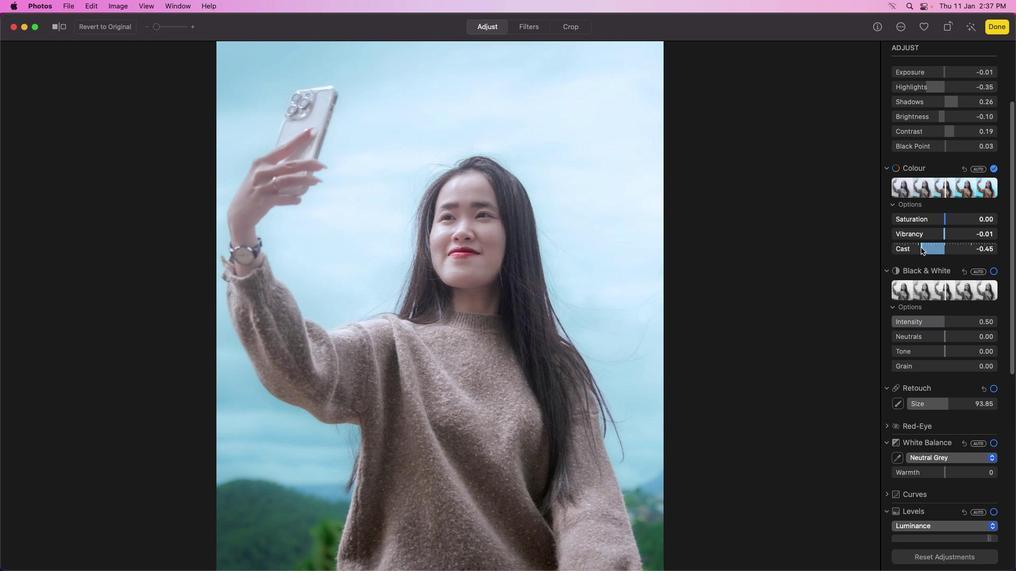 
Action: Mouse pressed left at (921, 247)
Screenshot: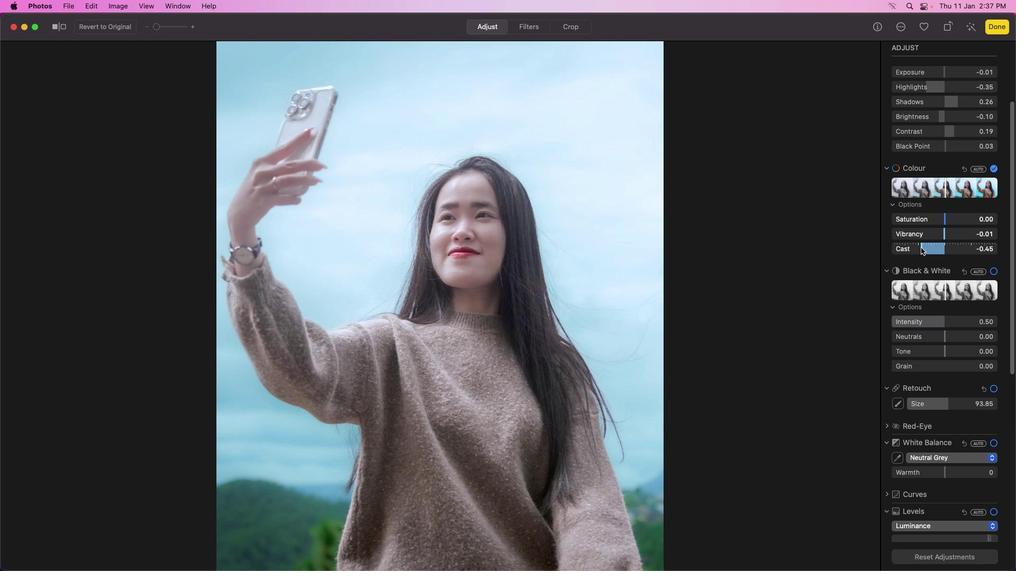 
Action: Mouse pressed left at (921, 247)
Screenshot: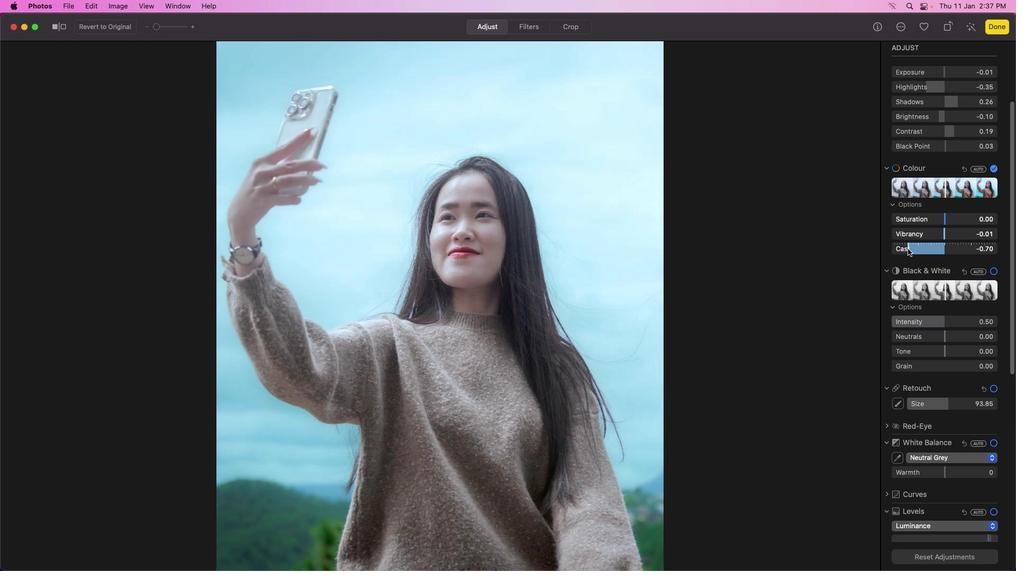 
Action: Mouse moved to (895, 249)
Screenshot: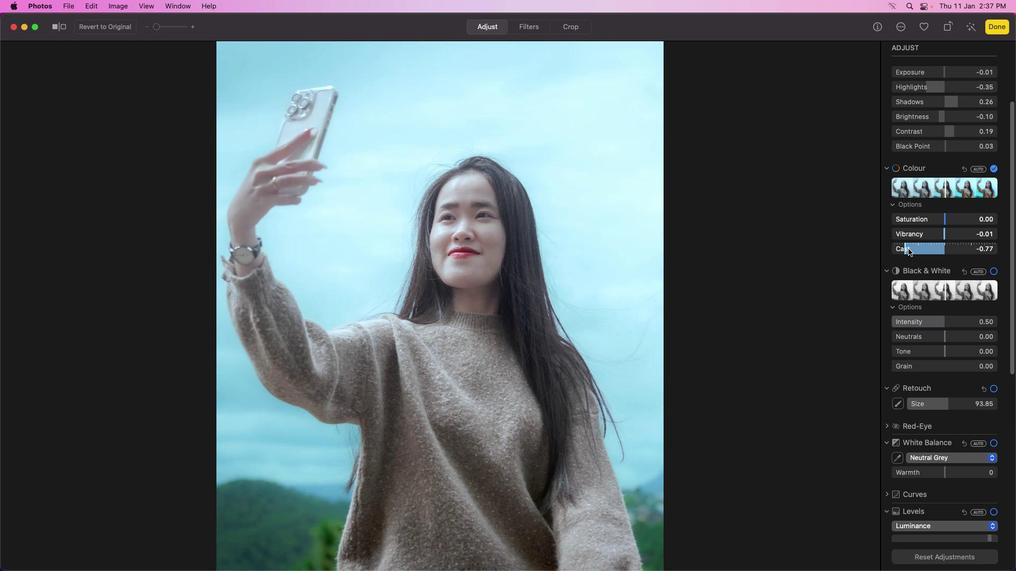 
Action: Mouse pressed left at (895, 249)
Screenshot: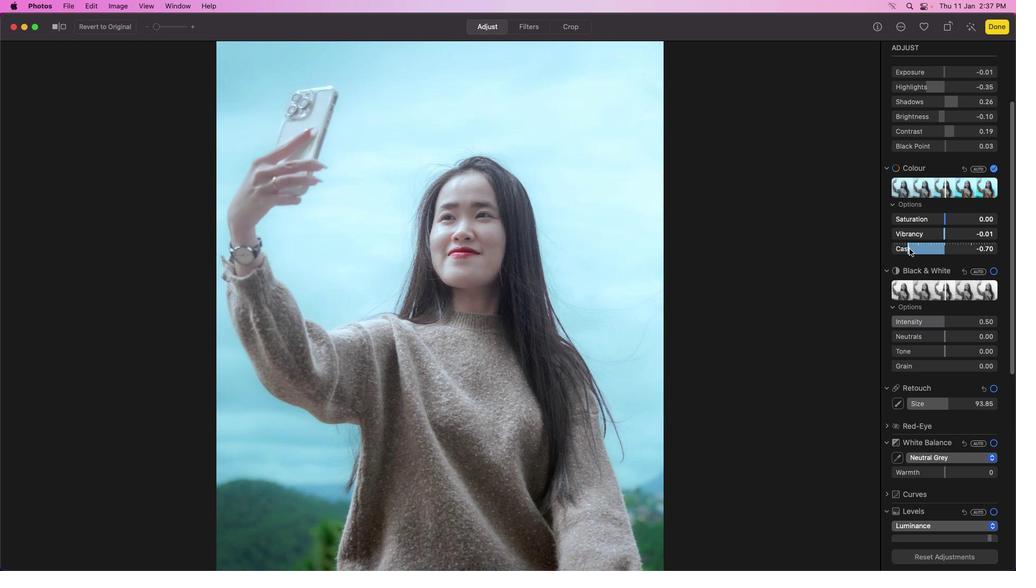 
Action: Mouse moved to (937, 250)
Screenshot: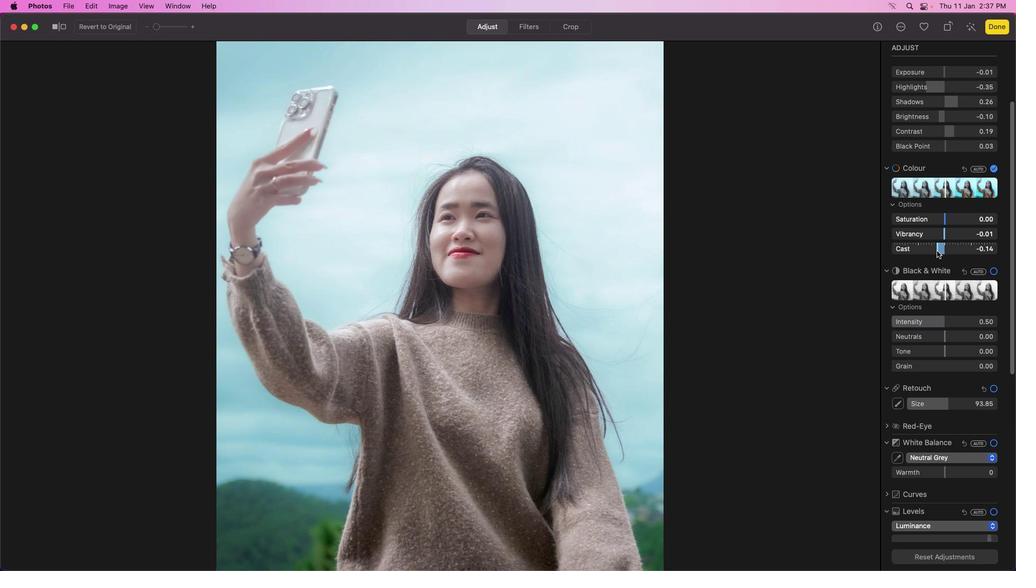
Action: Mouse pressed left at (937, 250)
Screenshot: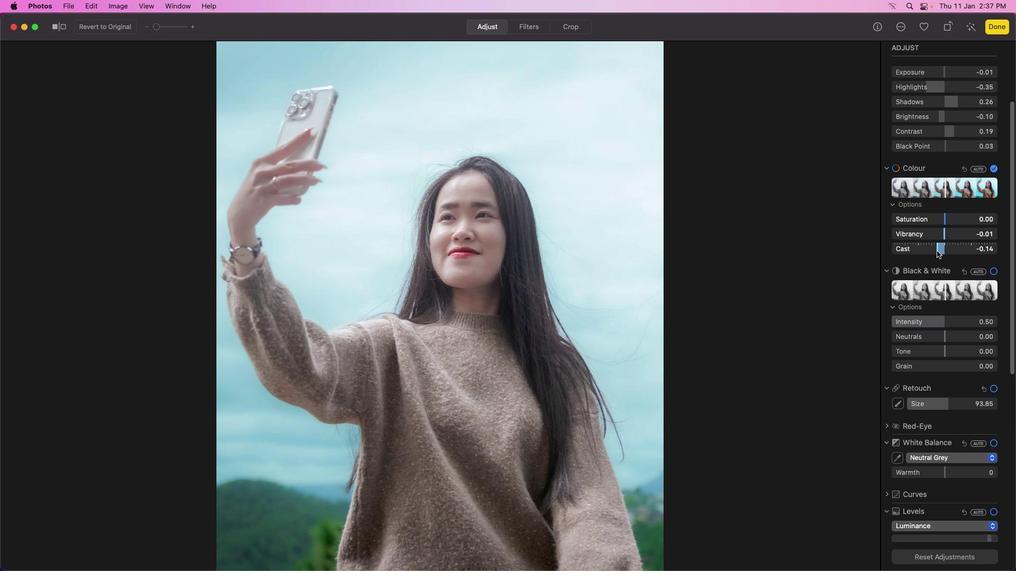 
Action: Mouse moved to (937, 250)
Screenshot: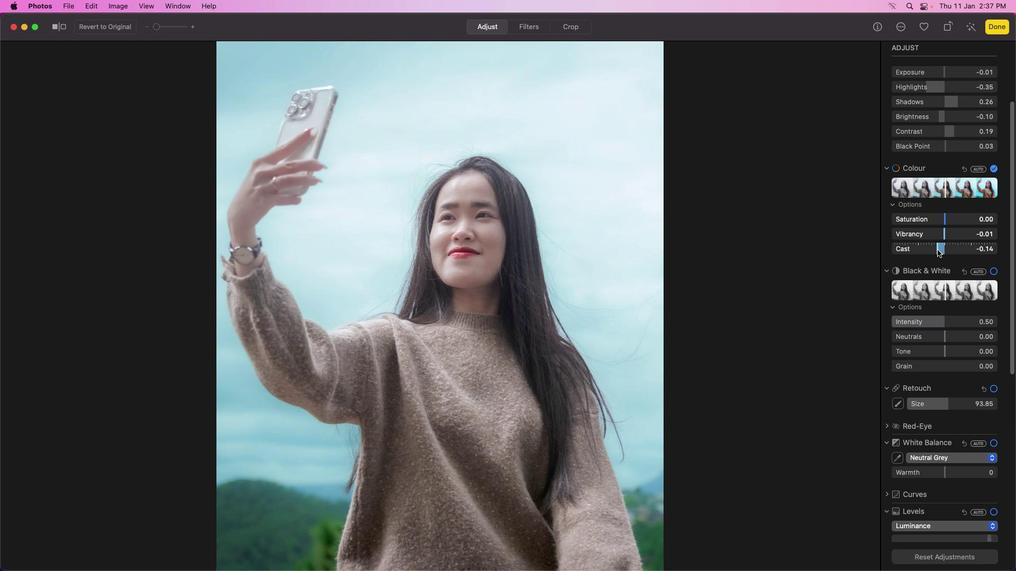 
Action: Mouse pressed left at (937, 250)
Screenshot: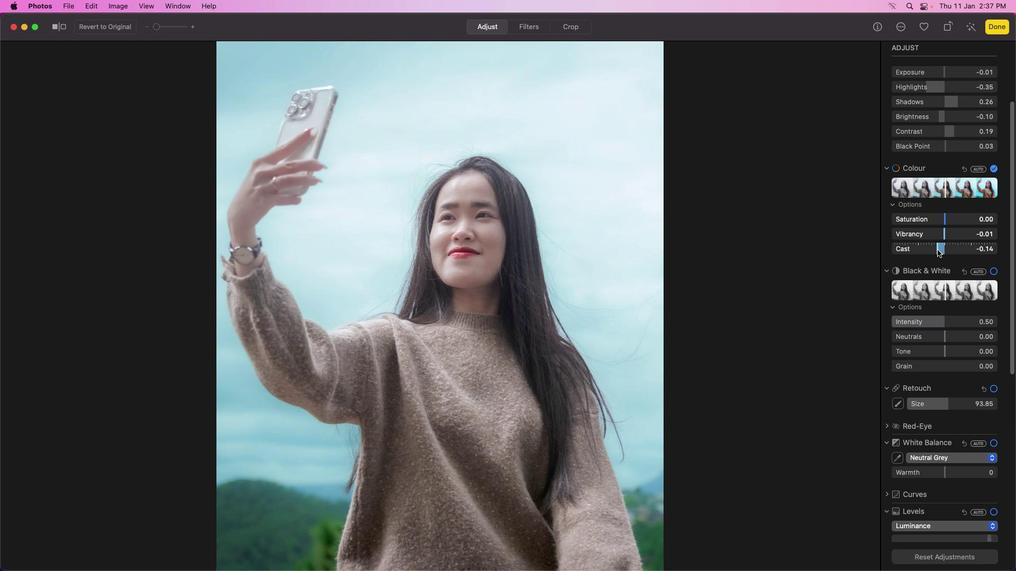
Action: Mouse moved to (939, 250)
Screenshot: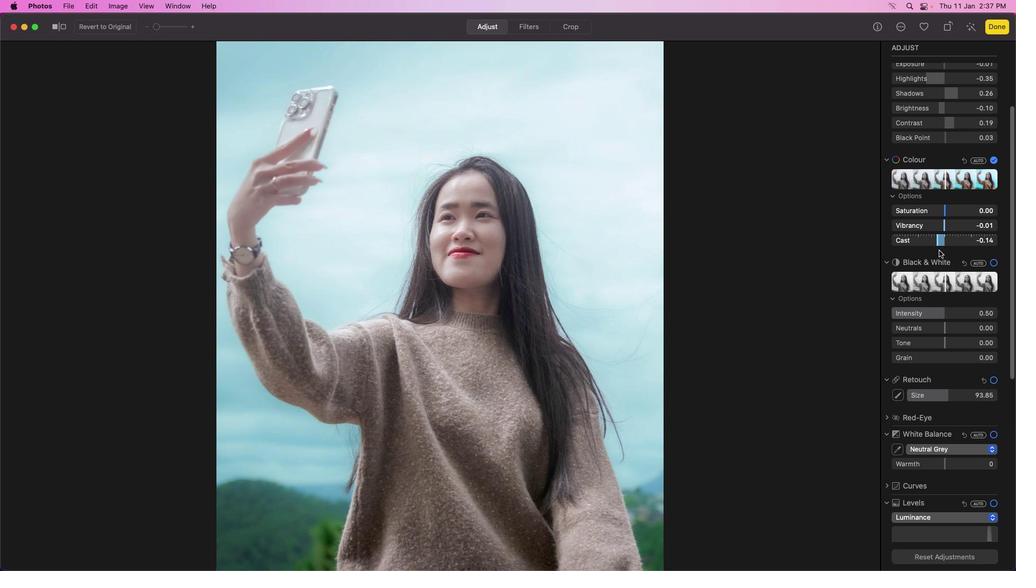 
Action: Mouse scrolled (939, 250) with delta (0, 0)
Screenshot: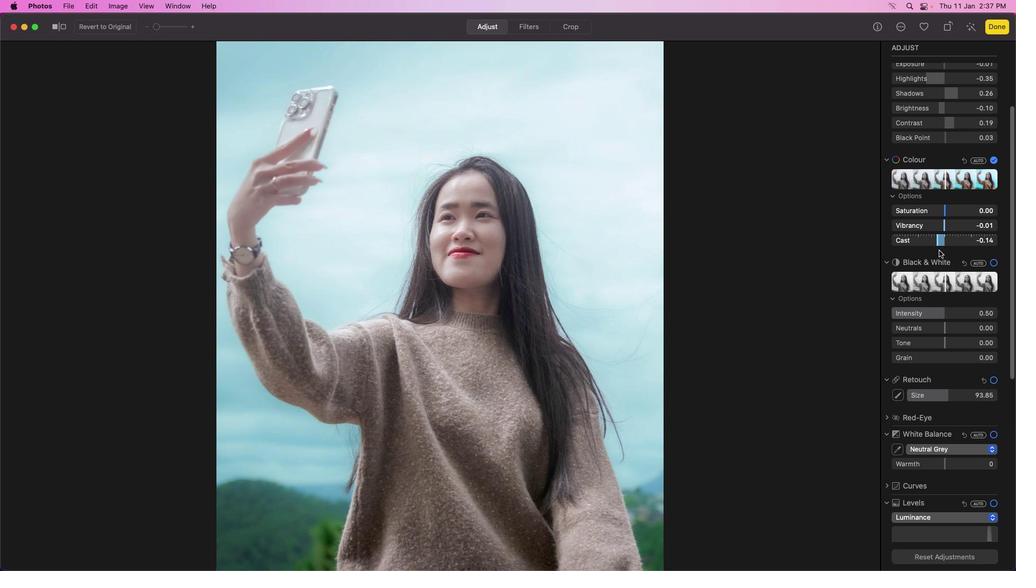 
Action: Mouse moved to (939, 250)
Screenshot: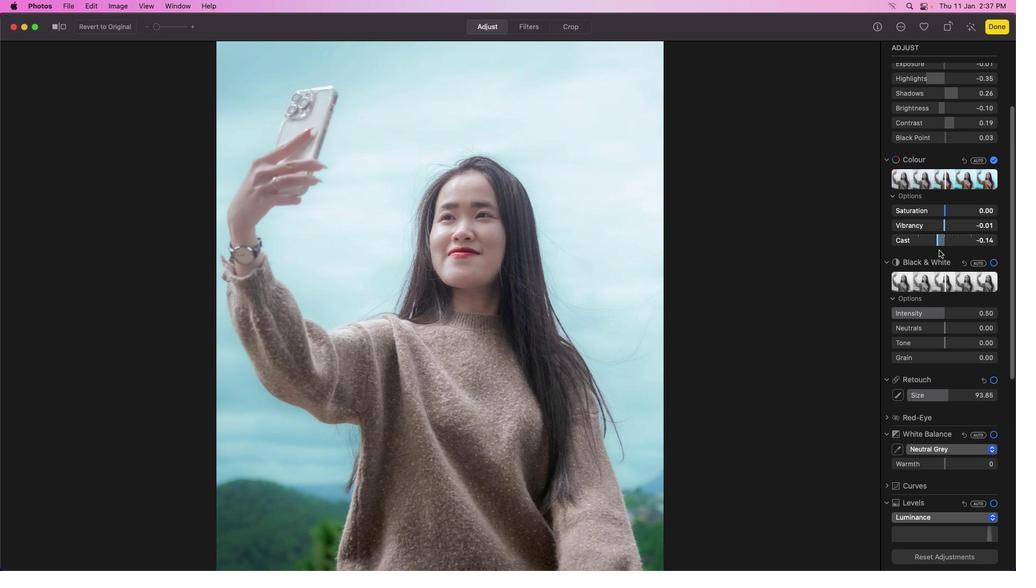 
Action: Mouse scrolled (939, 250) with delta (0, 0)
Screenshot: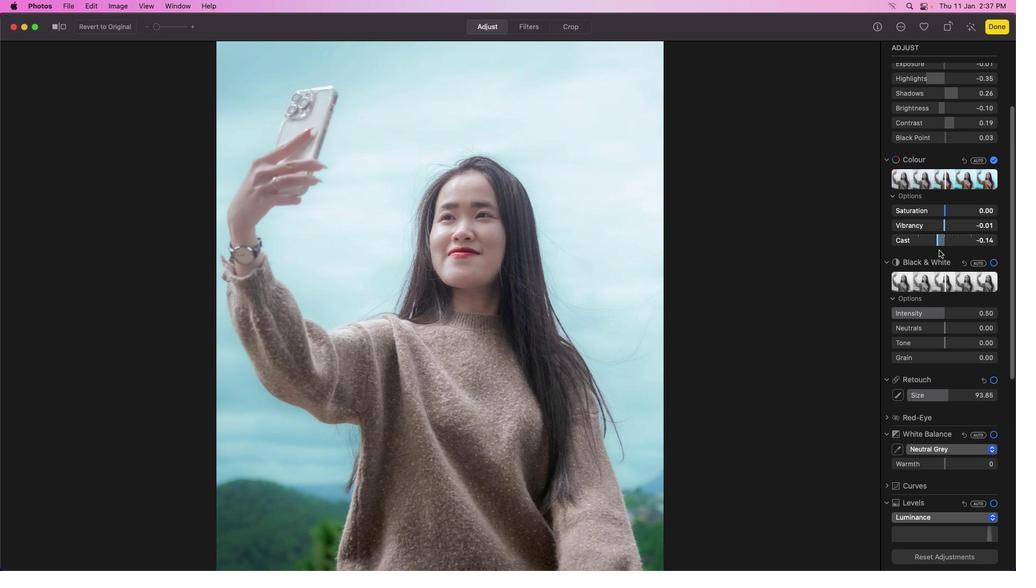 
Action: Mouse scrolled (939, 250) with delta (0, 0)
Screenshot: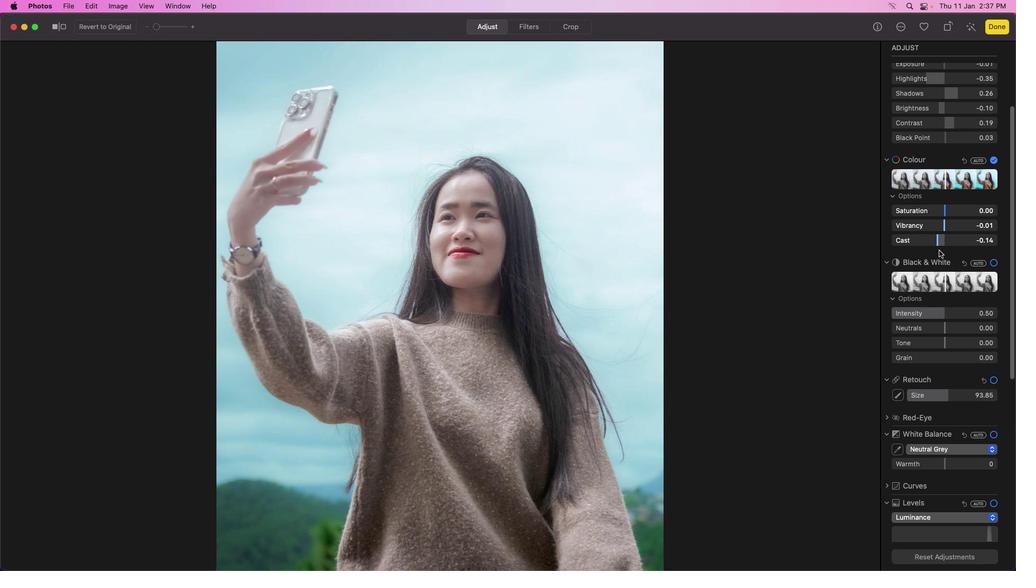 
Action: Mouse moved to (939, 248)
Screenshot: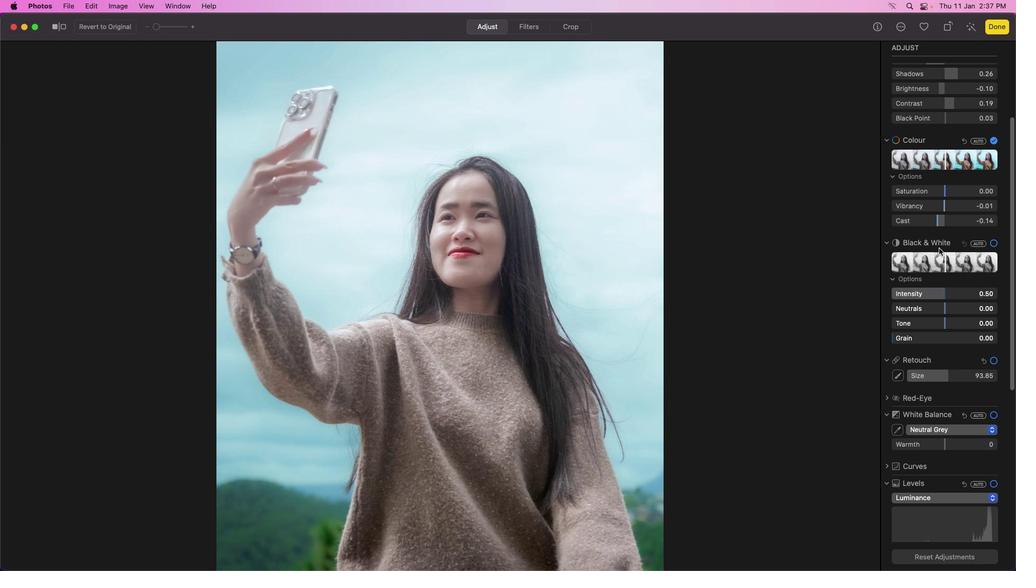 
Action: Mouse scrolled (939, 248) with delta (0, 0)
Screenshot: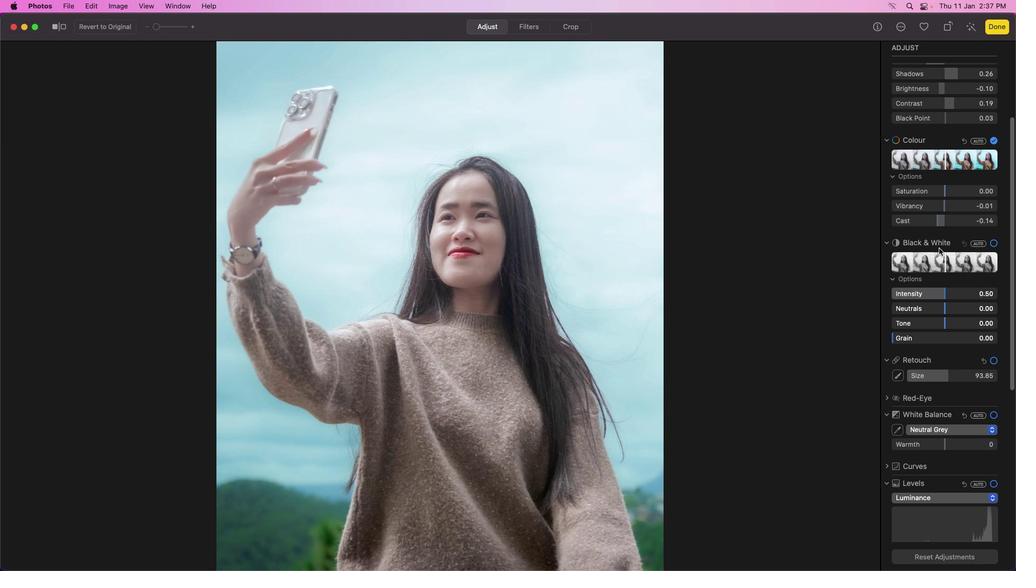 
Action: Mouse moved to (939, 248)
Screenshot: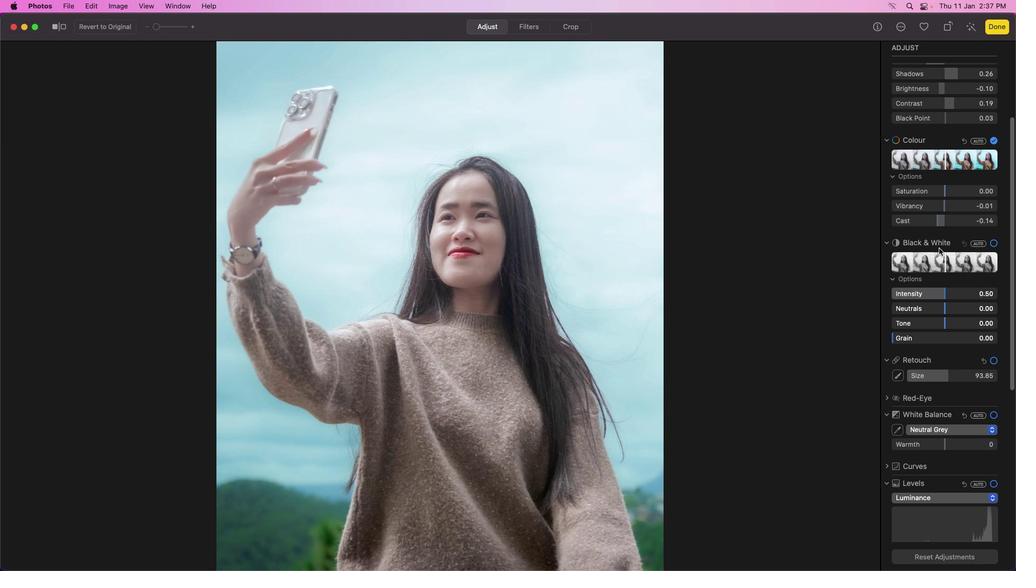 
Action: Mouse scrolled (939, 248) with delta (0, 0)
Screenshot: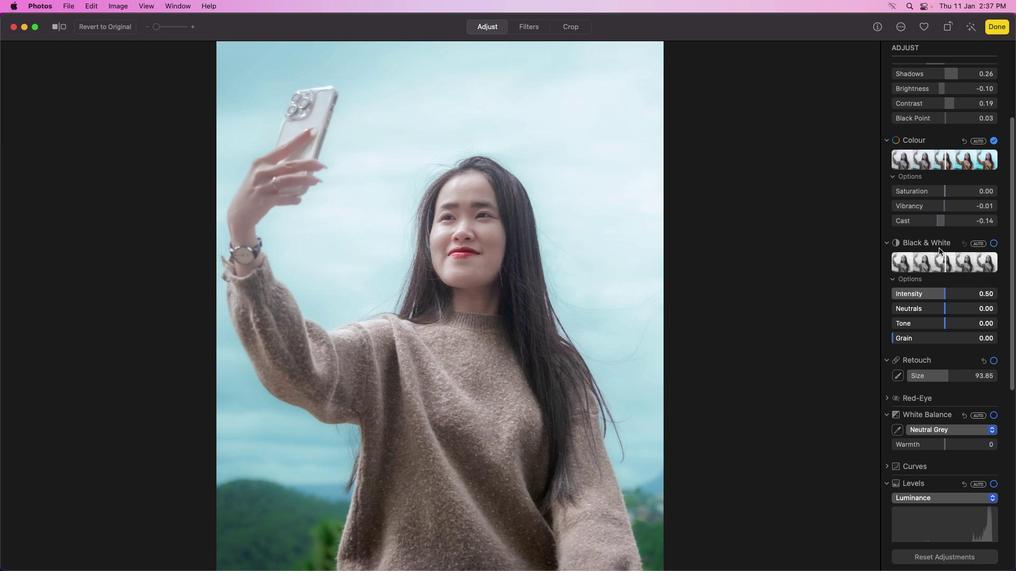 
Action: Mouse scrolled (939, 248) with delta (0, -1)
Screenshot: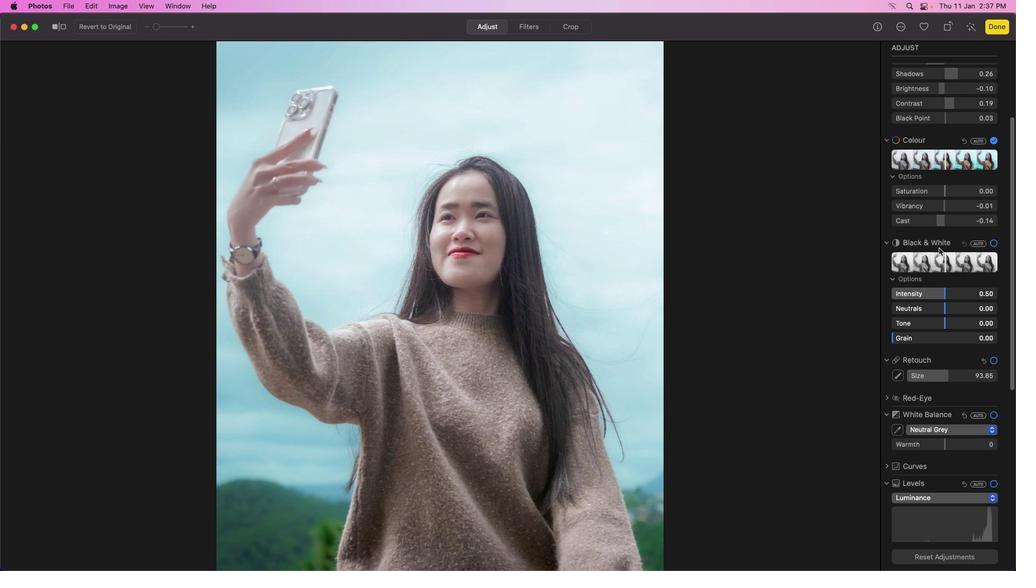 
Action: Mouse moved to (939, 249)
